 Task: Create fields in venue object.
Action: Mouse moved to (1173, 95)
Screenshot: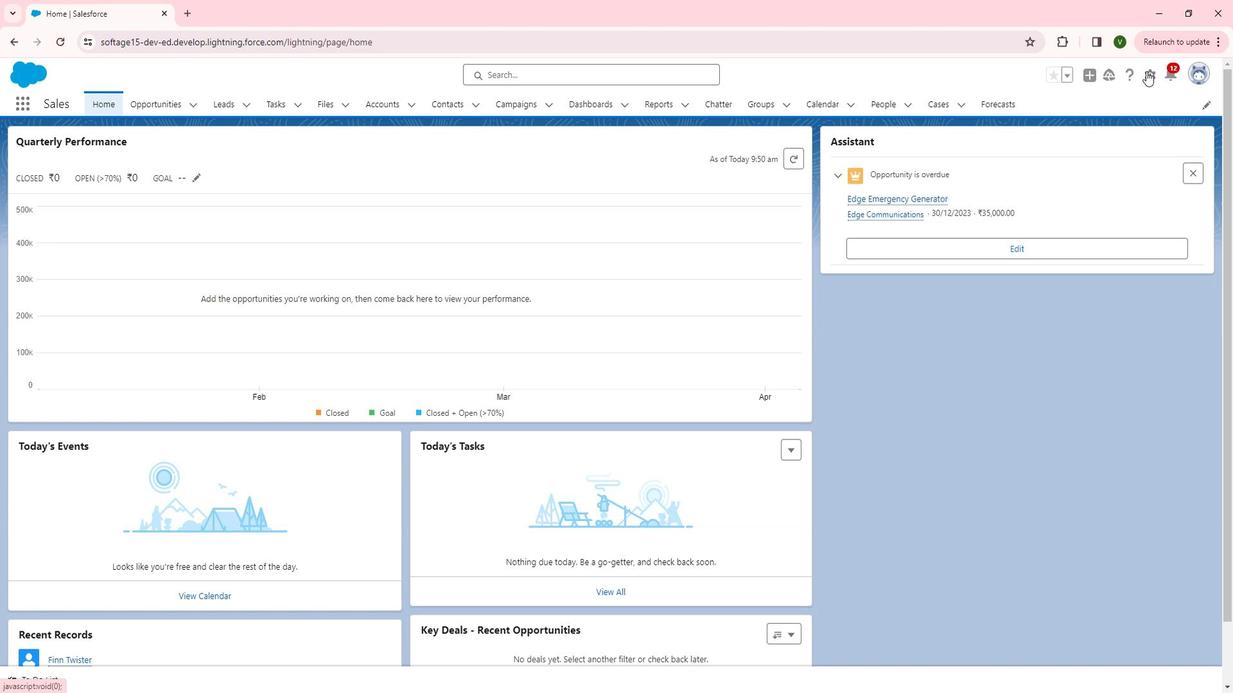 
Action: Mouse pressed left at (1173, 95)
Screenshot: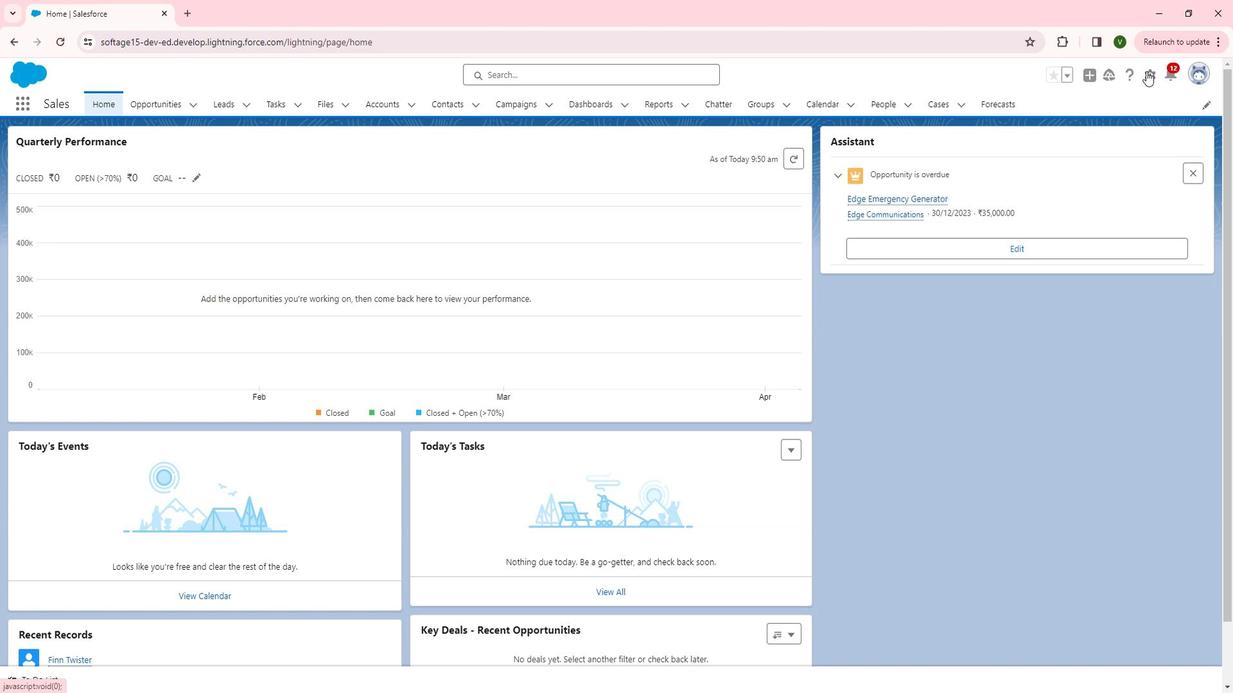 
Action: Mouse moved to (1136, 147)
Screenshot: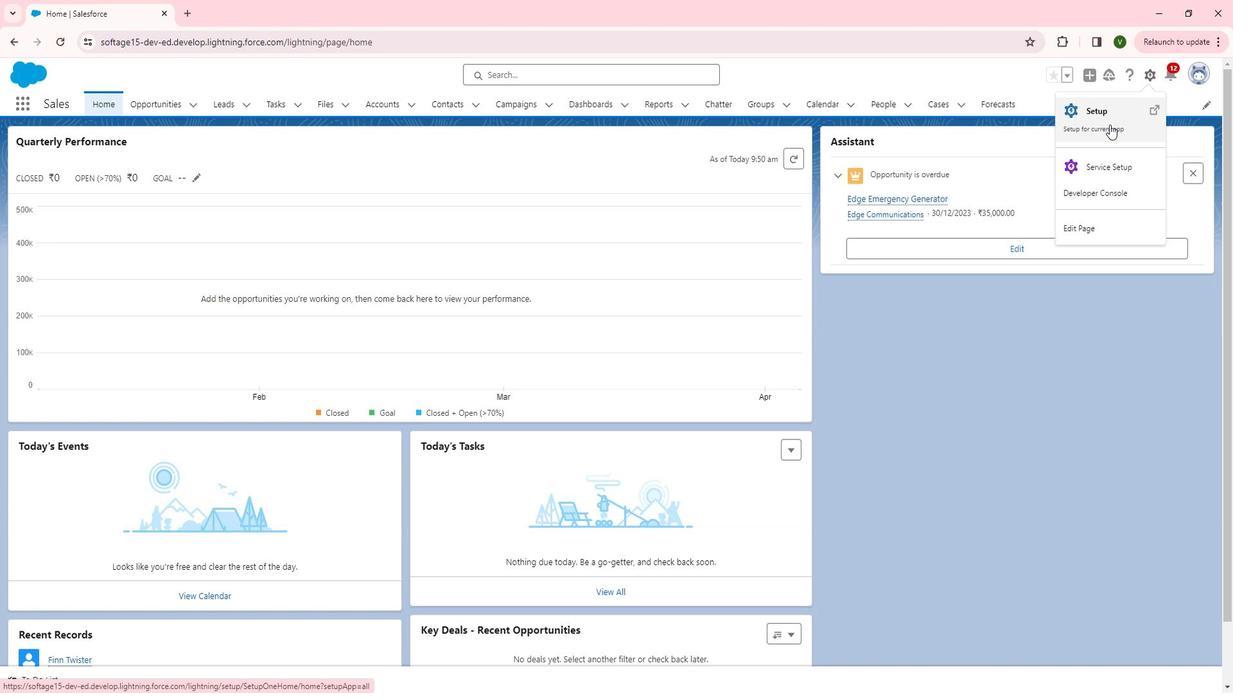 
Action: Mouse pressed left at (1136, 147)
Screenshot: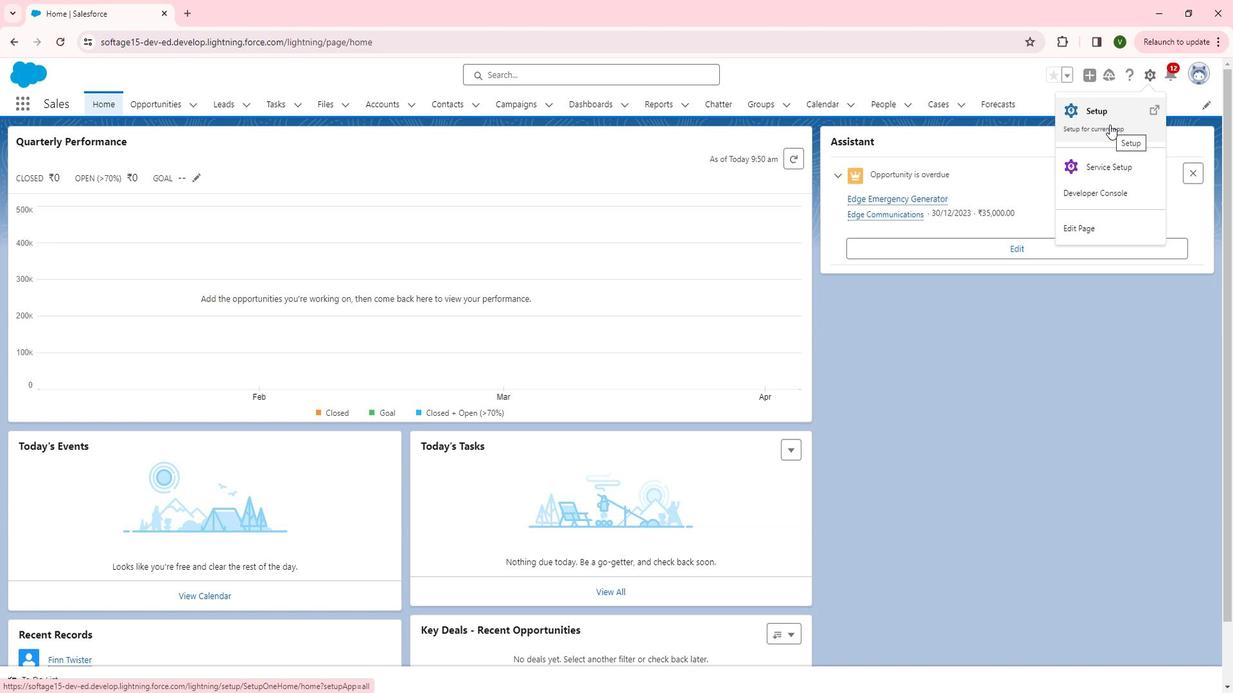 
Action: Mouse moved to (132, 362)
Screenshot: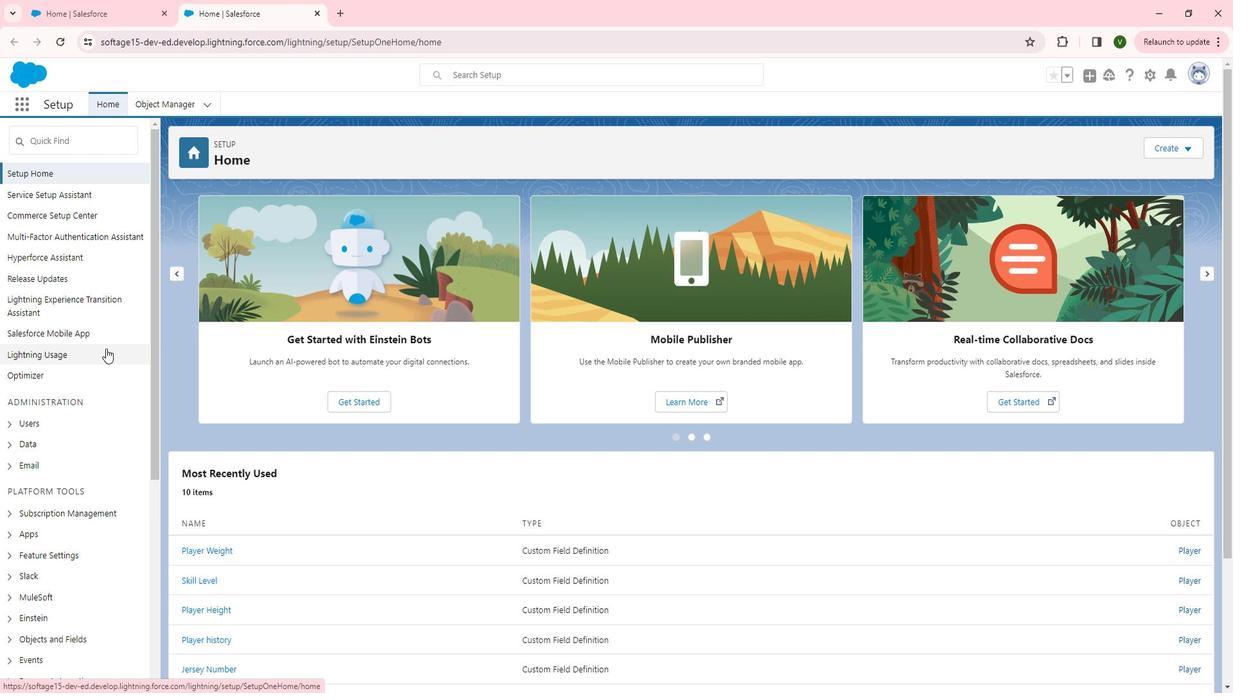 
Action: Mouse scrolled (132, 362) with delta (0, 0)
Screenshot: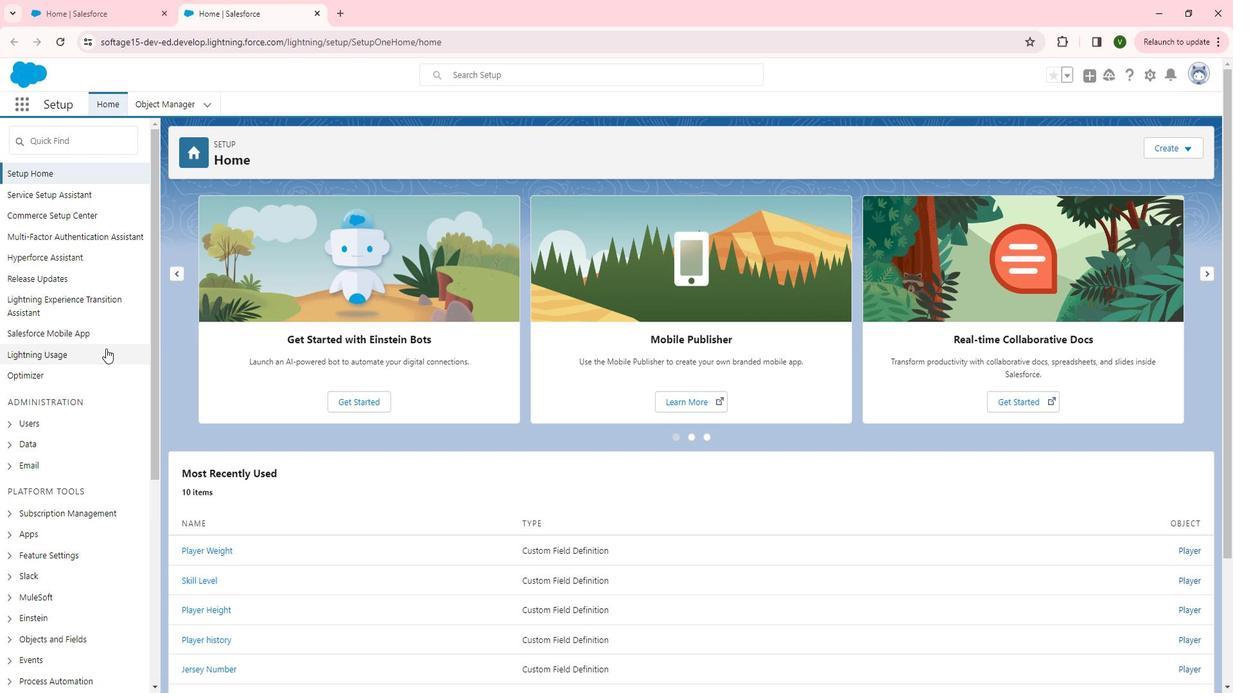 
Action: Mouse scrolled (132, 362) with delta (0, 0)
Screenshot: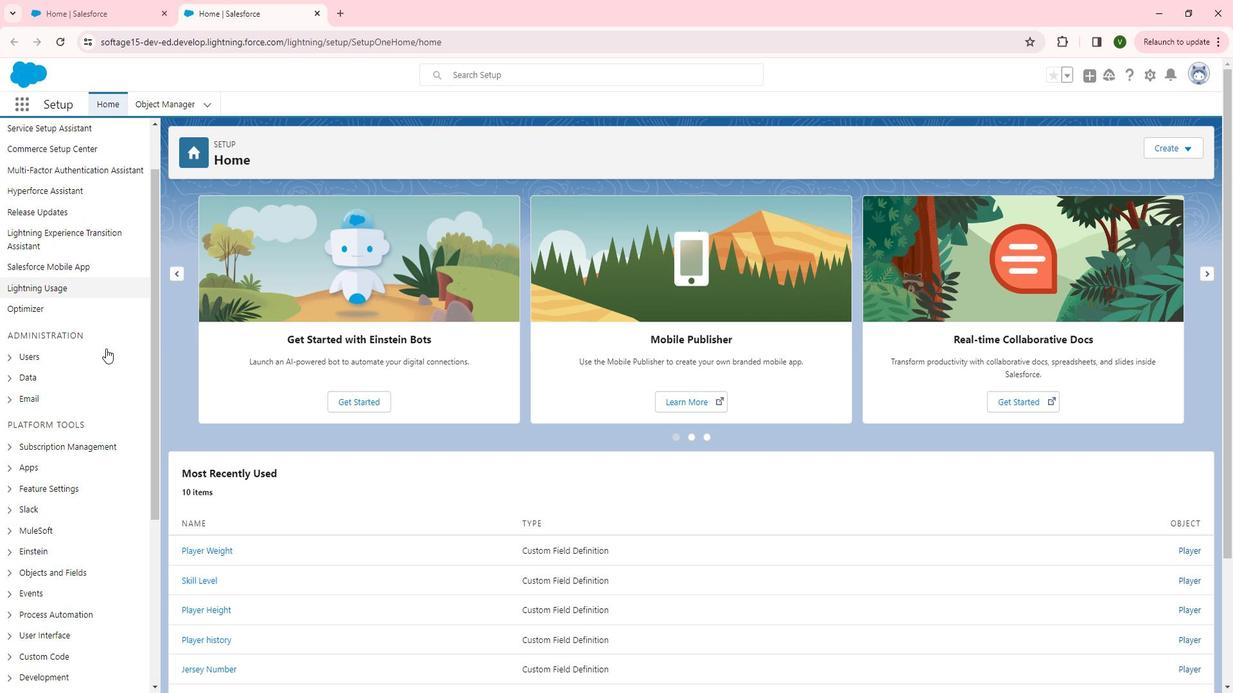 
Action: Mouse moved to (32, 516)
Screenshot: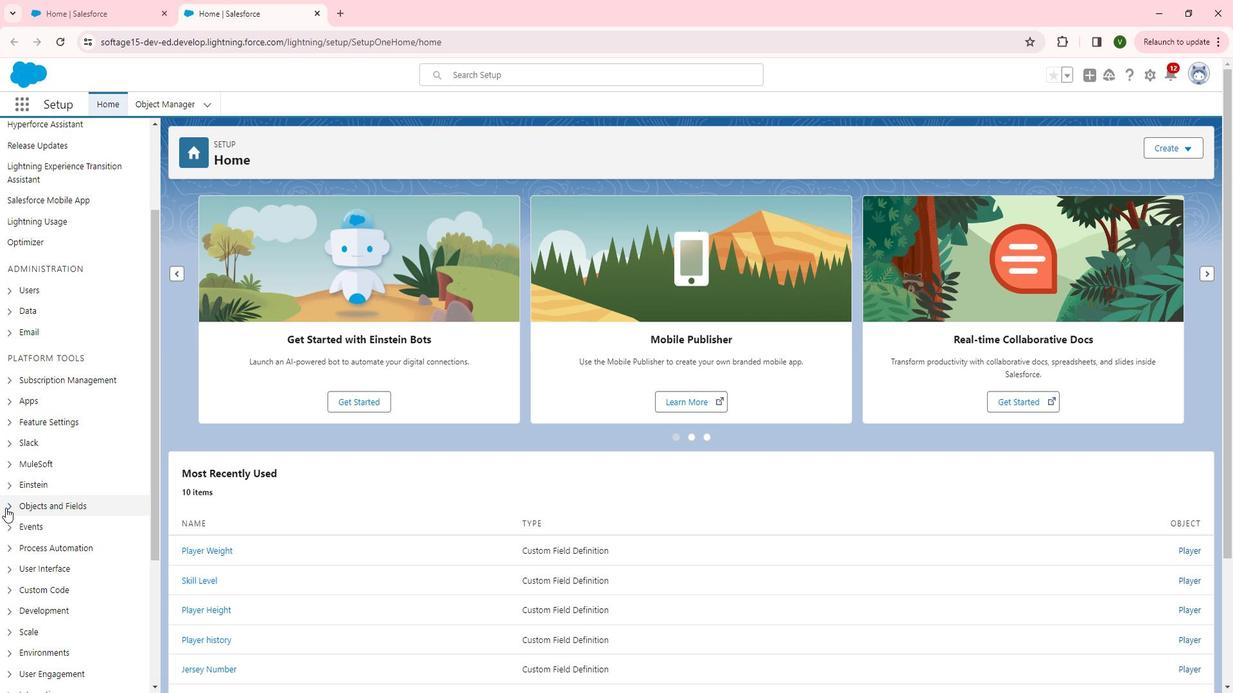 
Action: Mouse pressed left at (32, 516)
Screenshot: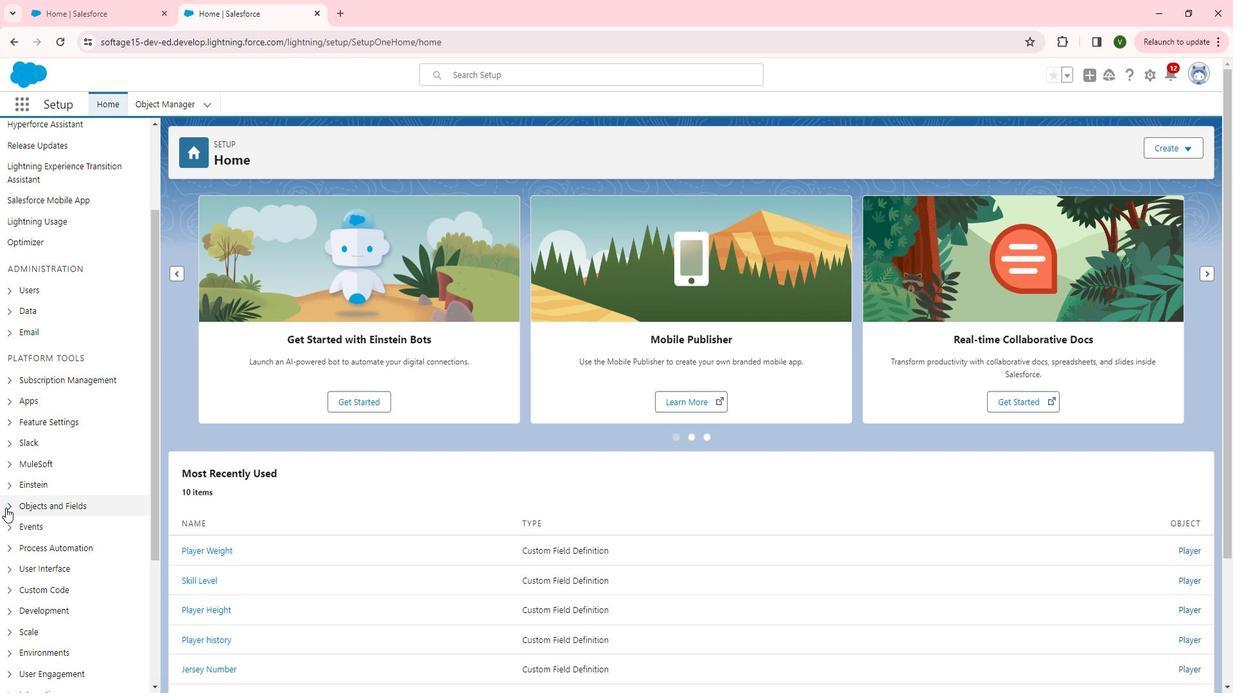 
Action: Mouse moved to (85, 532)
Screenshot: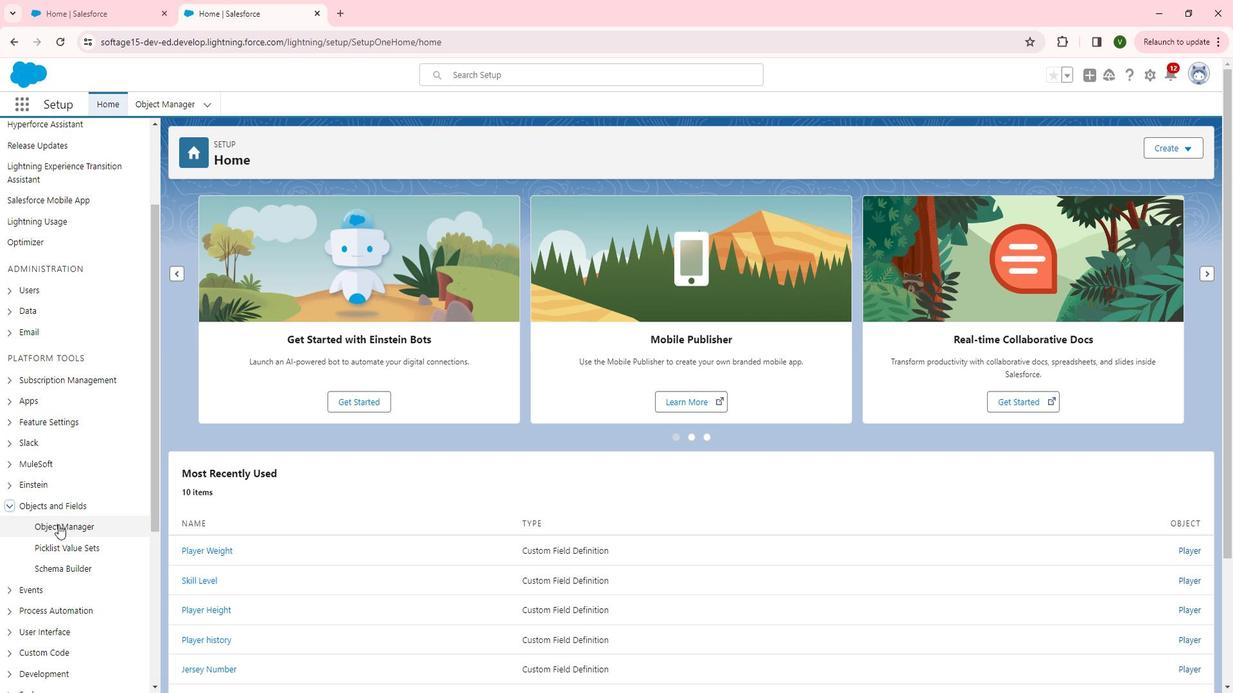
Action: Mouse pressed left at (85, 532)
Screenshot: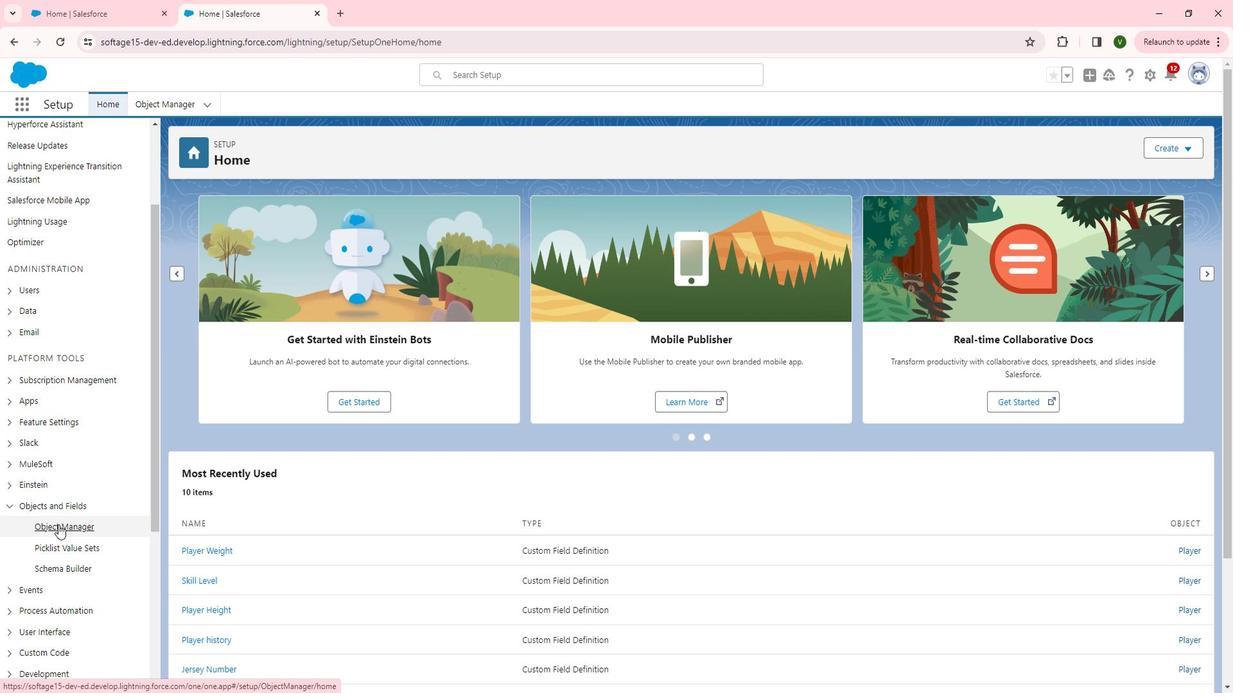
Action: Mouse moved to (222, 430)
Screenshot: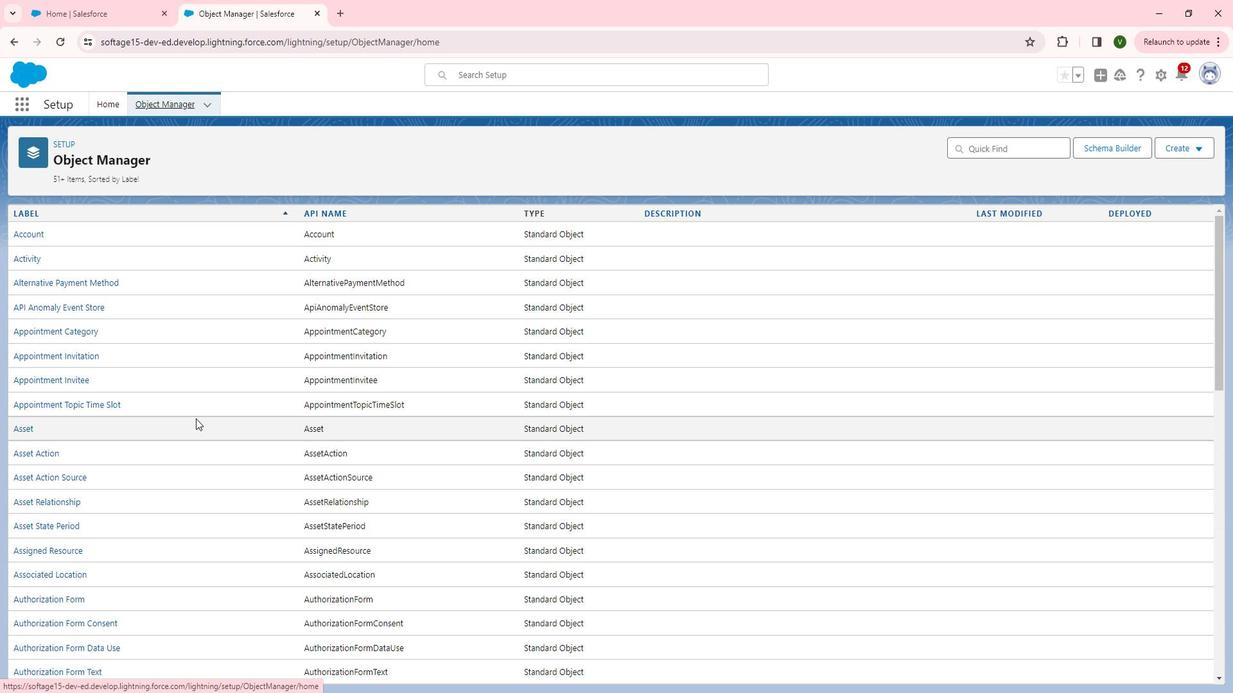
Action: Mouse scrolled (222, 429) with delta (0, 0)
Screenshot: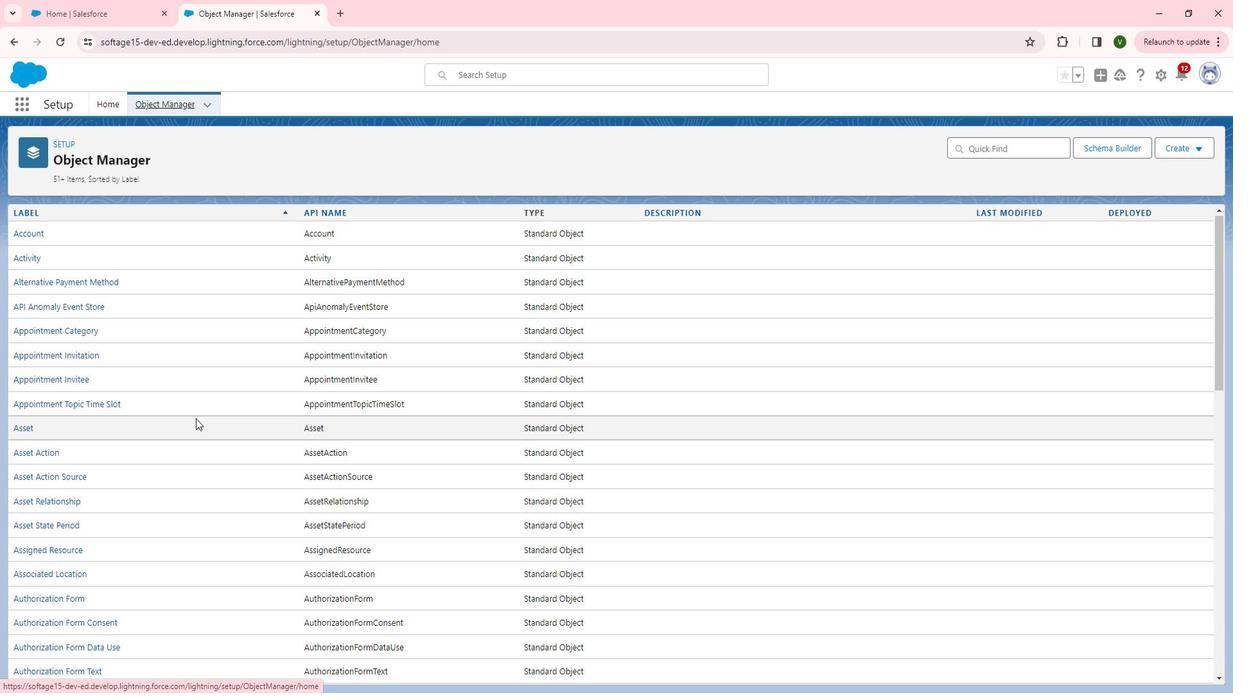 
Action: Mouse scrolled (222, 429) with delta (0, 0)
Screenshot: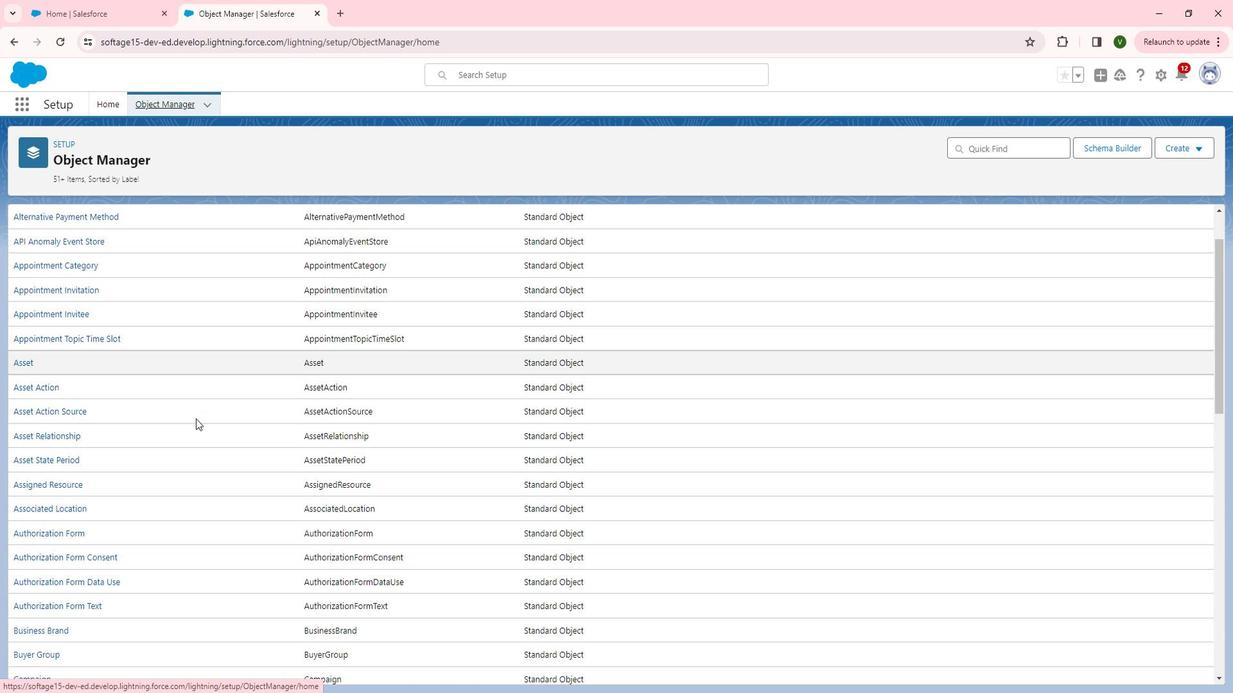 
Action: Mouse scrolled (222, 429) with delta (0, 0)
Screenshot: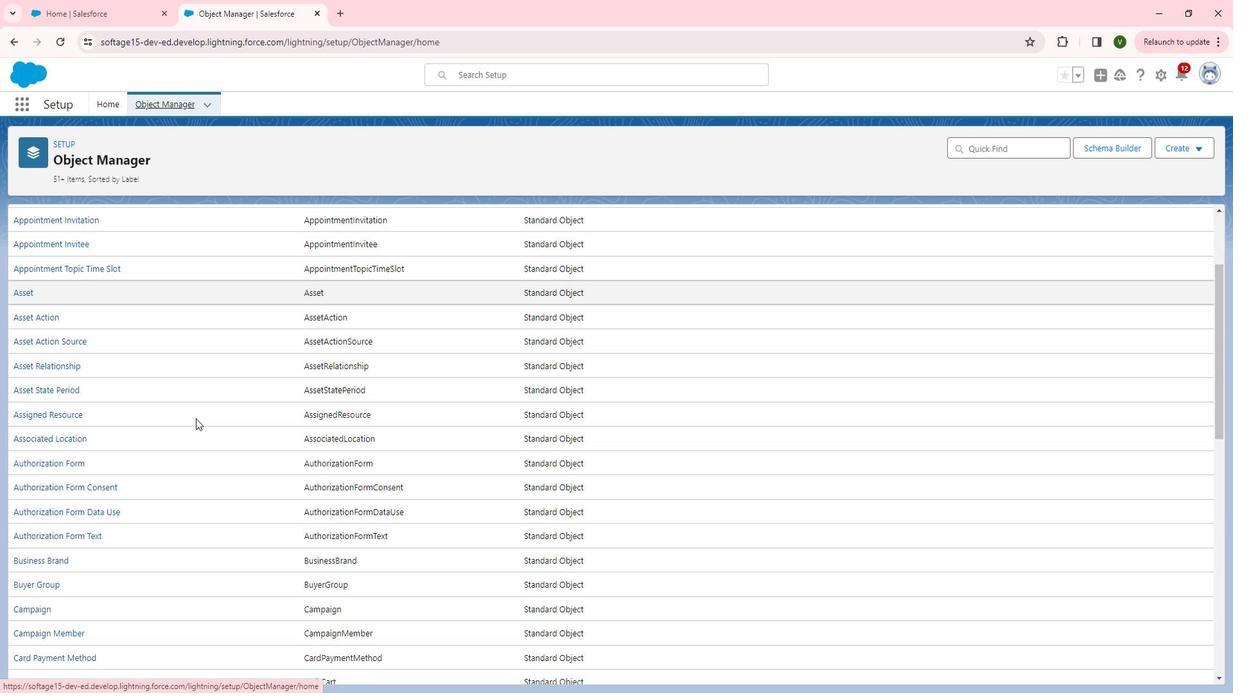 
Action: Mouse scrolled (222, 429) with delta (0, 0)
Screenshot: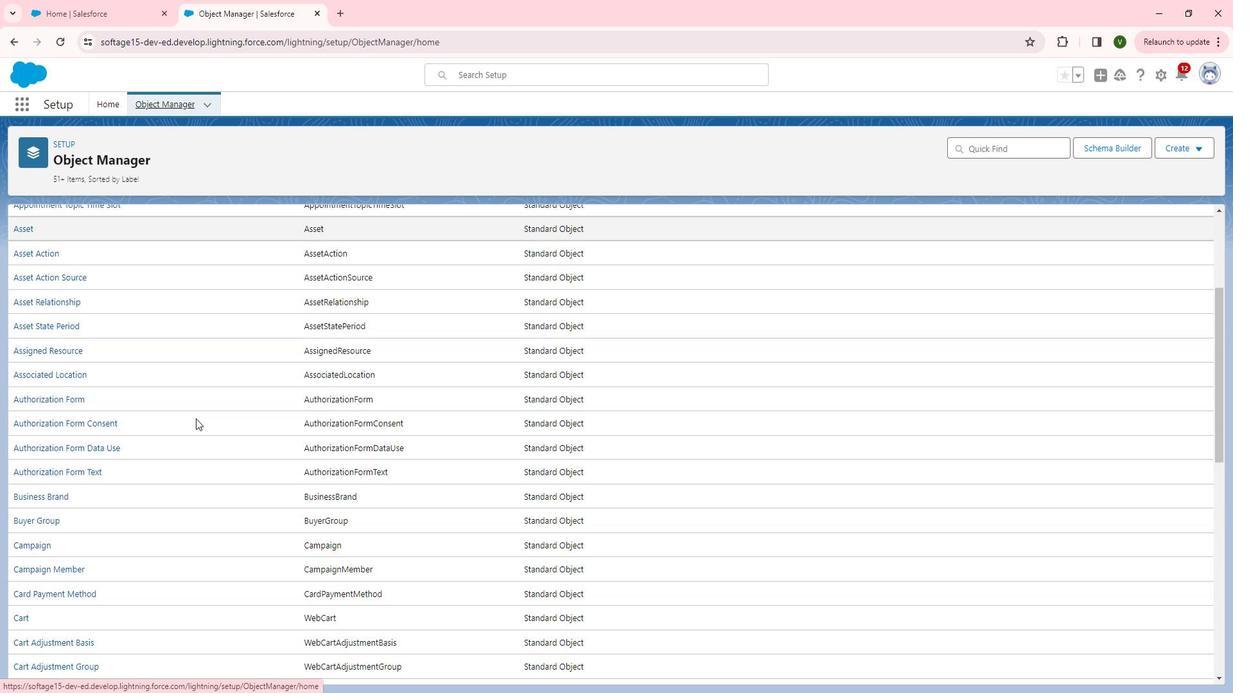 
Action: Mouse scrolled (222, 429) with delta (0, 0)
Screenshot: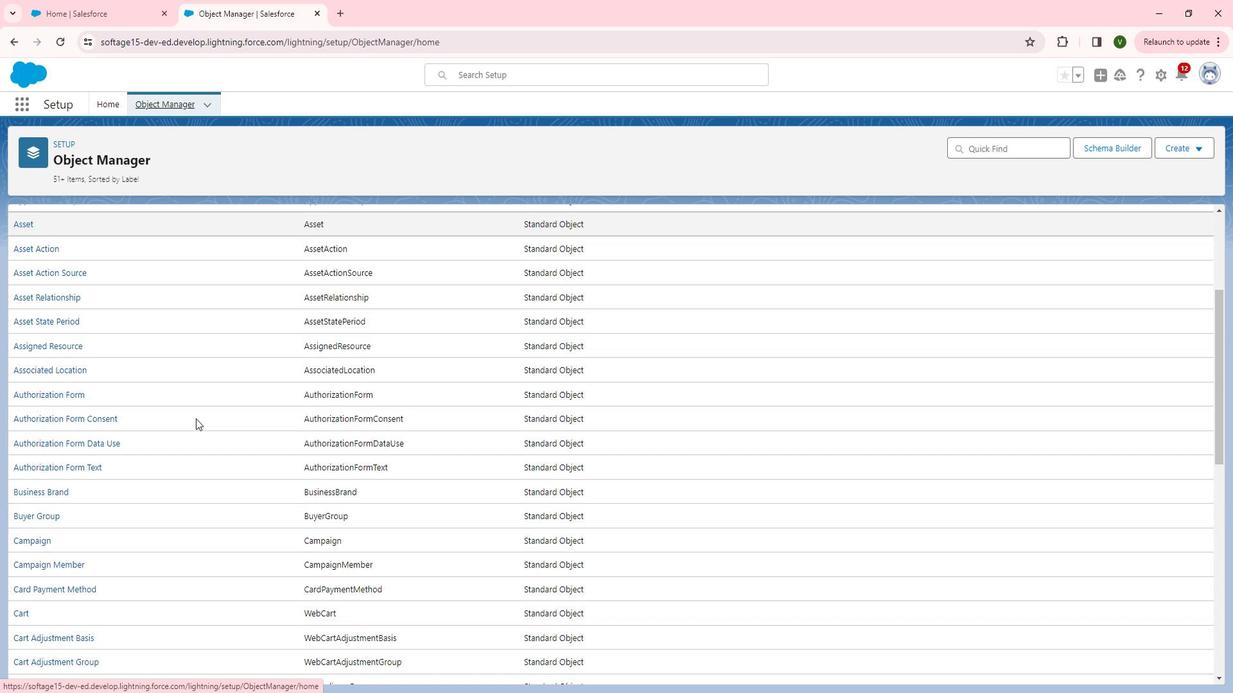 
Action: Mouse scrolled (222, 429) with delta (0, 0)
Screenshot: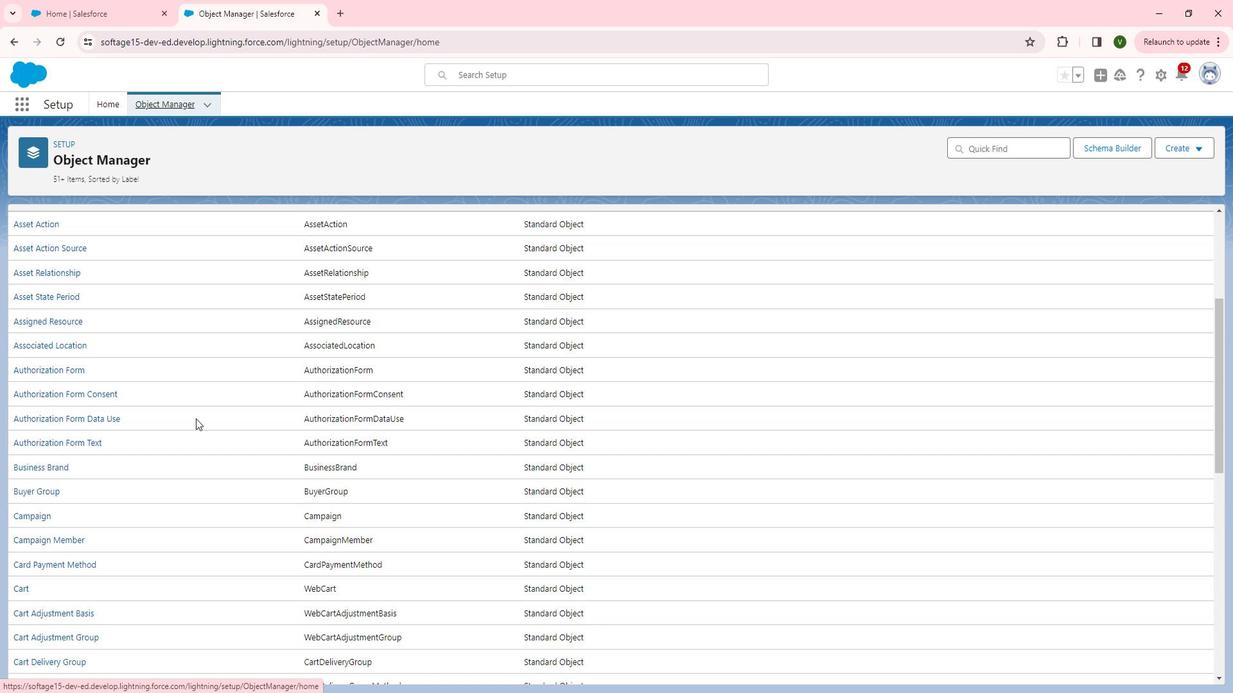 
Action: Mouse scrolled (222, 429) with delta (0, 0)
Screenshot: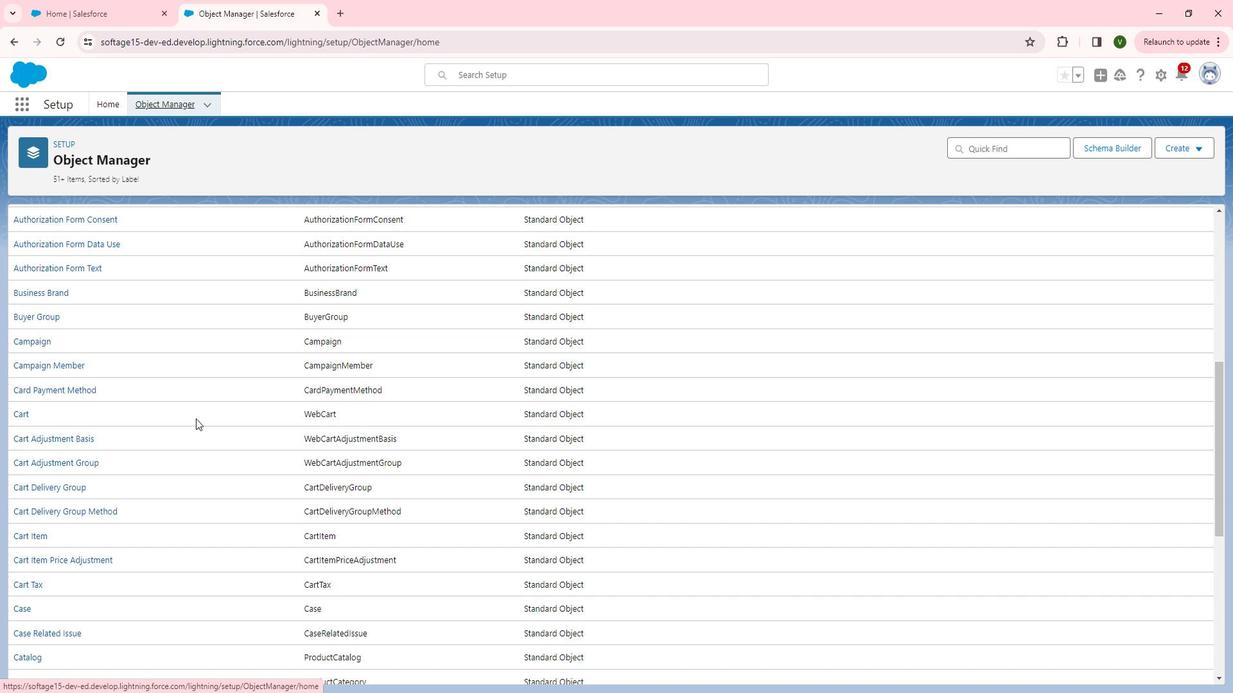 
Action: Mouse scrolled (222, 429) with delta (0, 0)
Screenshot: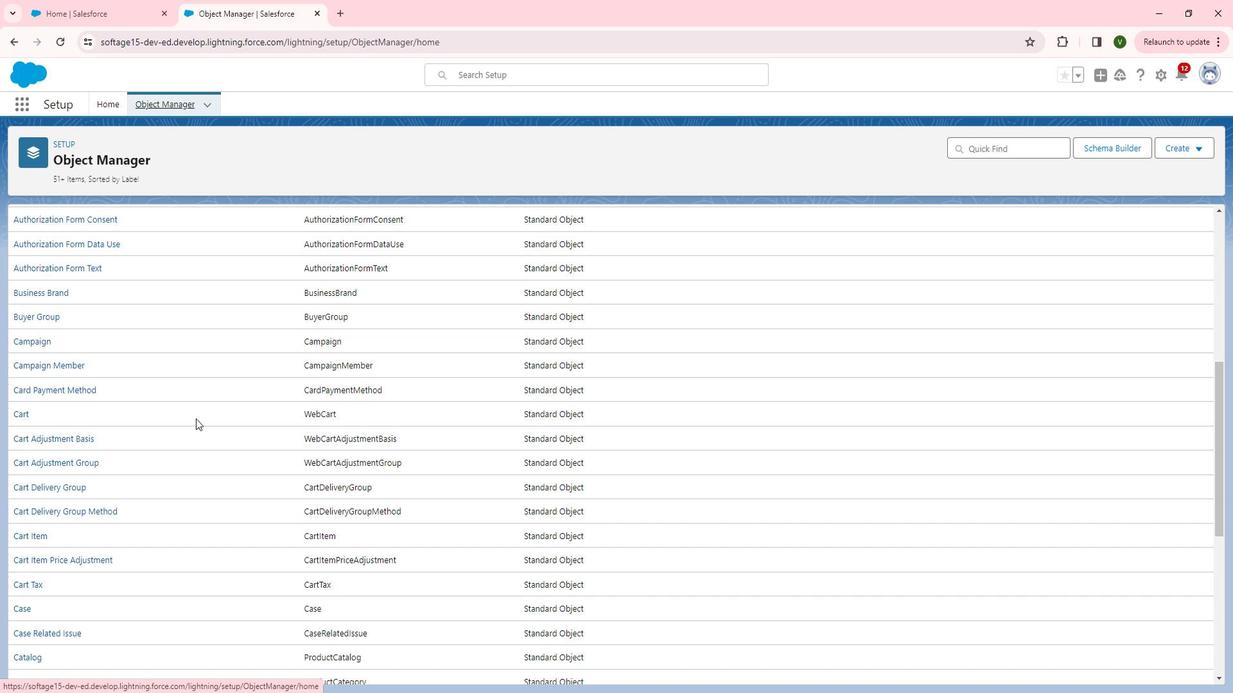 
Action: Mouse scrolled (222, 429) with delta (0, 0)
Screenshot: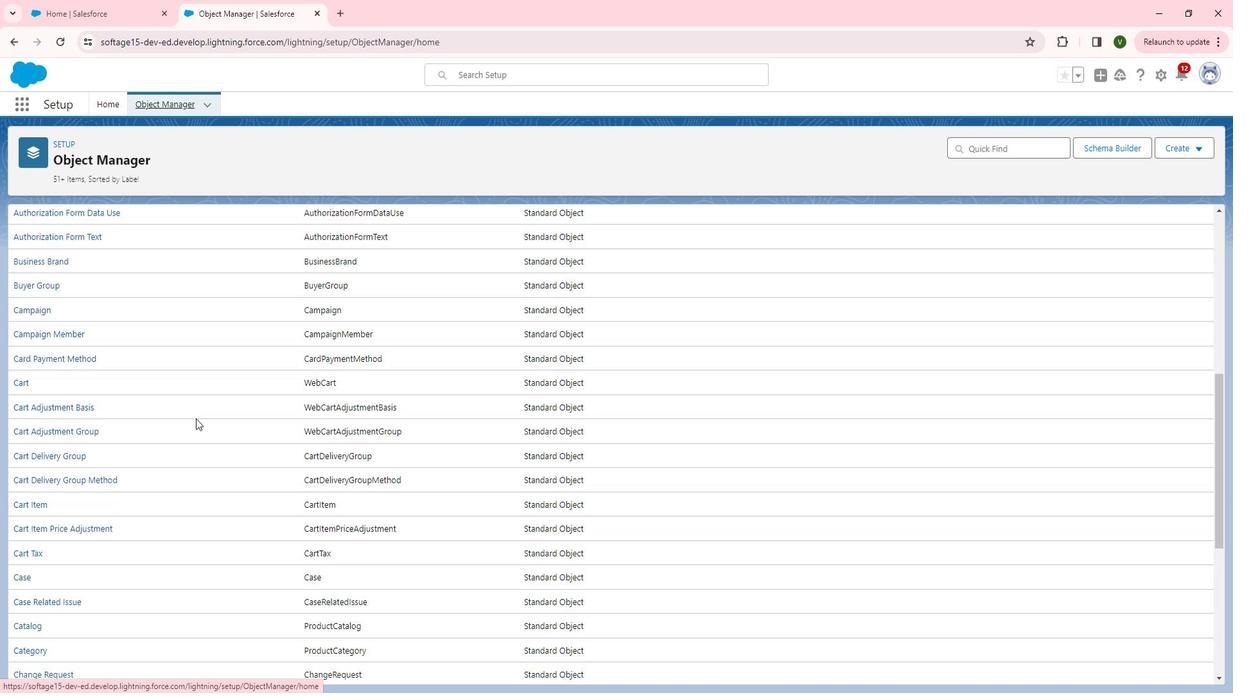
Action: Mouse scrolled (222, 429) with delta (0, 0)
Screenshot: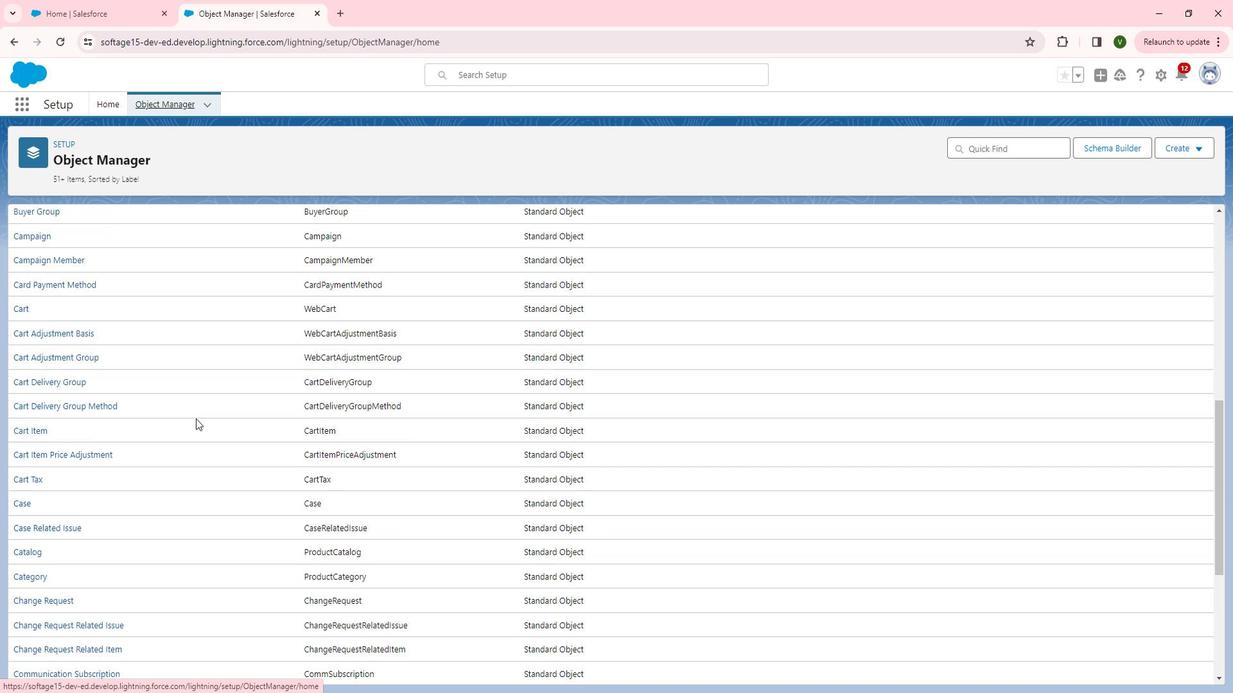 
Action: Mouse scrolled (222, 429) with delta (0, 0)
Screenshot: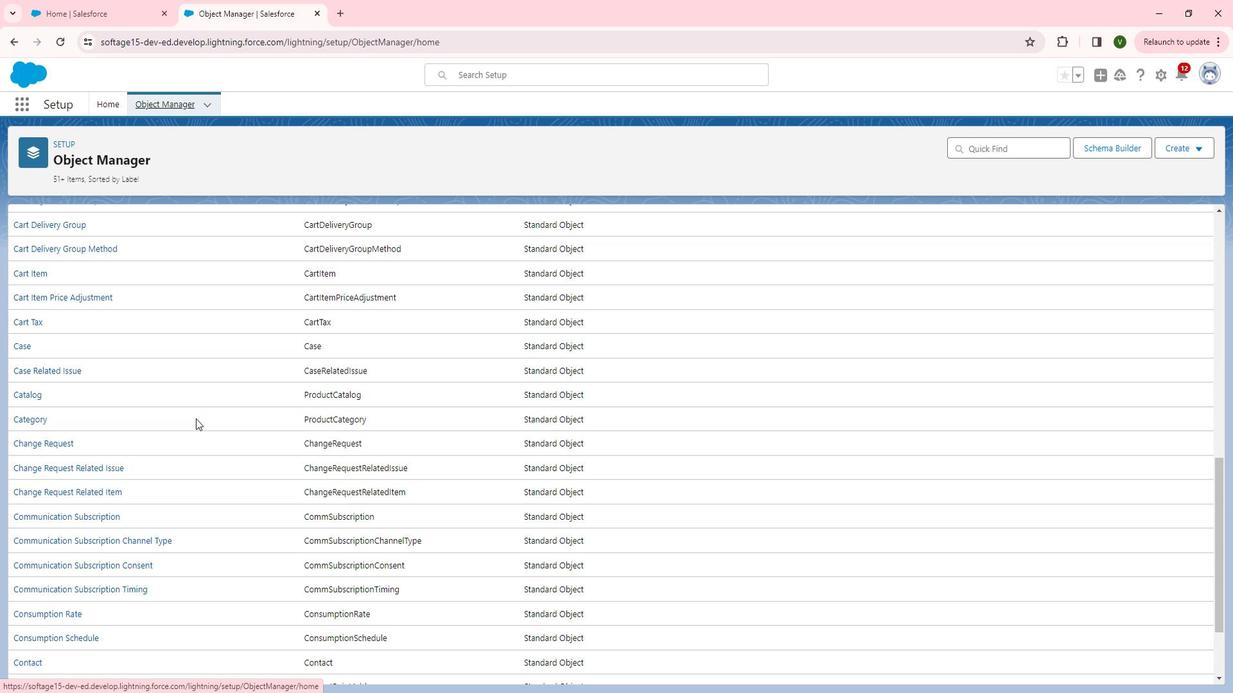 
Action: Mouse scrolled (222, 429) with delta (0, 0)
Screenshot: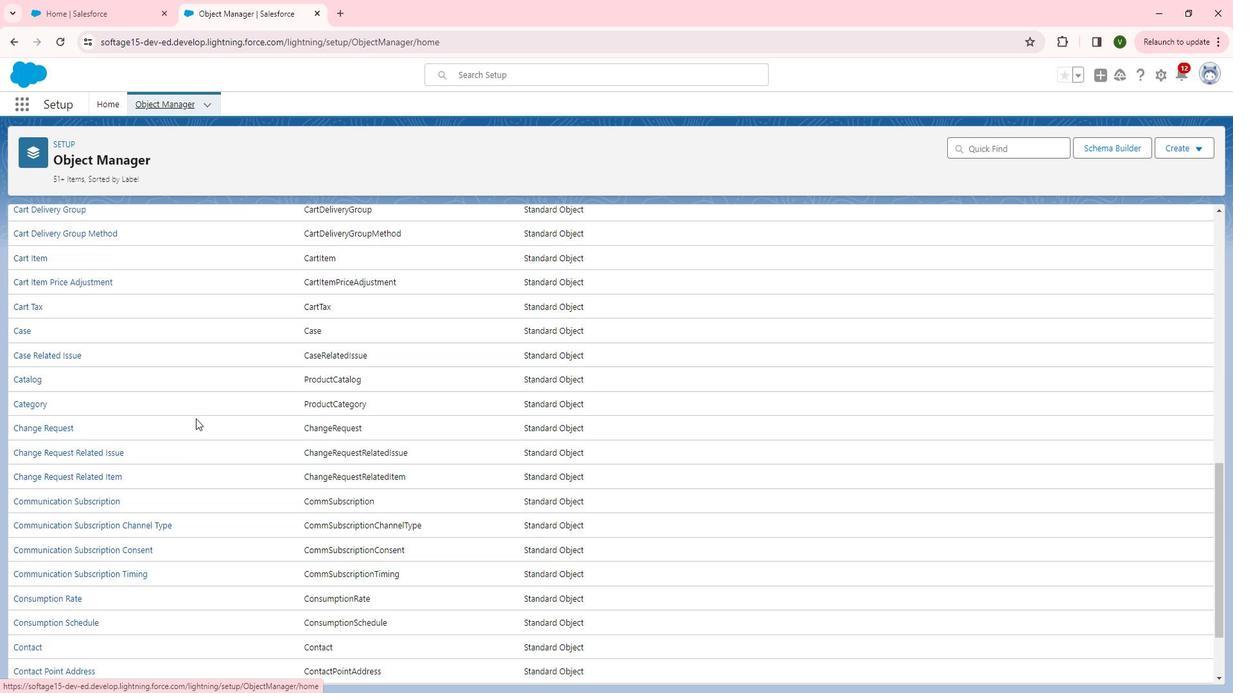 
Action: Mouse scrolled (222, 429) with delta (0, 0)
Screenshot: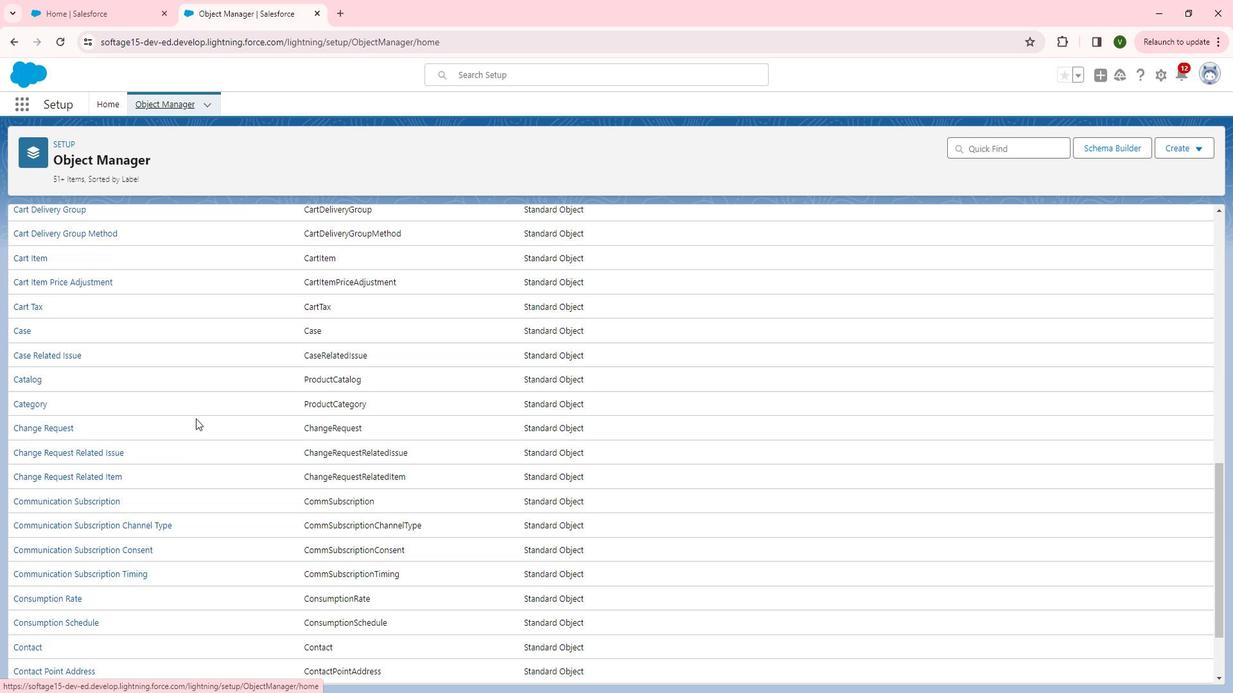 
Action: Mouse scrolled (222, 429) with delta (0, 0)
Screenshot: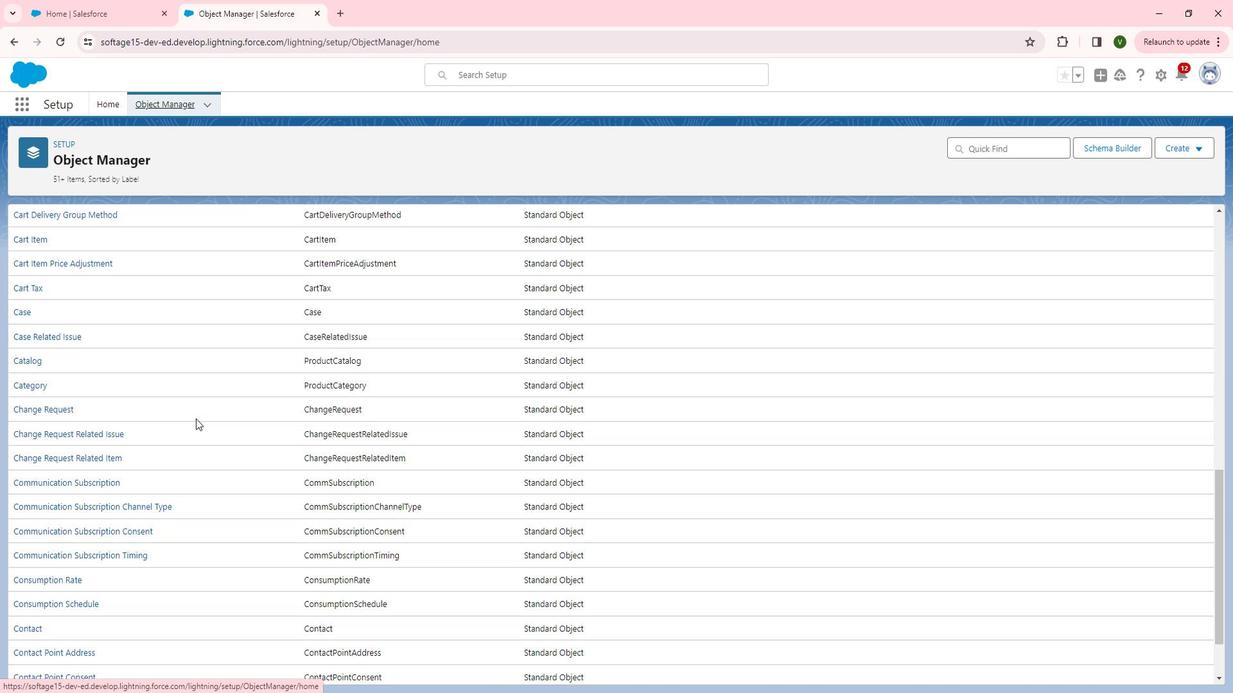 
Action: Mouse scrolled (222, 429) with delta (0, 0)
Screenshot: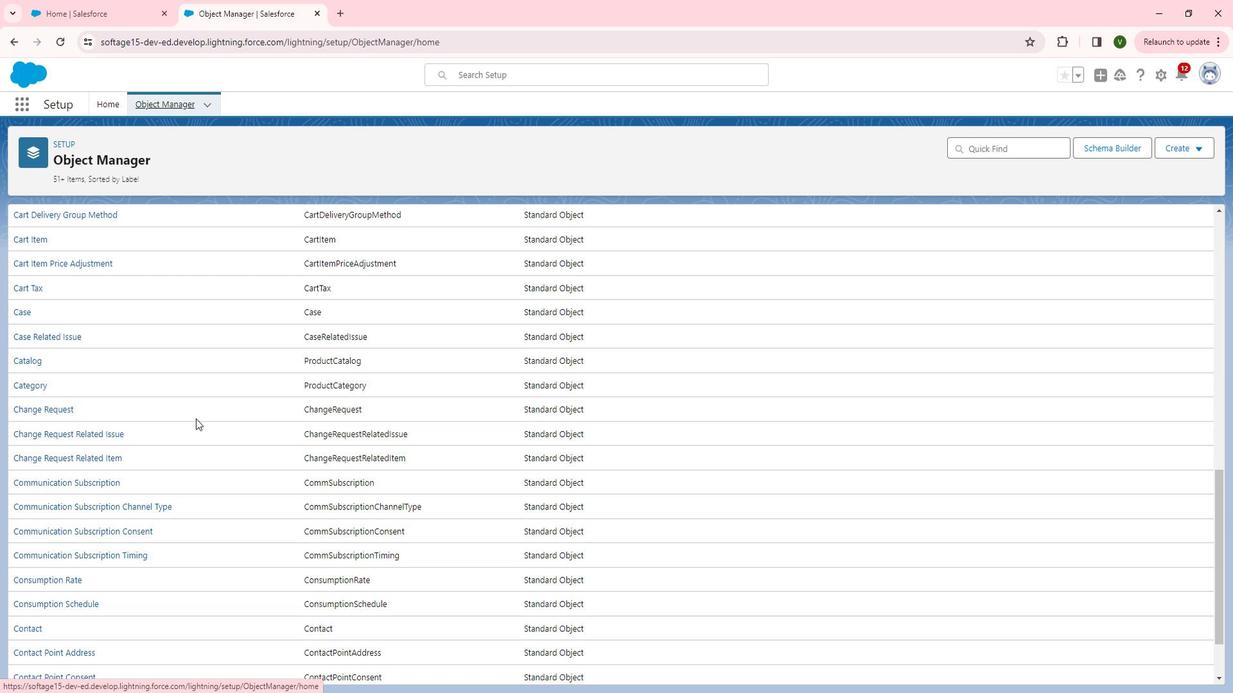 
Action: Mouse scrolled (222, 429) with delta (0, 0)
Screenshot: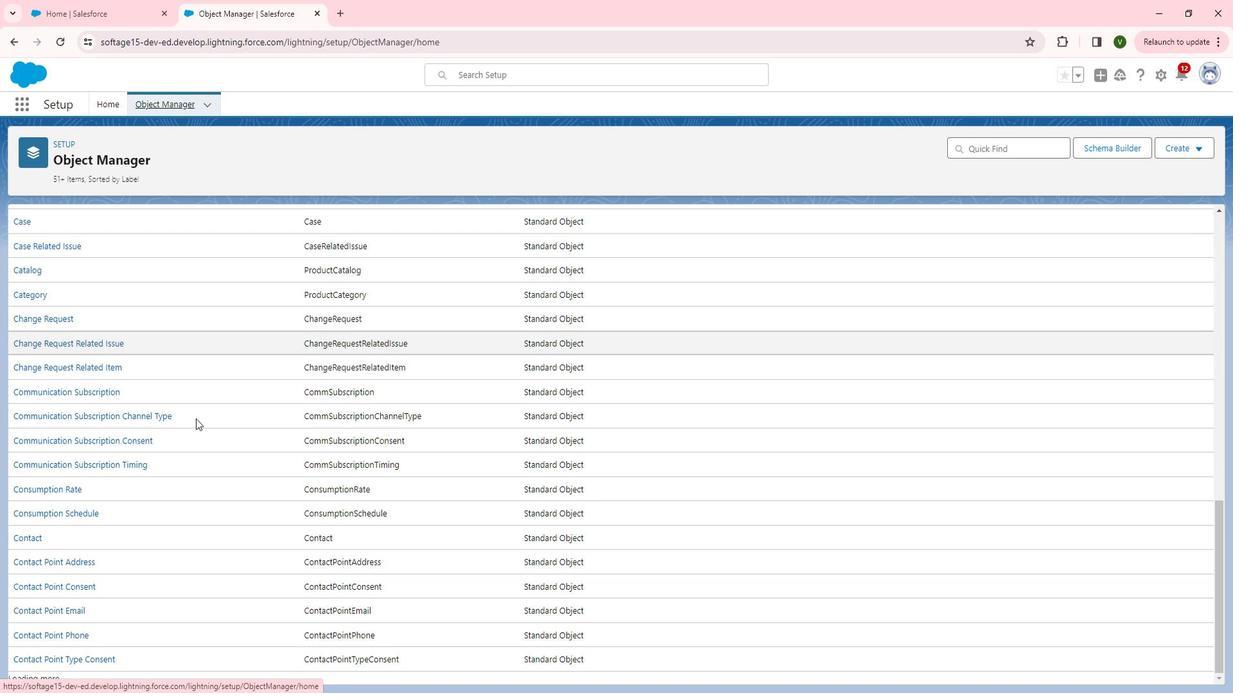 
Action: Mouse scrolled (222, 429) with delta (0, 0)
Screenshot: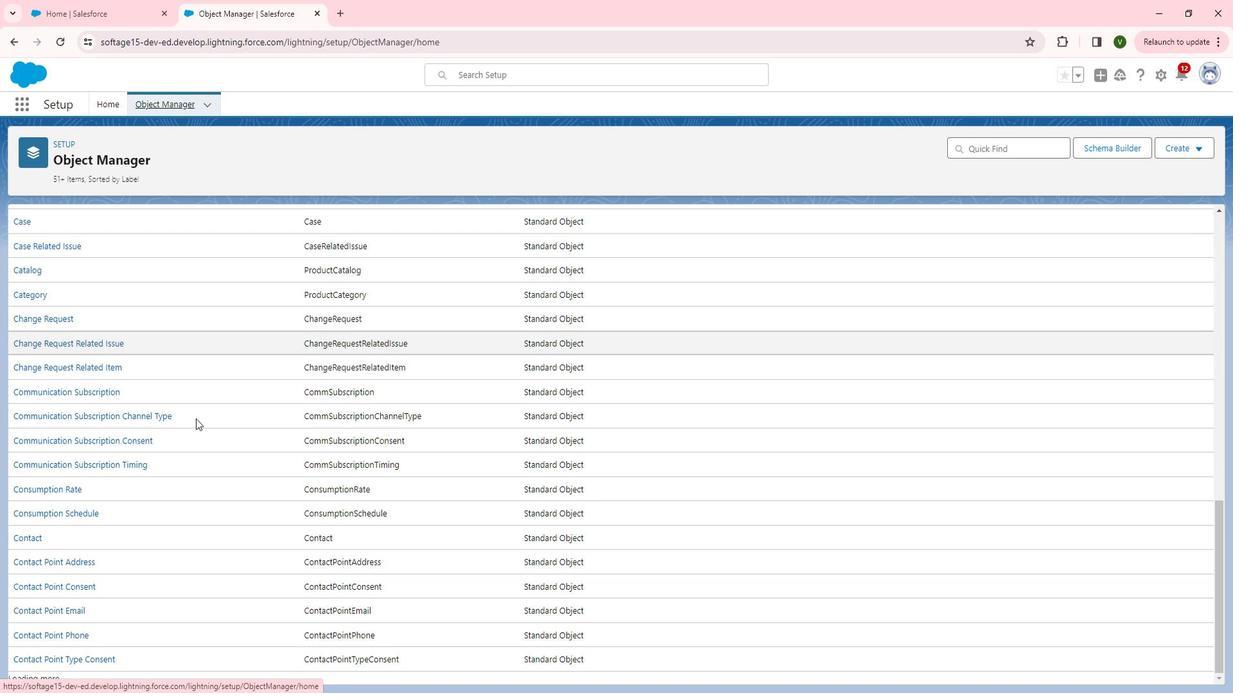 
Action: Mouse scrolled (222, 429) with delta (0, 0)
Screenshot: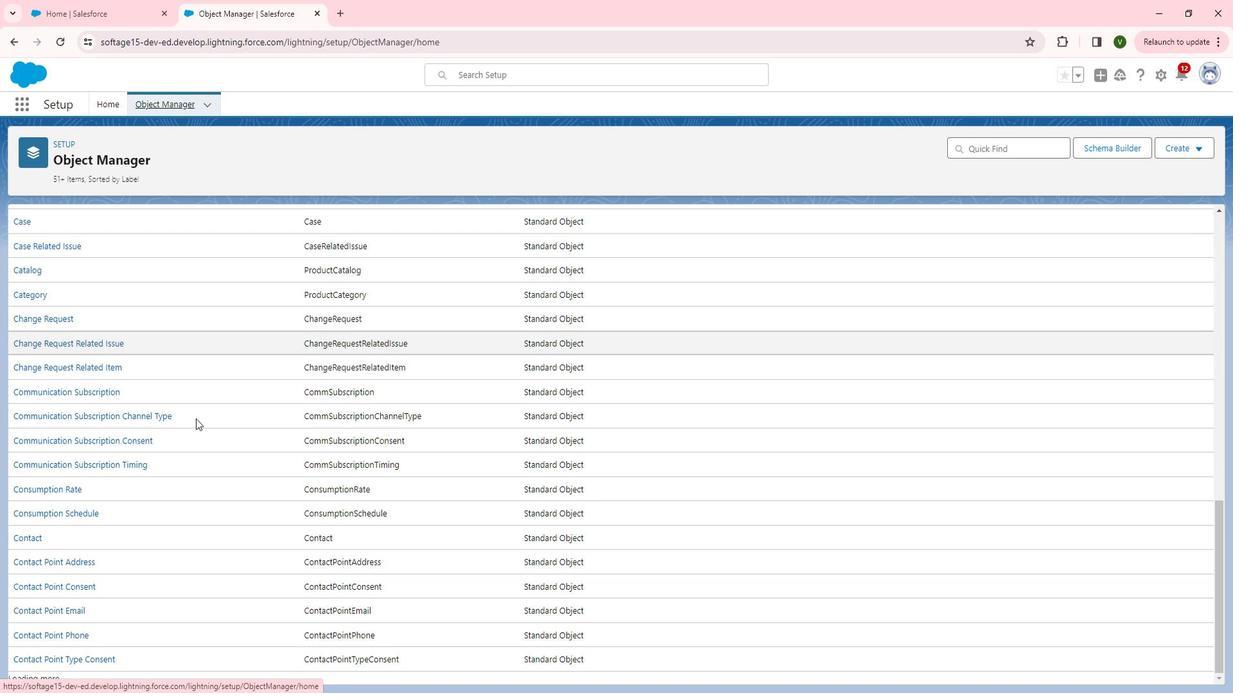 
Action: Mouse scrolled (222, 429) with delta (0, 0)
Screenshot: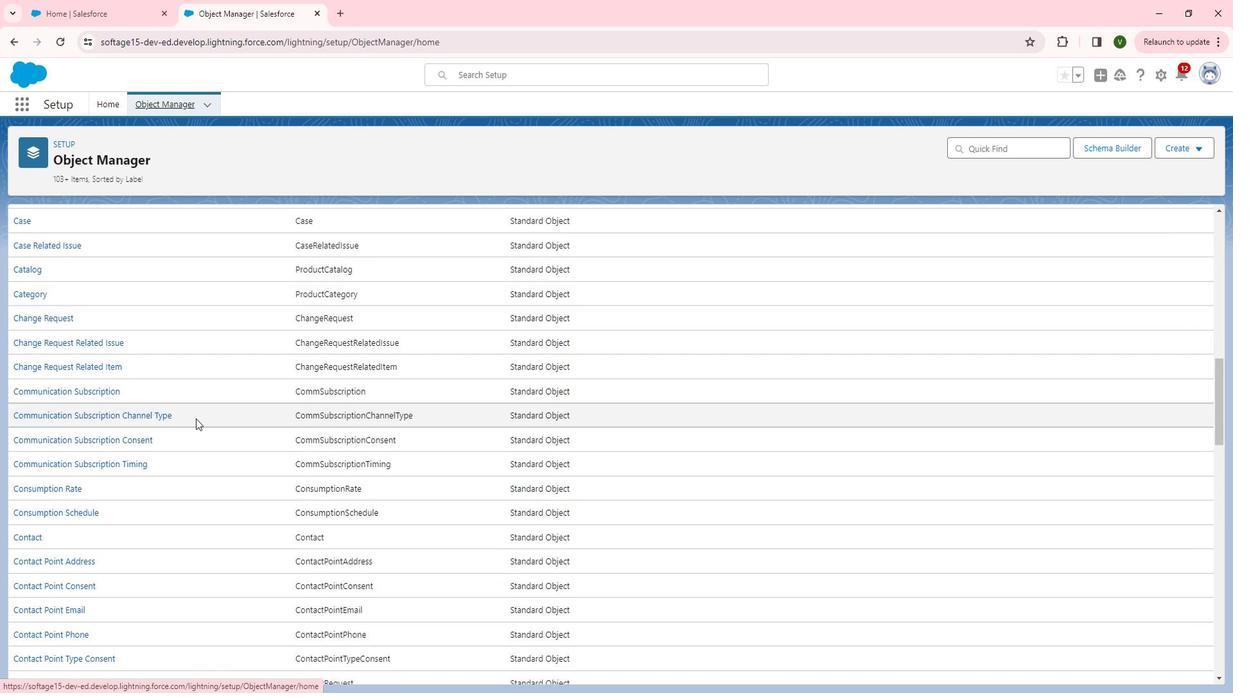 
Action: Mouse scrolled (222, 429) with delta (0, 0)
Screenshot: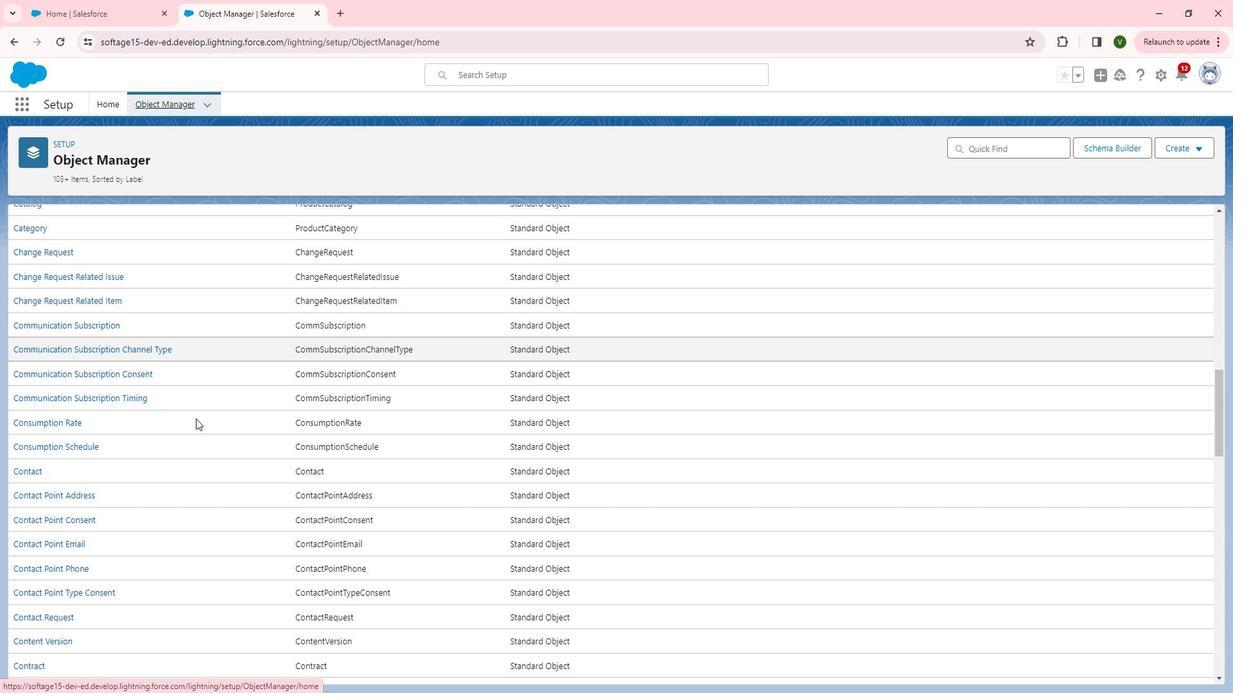 
Action: Mouse scrolled (222, 429) with delta (0, 0)
Screenshot: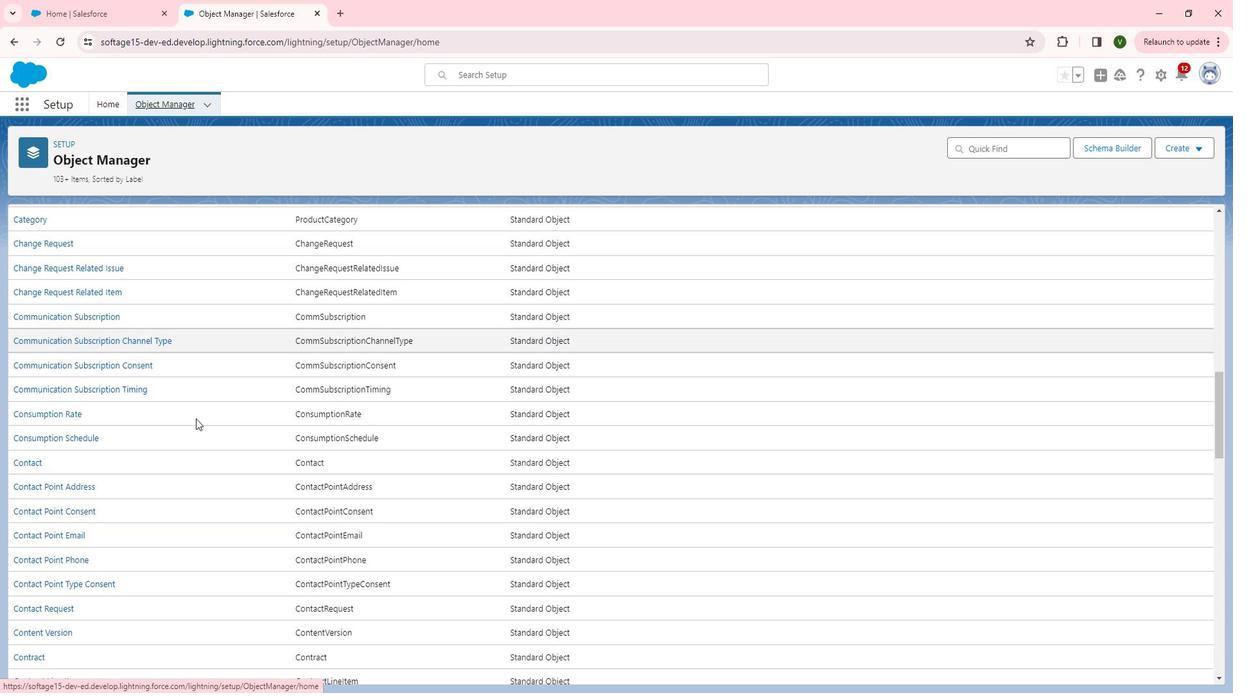 
Action: Mouse scrolled (222, 429) with delta (0, 0)
Screenshot: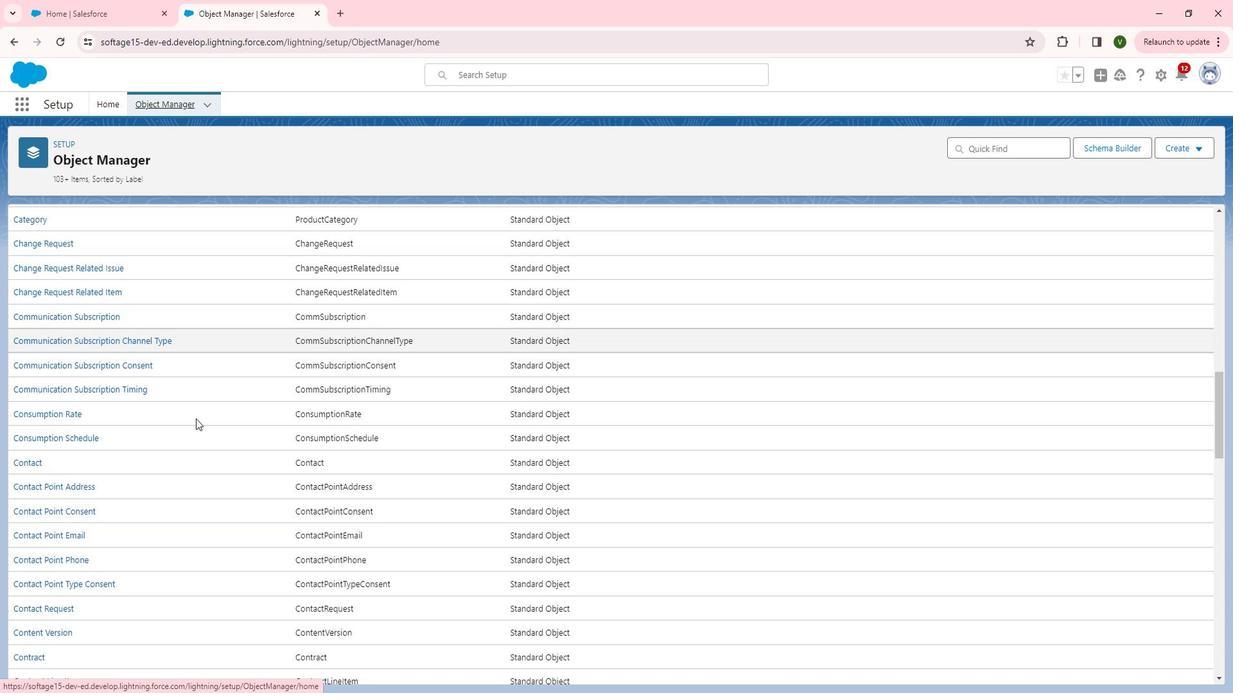 
Action: Mouse scrolled (222, 429) with delta (0, 0)
Screenshot: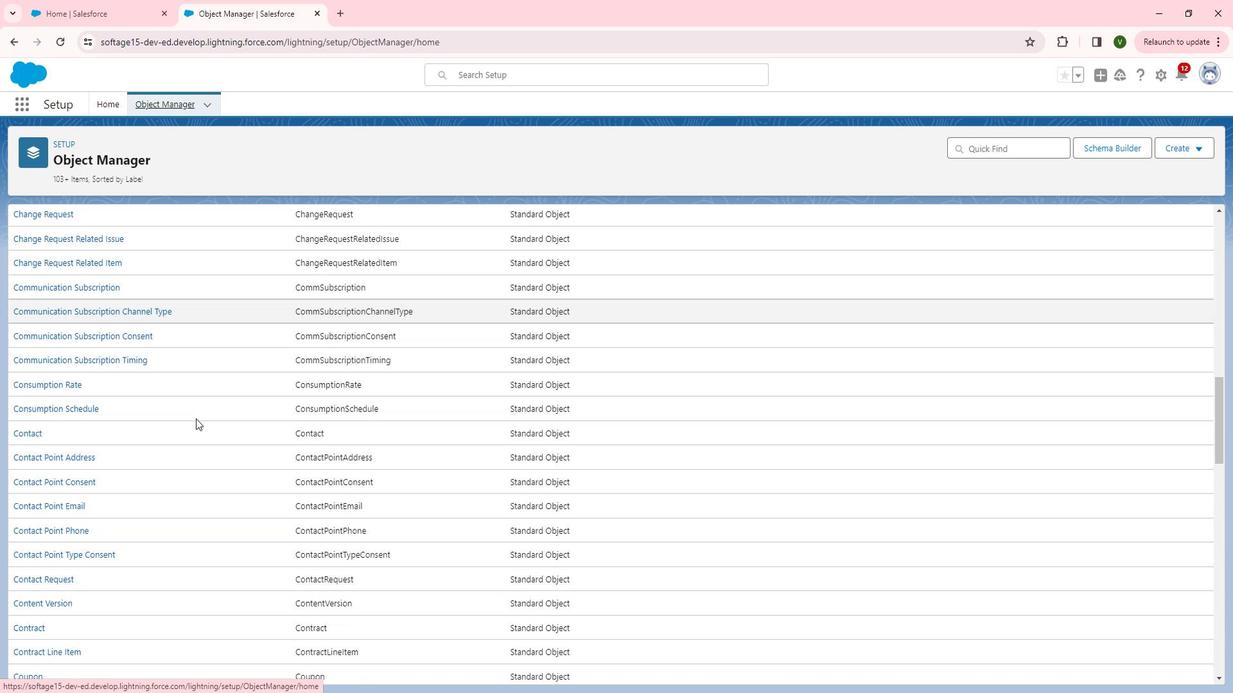 
Action: Mouse scrolled (222, 429) with delta (0, 0)
Screenshot: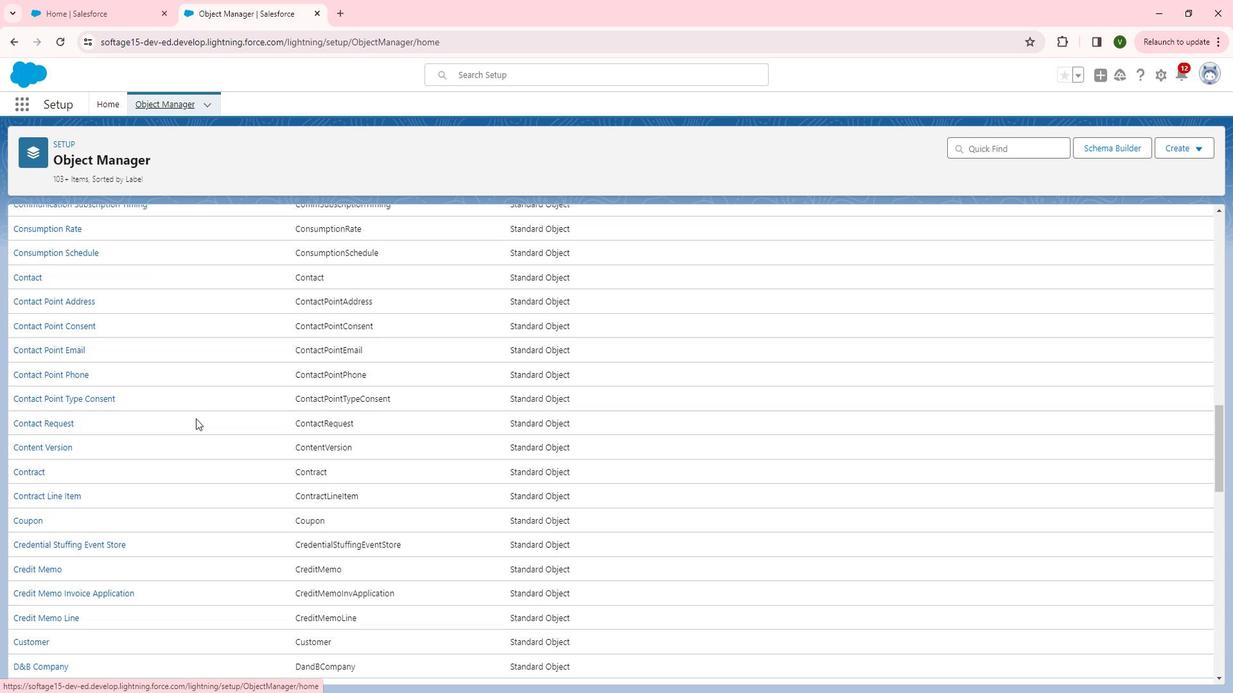 
Action: Mouse scrolled (222, 429) with delta (0, 0)
Screenshot: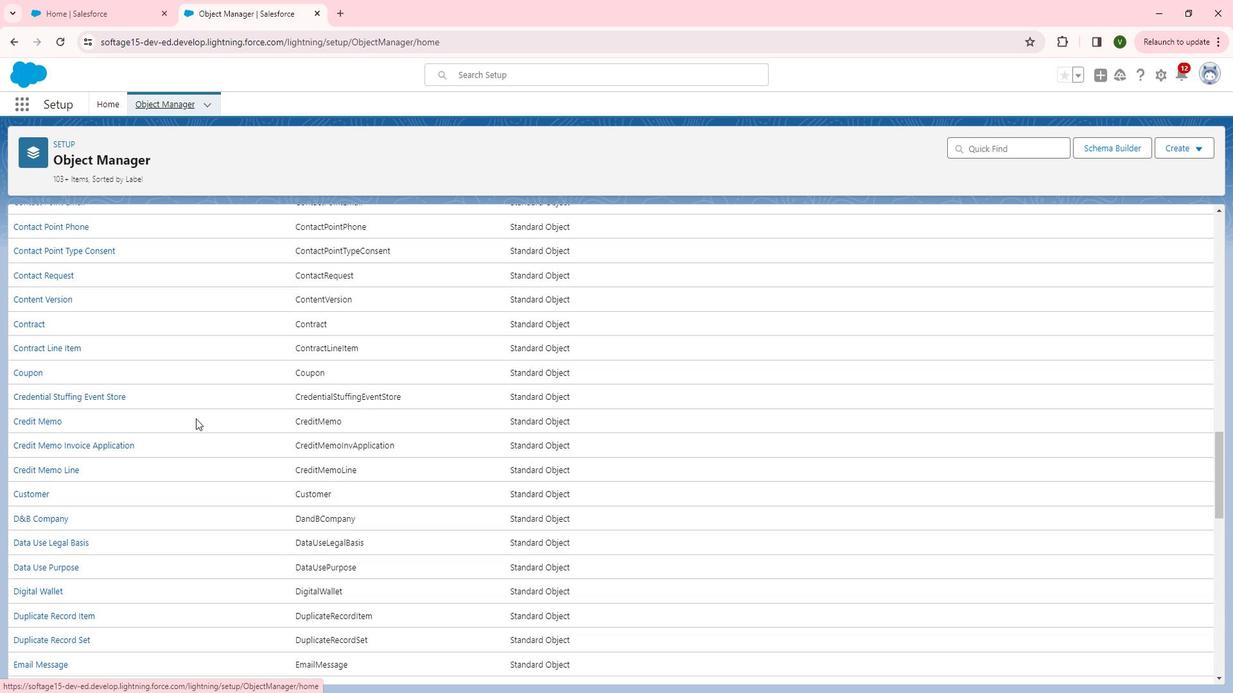 
Action: Mouse scrolled (222, 429) with delta (0, 0)
Screenshot: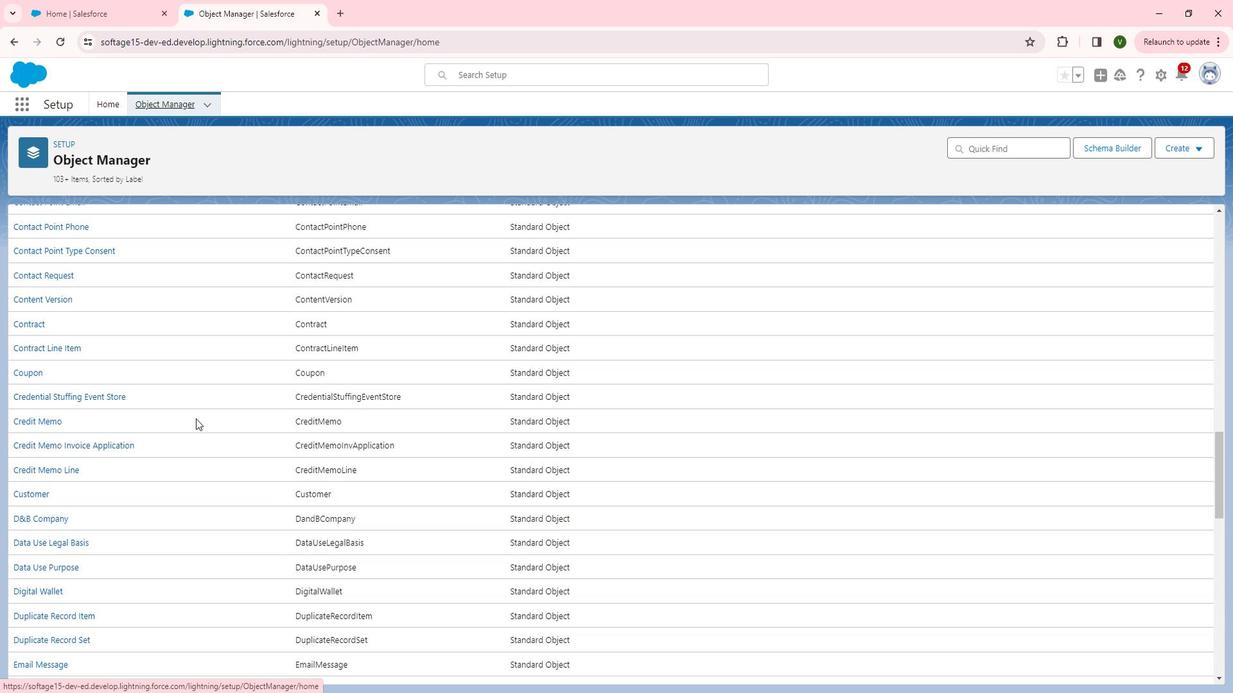 
Action: Mouse scrolled (222, 429) with delta (0, 0)
Screenshot: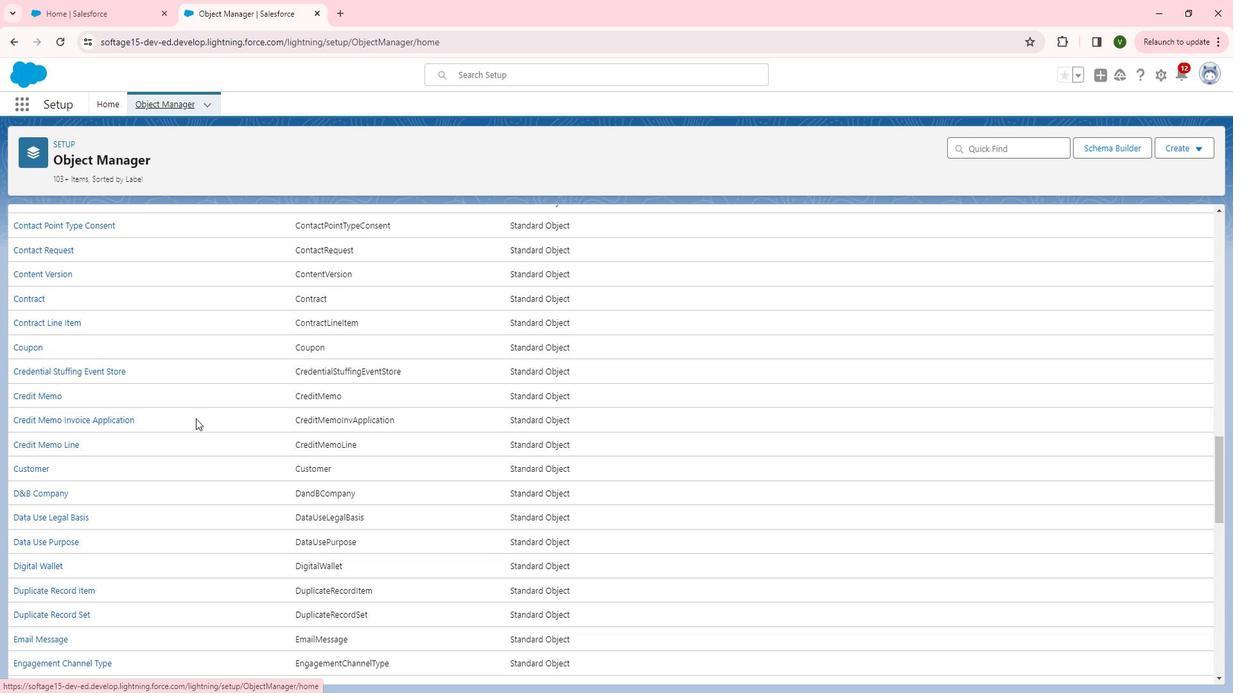 
Action: Mouse scrolled (222, 429) with delta (0, 0)
Screenshot: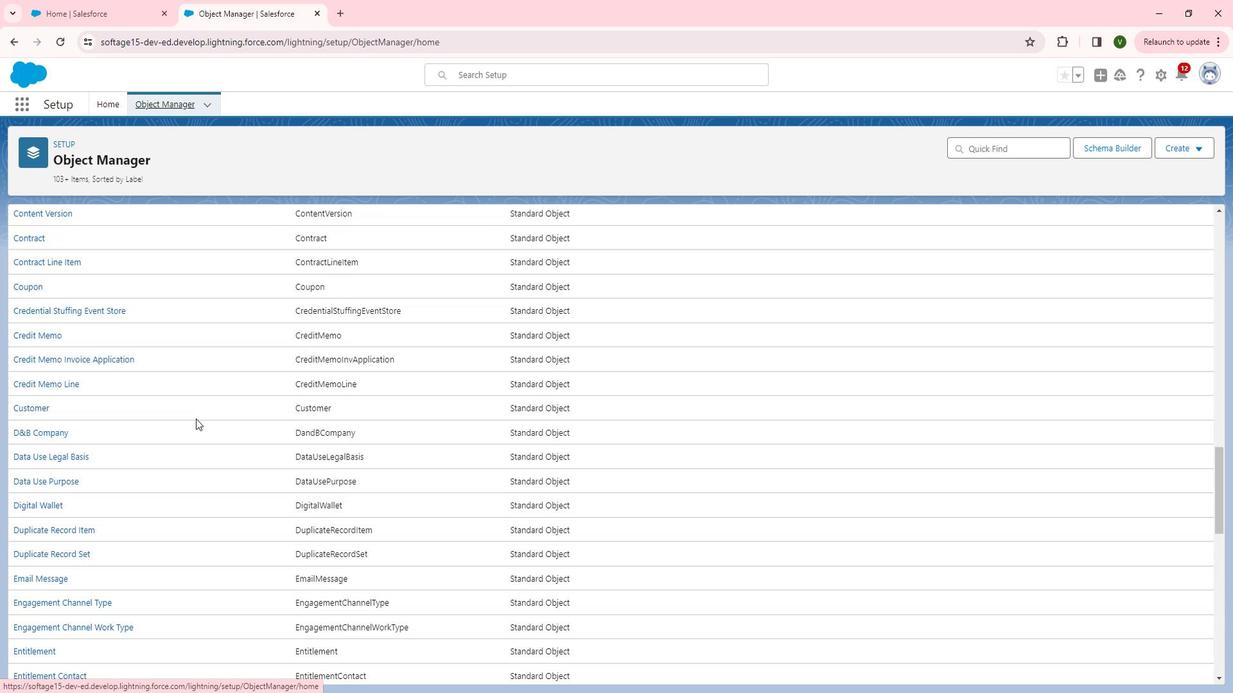 
Action: Mouse scrolled (222, 429) with delta (0, 0)
Screenshot: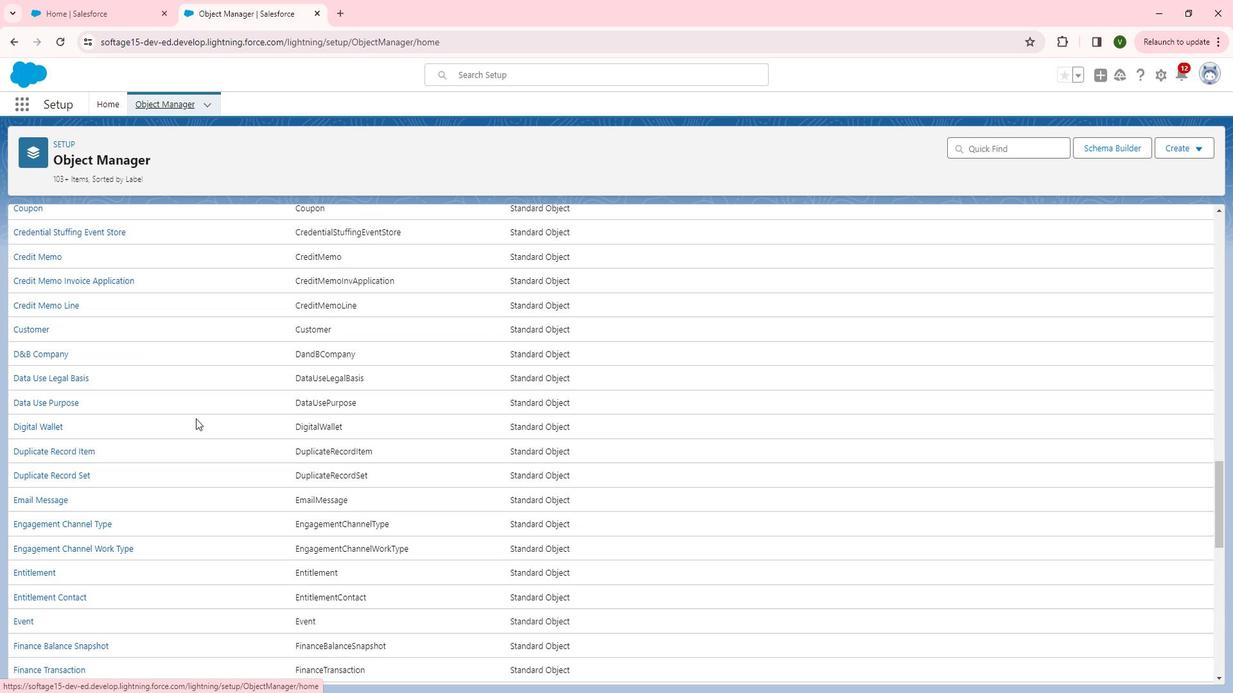 
Action: Mouse scrolled (222, 429) with delta (0, 0)
Screenshot: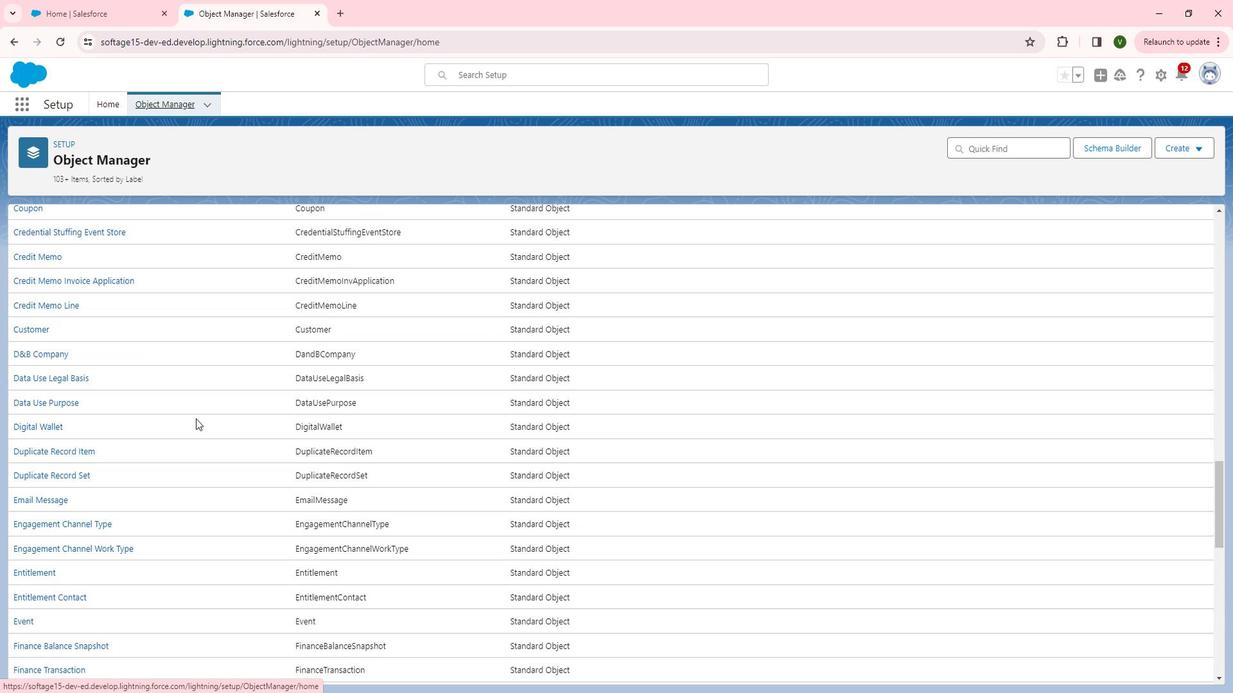 
Action: Mouse scrolled (222, 429) with delta (0, 0)
Screenshot: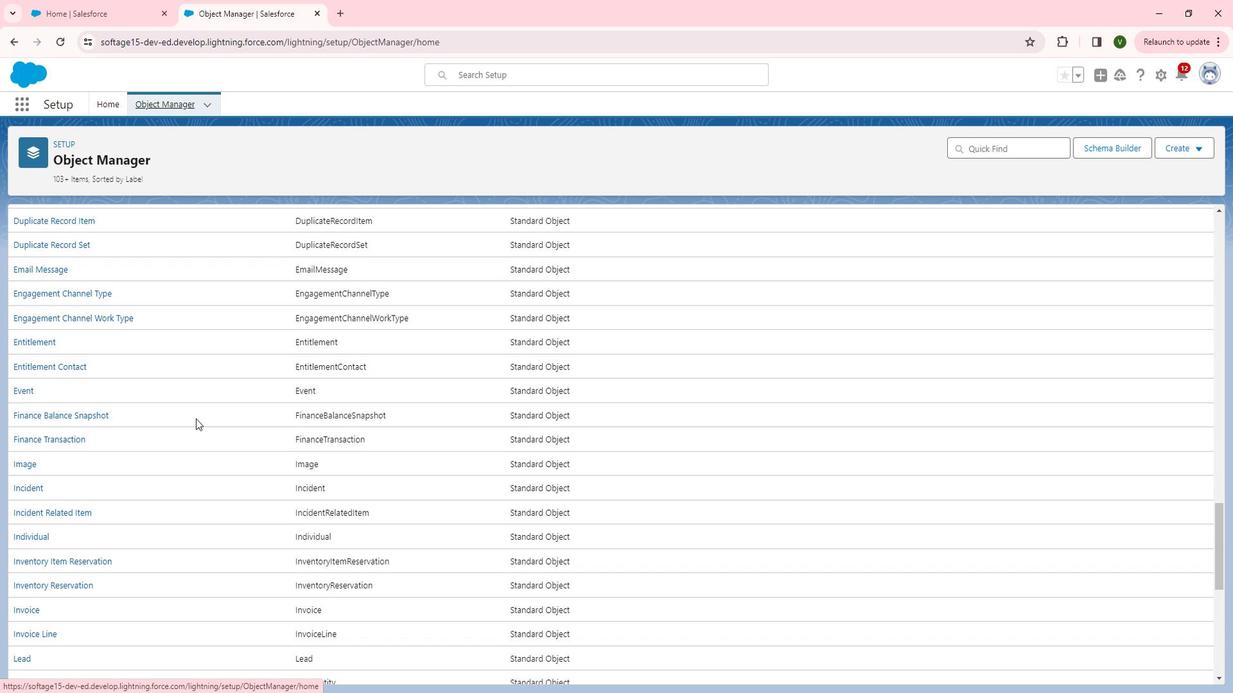 
Action: Mouse scrolled (222, 429) with delta (0, 0)
Screenshot: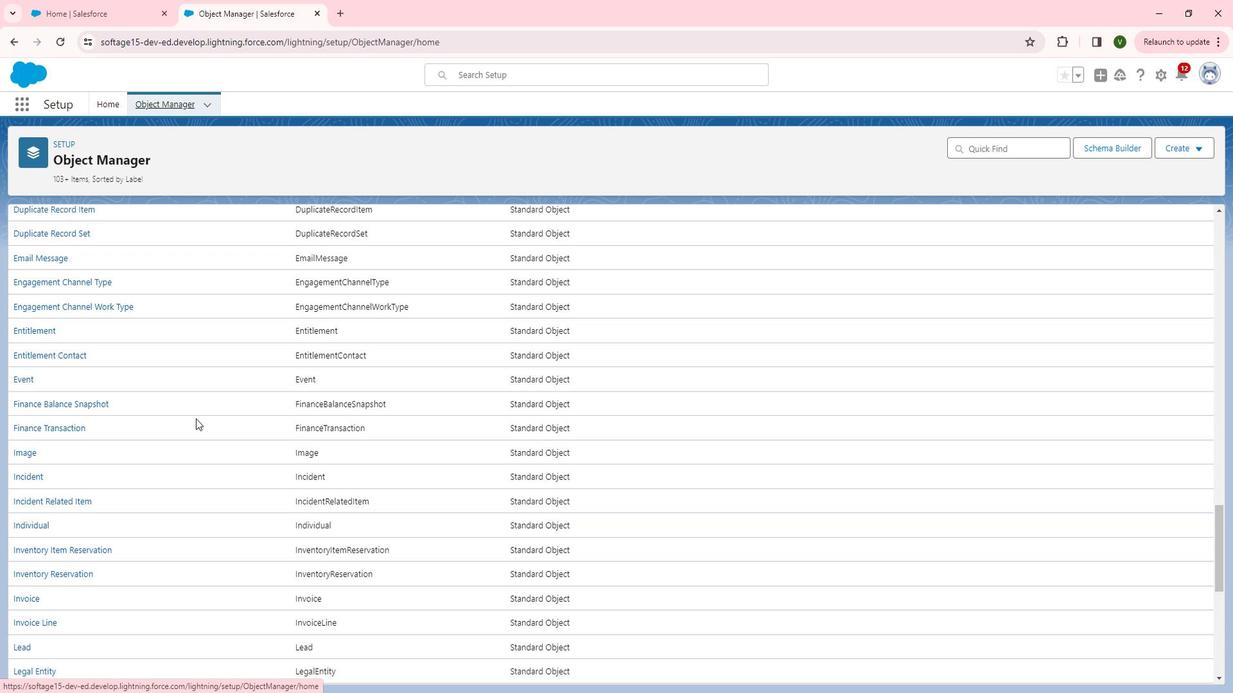 
Action: Mouse scrolled (222, 429) with delta (0, 0)
Screenshot: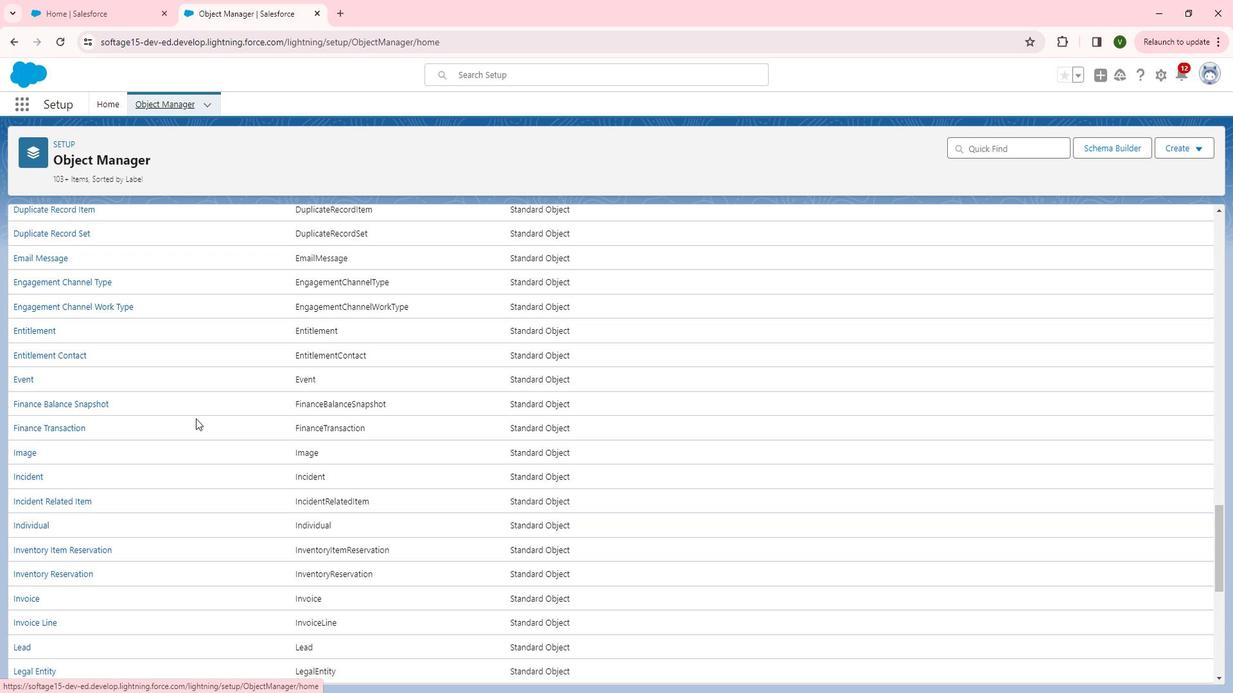 
Action: Mouse scrolled (222, 429) with delta (0, 0)
Screenshot: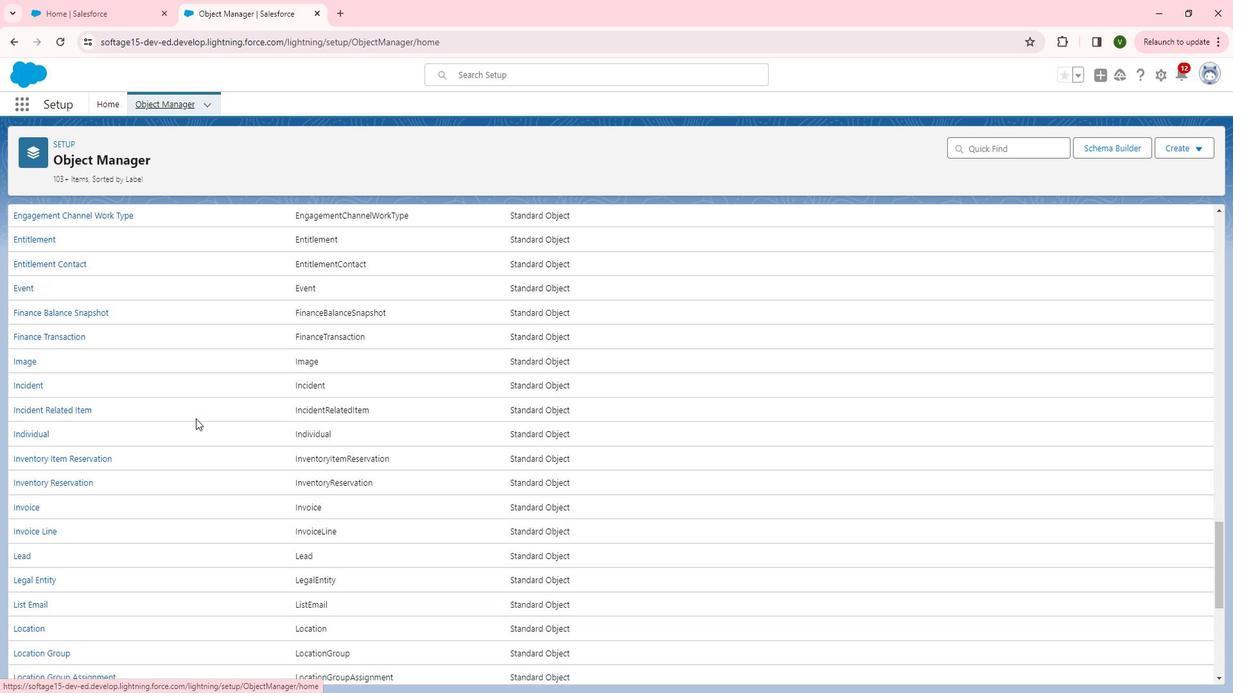 
Action: Mouse scrolled (222, 429) with delta (0, 0)
Screenshot: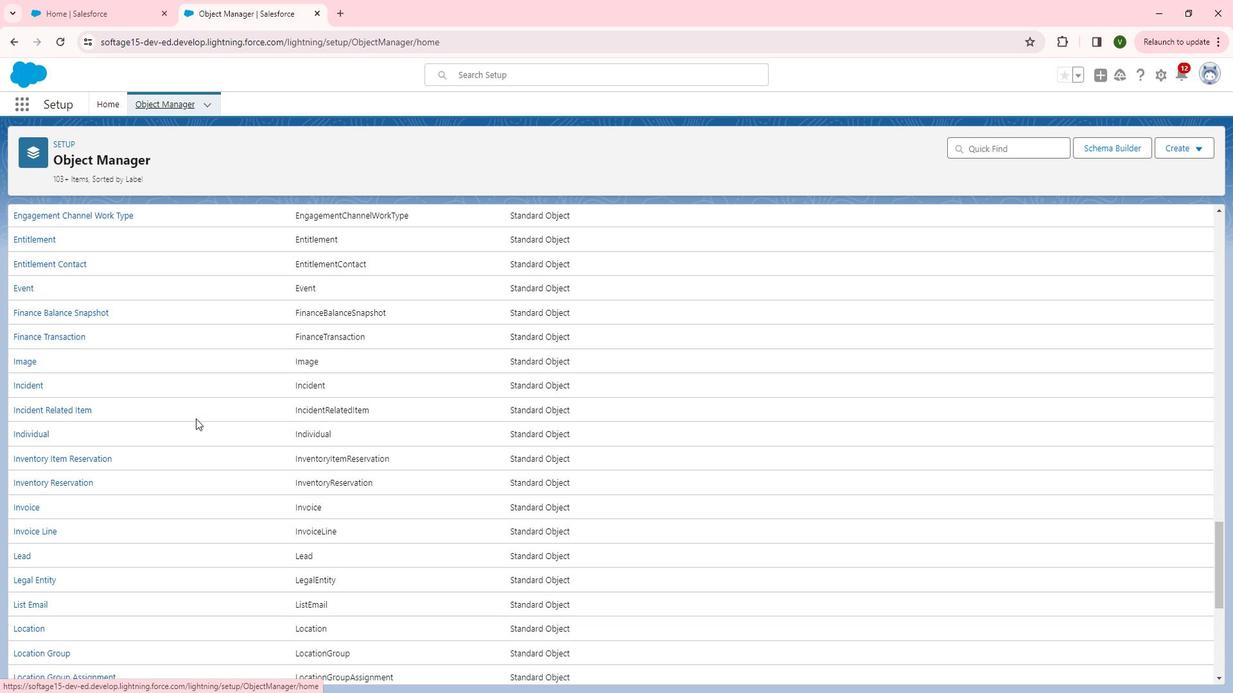 
Action: Mouse scrolled (222, 429) with delta (0, 0)
Screenshot: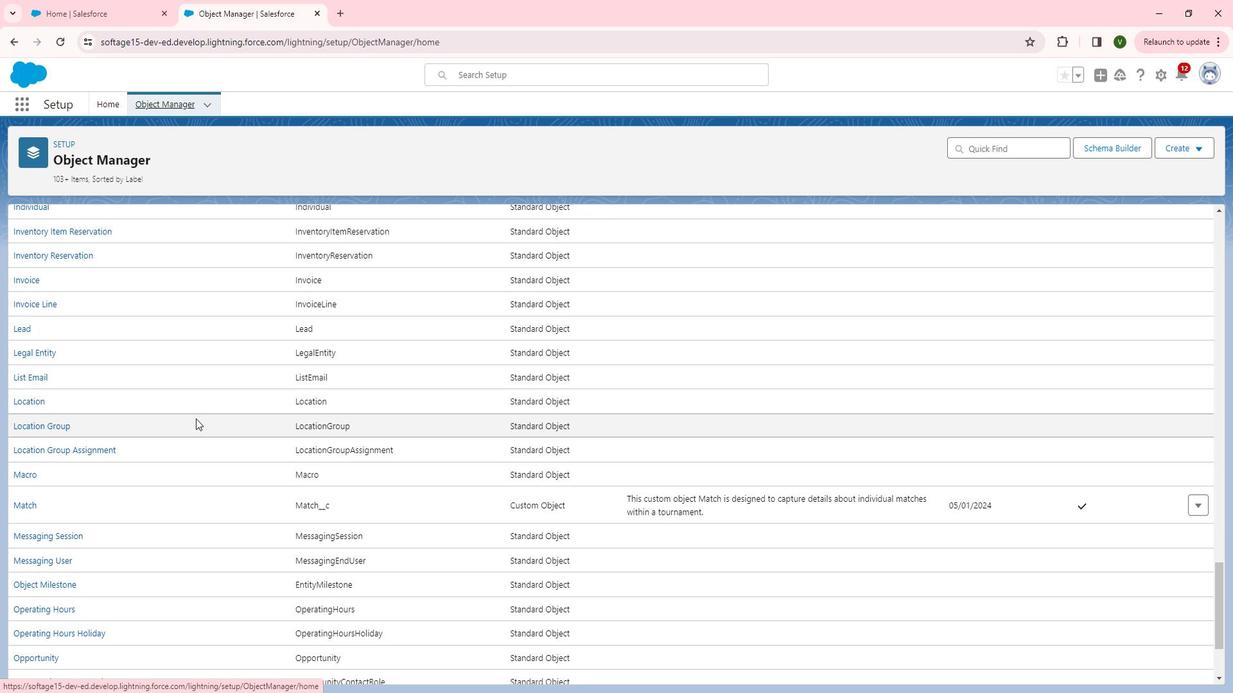 
Action: Mouse scrolled (222, 429) with delta (0, 0)
Screenshot: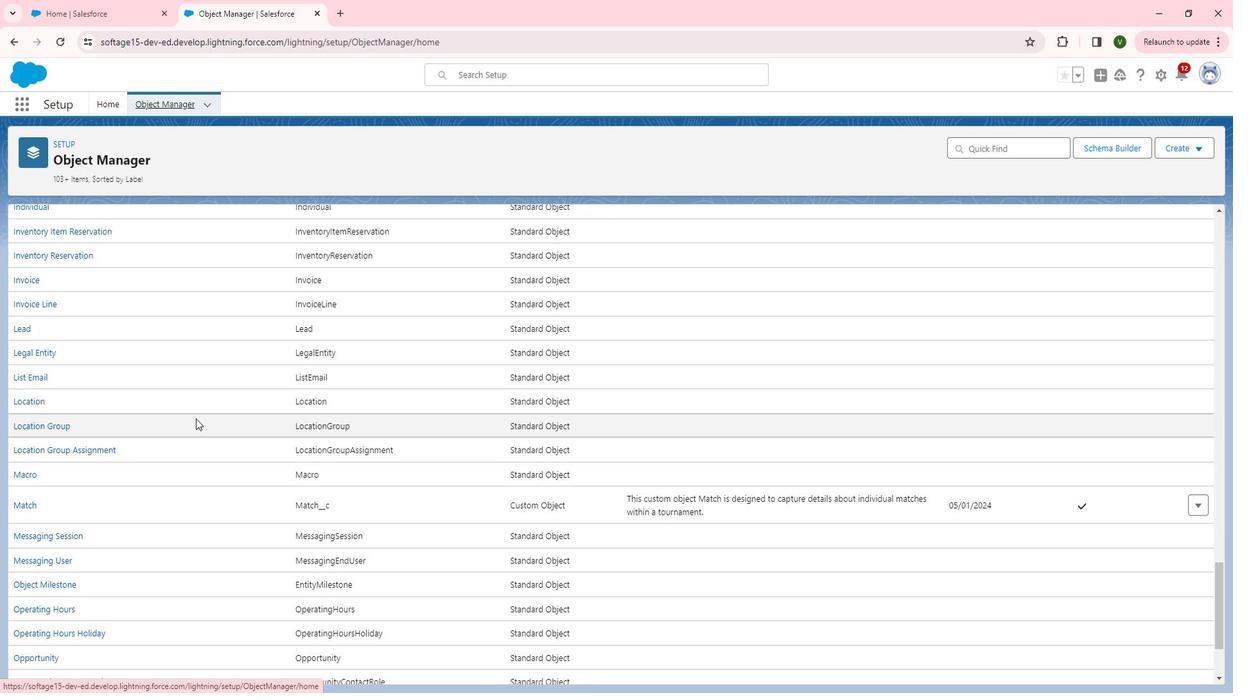 
Action: Mouse scrolled (222, 429) with delta (0, 0)
Screenshot: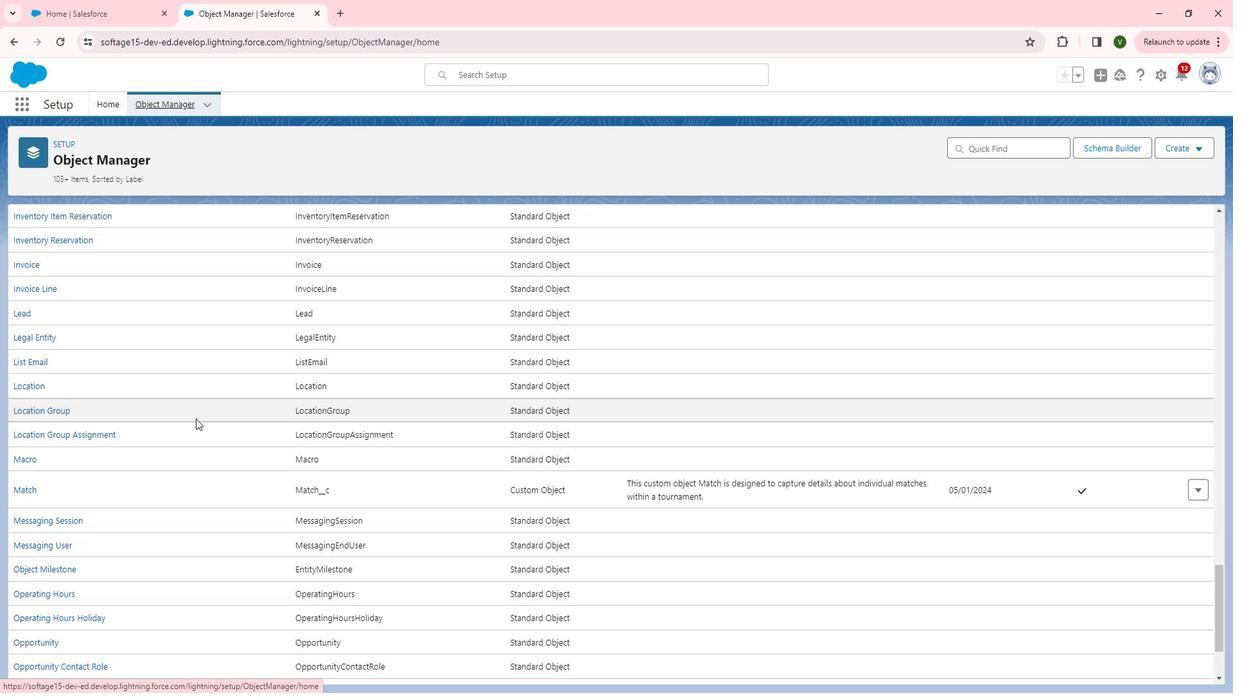 
Action: Mouse scrolled (222, 429) with delta (0, 0)
Screenshot: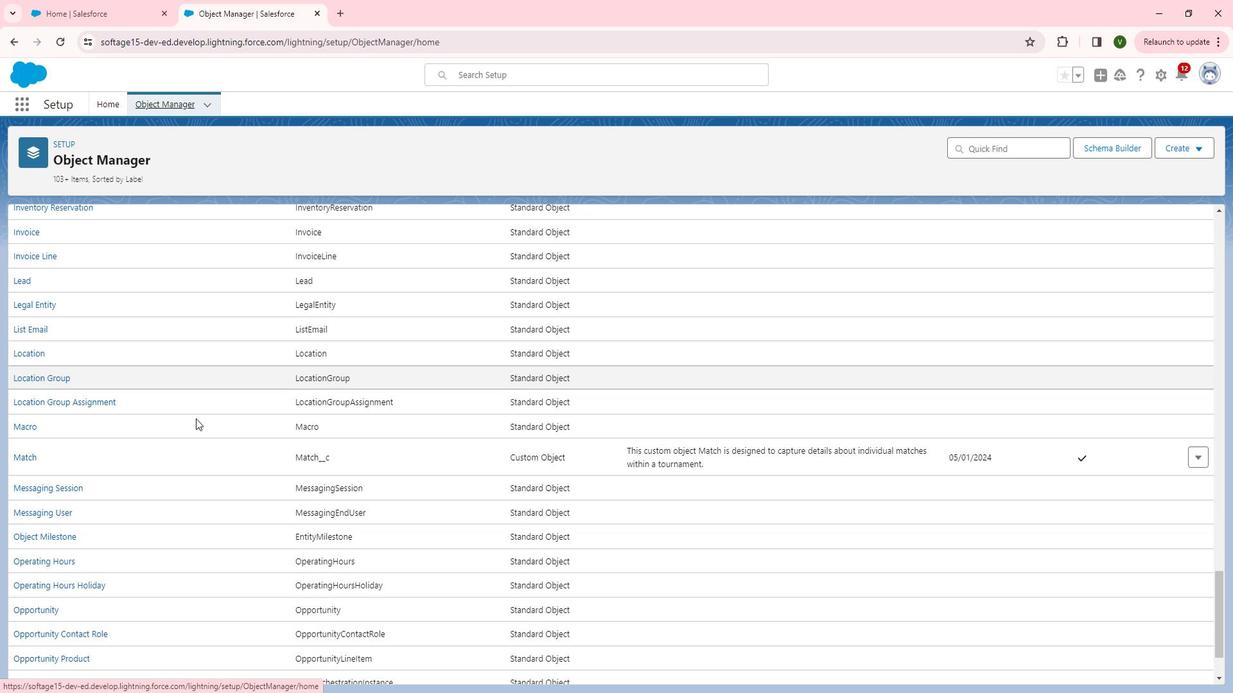 
Action: Mouse scrolled (222, 429) with delta (0, 0)
Screenshot: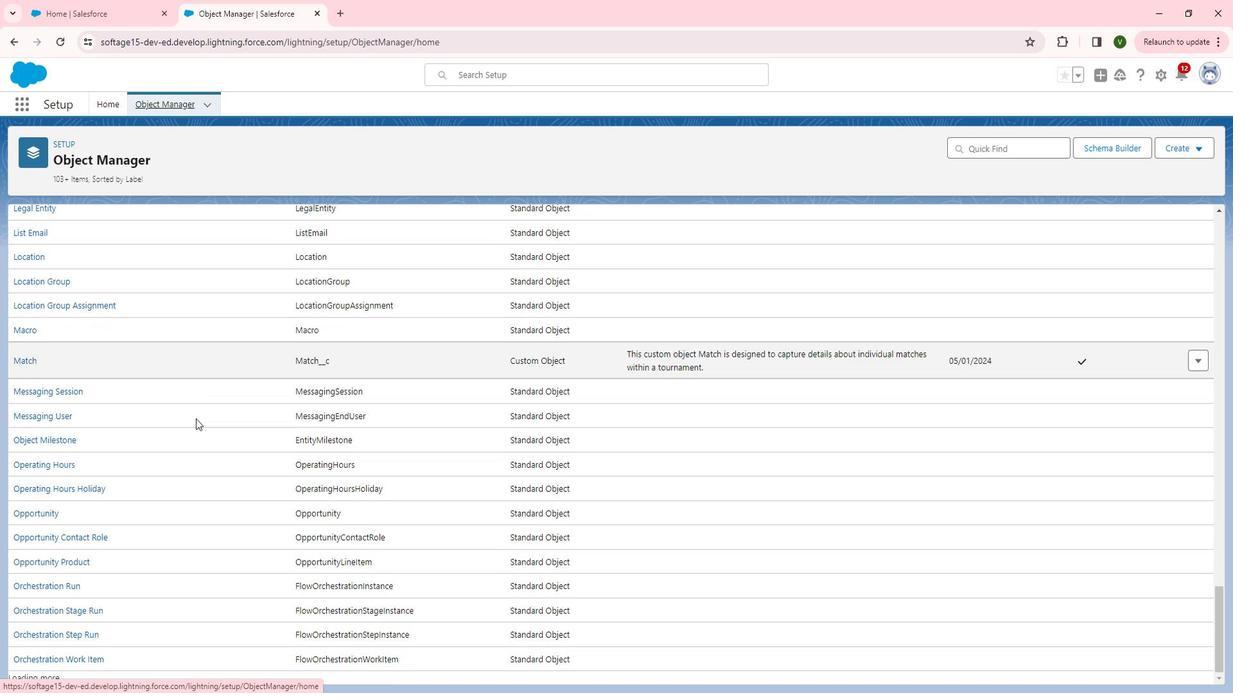 
Action: Mouse scrolled (222, 429) with delta (0, 0)
Screenshot: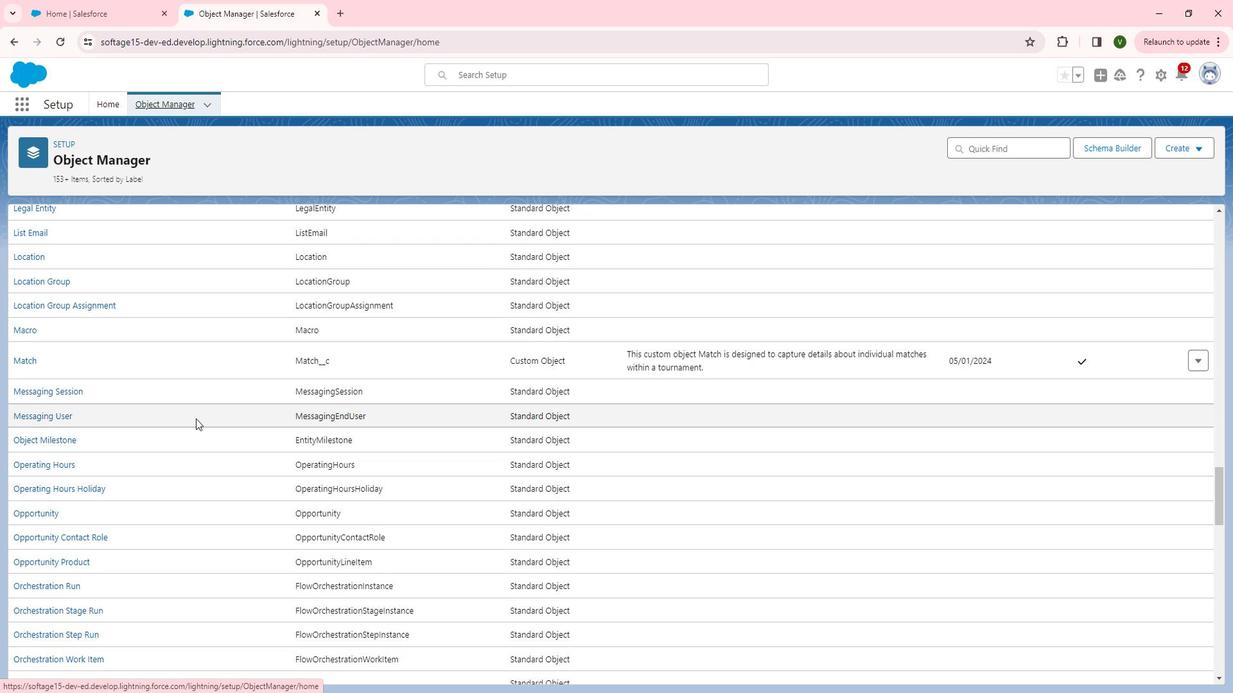 
Action: Mouse scrolled (222, 429) with delta (0, 0)
Screenshot: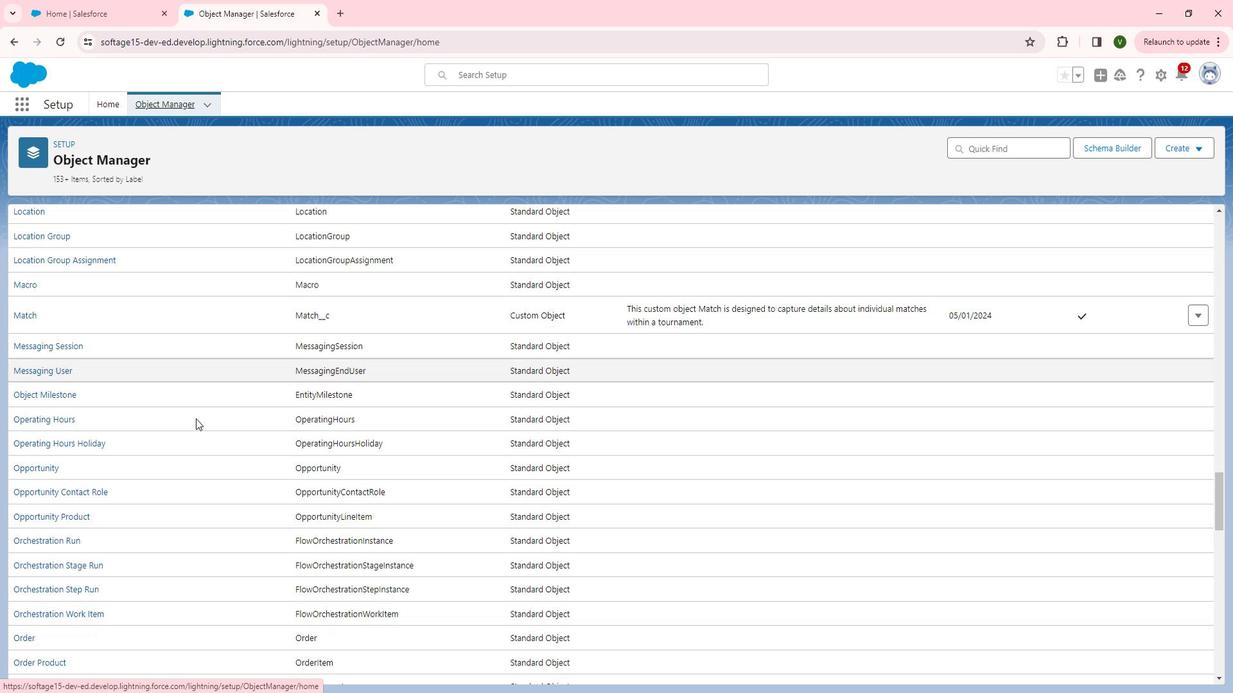 
Action: Mouse scrolled (222, 429) with delta (0, 0)
Screenshot: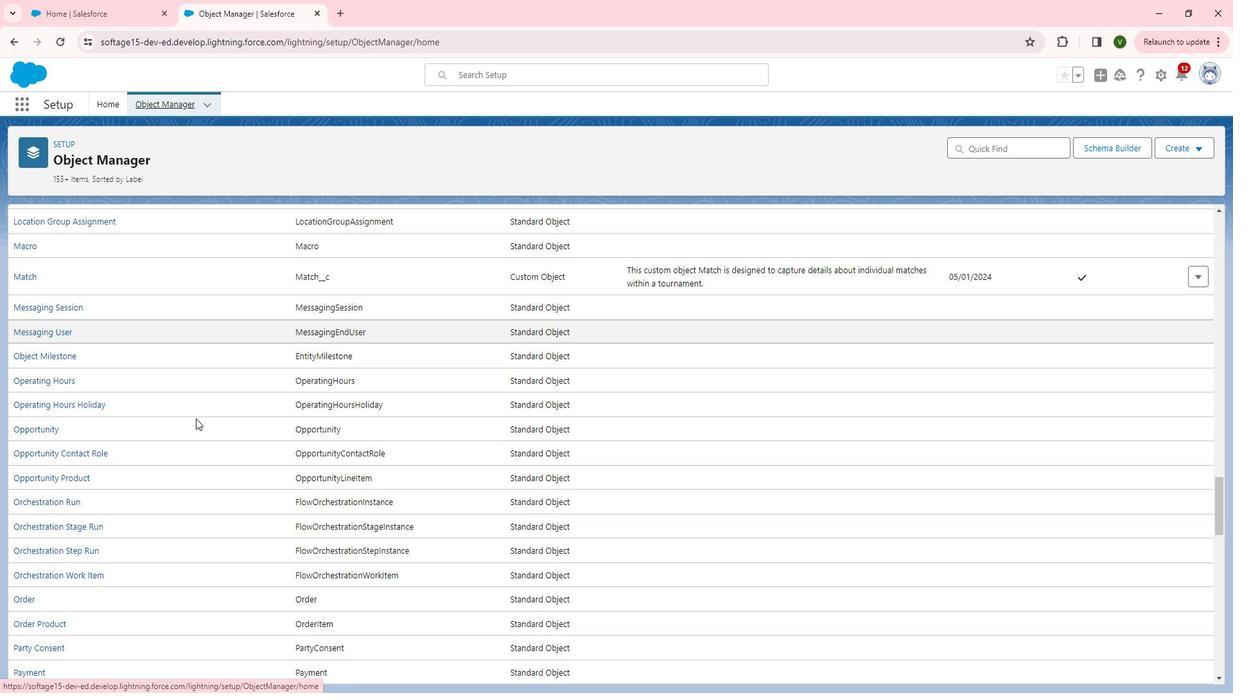 
Action: Mouse scrolled (222, 429) with delta (0, 0)
Screenshot: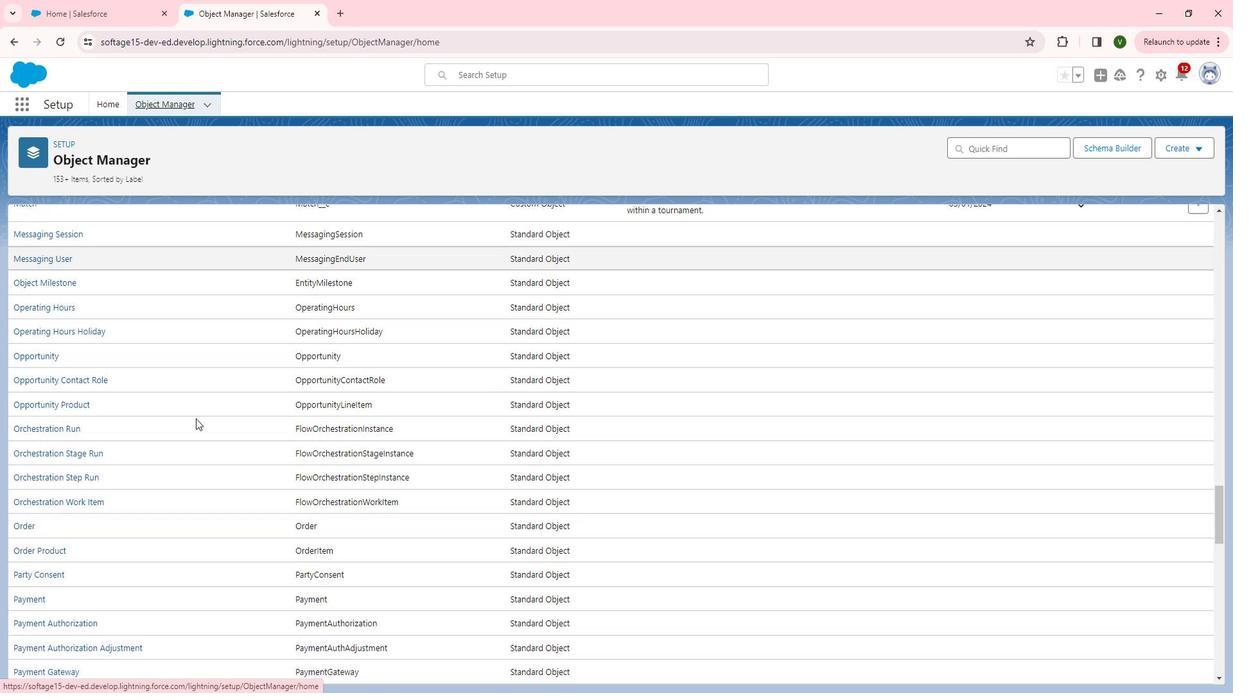 
Action: Mouse scrolled (222, 429) with delta (0, 0)
Screenshot: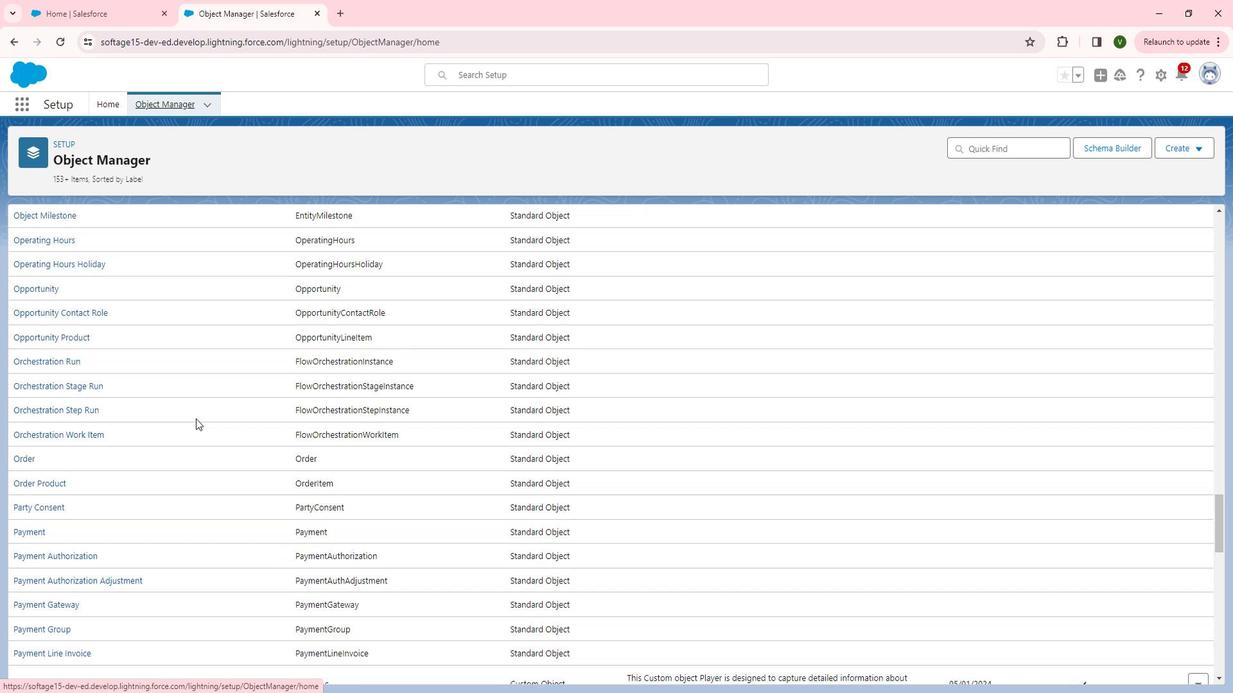 
Action: Mouse scrolled (222, 429) with delta (0, 0)
Screenshot: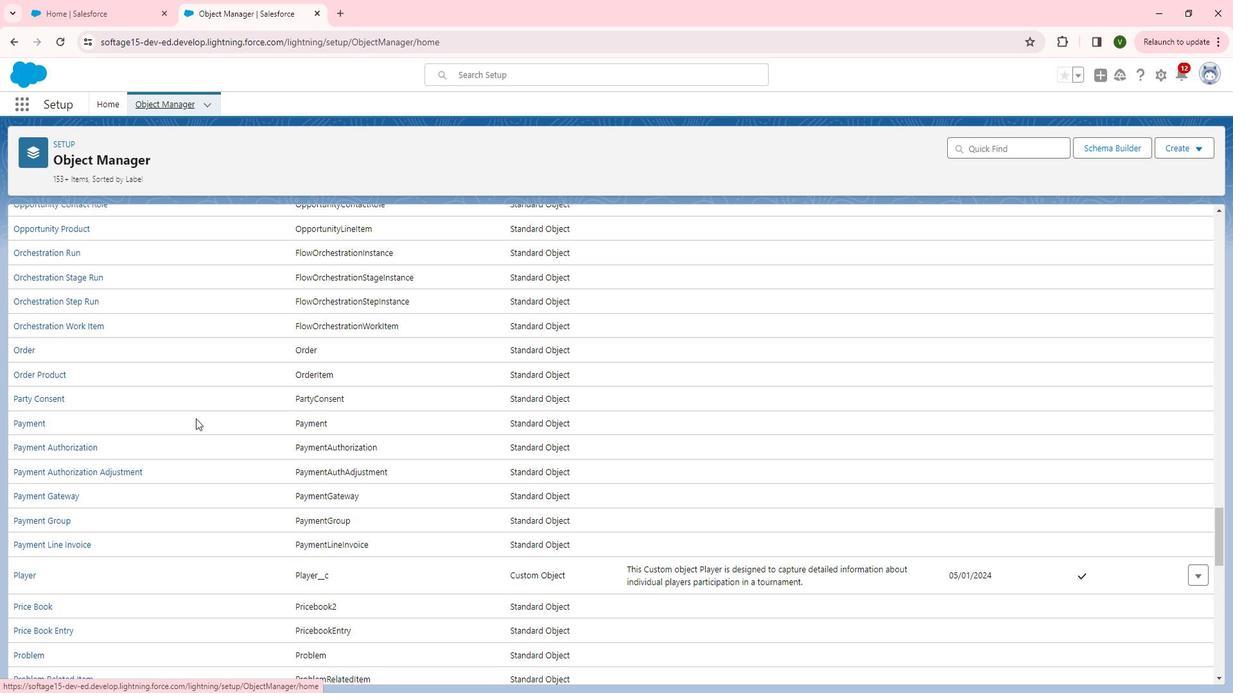
Action: Mouse scrolled (222, 429) with delta (0, 0)
Screenshot: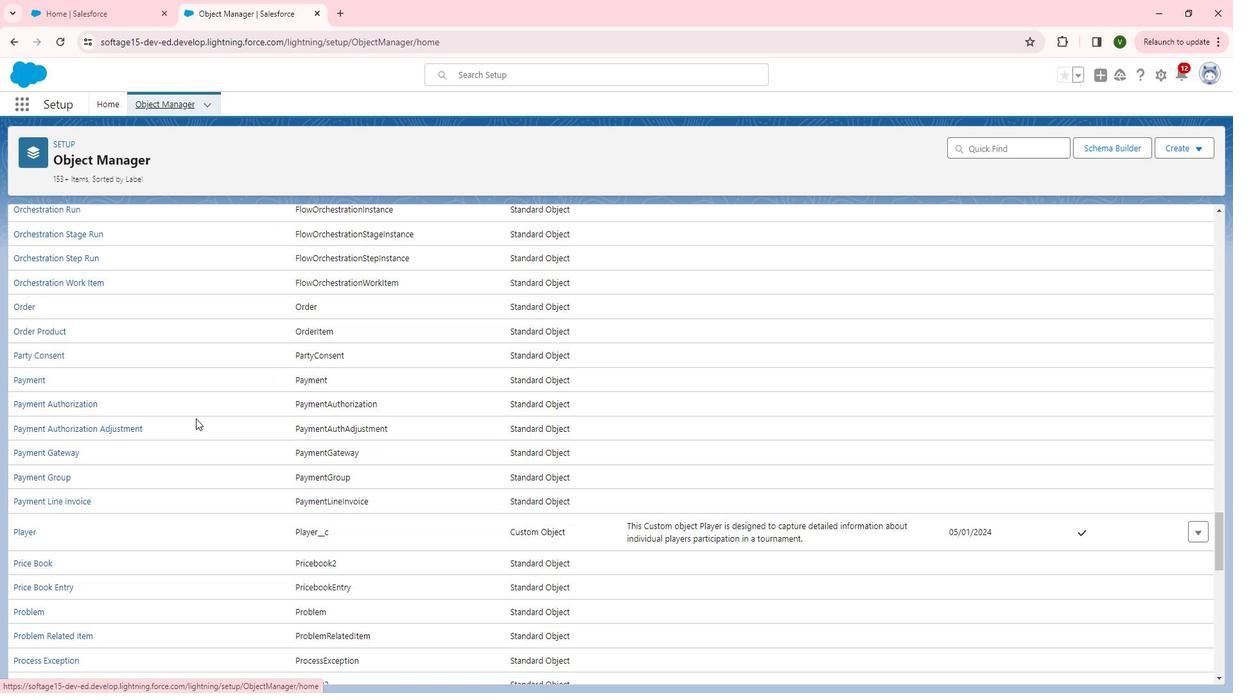 
Action: Mouse scrolled (222, 429) with delta (0, 0)
Screenshot: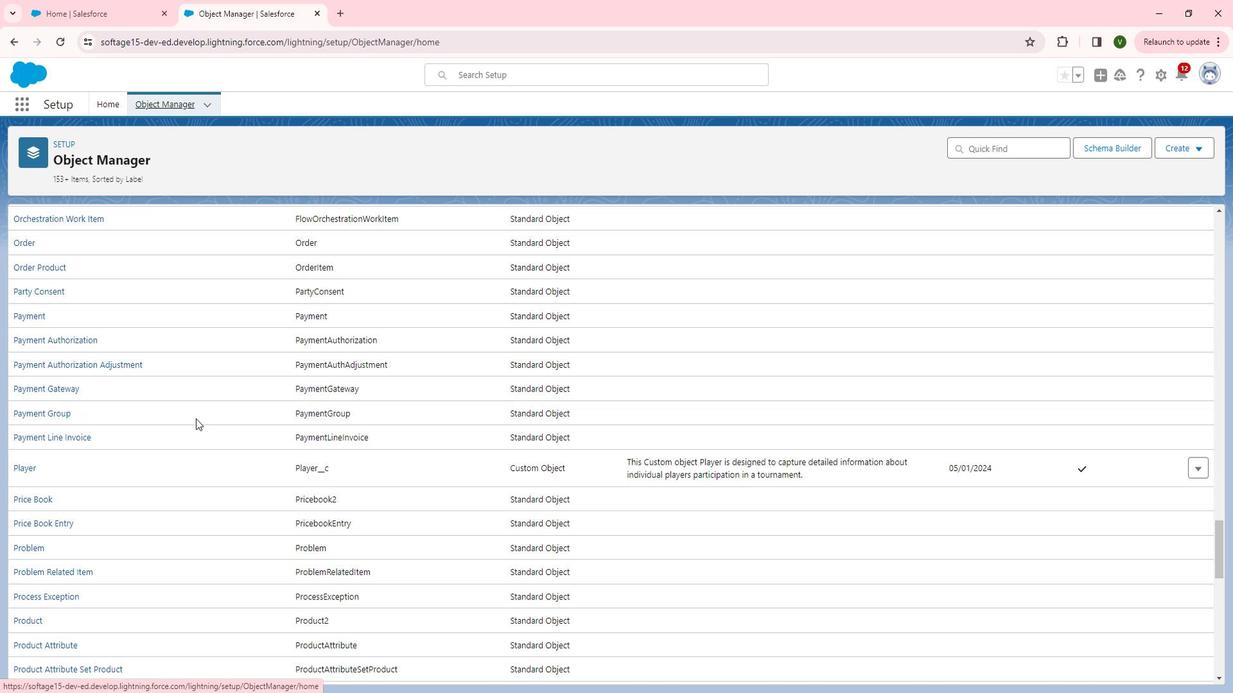 
Action: Mouse scrolled (222, 429) with delta (0, 0)
Screenshot: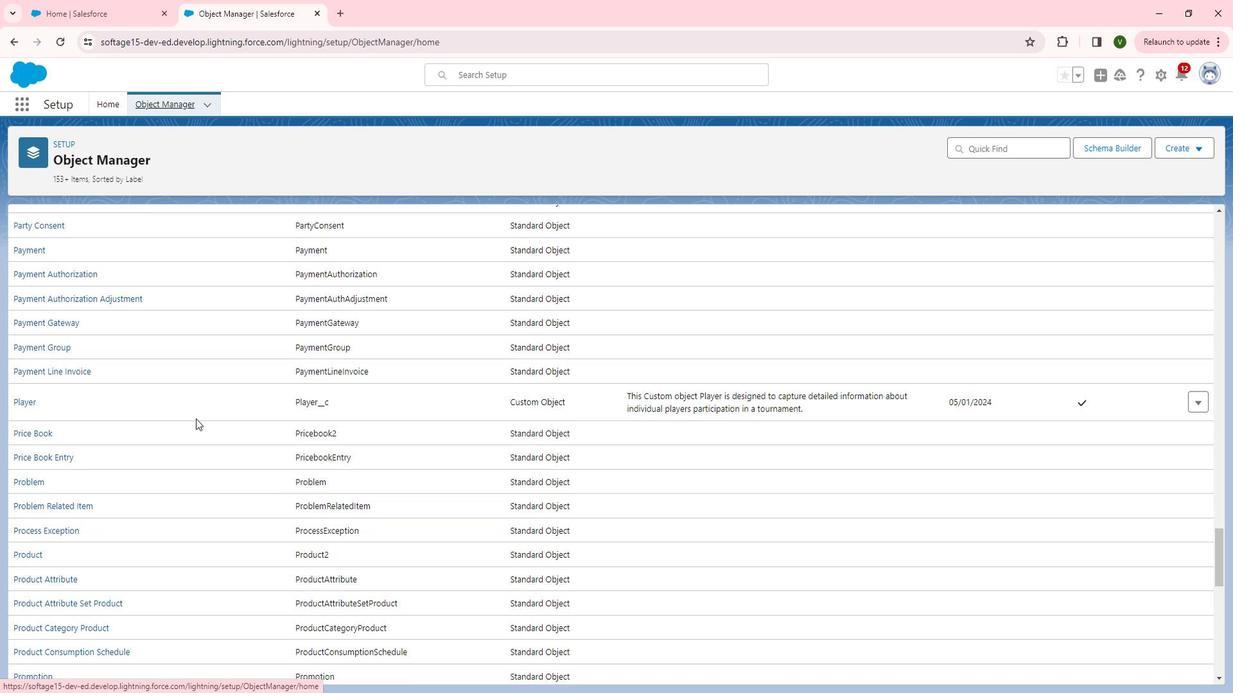 
Action: Mouse scrolled (222, 429) with delta (0, 0)
Screenshot: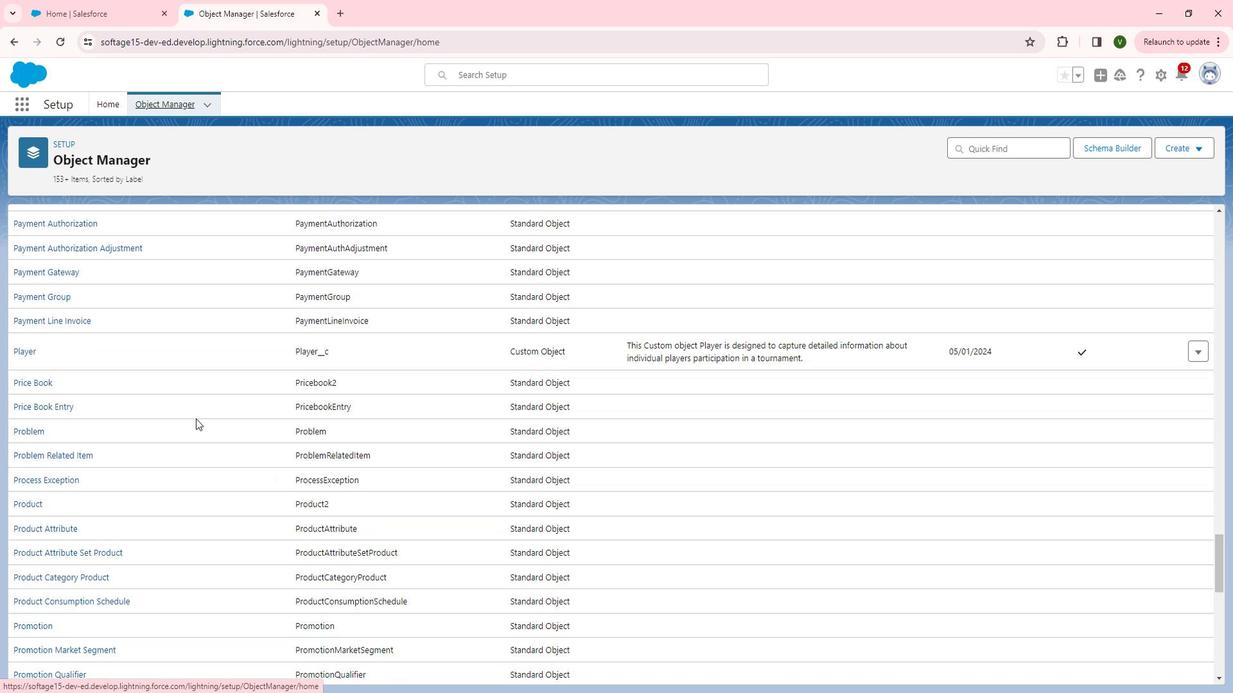 
Action: Mouse scrolled (222, 429) with delta (0, 0)
Screenshot: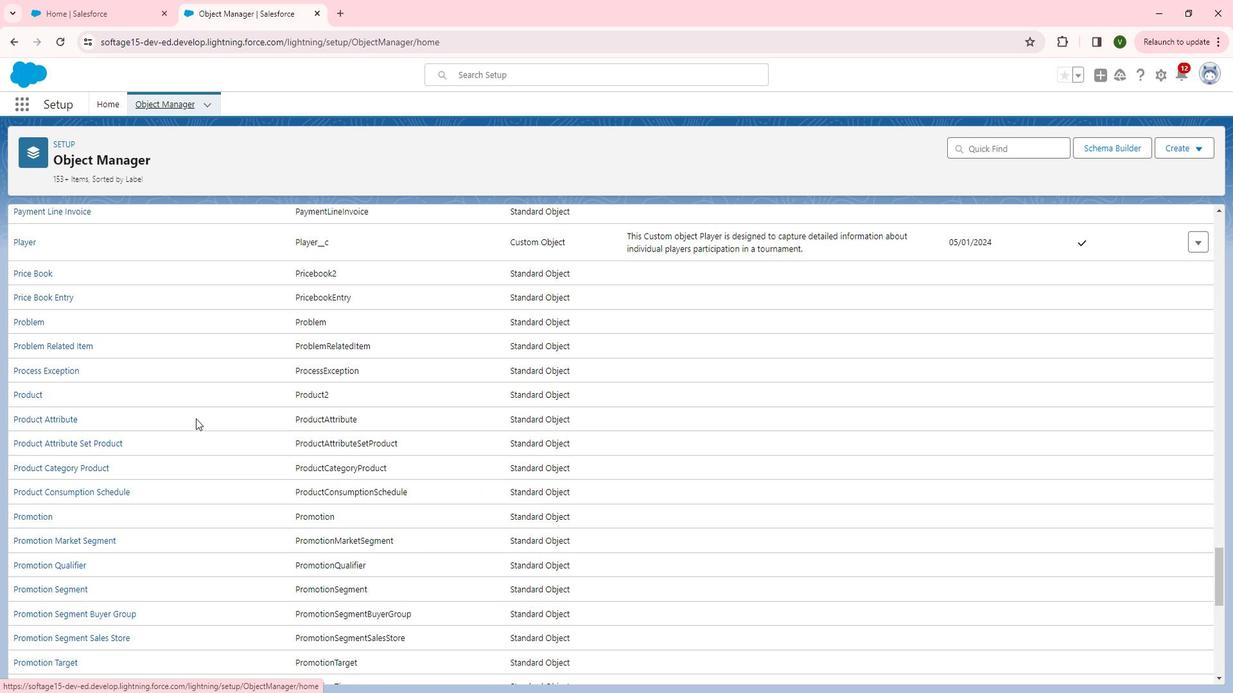 
Action: Mouse scrolled (222, 429) with delta (0, 0)
Screenshot: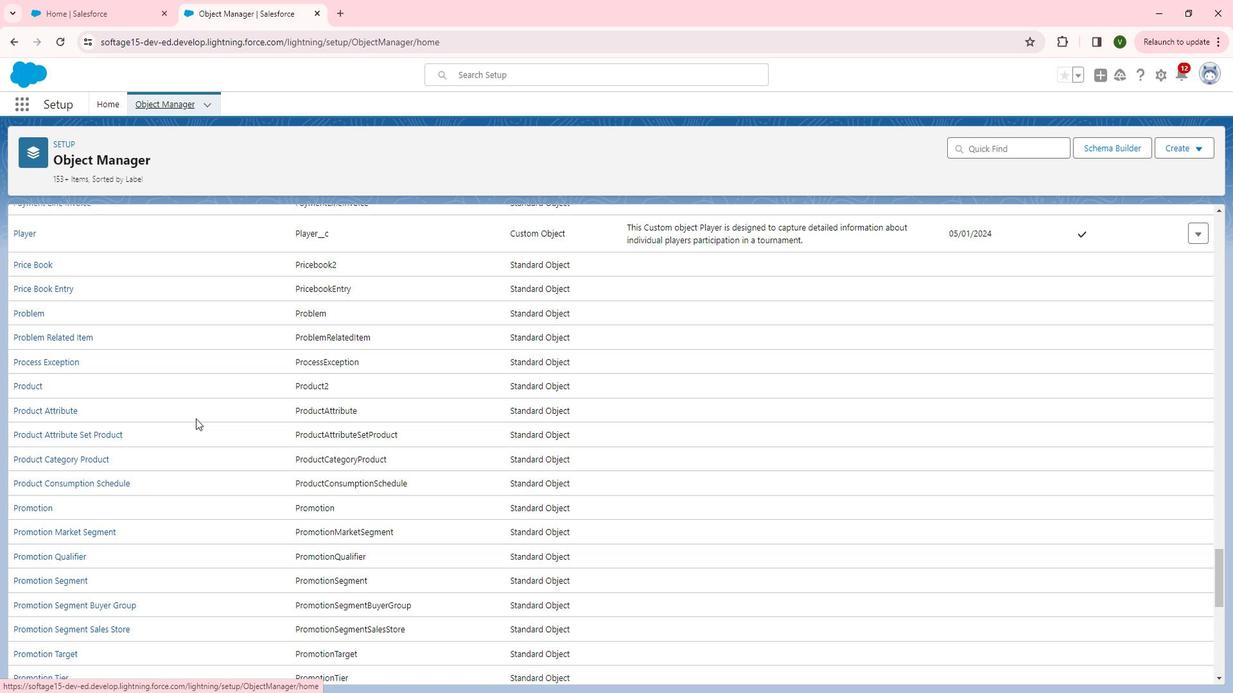 
Action: Mouse scrolled (222, 429) with delta (0, 0)
Screenshot: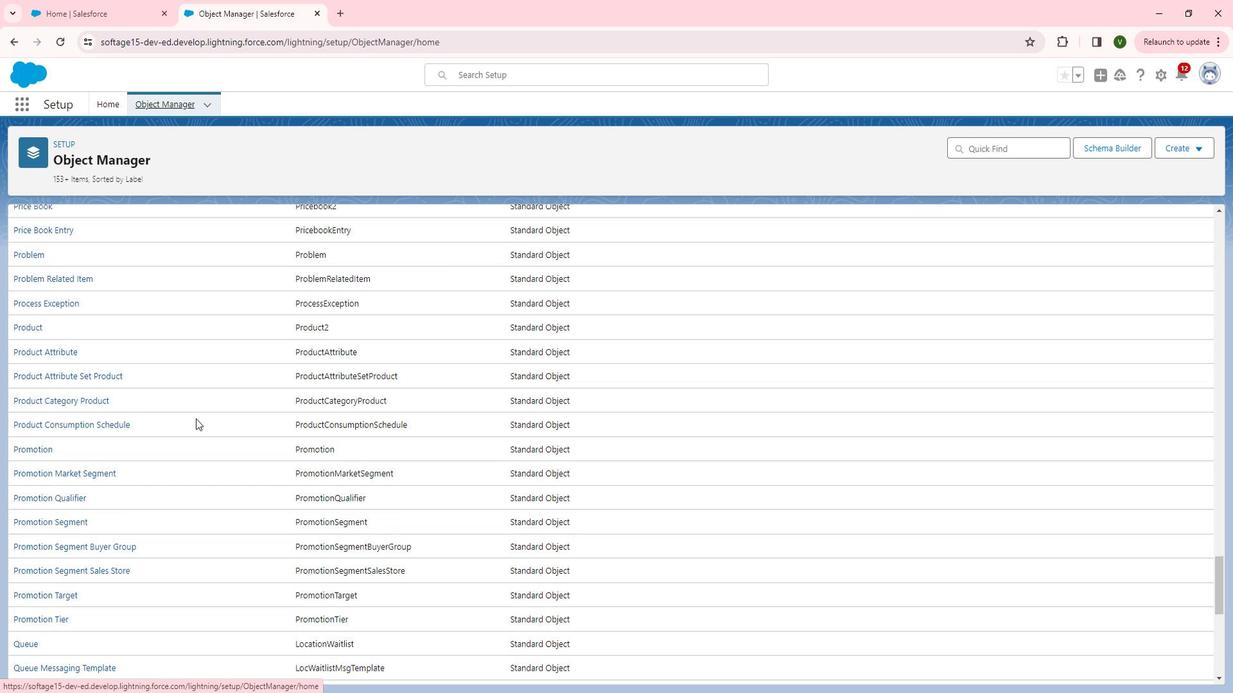 
Action: Mouse scrolled (222, 429) with delta (0, 0)
Screenshot: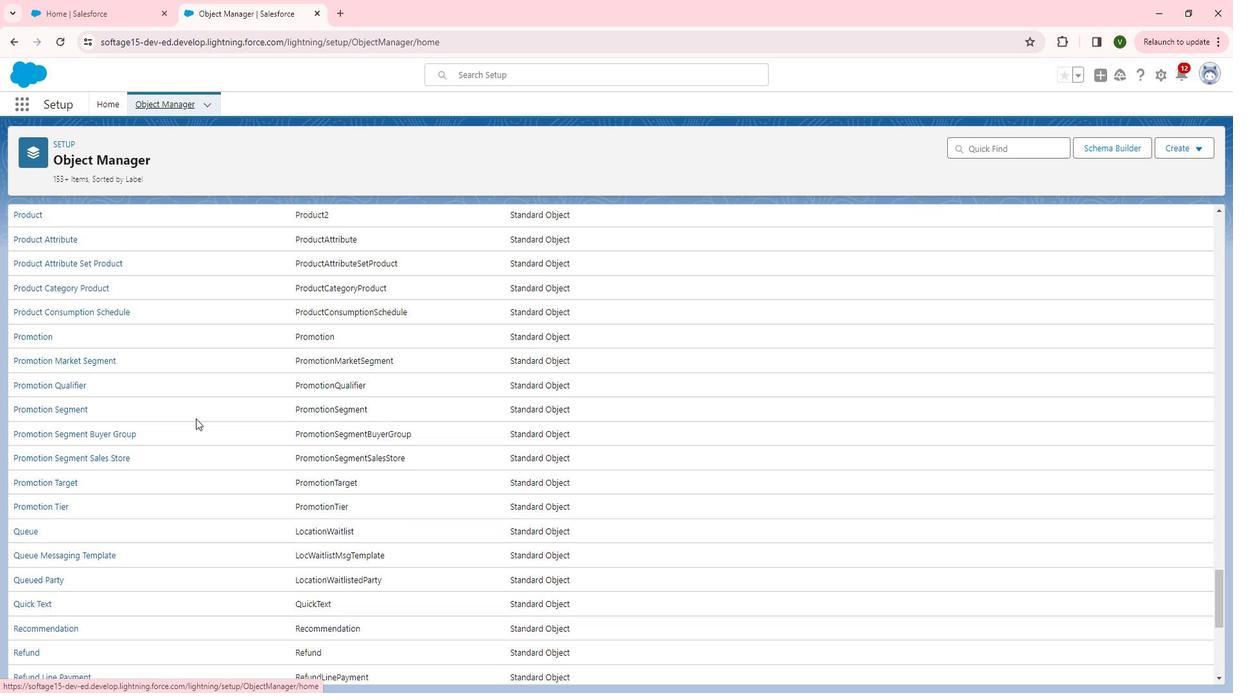 
Action: Mouse scrolled (222, 429) with delta (0, 0)
Screenshot: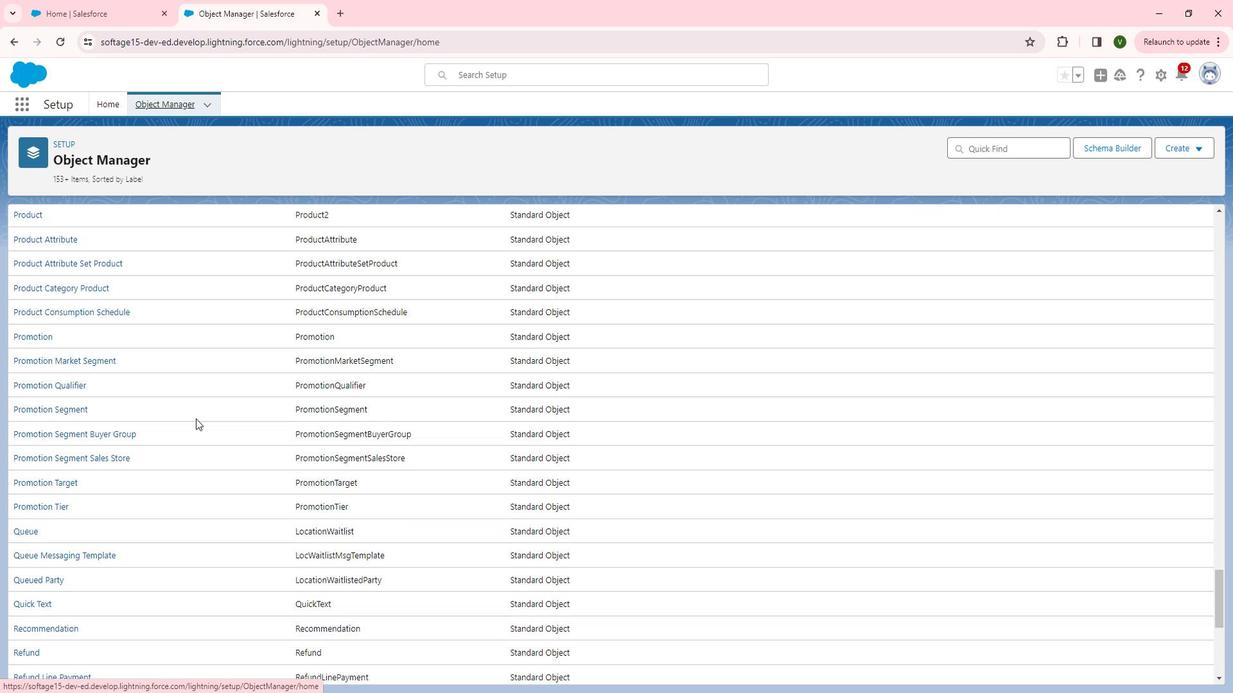 
Action: Mouse scrolled (222, 429) with delta (0, 0)
Screenshot: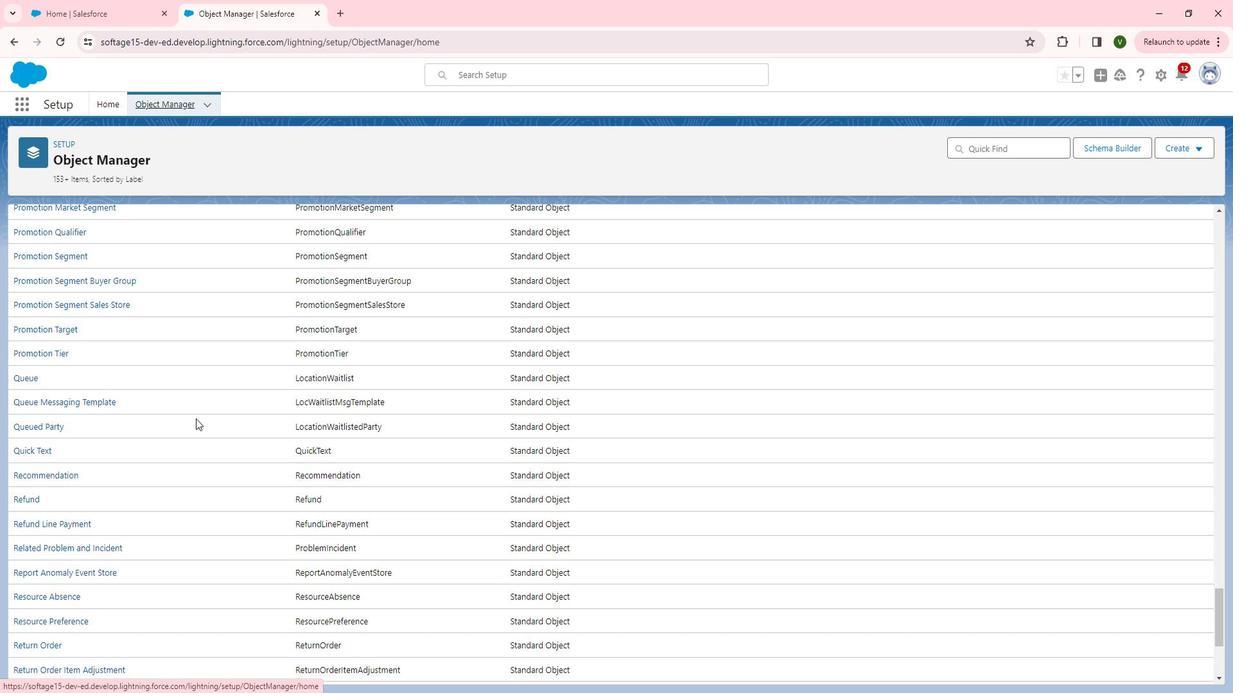 
Action: Mouse scrolled (222, 429) with delta (0, 0)
Screenshot: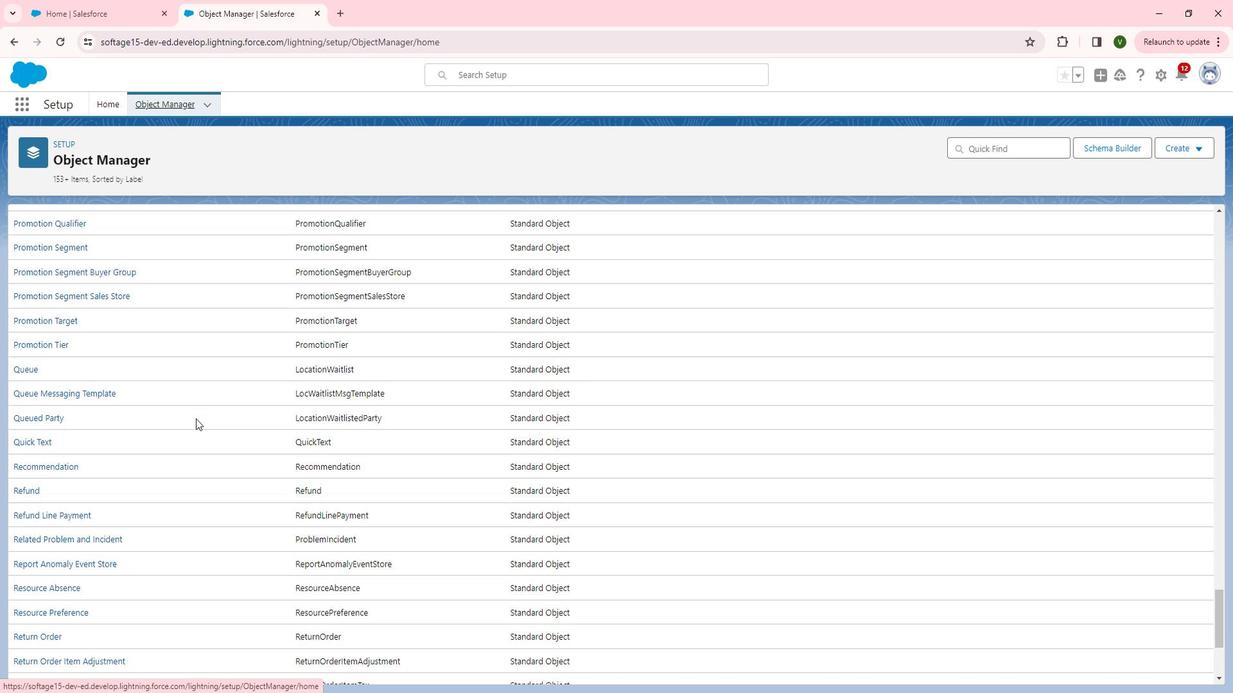 
Action: Mouse scrolled (222, 429) with delta (0, 0)
Screenshot: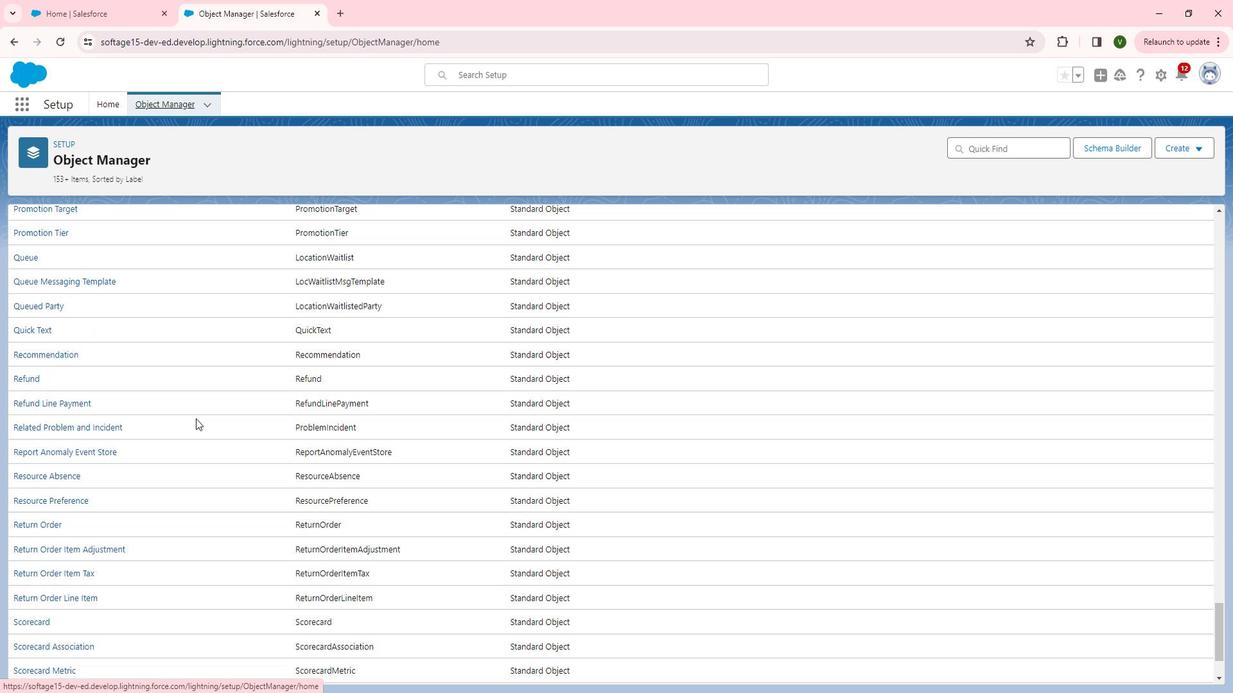
Action: Mouse scrolled (222, 429) with delta (0, 0)
Screenshot: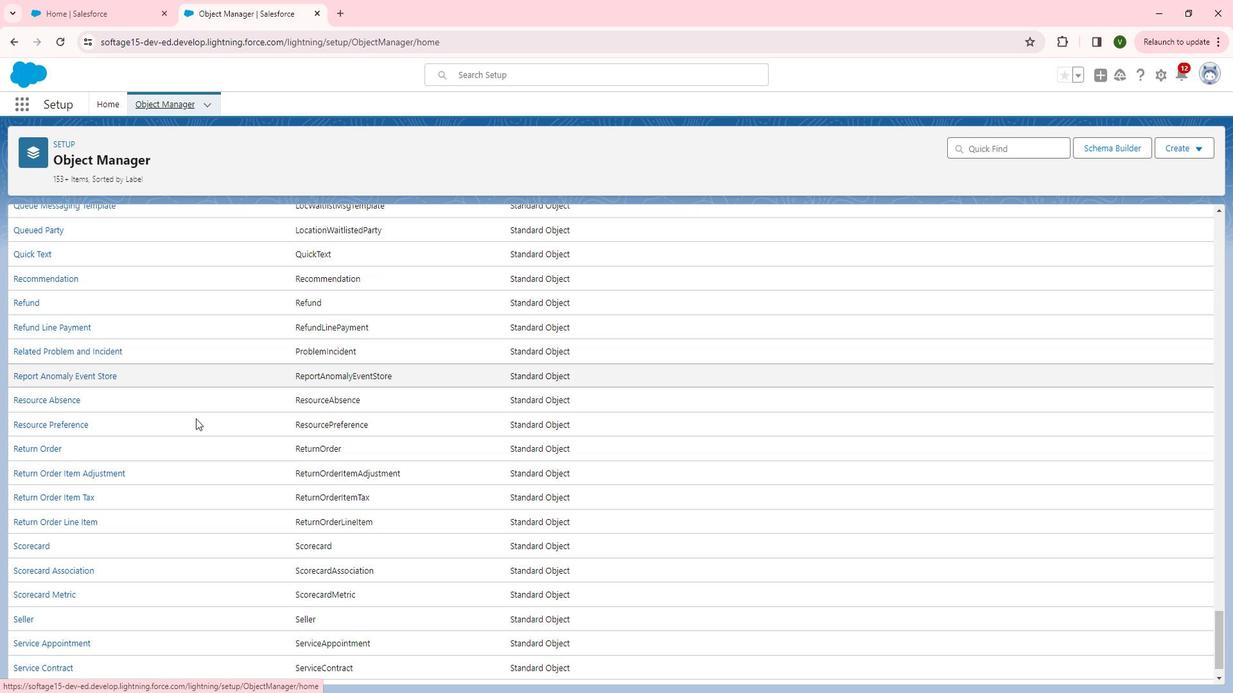 
Action: Mouse scrolled (222, 429) with delta (0, 0)
Screenshot: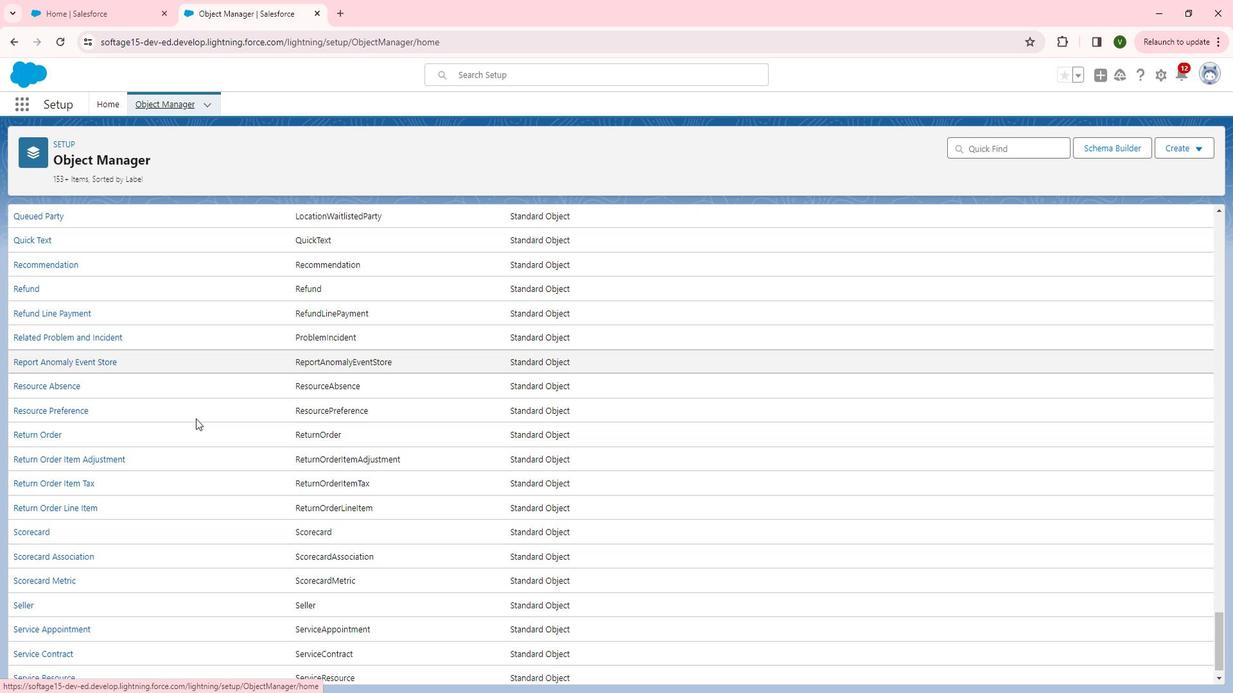 
Action: Mouse scrolled (222, 429) with delta (0, 0)
Screenshot: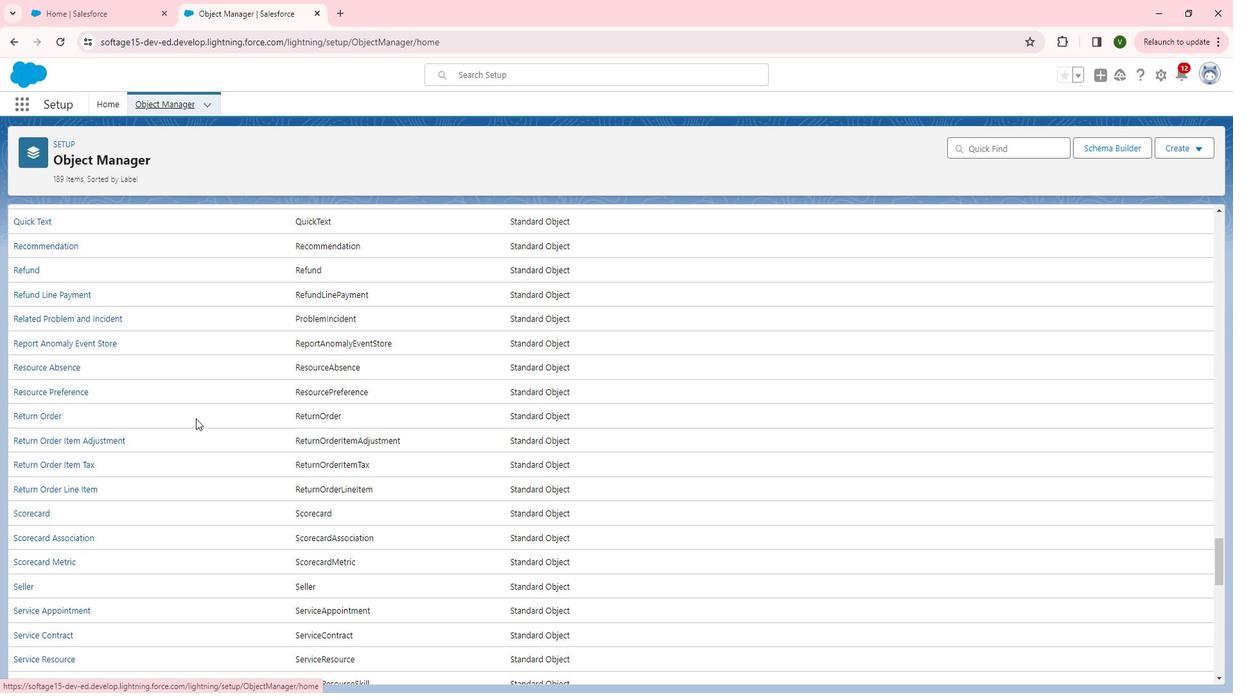 
Action: Mouse scrolled (222, 429) with delta (0, 0)
Screenshot: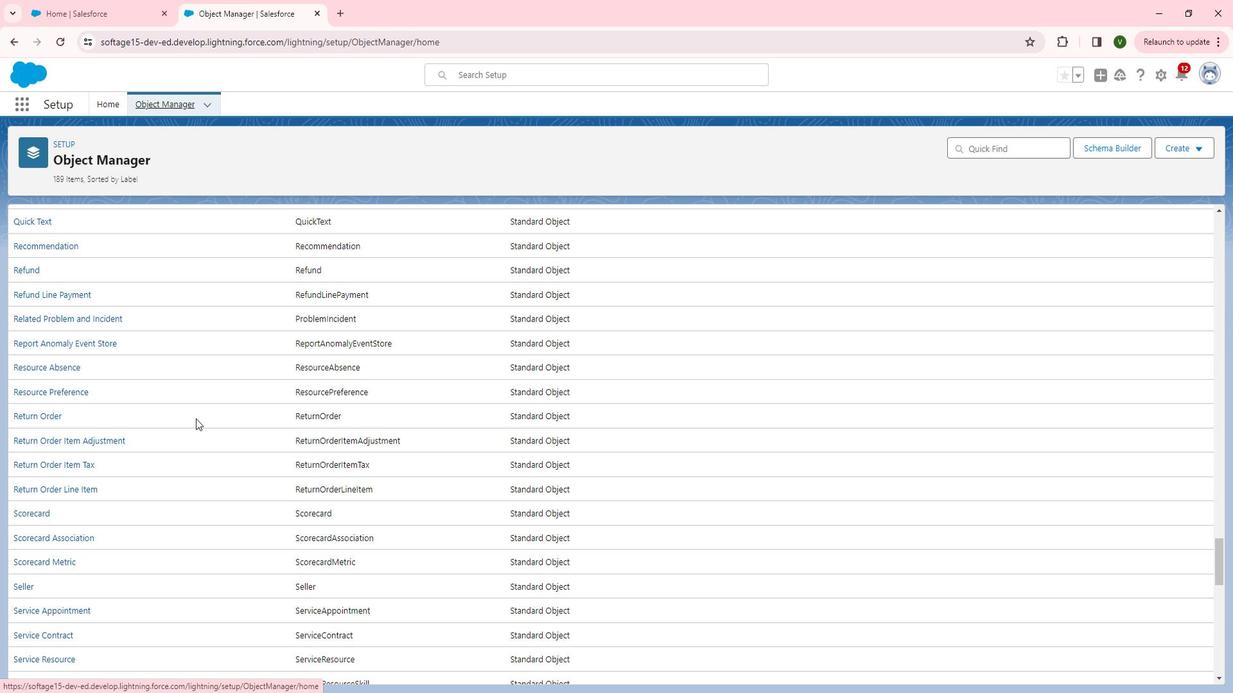 
Action: Mouse scrolled (222, 429) with delta (0, 0)
Screenshot: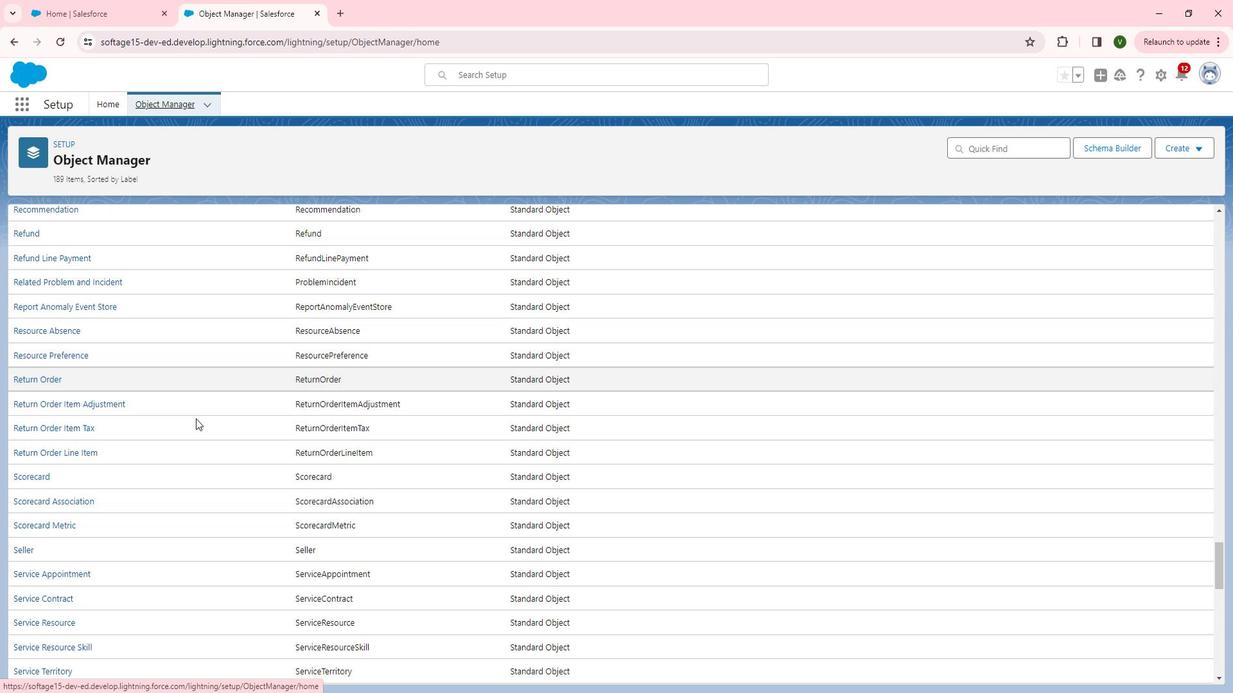
Action: Mouse scrolled (222, 429) with delta (0, 0)
Screenshot: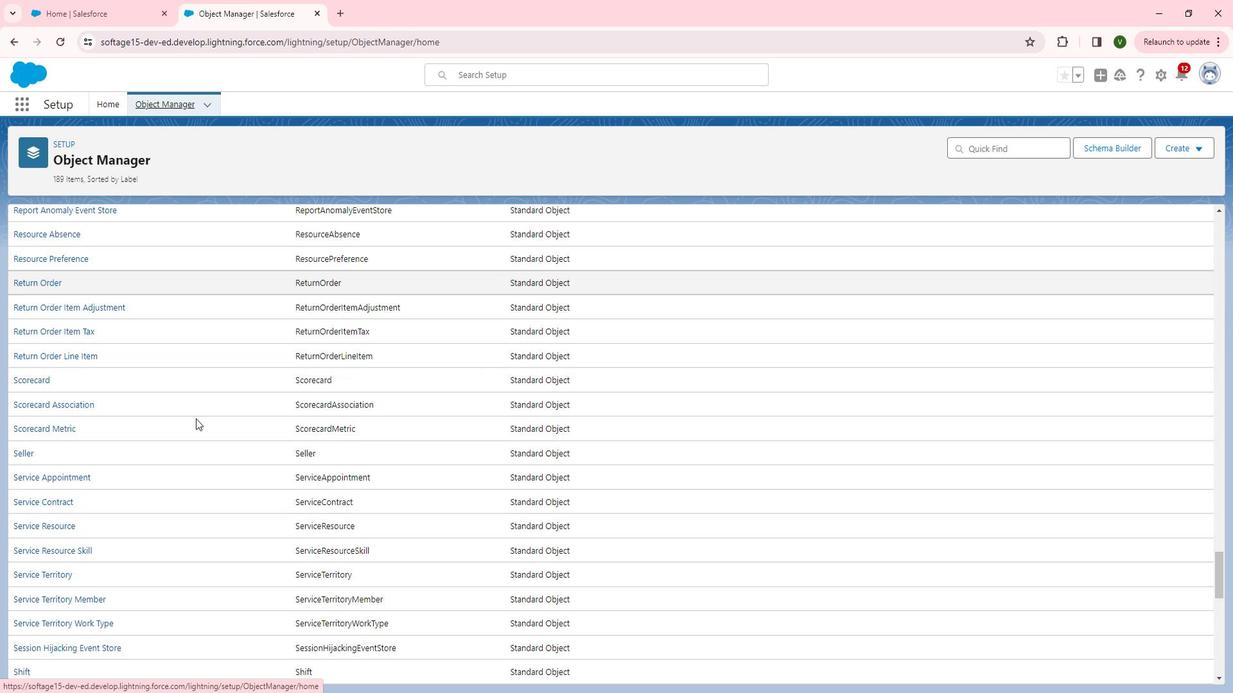 
Action: Mouse scrolled (222, 429) with delta (0, 0)
Screenshot: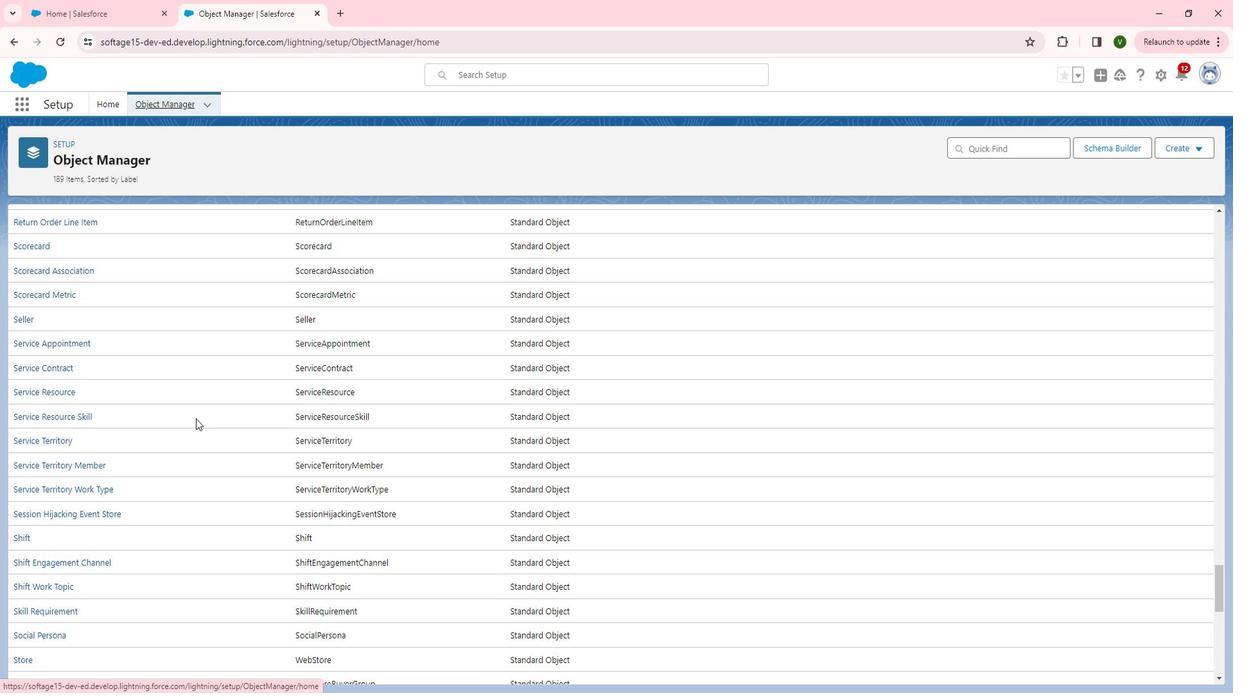 
Action: Mouse scrolled (222, 429) with delta (0, 0)
Screenshot: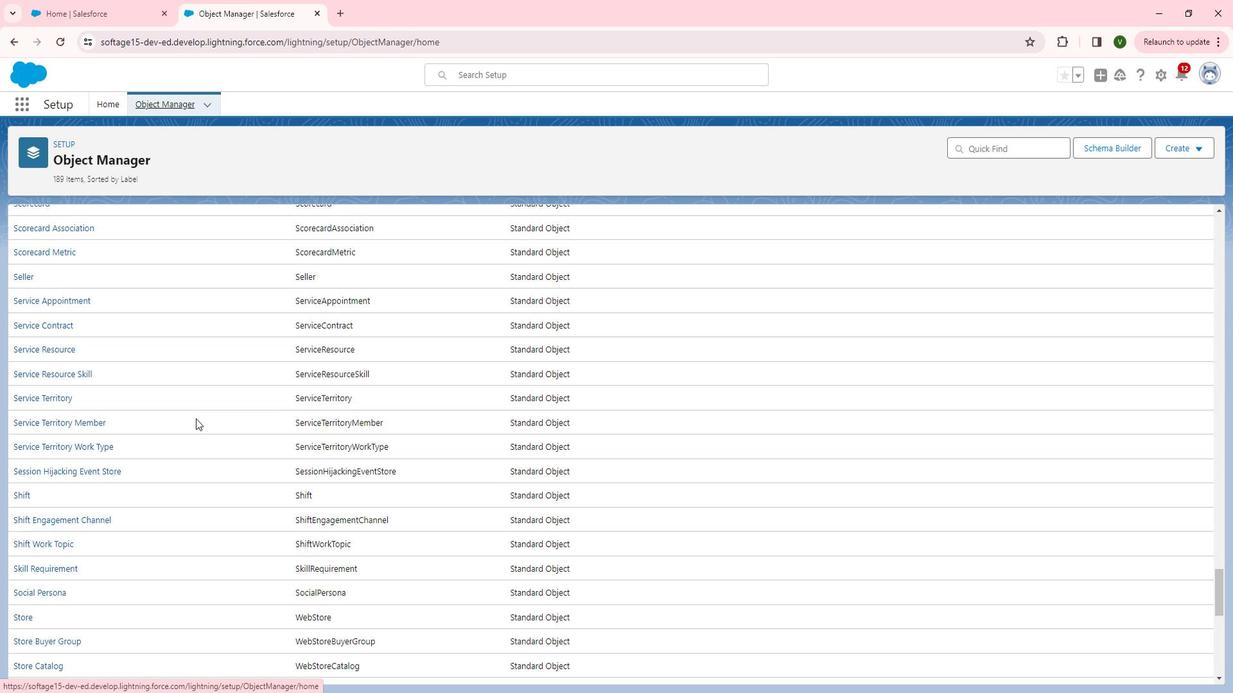 
Action: Mouse scrolled (222, 429) with delta (0, 0)
Screenshot: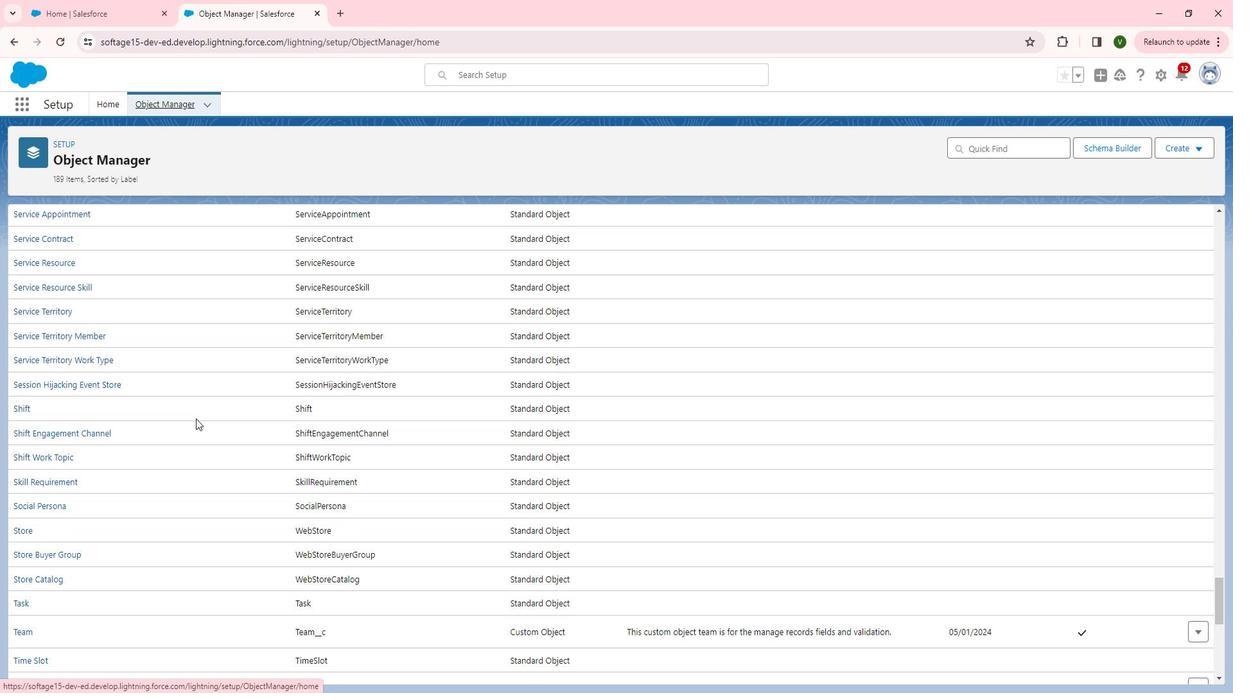
Action: Mouse scrolled (222, 429) with delta (0, 0)
Screenshot: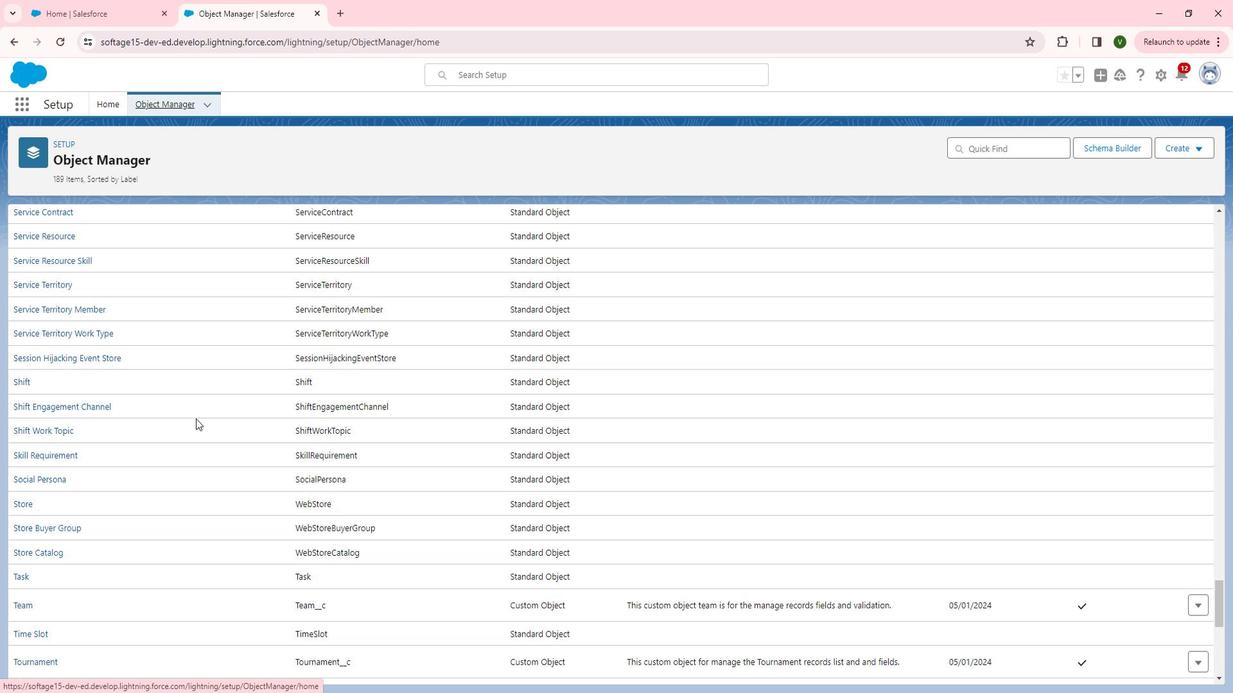 
Action: Mouse scrolled (222, 429) with delta (0, 0)
Screenshot: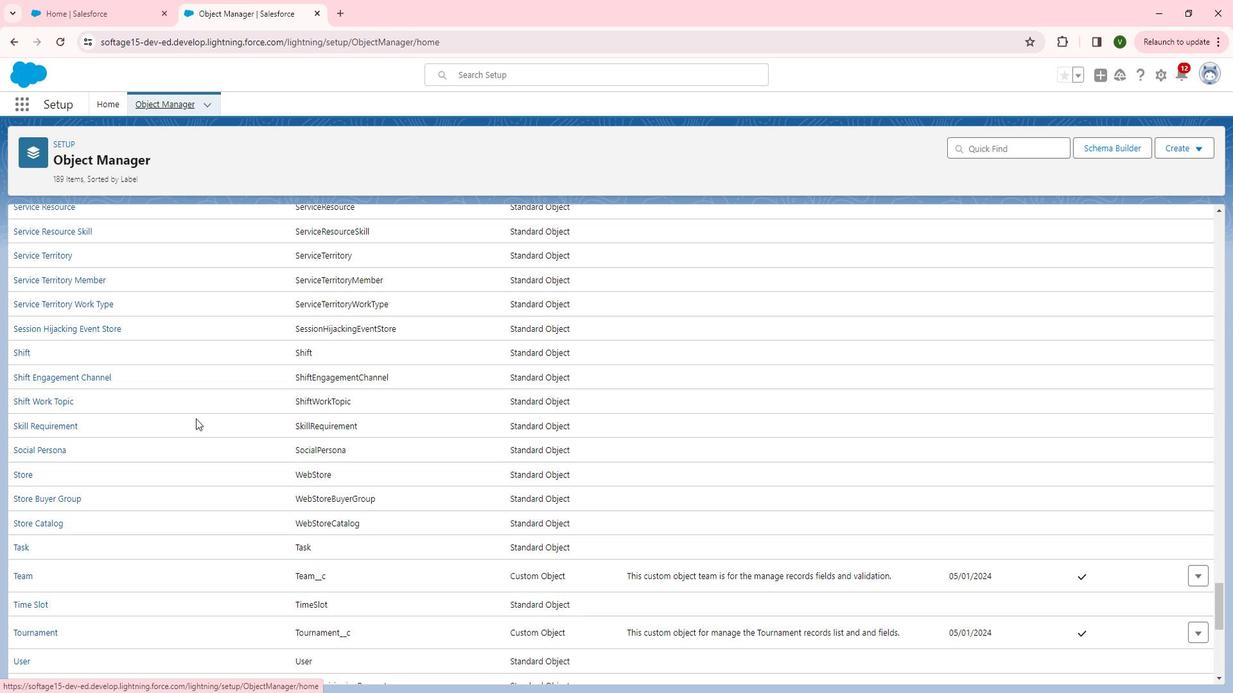 
Action: Mouse moved to (50, 573)
Screenshot: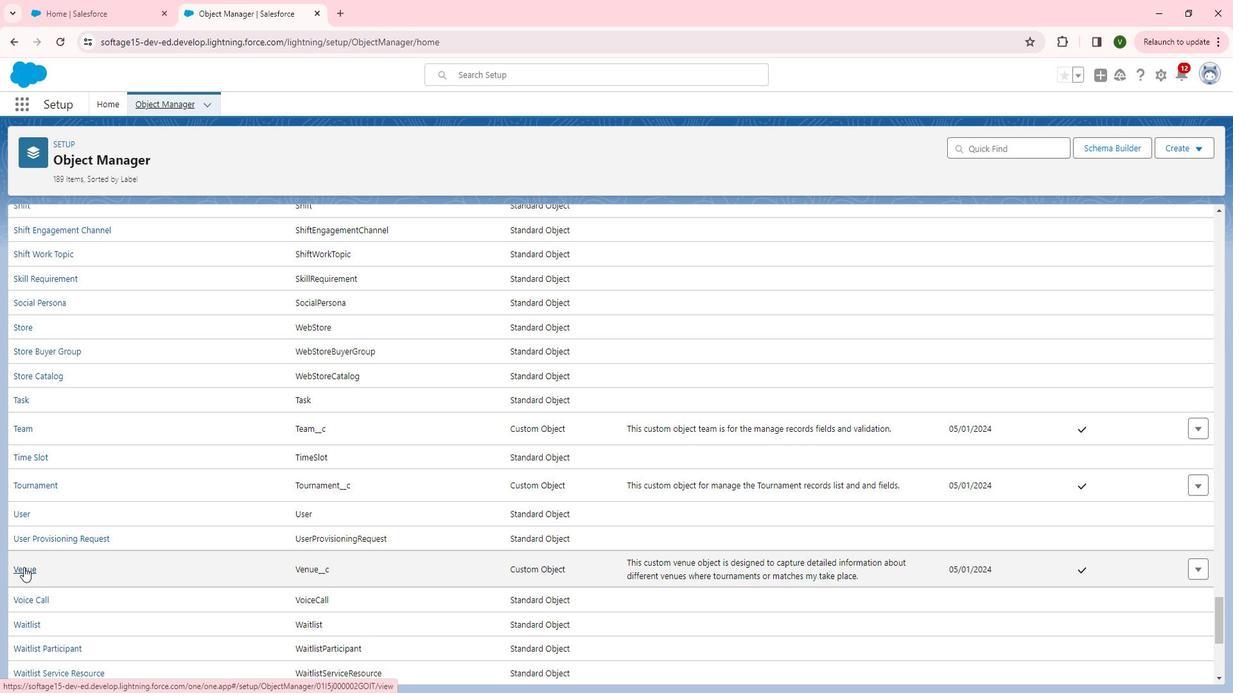 
Action: Mouse pressed left at (50, 573)
Screenshot: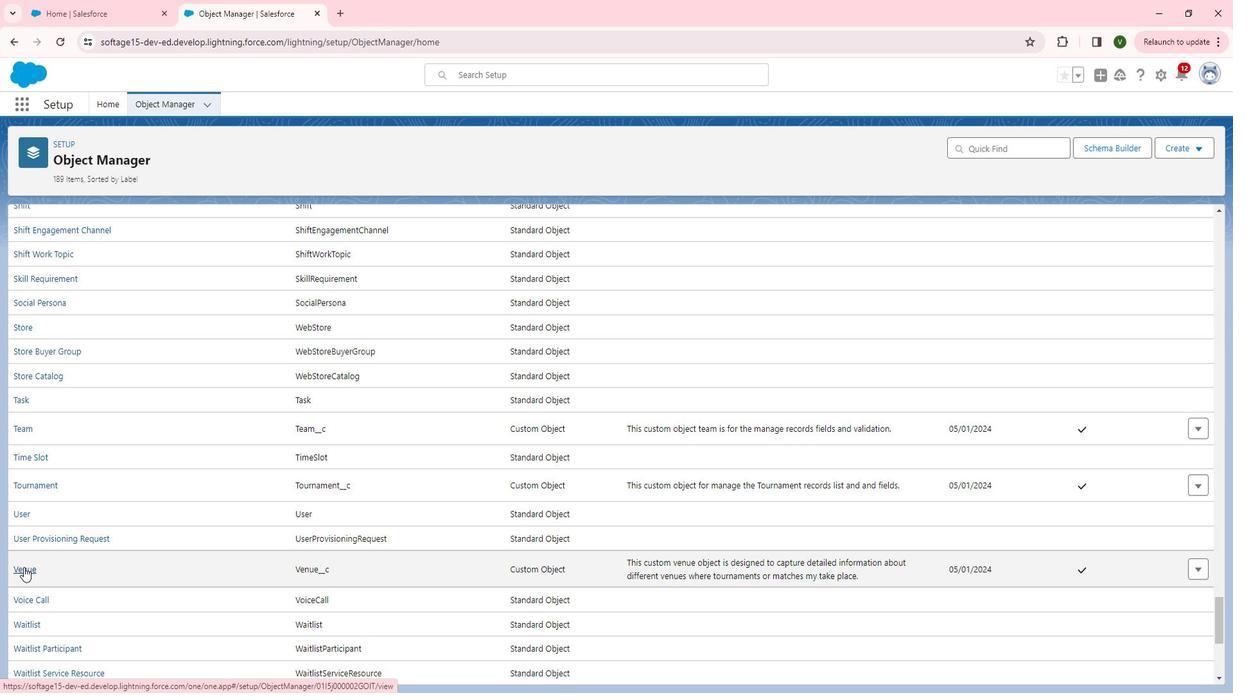 
Action: Mouse moved to (126, 253)
Screenshot: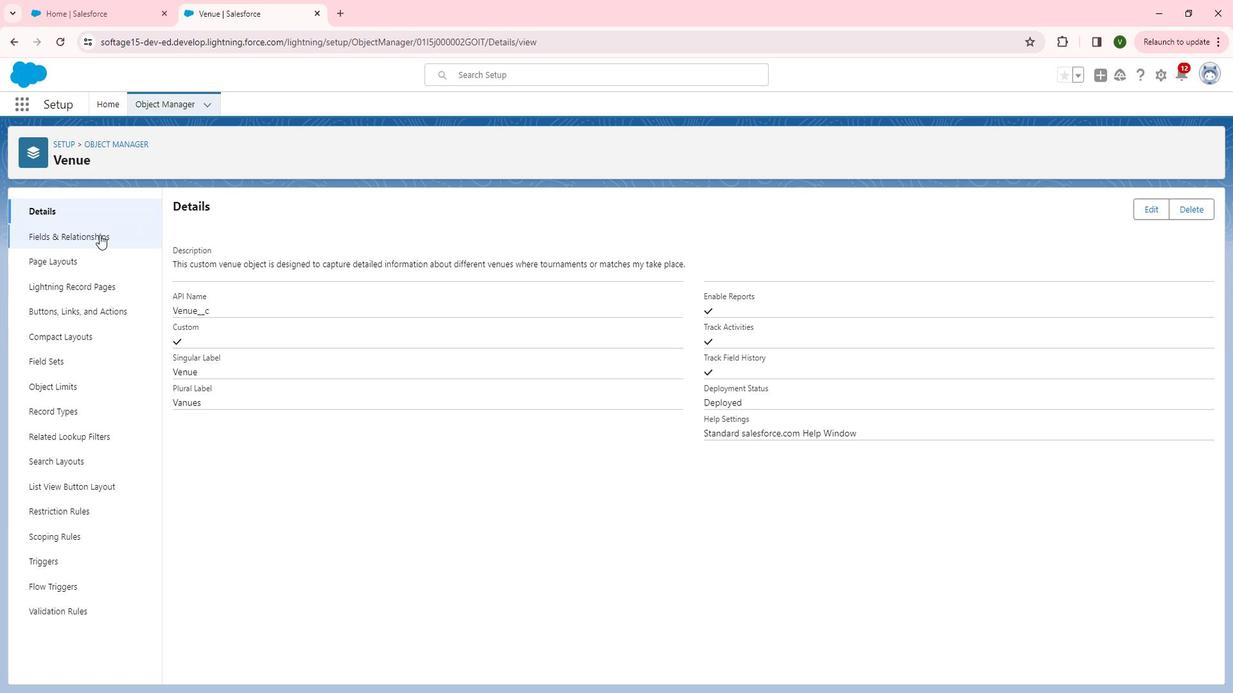 
Action: Mouse pressed left at (126, 253)
Screenshot: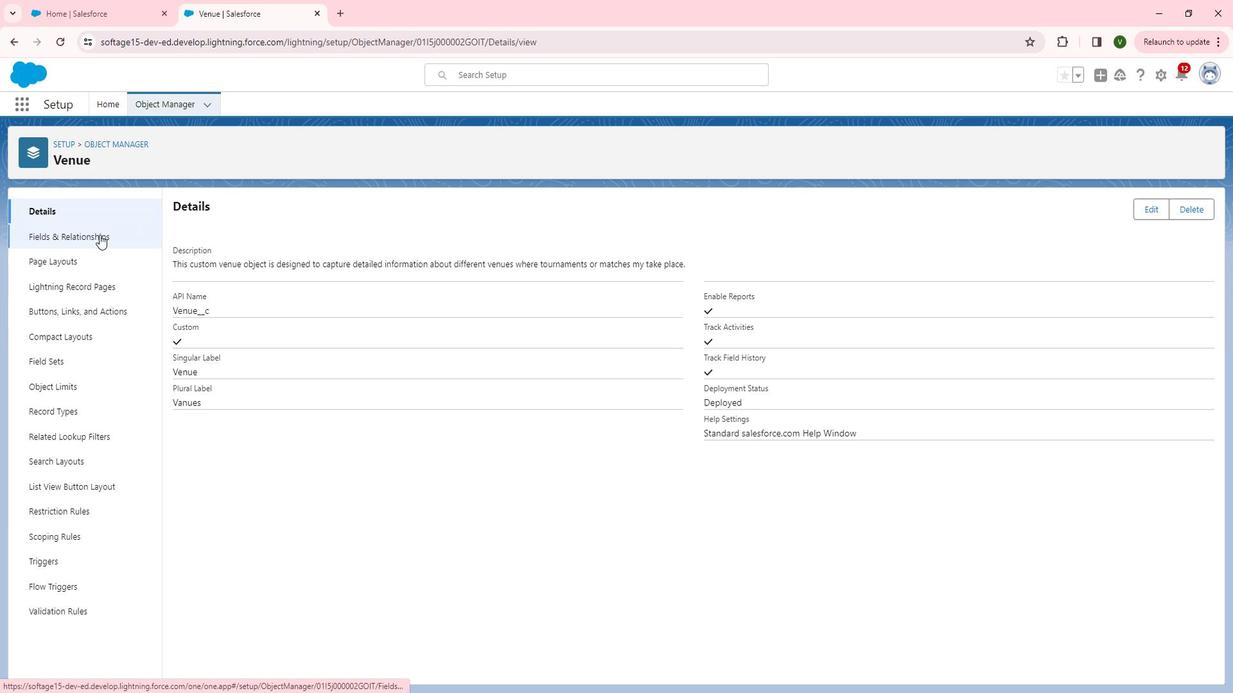 
Action: Mouse moved to (922, 439)
Screenshot: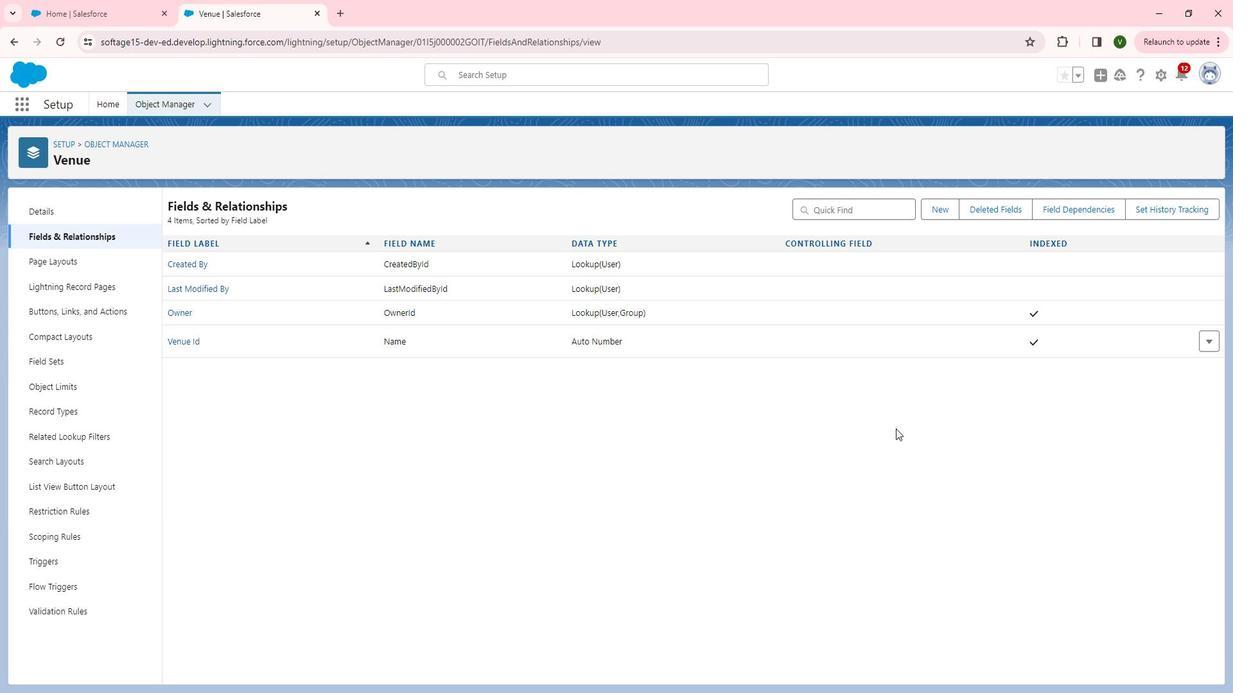 
Action: Mouse pressed left at (922, 439)
Screenshot: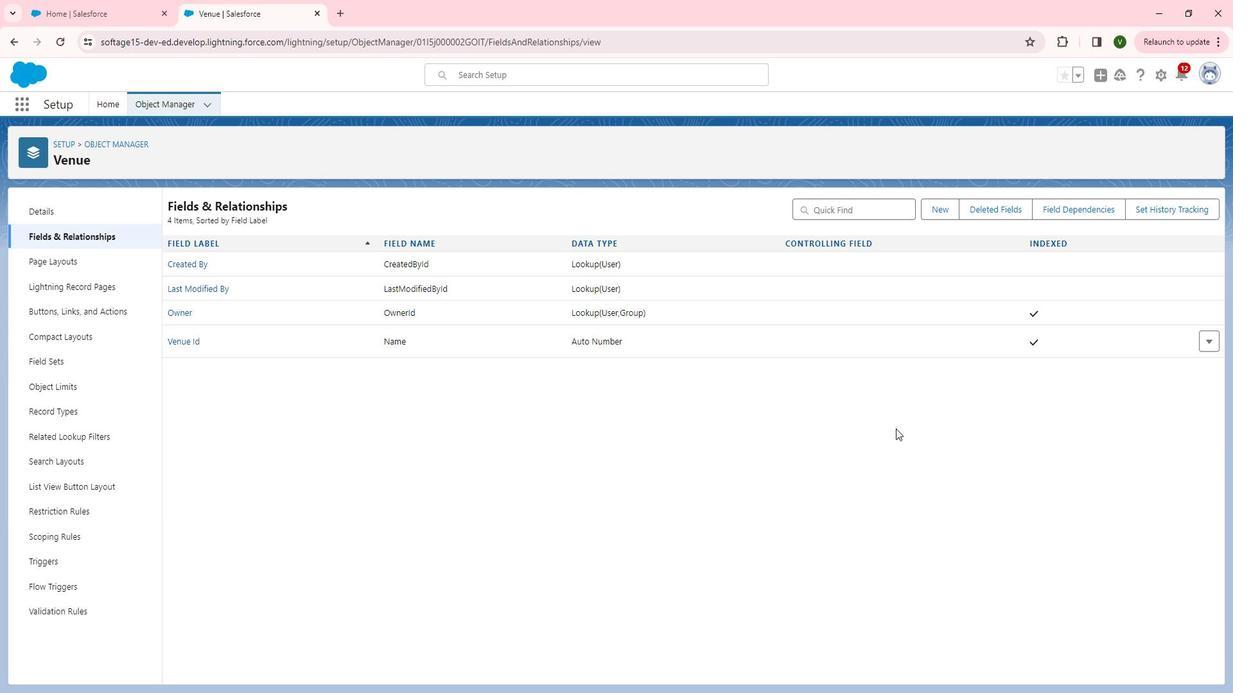 
Action: Mouse moved to (969, 229)
Screenshot: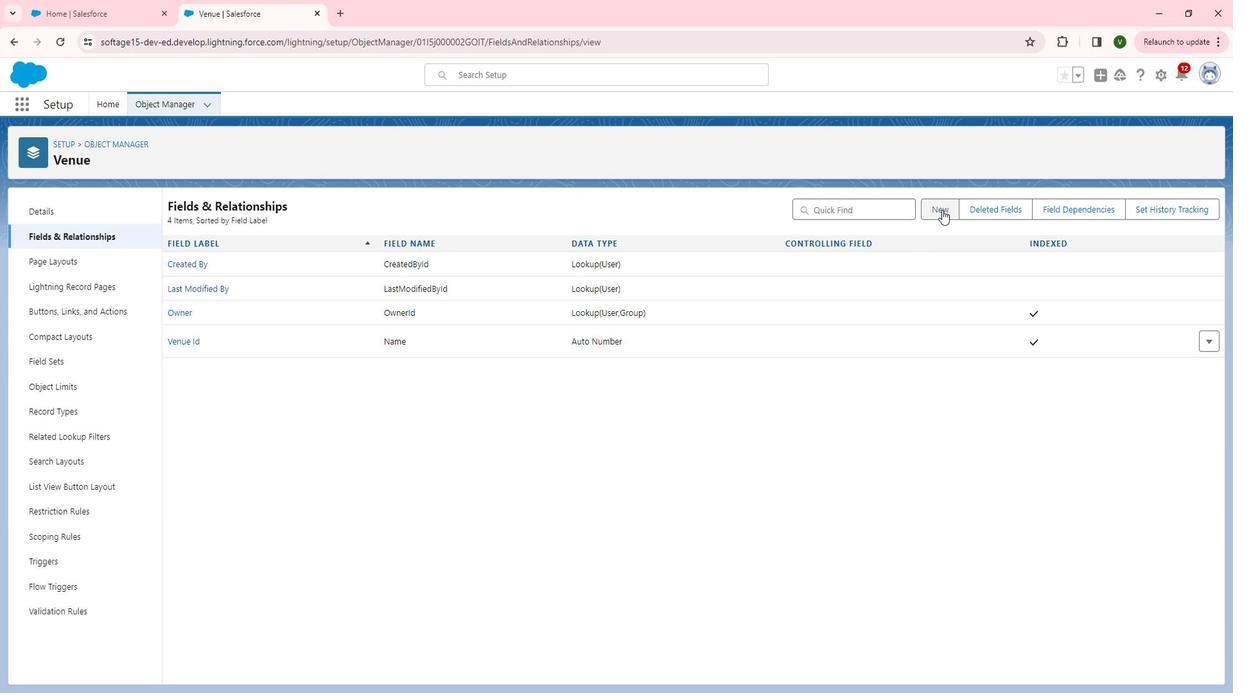
Action: Mouse pressed left at (969, 229)
Screenshot: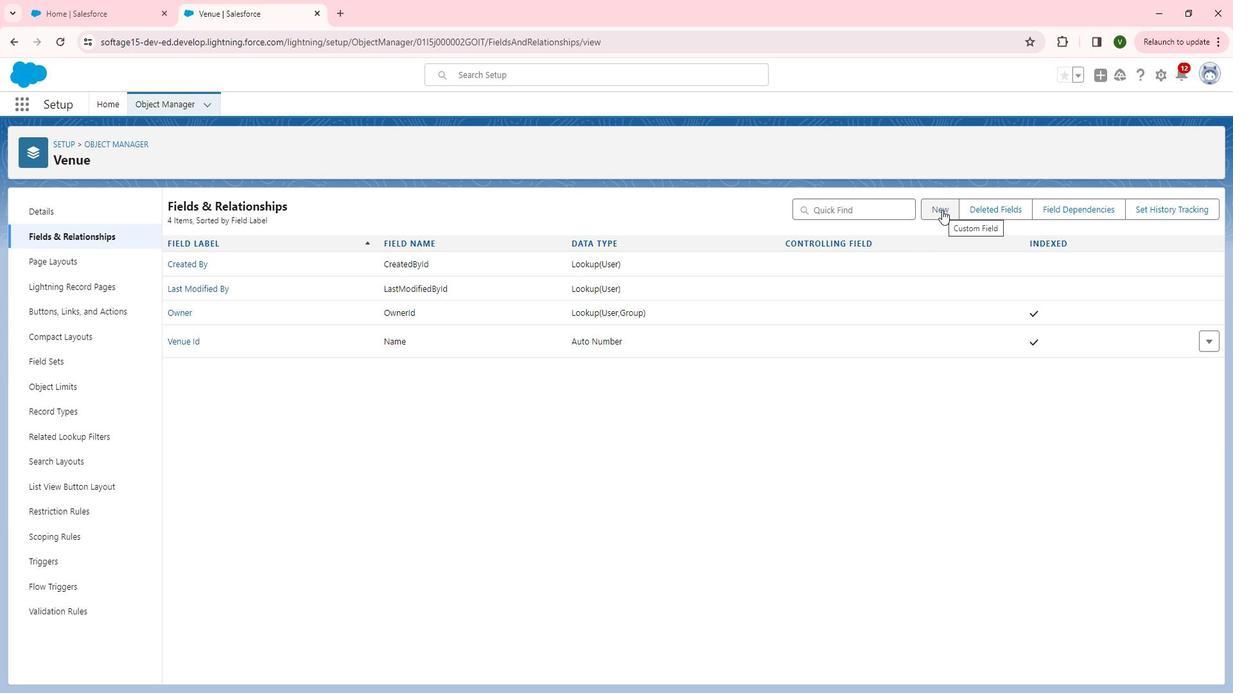 
Action: Mouse moved to (314, 560)
Screenshot: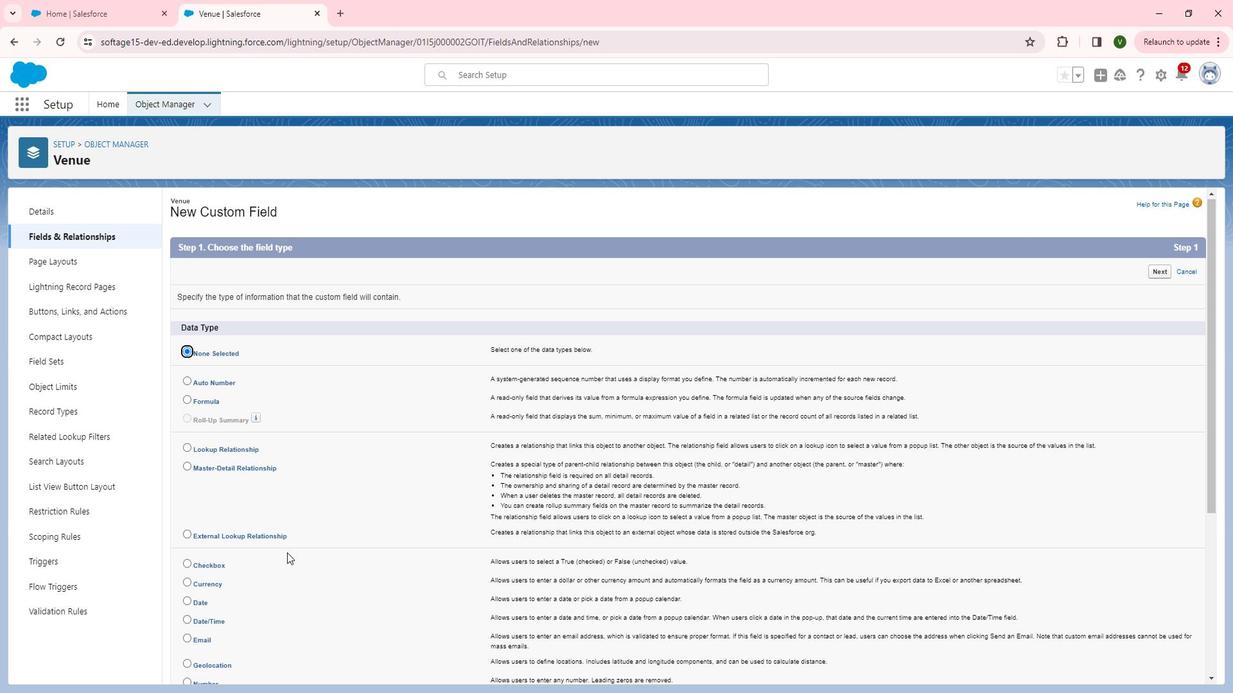 
Action: Mouse scrolled (314, 560) with delta (0, 0)
Screenshot: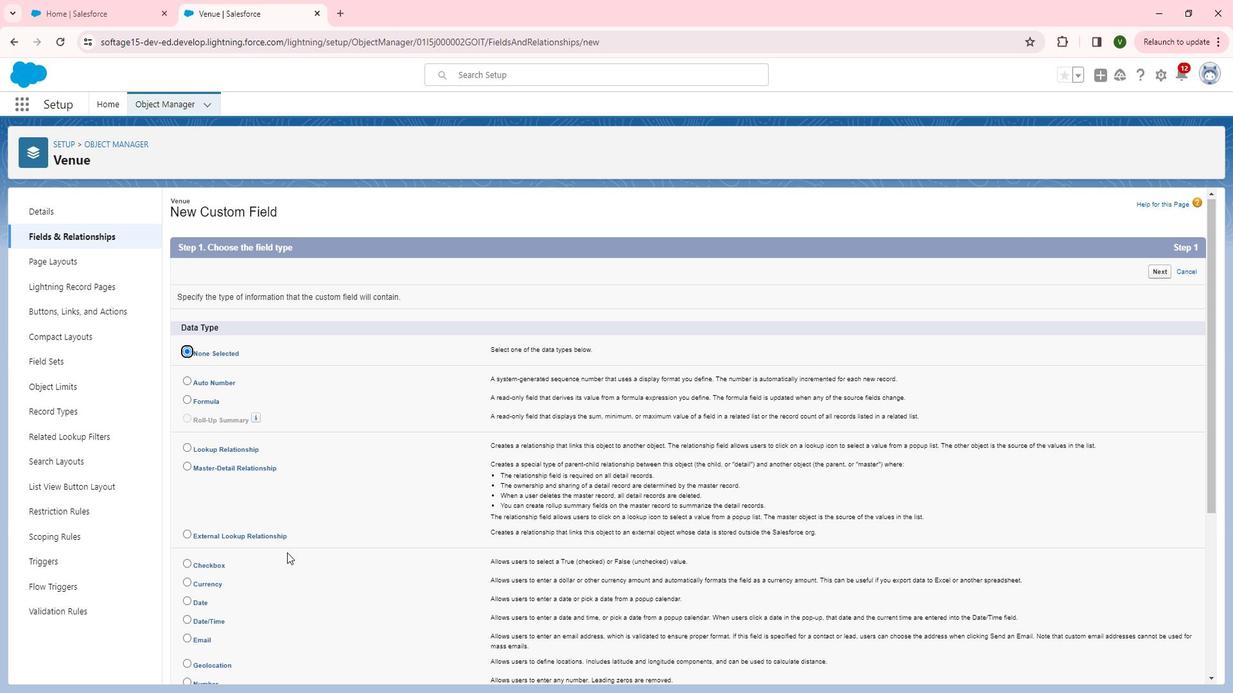 
Action: Mouse moved to (314, 559)
Screenshot: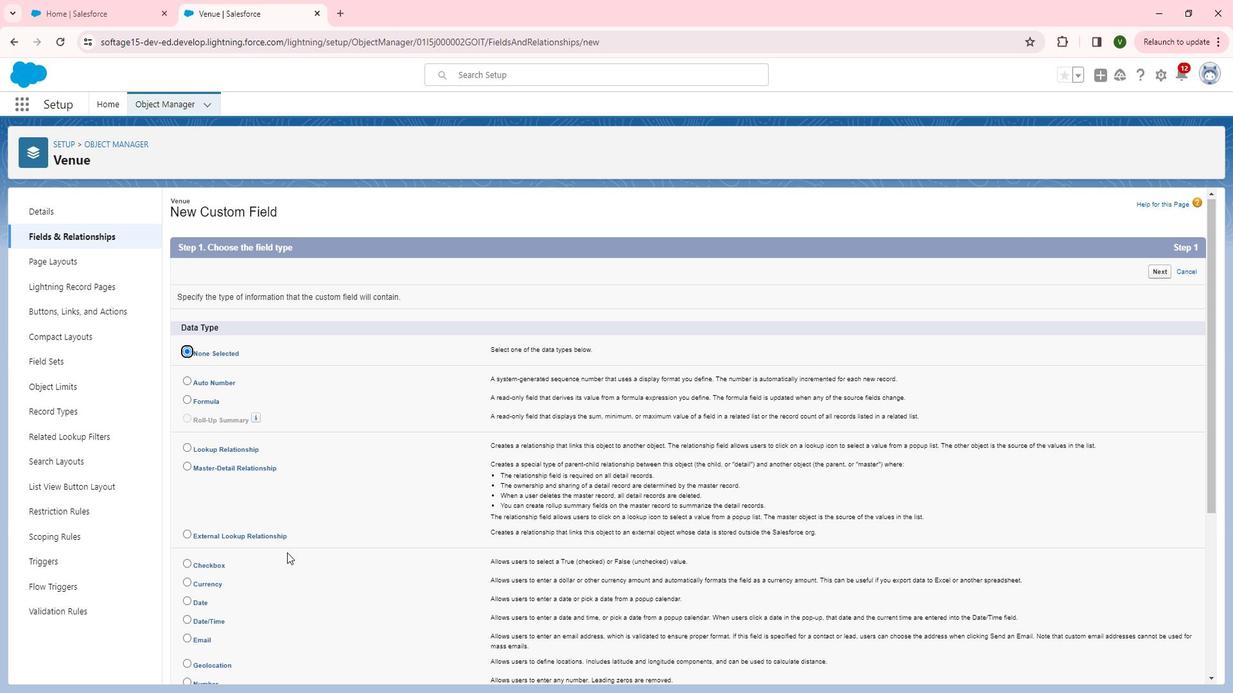 
Action: Mouse scrolled (314, 558) with delta (0, 0)
Screenshot: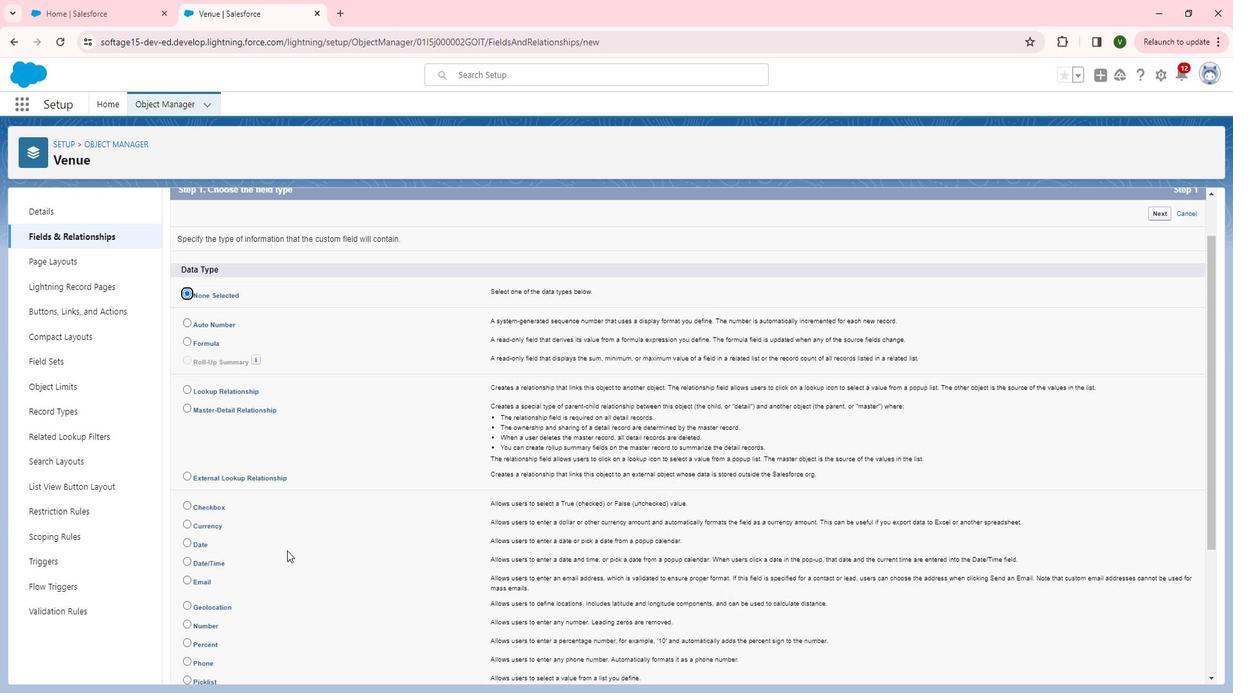 
Action: Mouse moved to (314, 557)
Screenshot: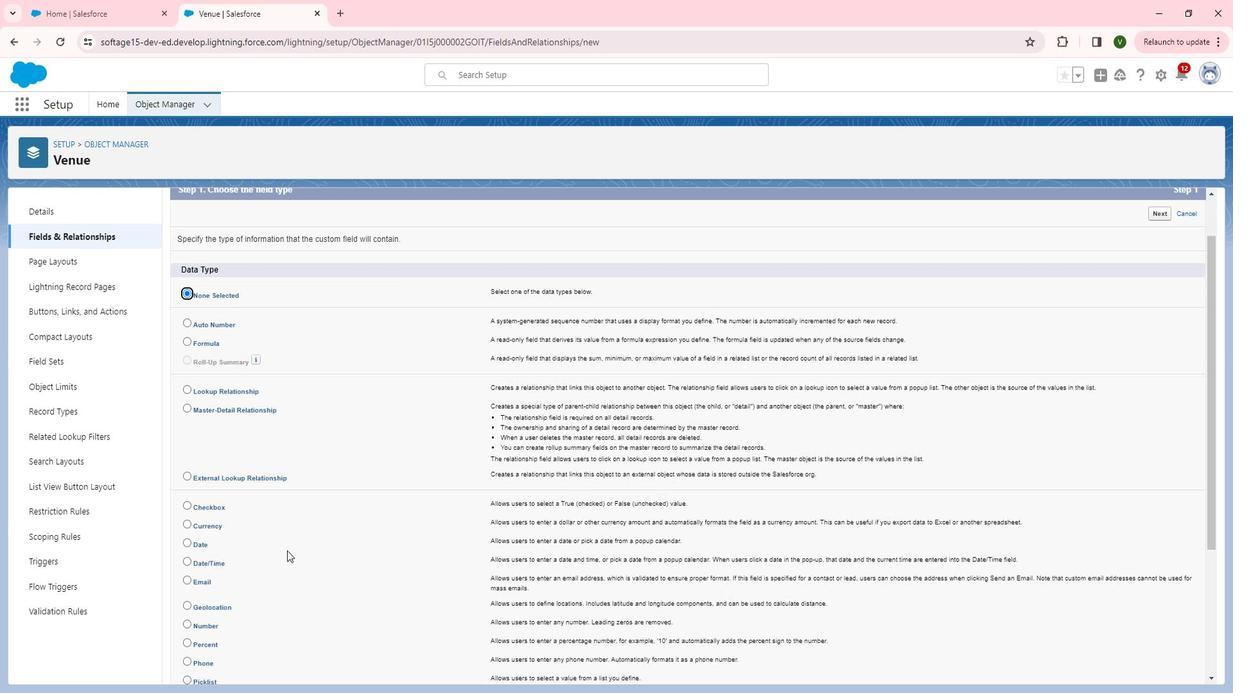 
Action: Mouse scrolled (314, 556) with delta (0, 0)
Screenshot: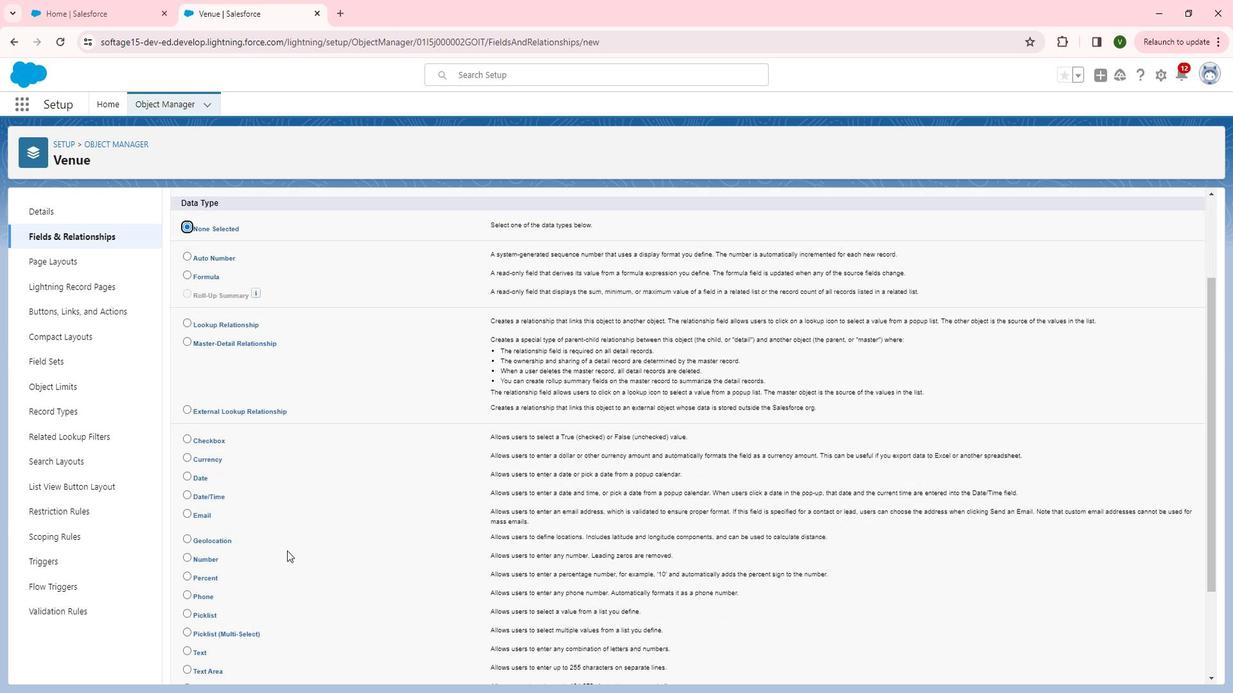 
Action: Mouse moved to (213, 579)
Screenshot: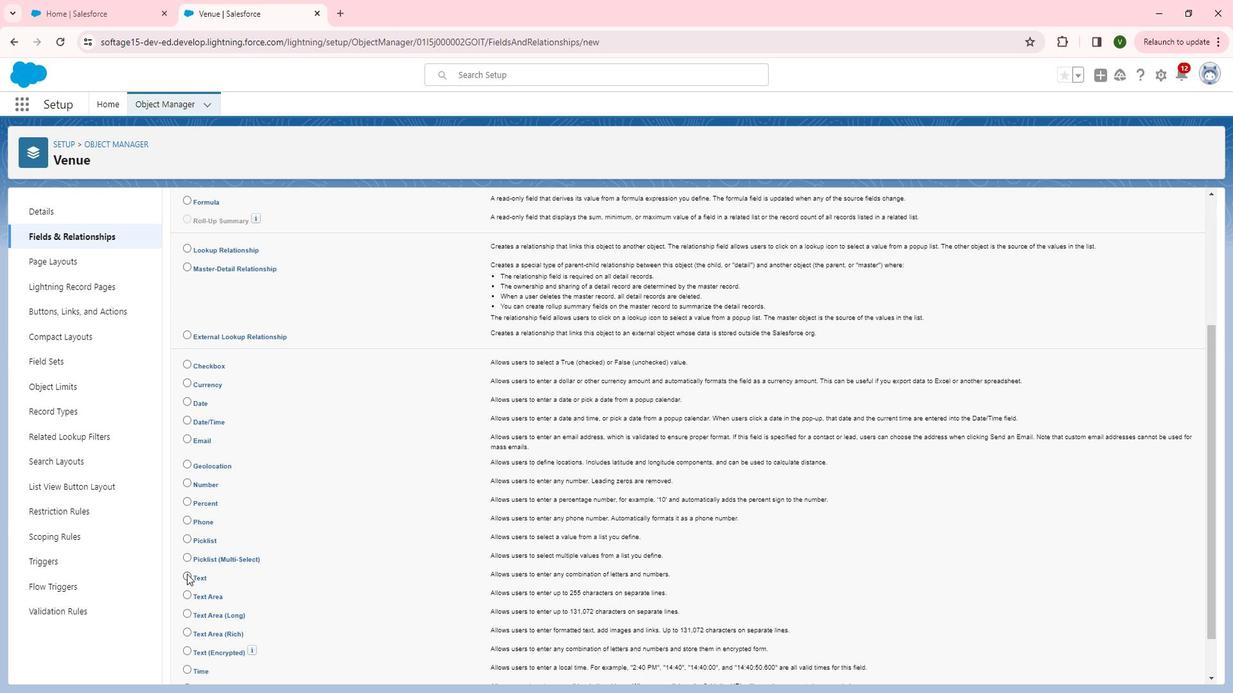 
Action: Mouse pressed left at (213, 579)
Screenshot: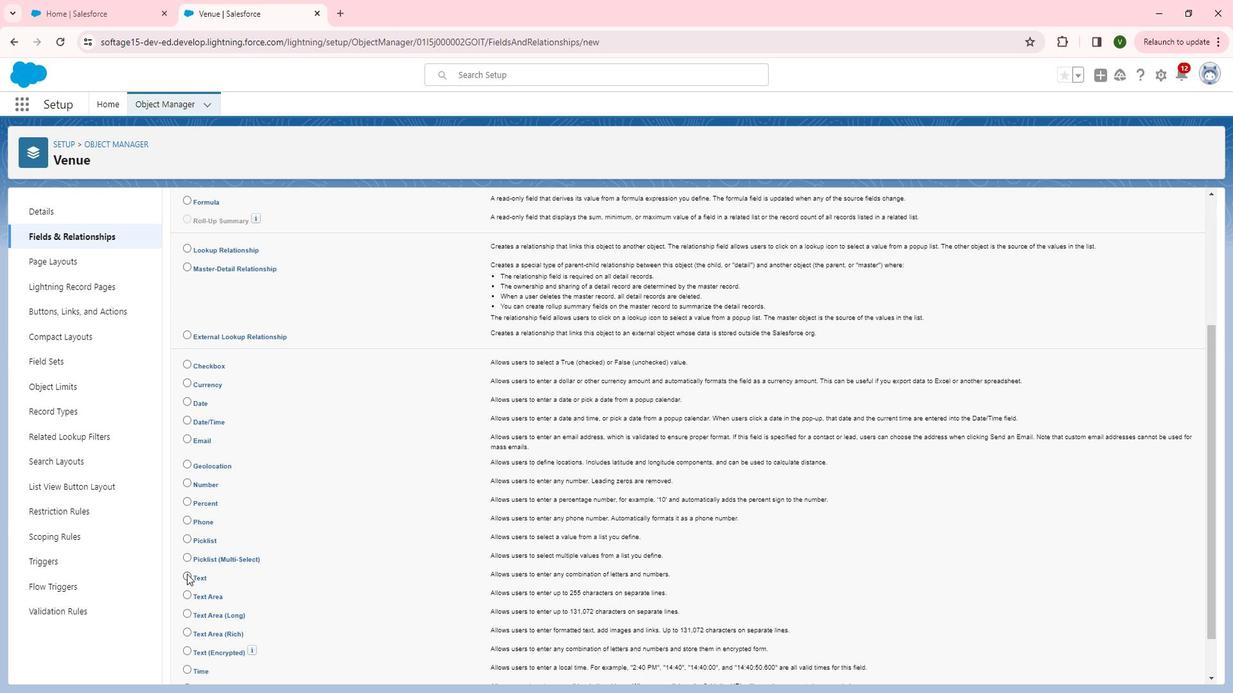 
Action: Mouse moved to (980, 594)
Screenshot: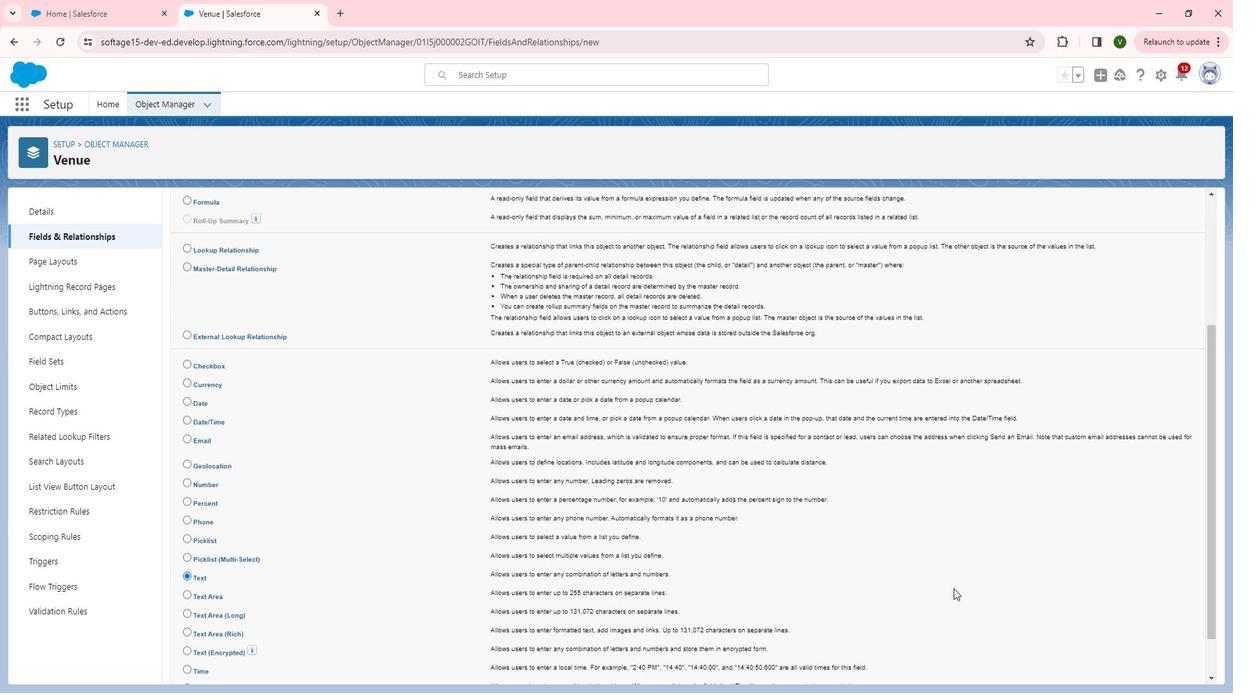 
Action: Mouse scrolled (980, 593) with delta (0, 0)
Screenshot: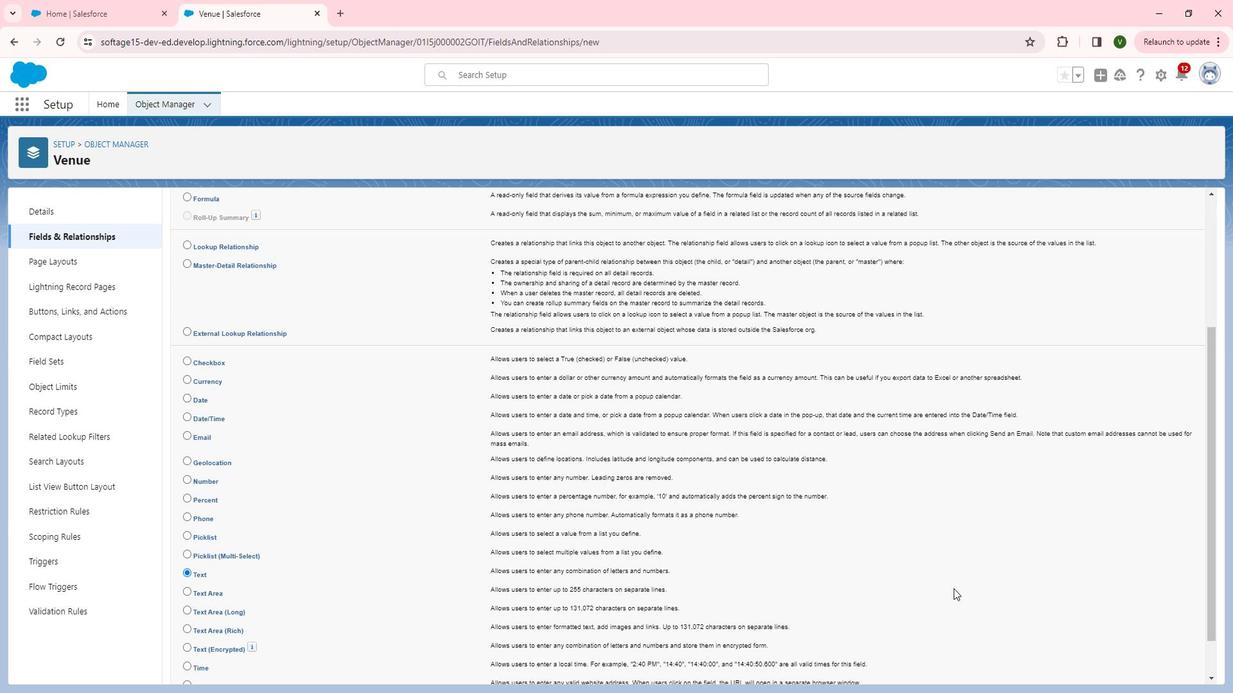 
Action: Mouse scrolled (980, 593) with delta (0, 0)
Screenshot: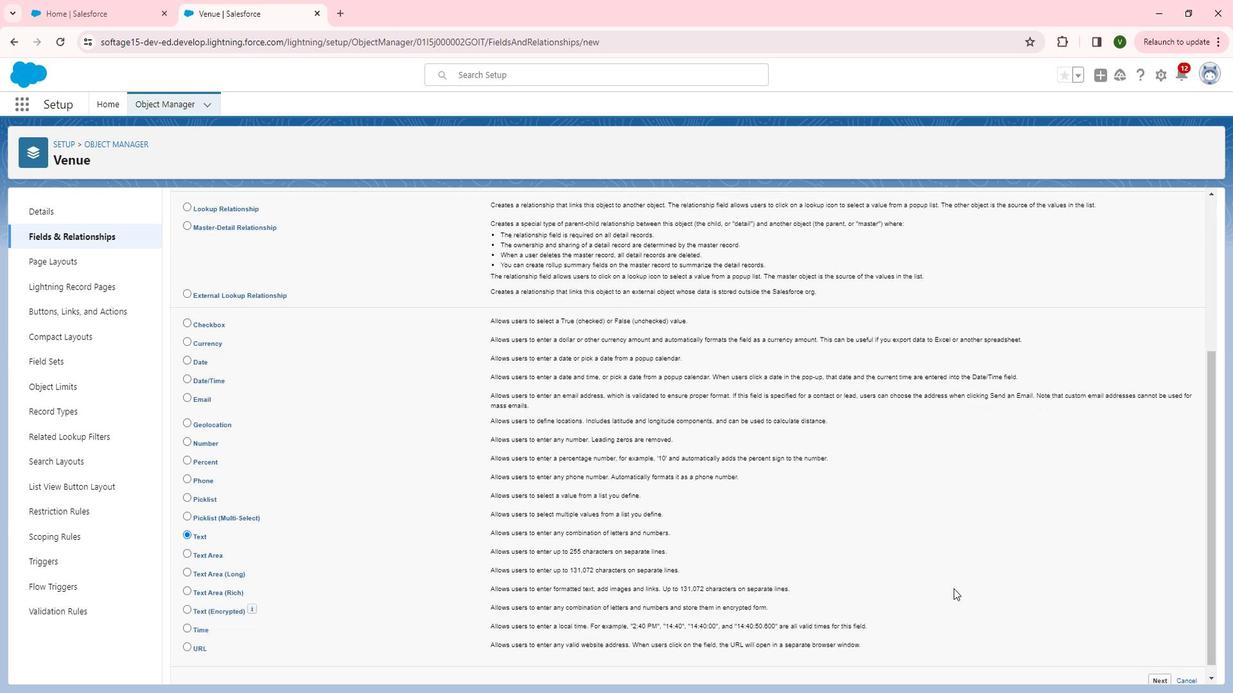 
Action: Mouse moved to (1188, 667)
Screenshot: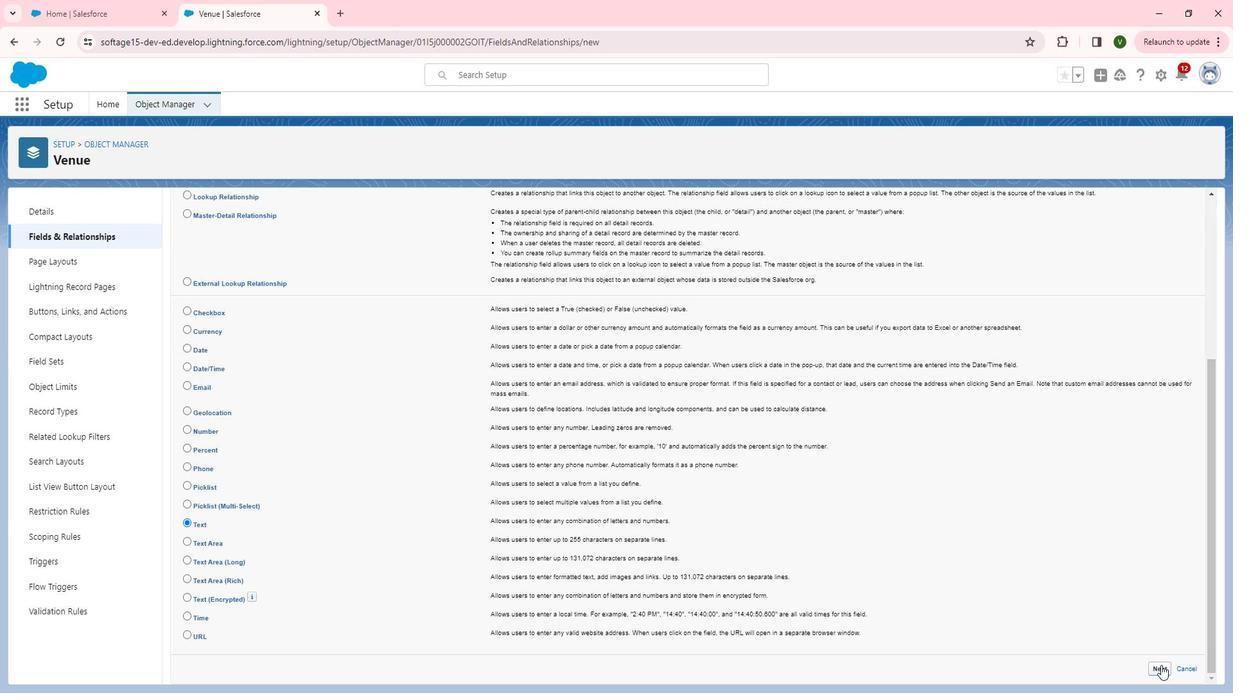 
Action: Mouse pressed left at (1188, 667)
Screenshot: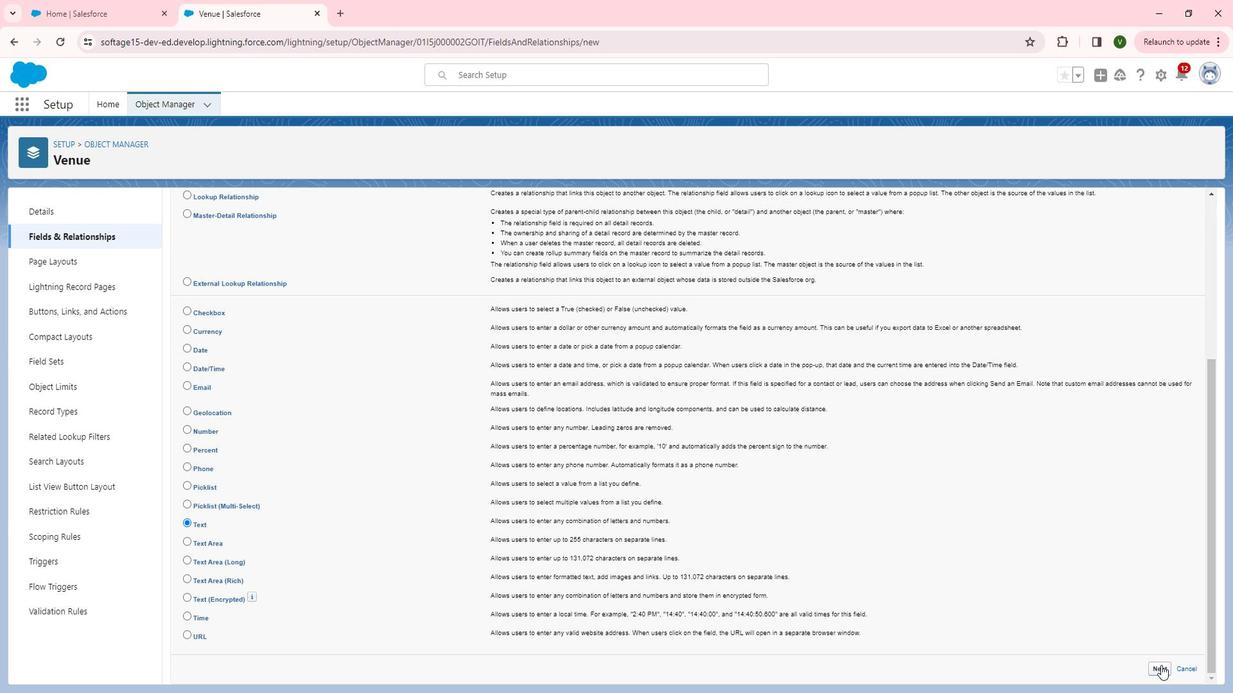 
Action: Mouse moved to (476, 313)
Screenshot: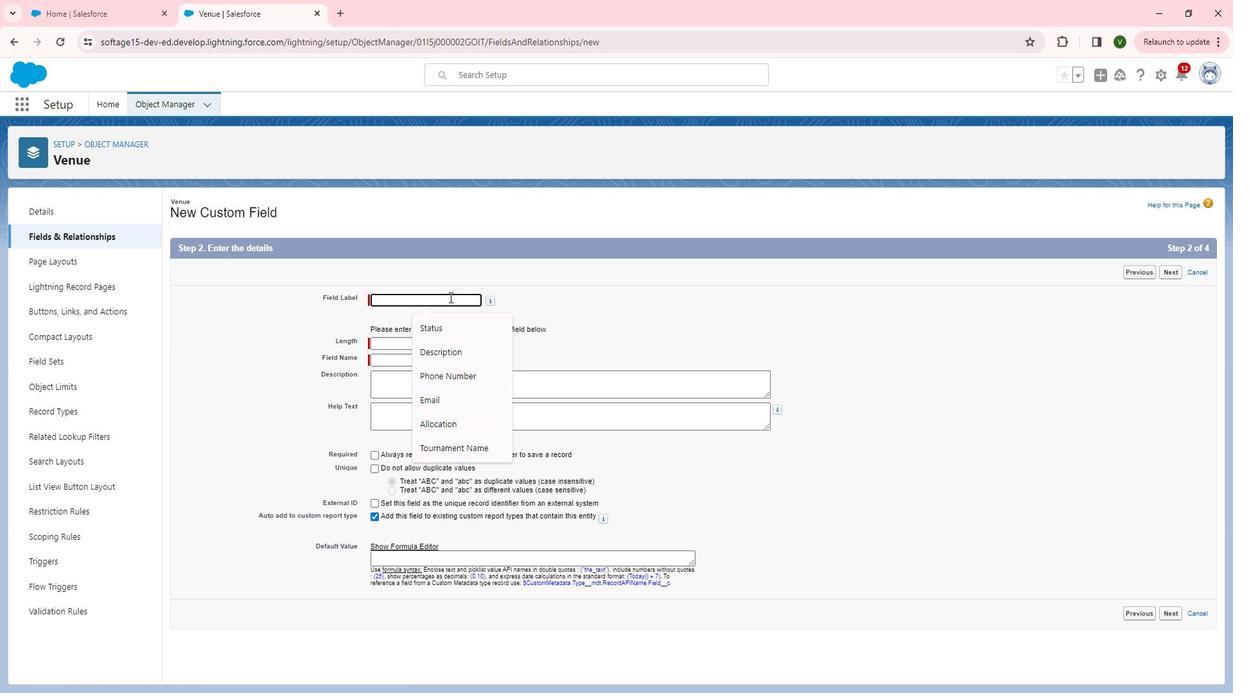 
Action: Mouse pressed left at (476, 313)
Screenshot: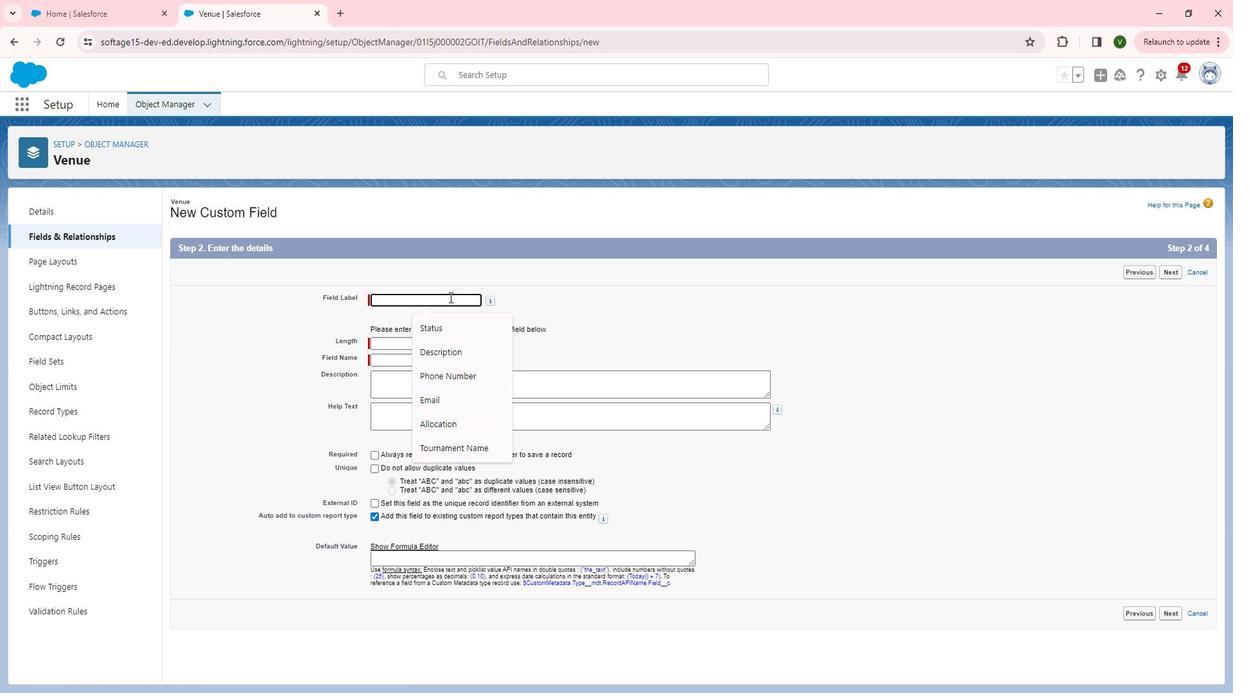 
Action: Mouse moved to (486, 314)
Screenshot: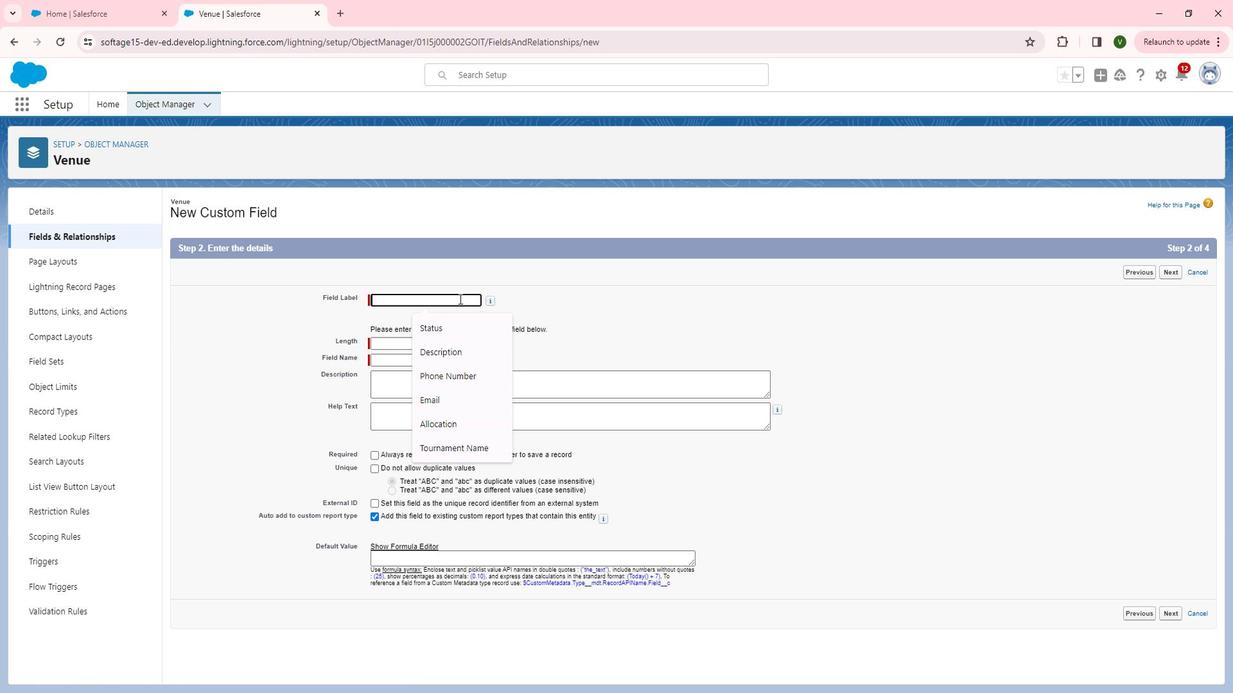 
Action: Key pressed <Key.shift>Venue<Key.space><Key.shift>Name<Key.tab><Key.tab>255<Key.tab><Key.tab><Key.tab><Key.shift>This<Key.space>field<Key.space>is<Key.space>for<Key.space>the<Key.space>capture<Key.space>the<Key.space>official<Key.space>name<Key.space>or<Key.space>title<Key.space>of<Key.space>the<Key.space>venue<Key.space>for<Key.space>identification<Key.space>purposes<Key.space>withn<Key.space>=<Key.backspace><Key.backspace><Key.backspace>in<Key.space>the<Key.space>st<Key.backspace>ystrm<Key.backspace><Key.backspace>en<Key.backspace>m.<Key.tab><Key.shift>Tnter<Key.space>t<Key.backspace><Key.backspace><Key.backspace><Key.backspace><Key.backspace><Key.backspace><Key.backspace><Key.backspace><Key.backspace><Key.backspace><Key.shift><Key.shift>Enter<Key.space>the<Key.space>va<Key.backspace>enue<Key.space>name<Key.space>for<Key.space>identification<Key.space>purposed.<Key.tab><Key.tab><Key.tab><Key.tab><Key.tab><Key.tab><Key.tab><Key.tab><Key.tab><Key.tab><Key.tab><Key.enter>
Screenshot: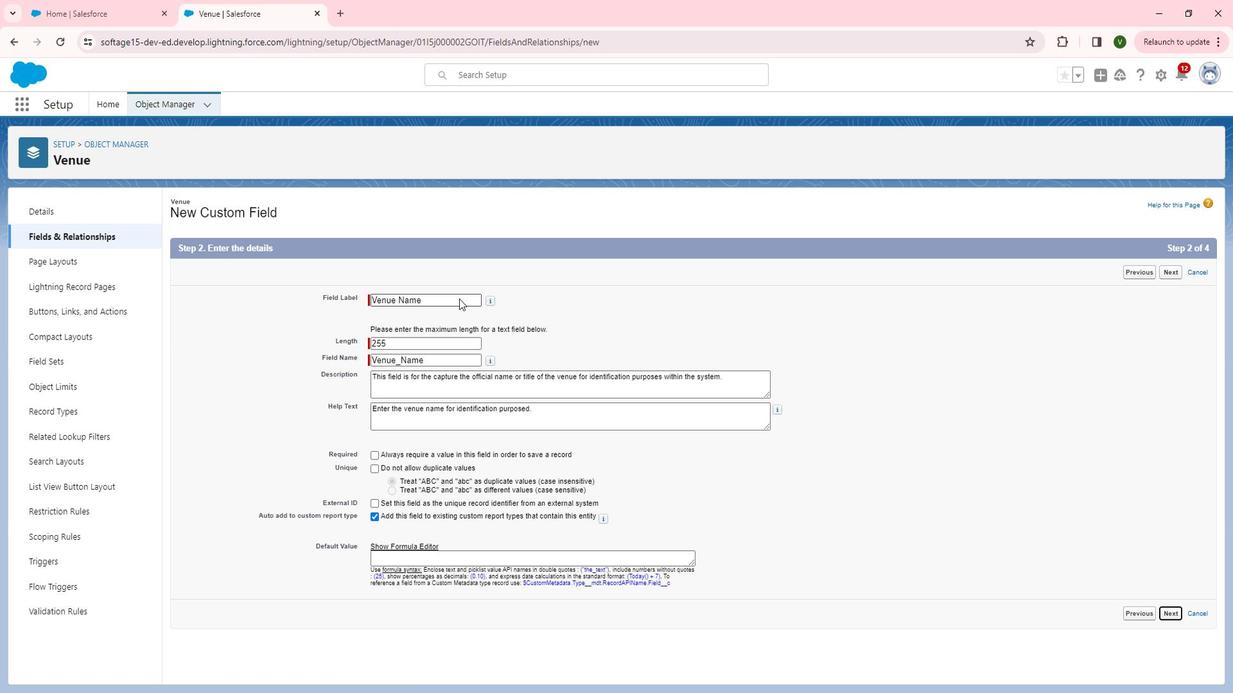 
Action: Mouse moved to (899, 393)
Screenshot: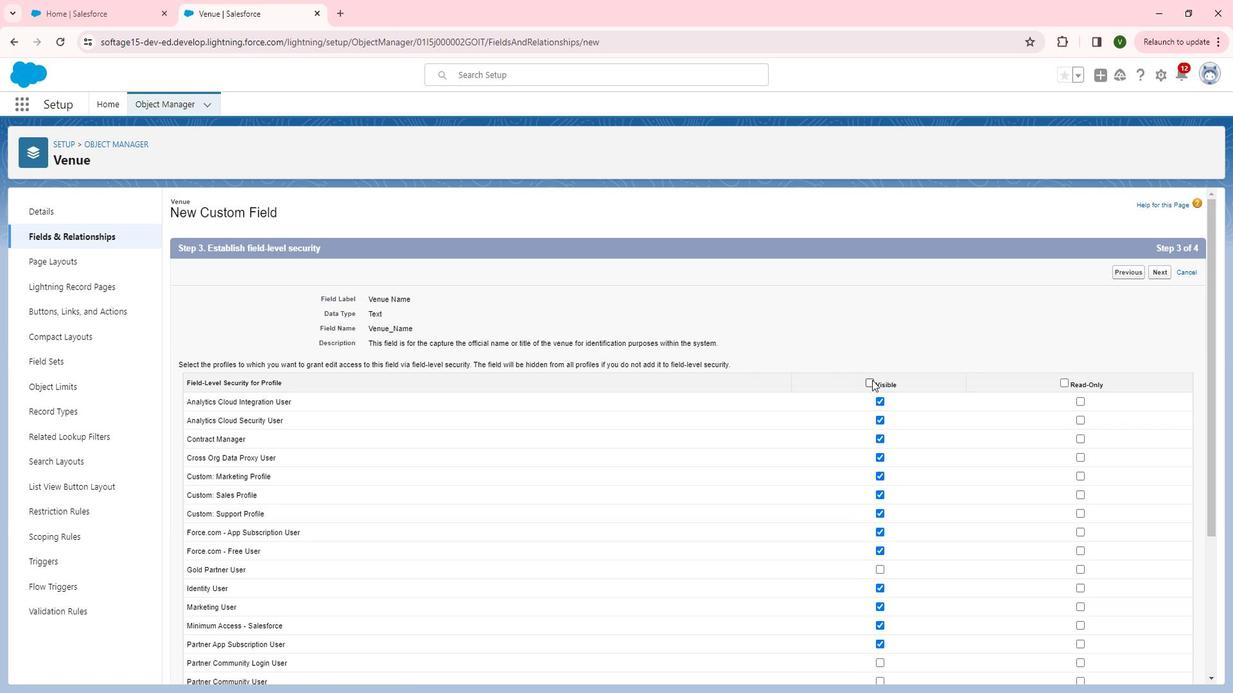 
Action: Mouse pressed left at (899, 393)
Screenshot: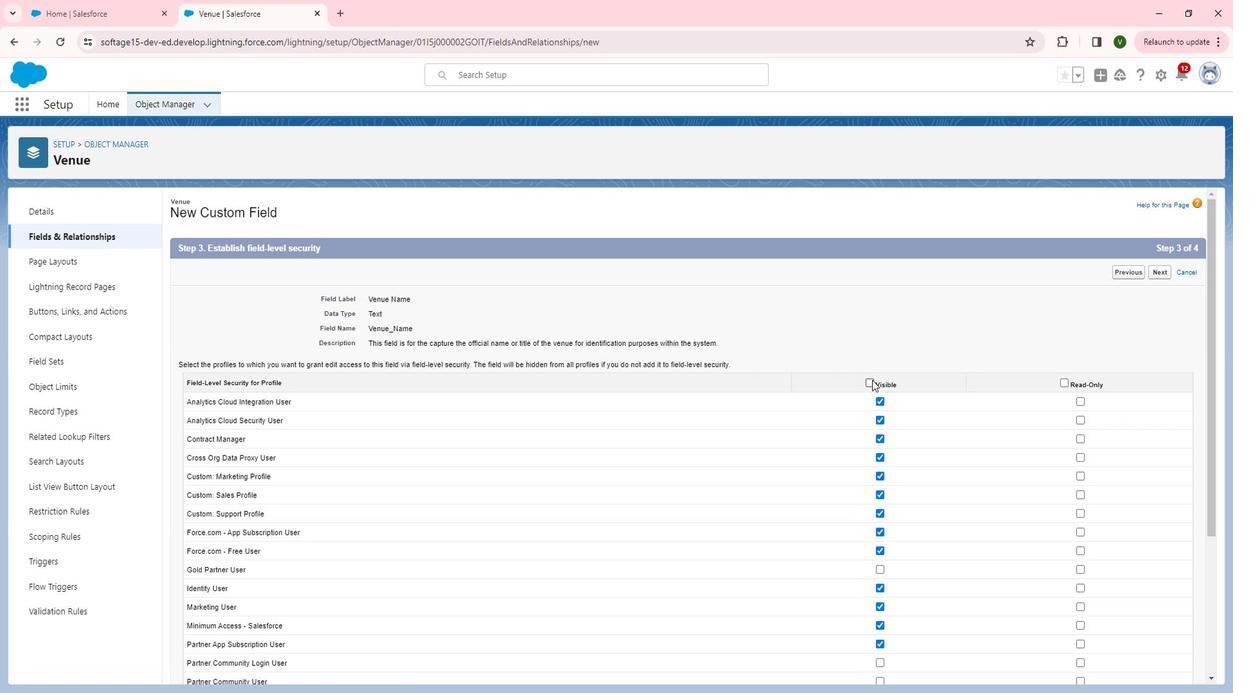 
Action: Mouse moved to (1069, 410)
Screenshot: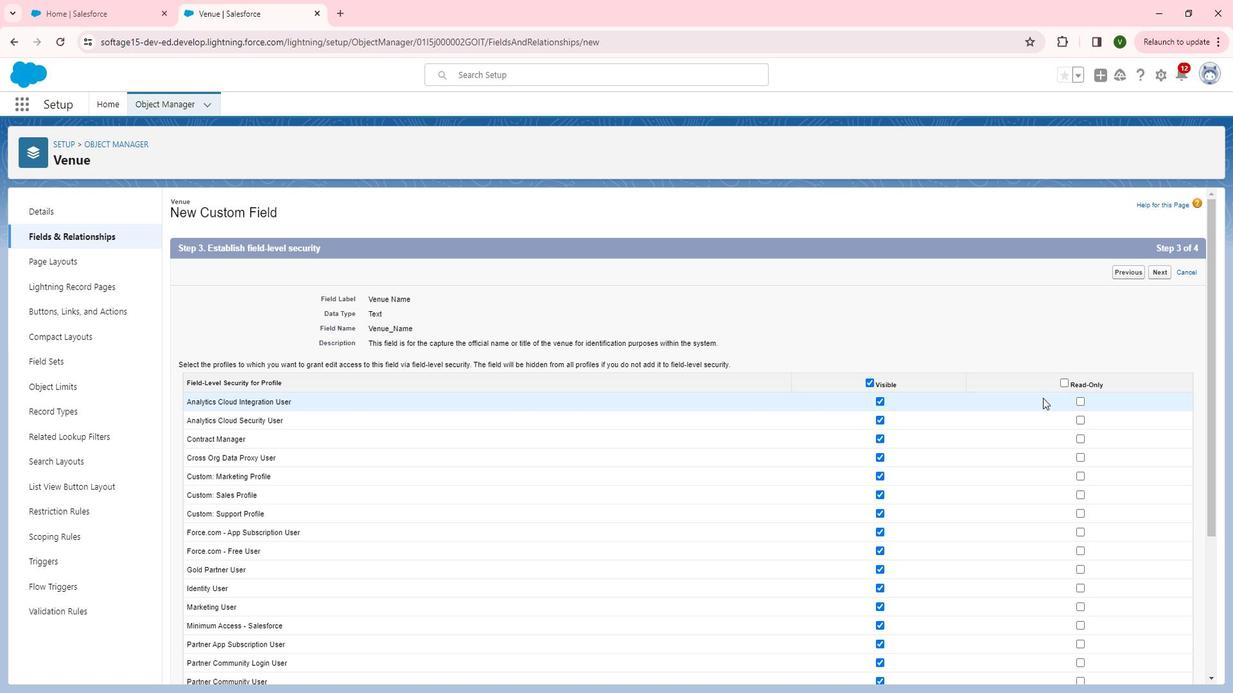 
Action: Mouse scrolled (1069, 409) with delta (0, 0)
Screenshot: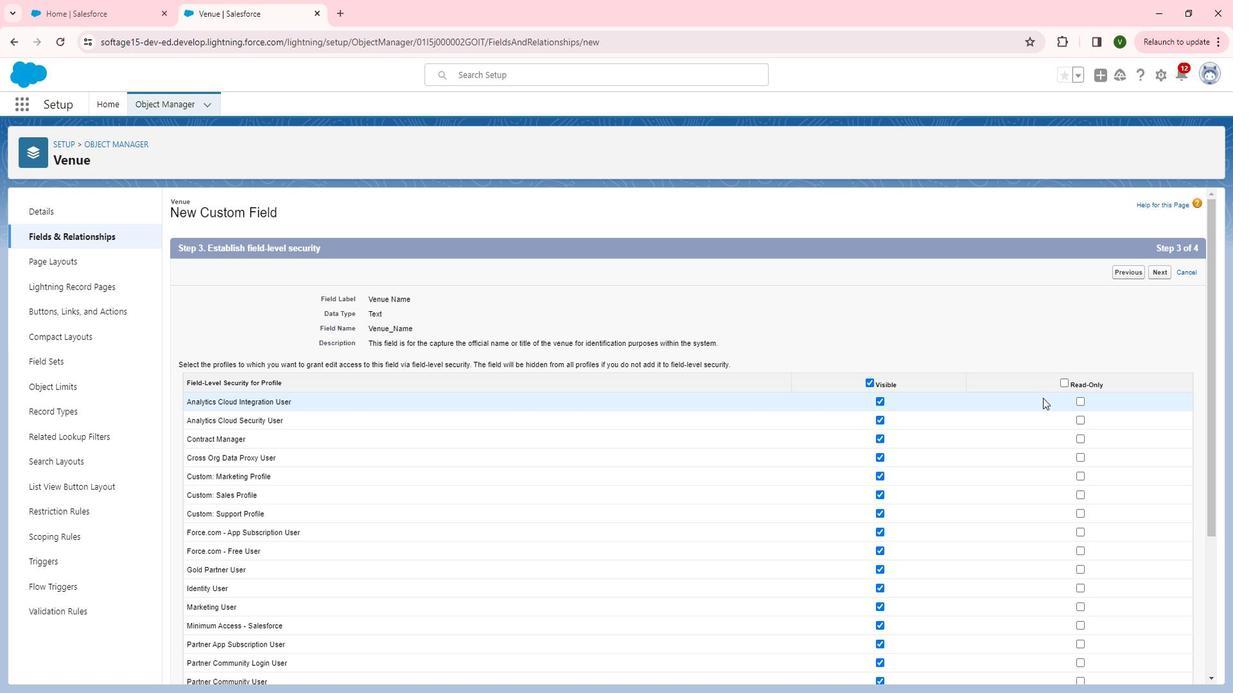 
Action: Mouse moved to (1072, 406)
Screenshot: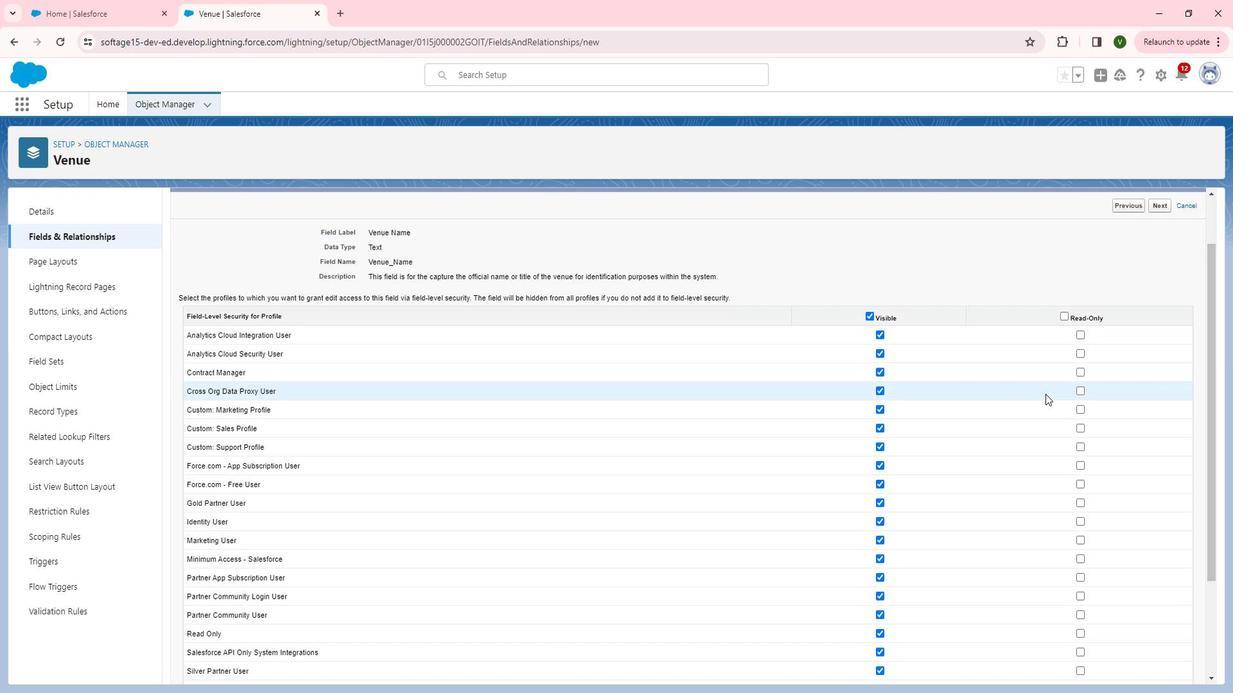 
Action: Mouse scrolled (1072, 405) with delta (0, 0)
Screenshot: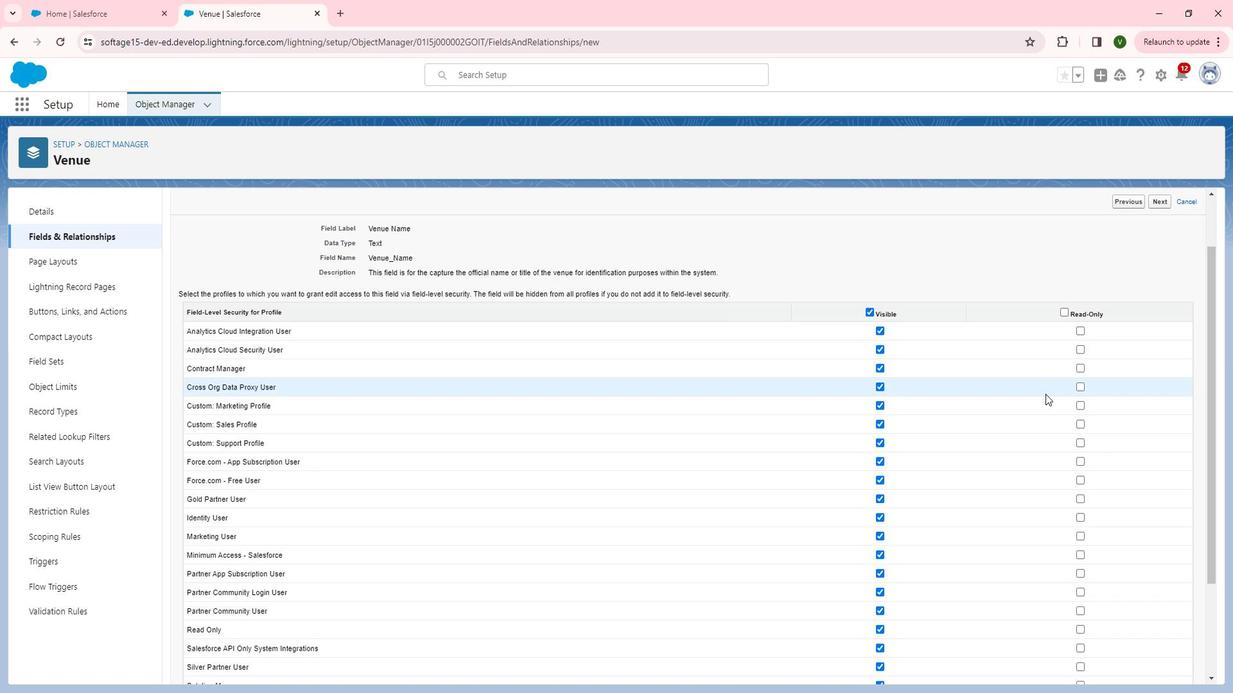 
Action: Mouse moved to (1105, 286)
Screenshot: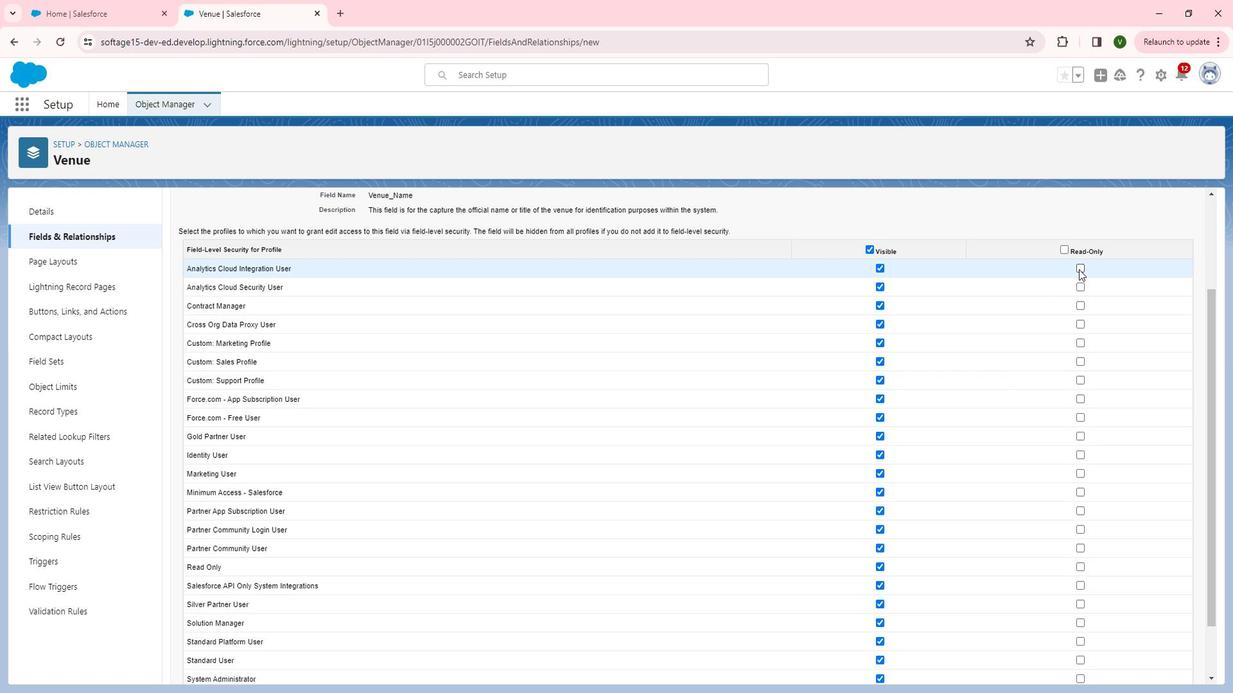 
Action: Mouse pressed left at (1105, 286)
Screenshot: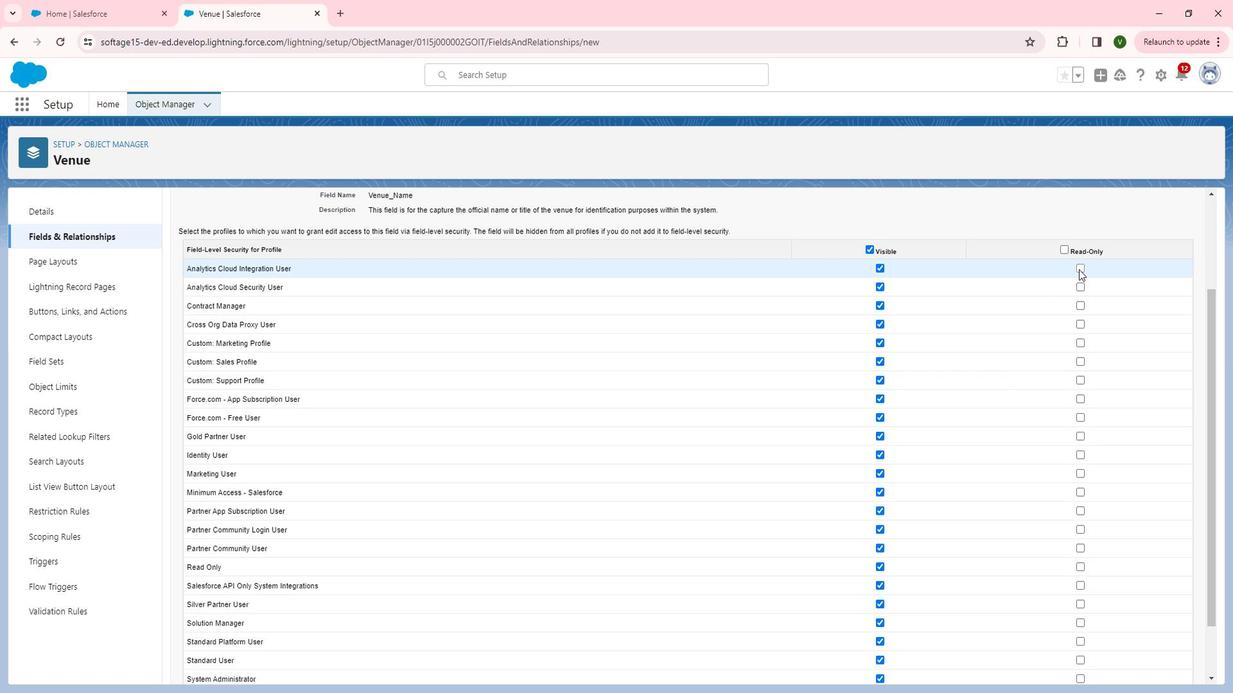 
Action: Mouse moved to (1107, 336)
Screenshot: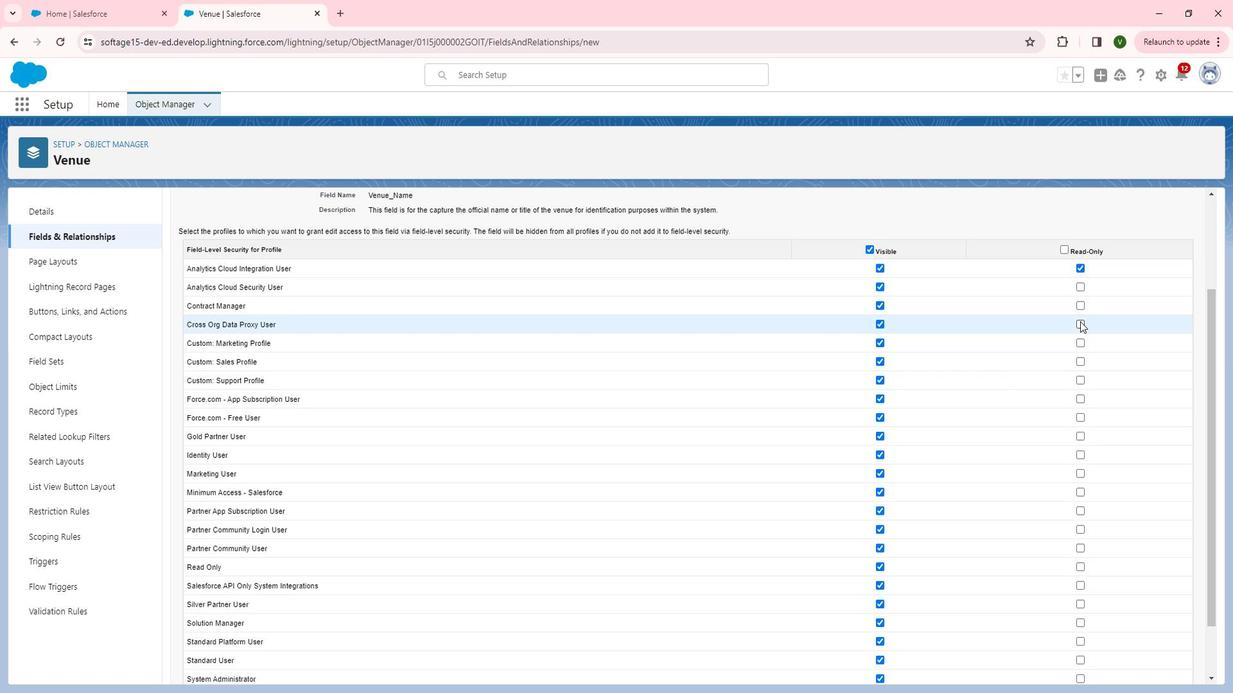 
Action: Mouse pressed left at (1107, 336)
Screenshot: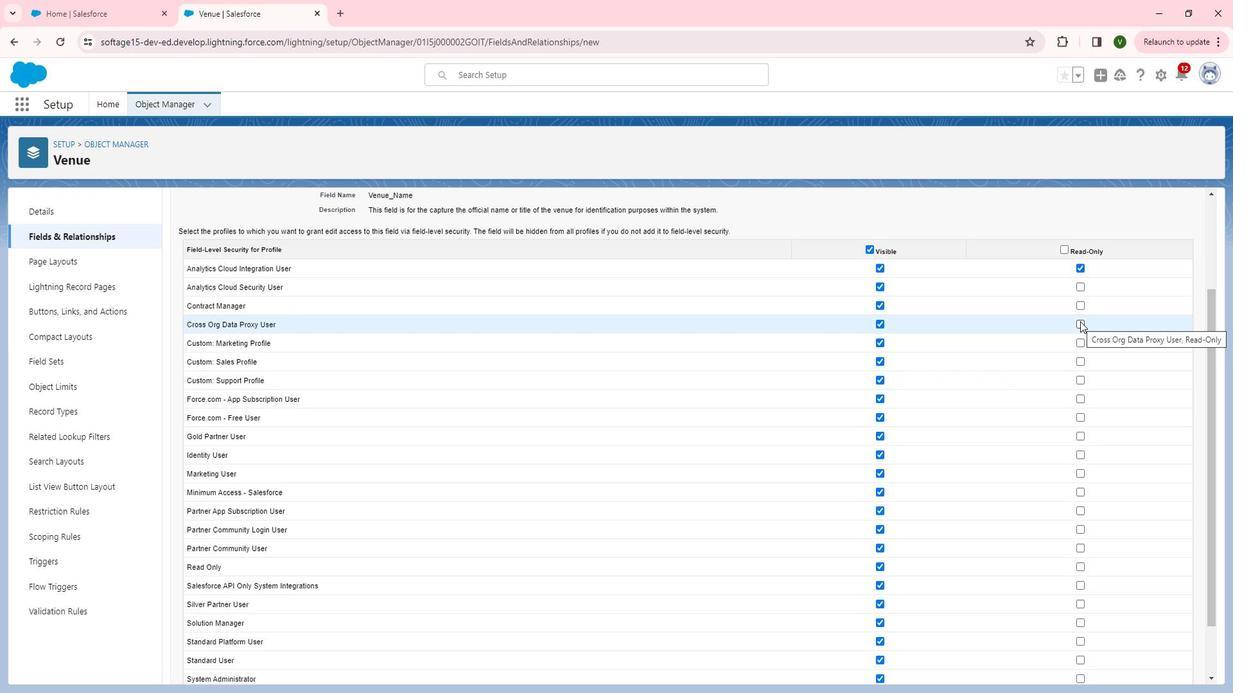 
Action: Mouse moved to (1105, 360)
Screenshot: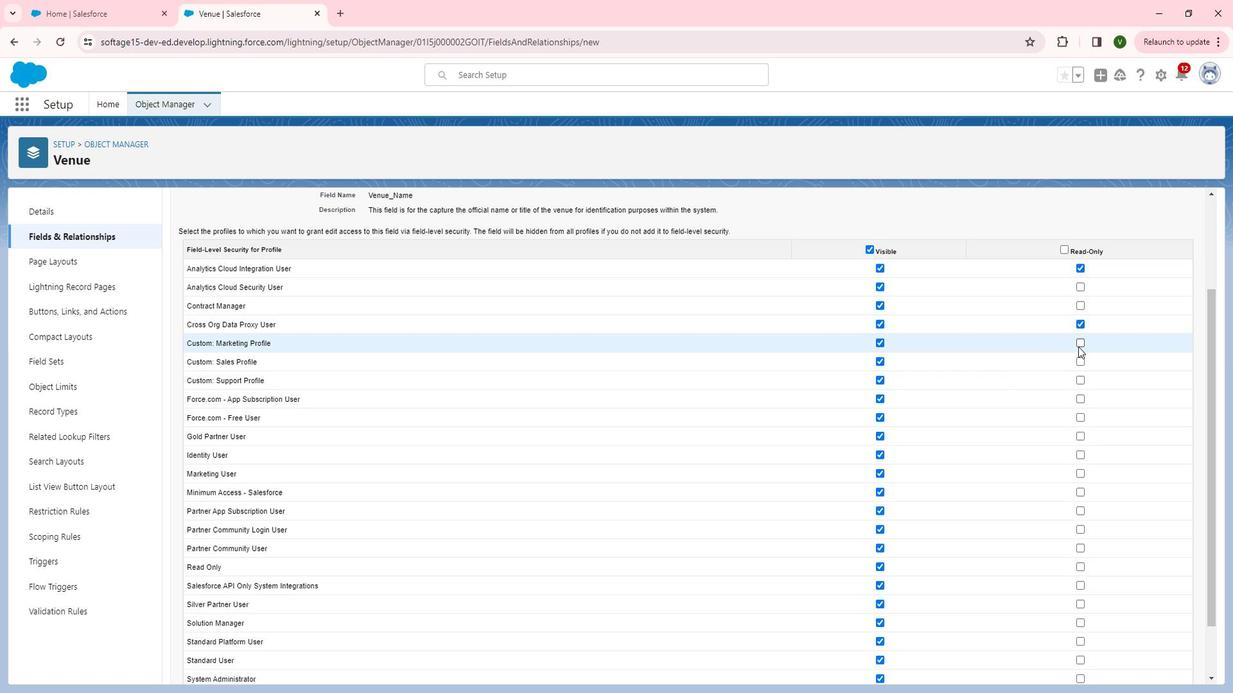 
Action: Mouse pressed left at (1105, 360)
Screenshot: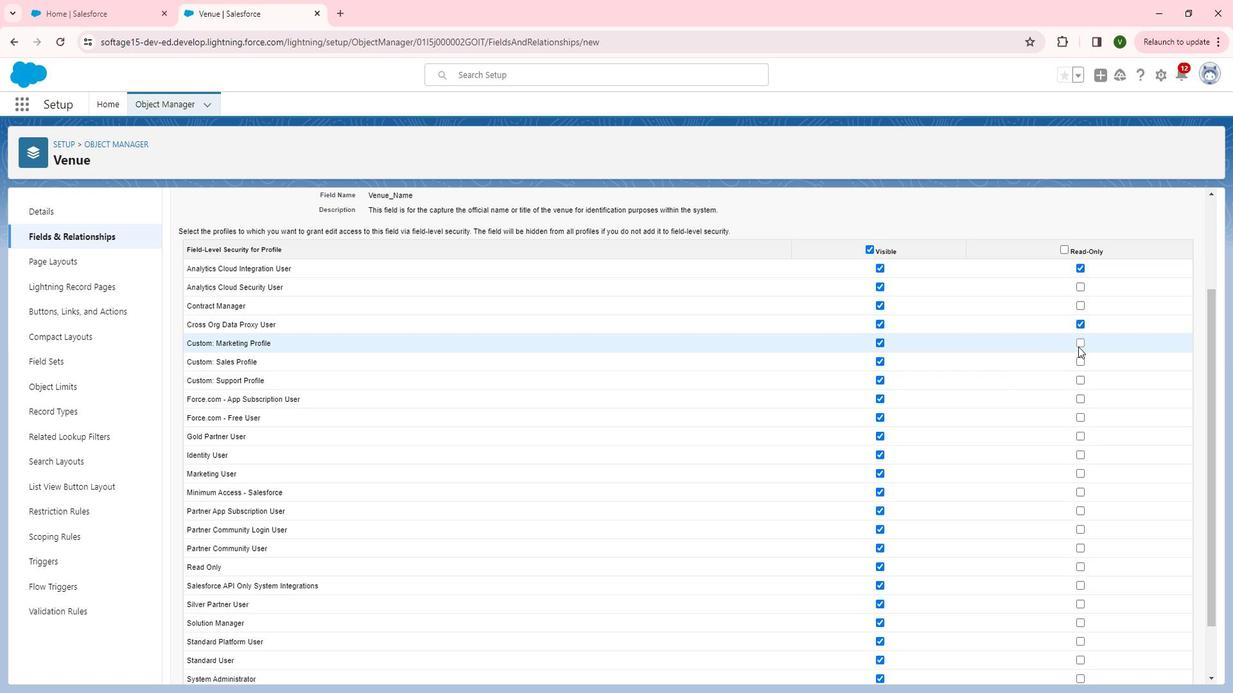 
Action: Mouse moved to (1108, 442)
Screenshot: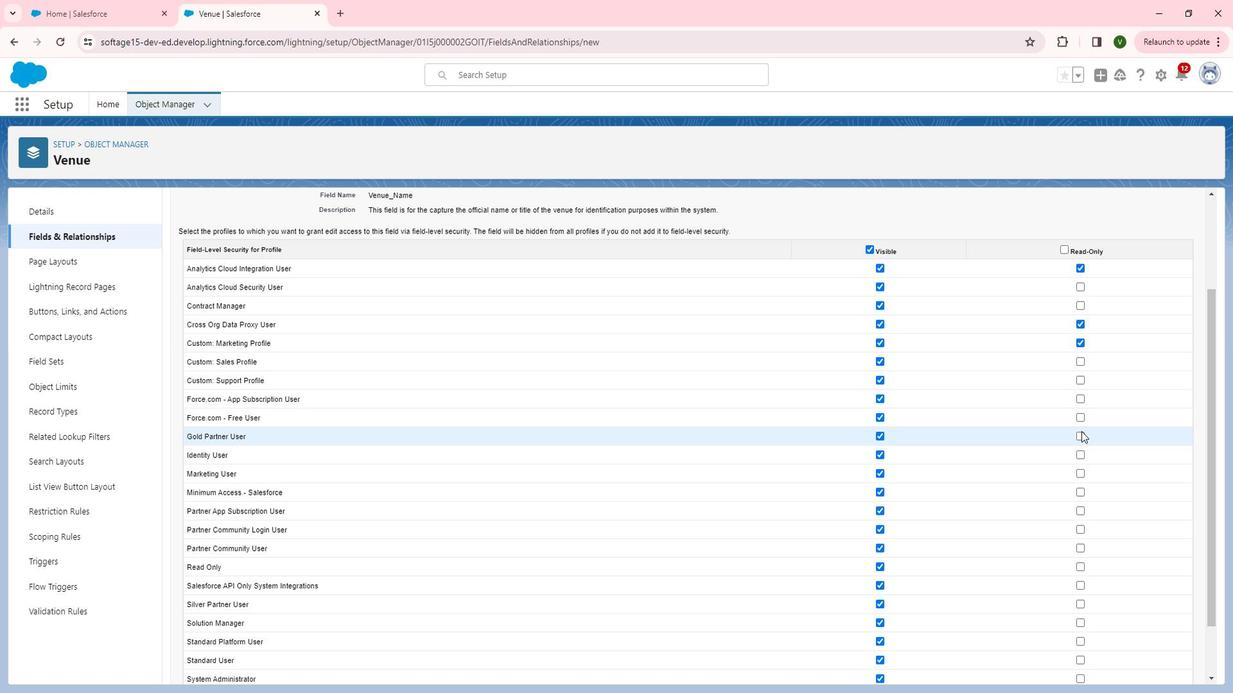 
Action: Mouse pressed left at (1108, 442)
Screenshot: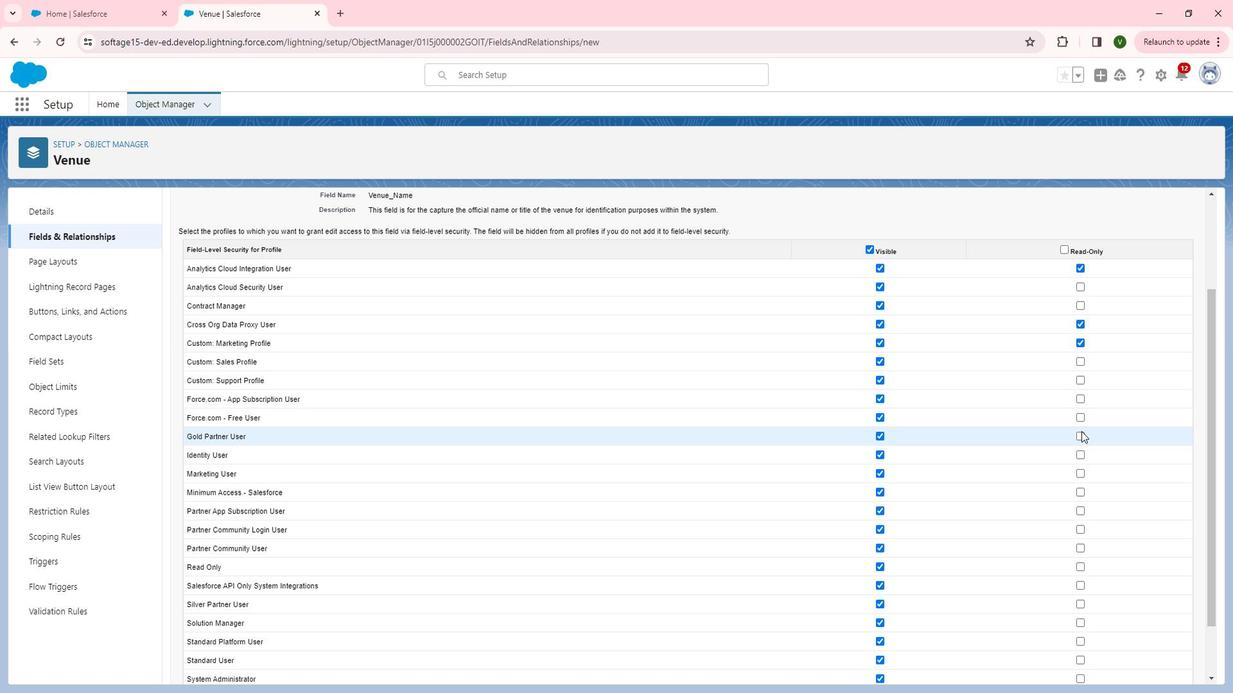 
Action: Mouse moved to (1107, 448)
Screenshot: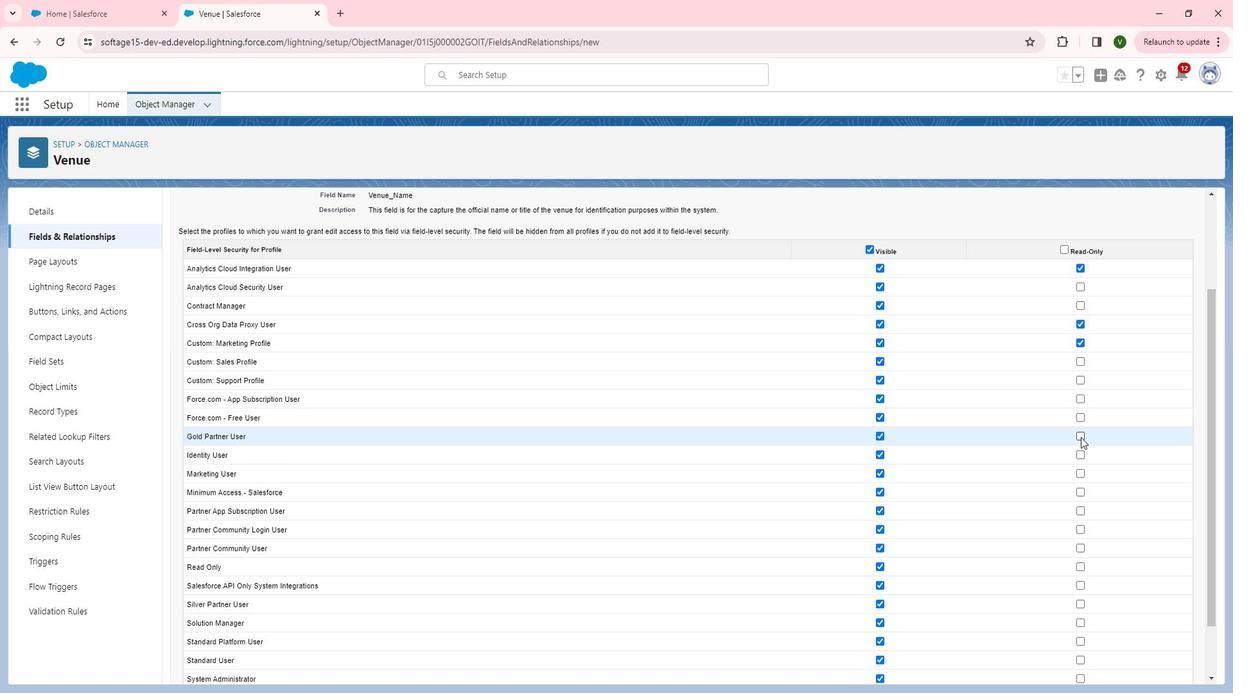 
Action: Mouse pressed left at (1107, 448)
Screenshot: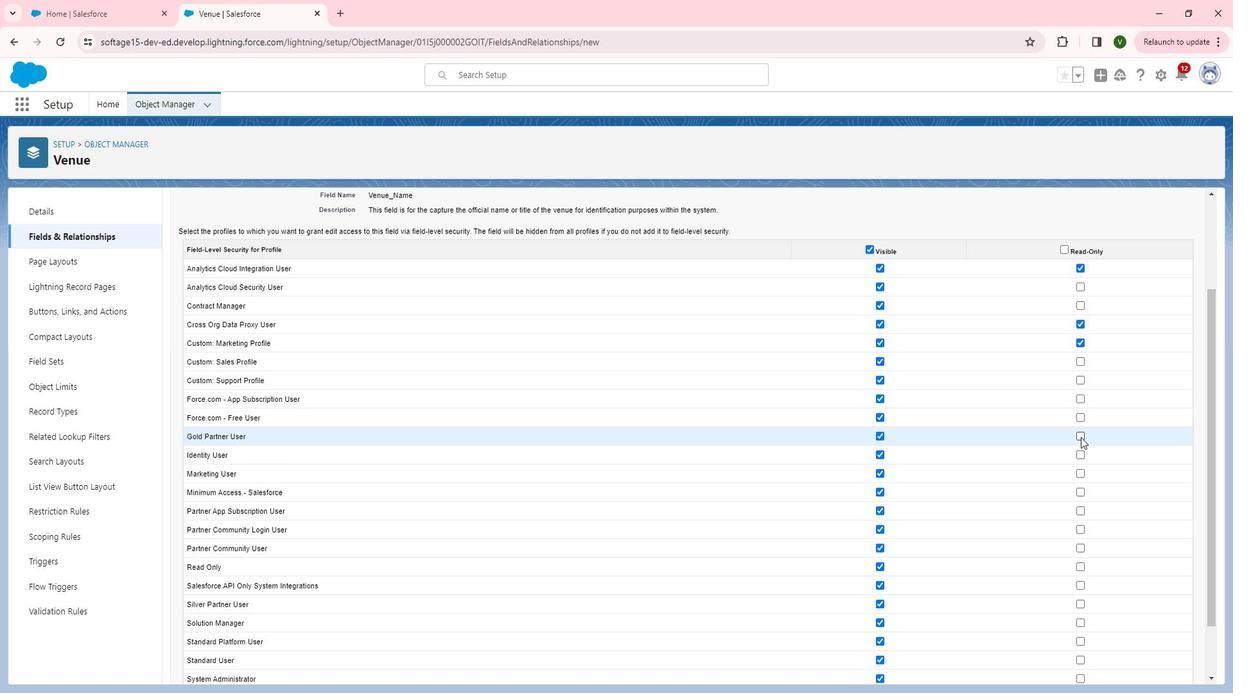
Action: Mouse moved to (1105, 467)
Screenshot: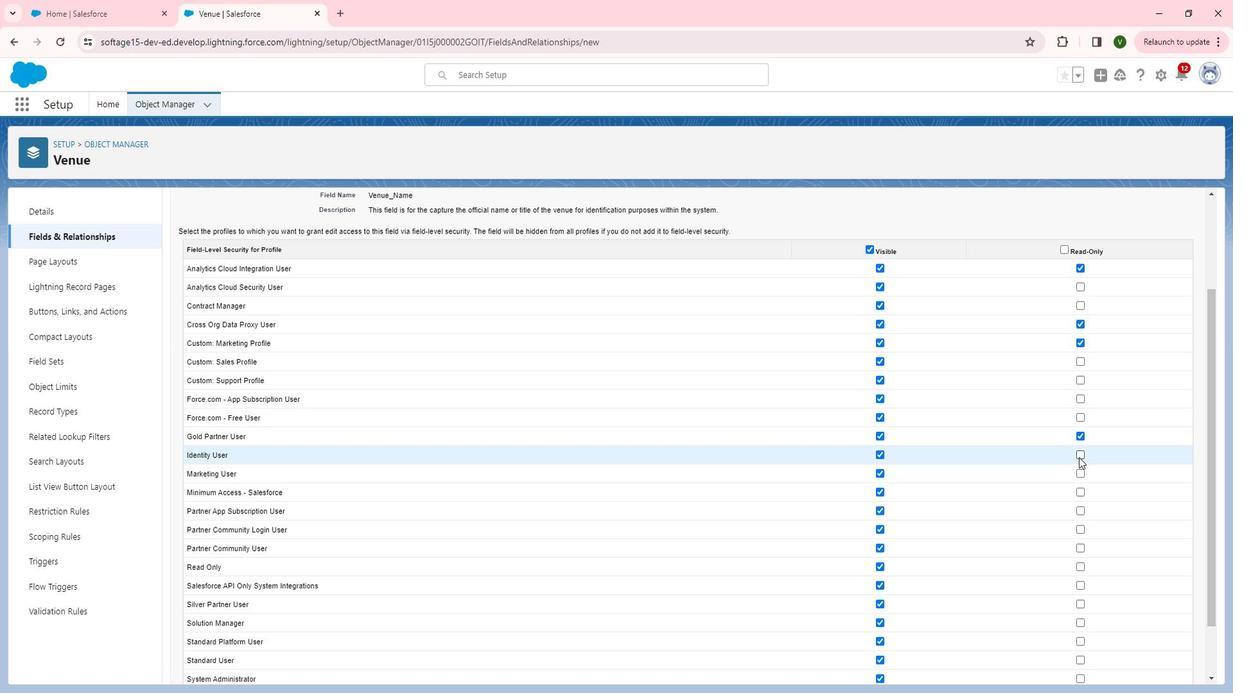 
Action: Mouse pressed left at (1105, 467)
Screenshot: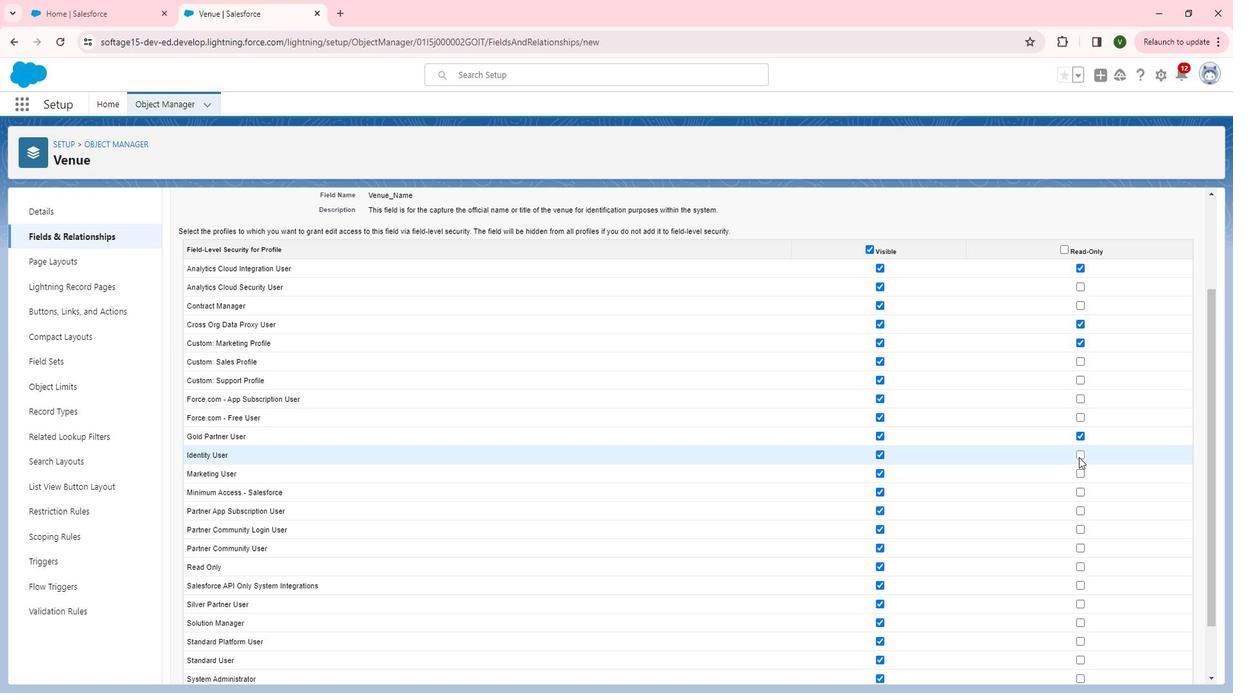 
Action: Mouse moved to (1107, 482)
Screenshot: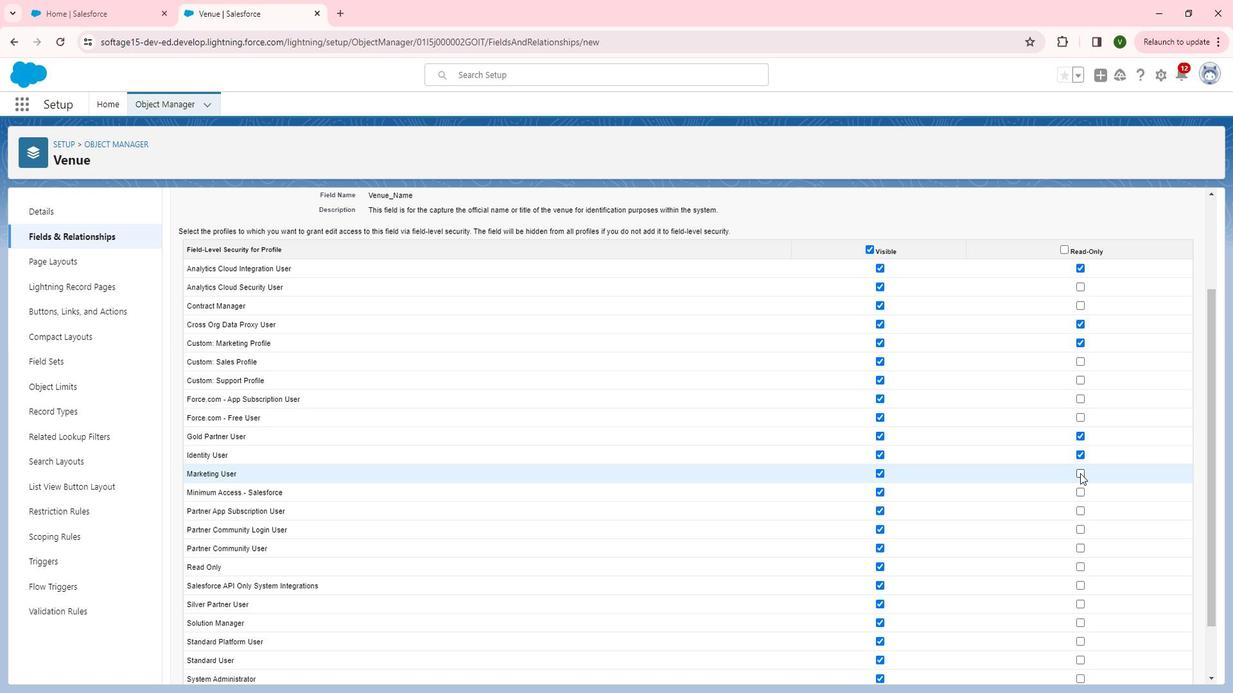
Action: Mouse pressed left at (1107, 482)
Screenshot: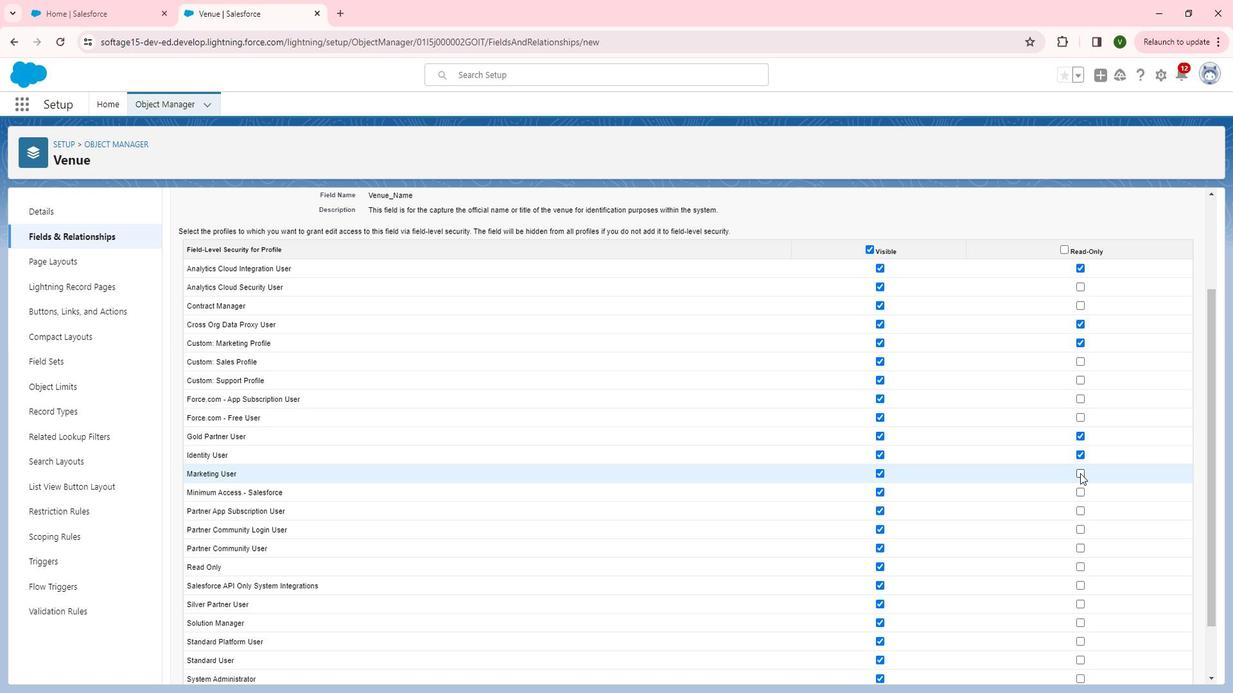 
Action: Mouse moved to (1109, 482)
Screenshot: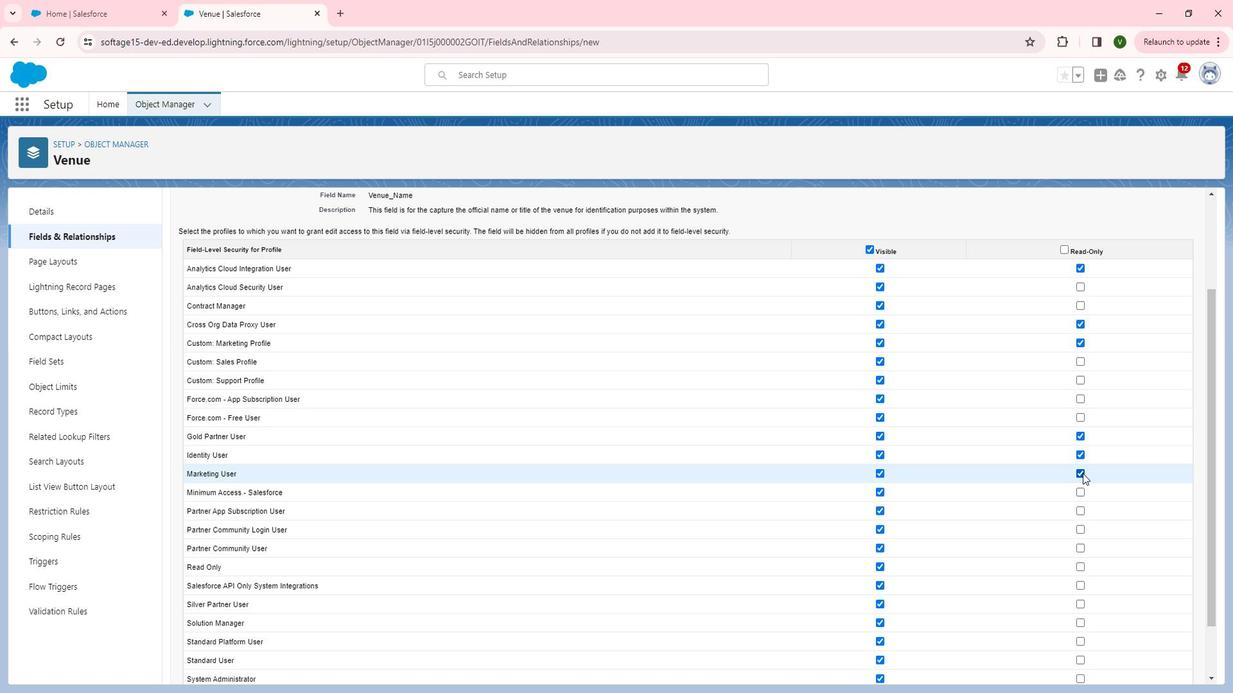 
Action: Mouse scrolled (1109, 482) with delta (0, 0)
Screenshot: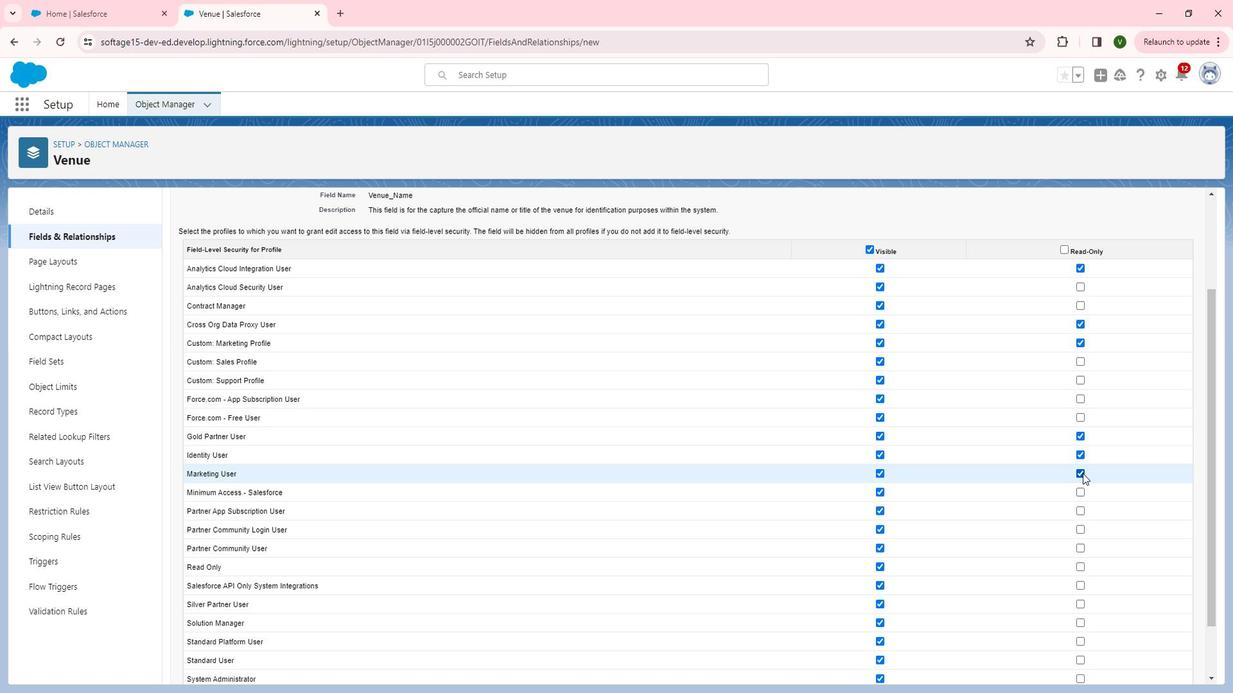 
Action: Mouse scrolled (1109, 482) with delta (0, 0)
Screenshot: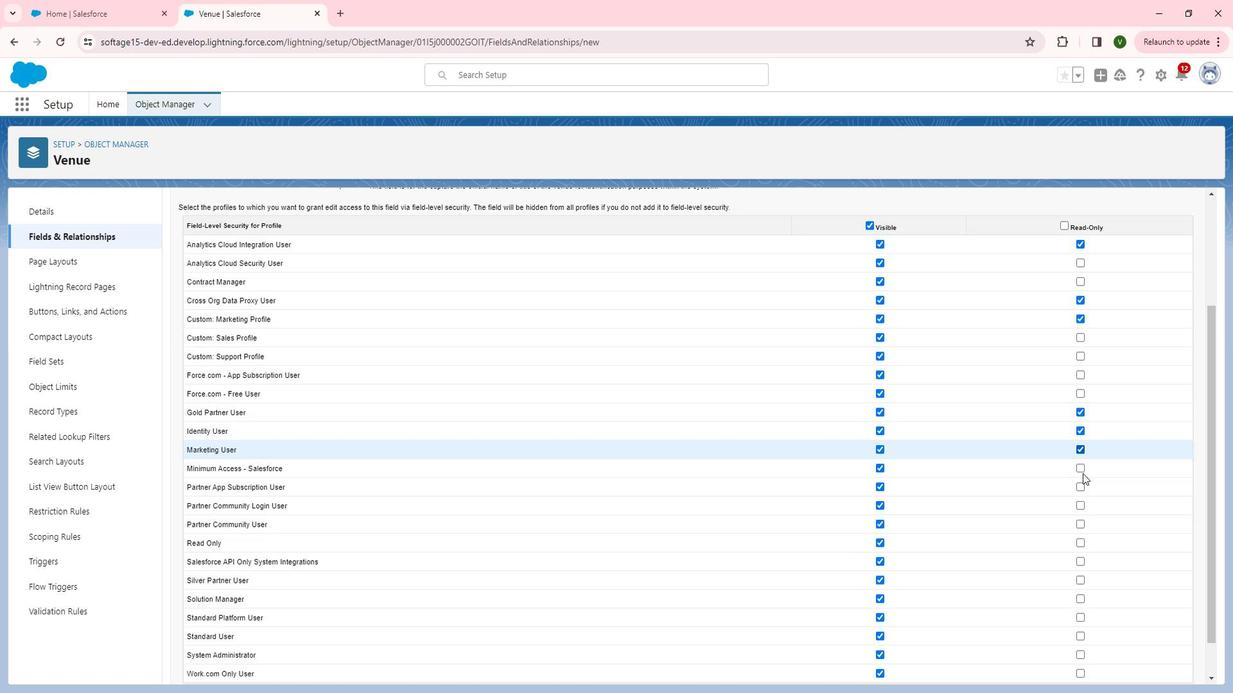 
Action: Mouse moved to (1106, 488)
Screenshot: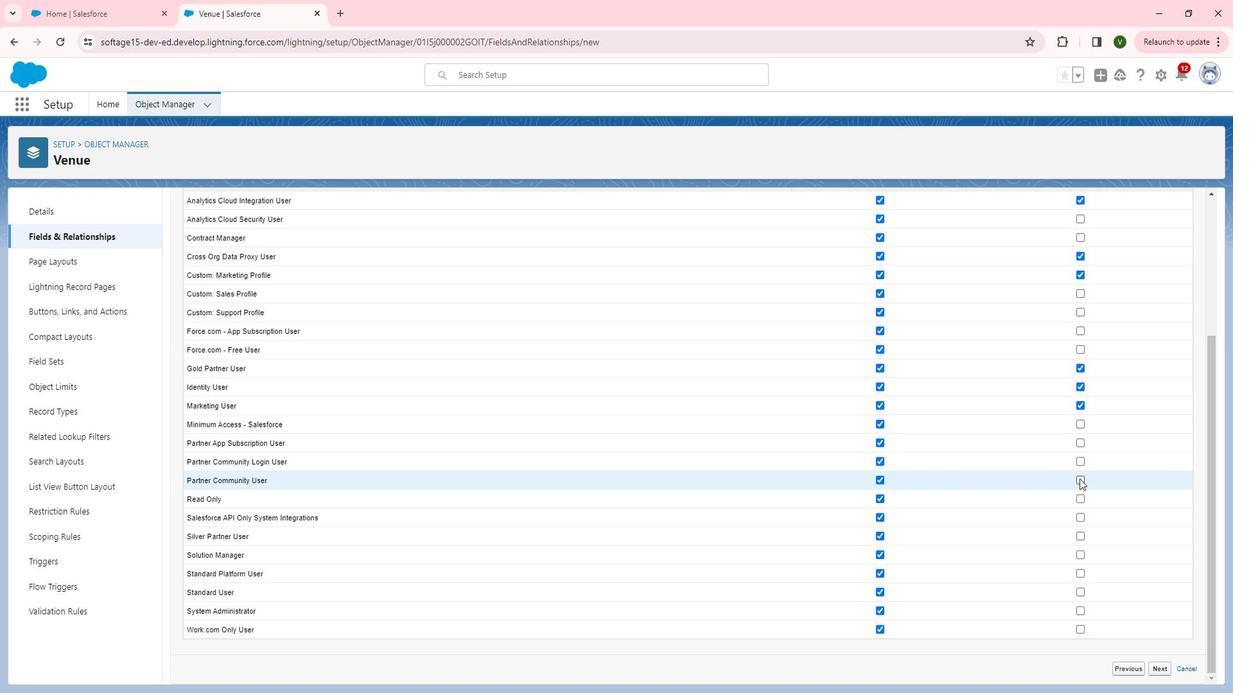 
Action: Mouse pressed left at (1106, 488)
Screenshot: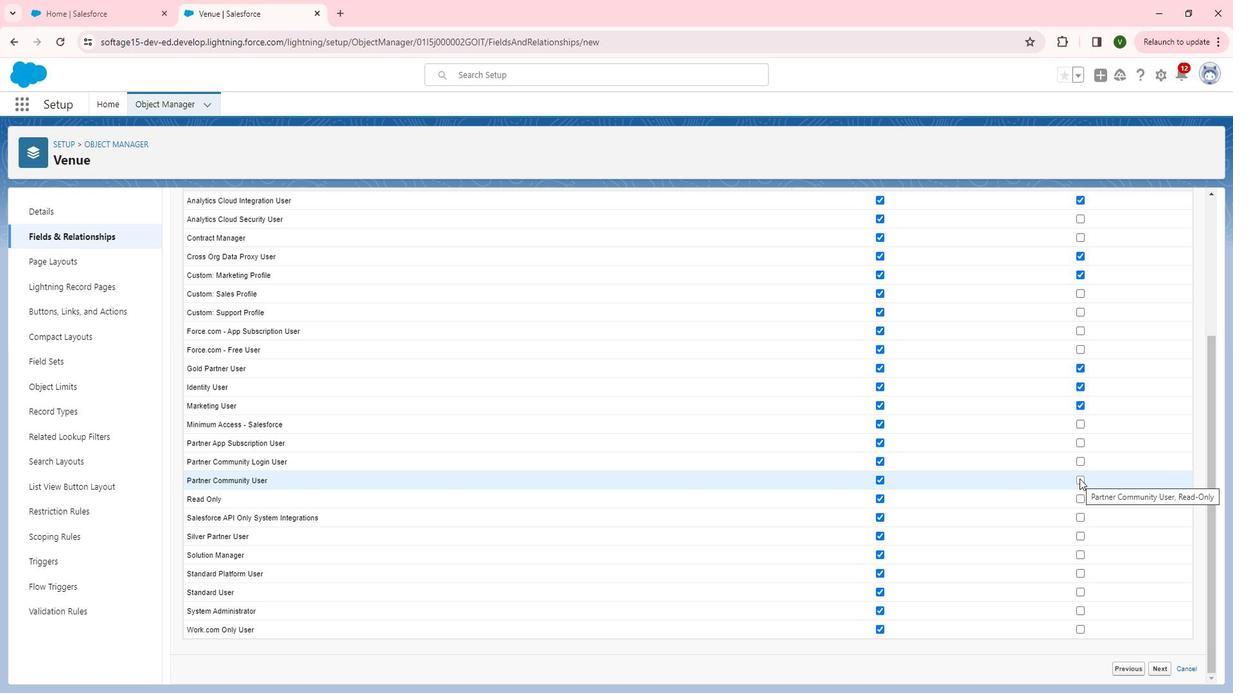 
Action: Mouse moved to (1108, 506)
Screenshot: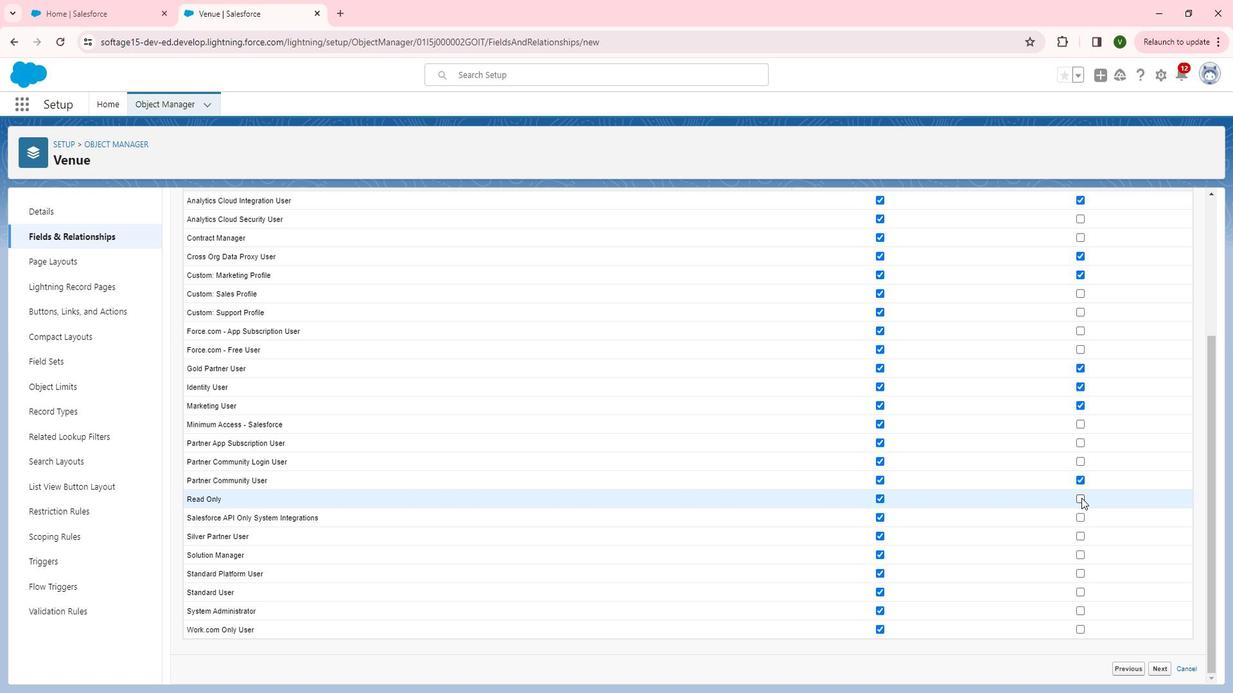 
Action: Mouse pressed left at (1108, 506)
Screenshot: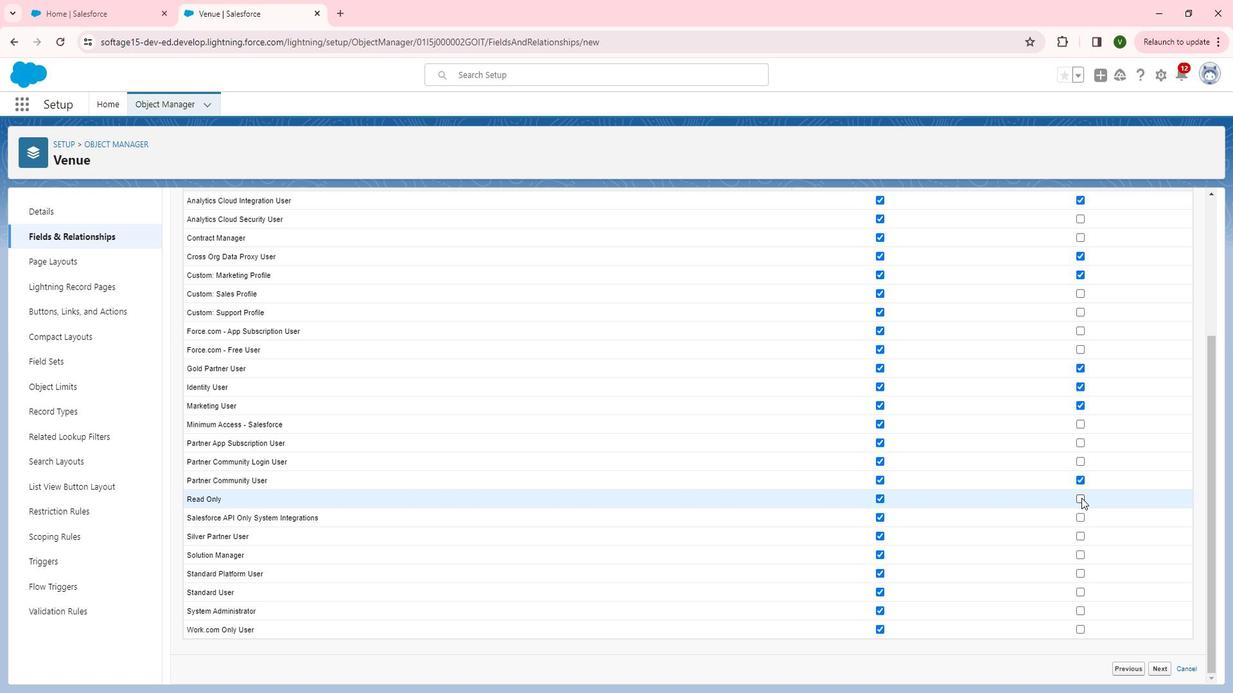 
Action: Mouse moved to (1110, 543)
Screenshot: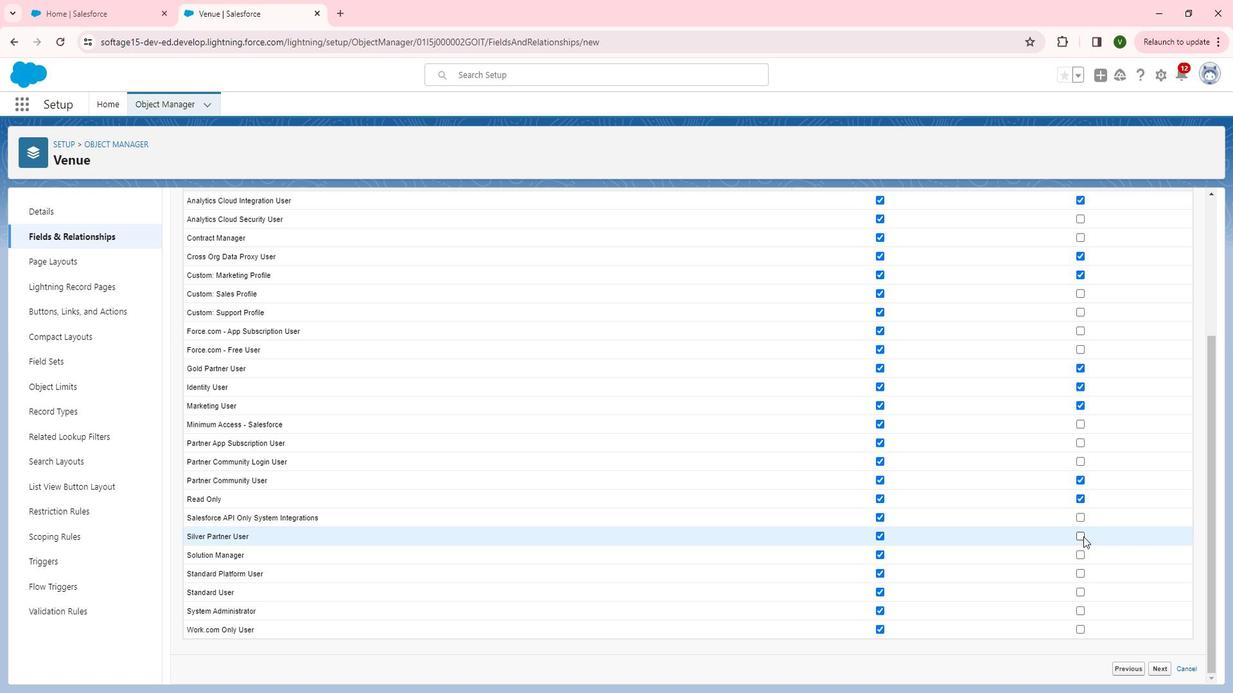 
Action: Mouse pressed left at (1110, 543)
Screenshot: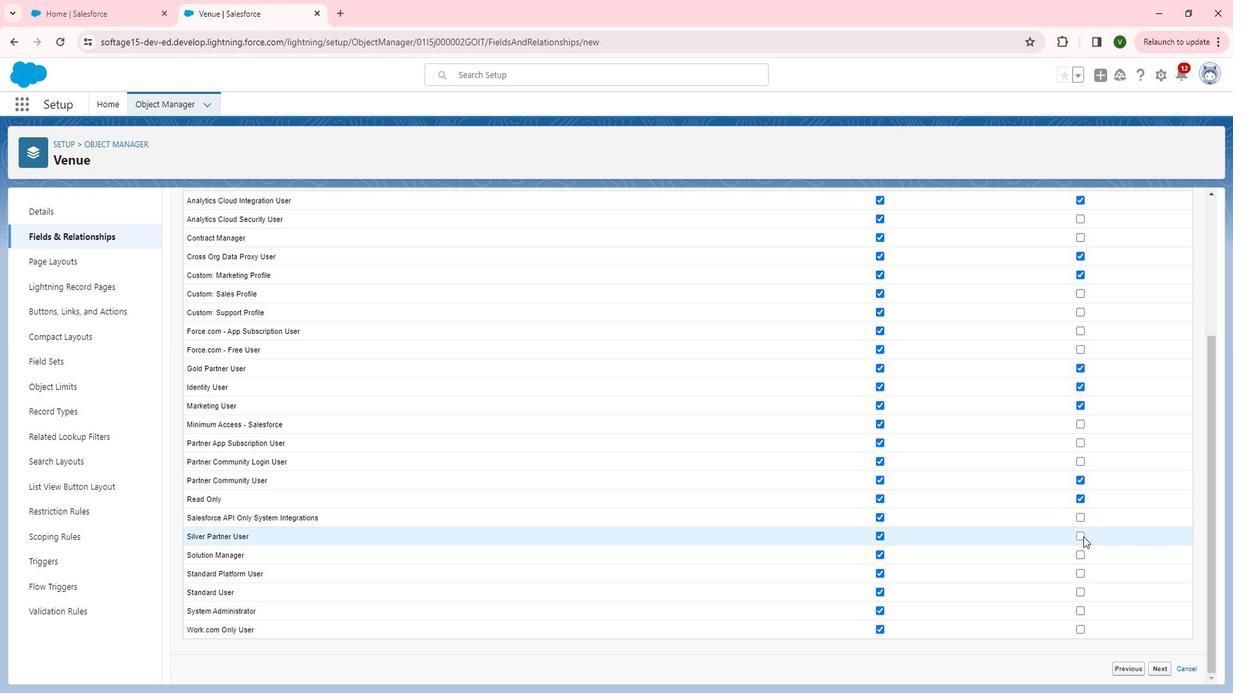 
Action: Mouse moved to (1107, 634)
Screenshot: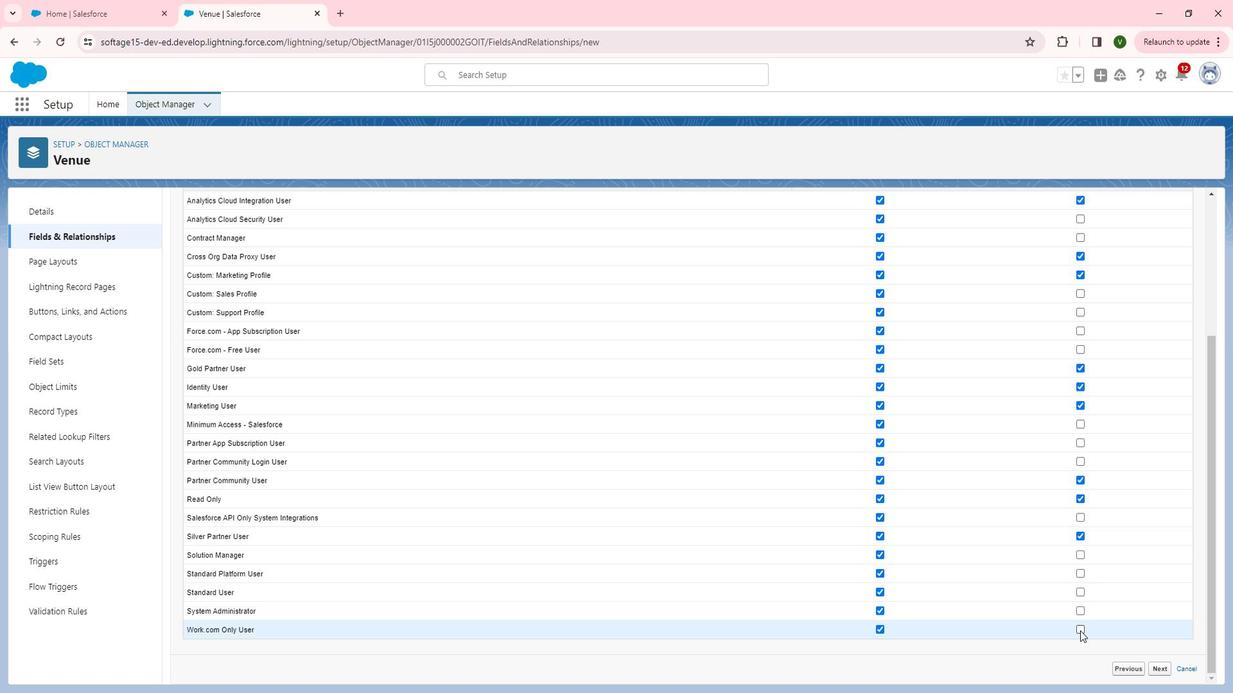 
Action: Mouse pressed left at (1107, 634)
Screenshot: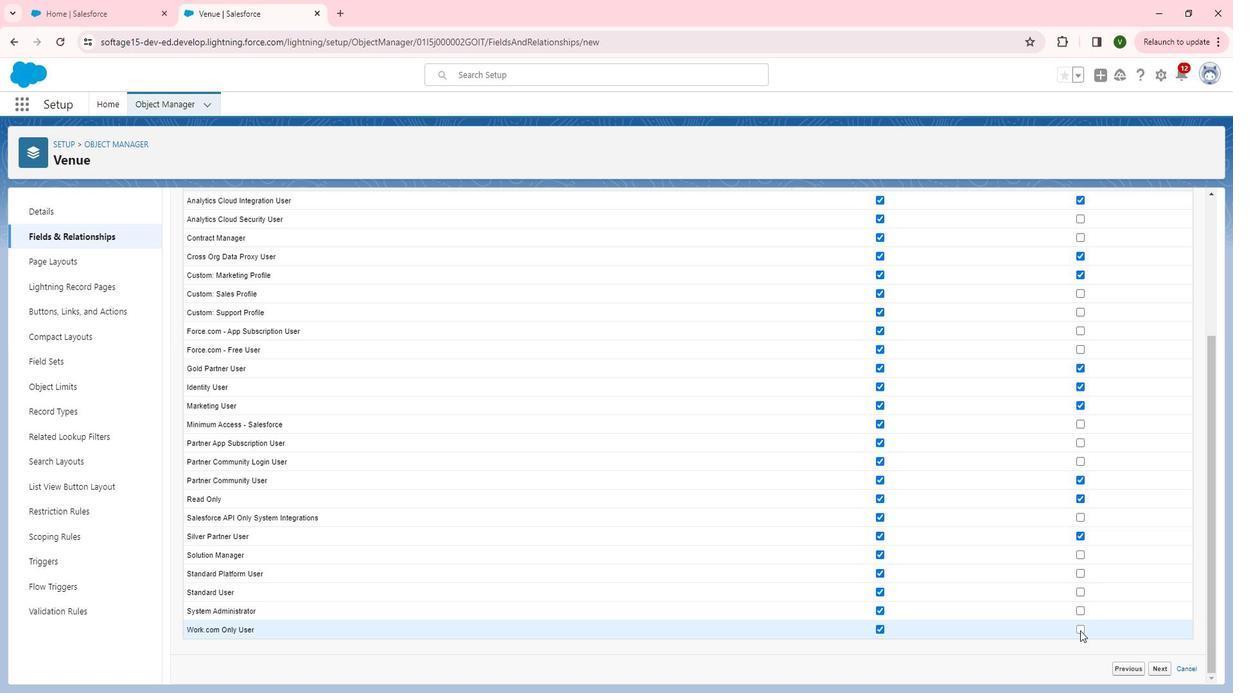 
Action: Mouse moved to (906, 527)
Screenshot: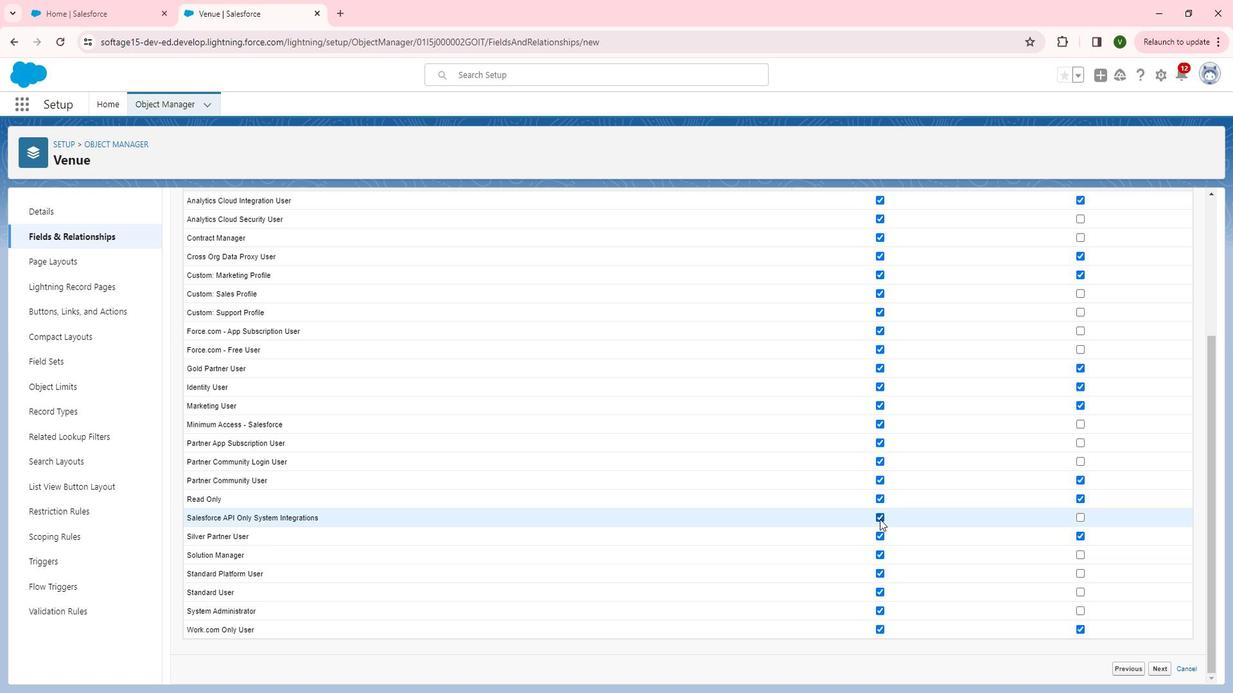 
Action: Mouse pressed left at (906, 527)
Screenshot: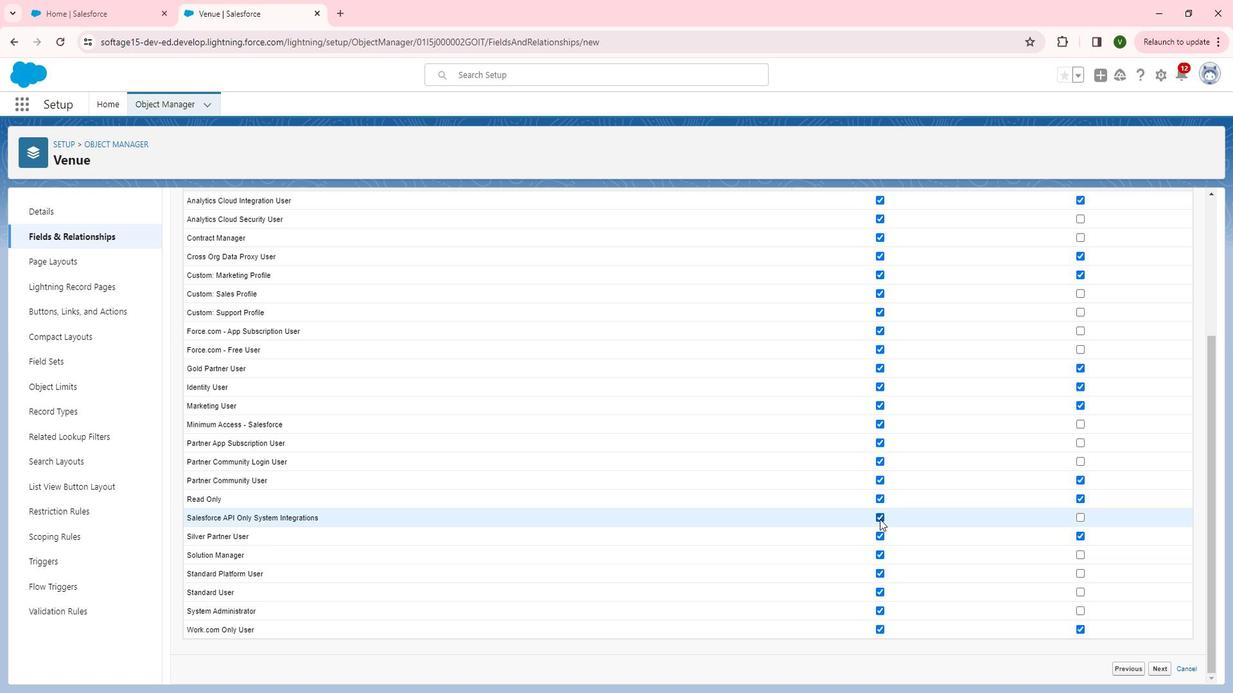 
Action: Mouse moved to (906, 455)
Screenshot: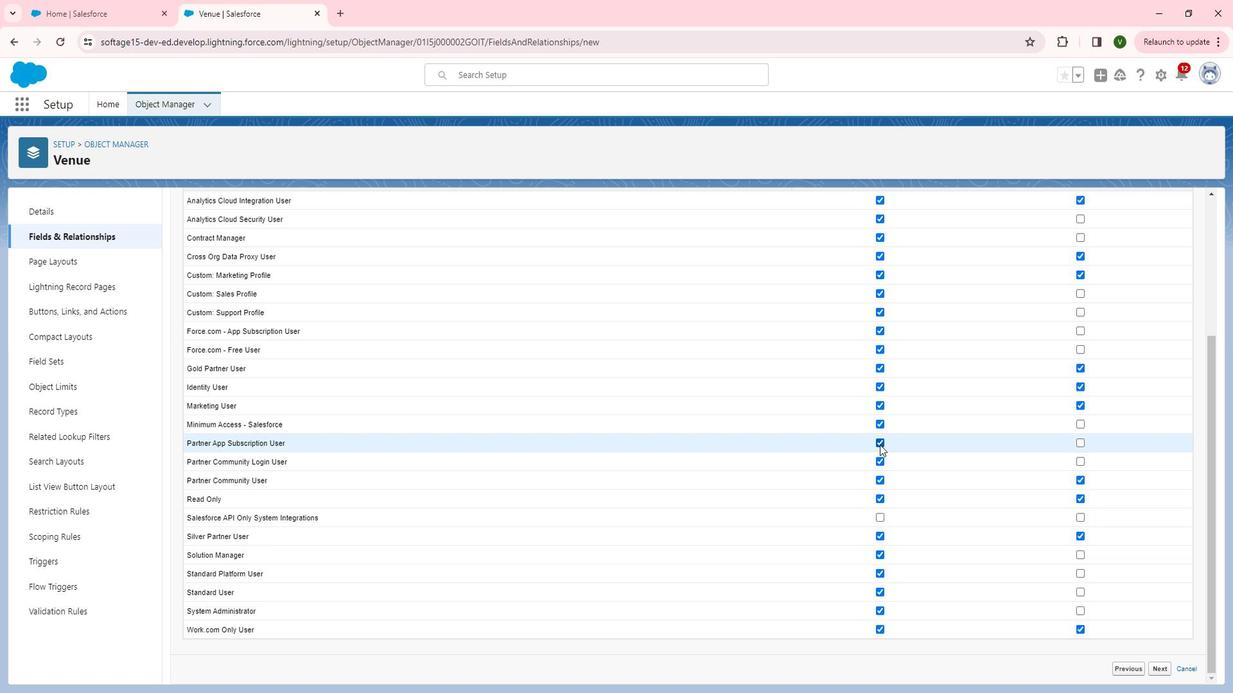 
Action: Mouse pressed left at (906, 455)
Screenshot: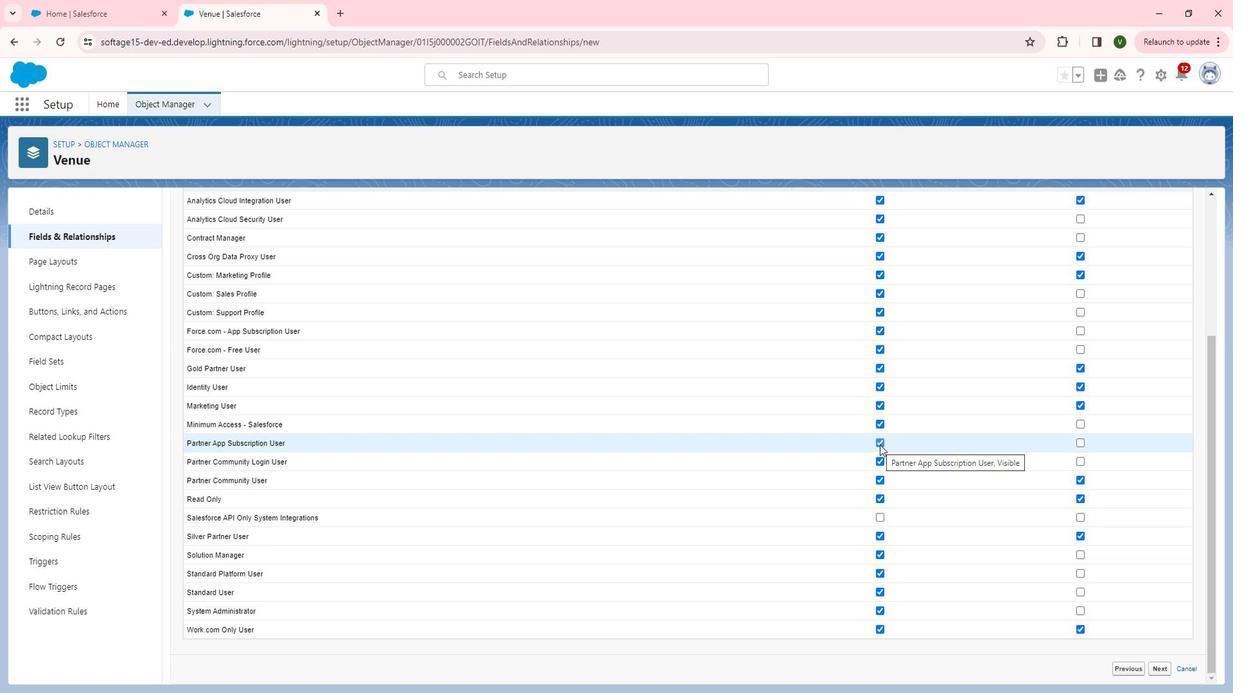 
Action: Mouse moved to (907, 430)
Screenshot: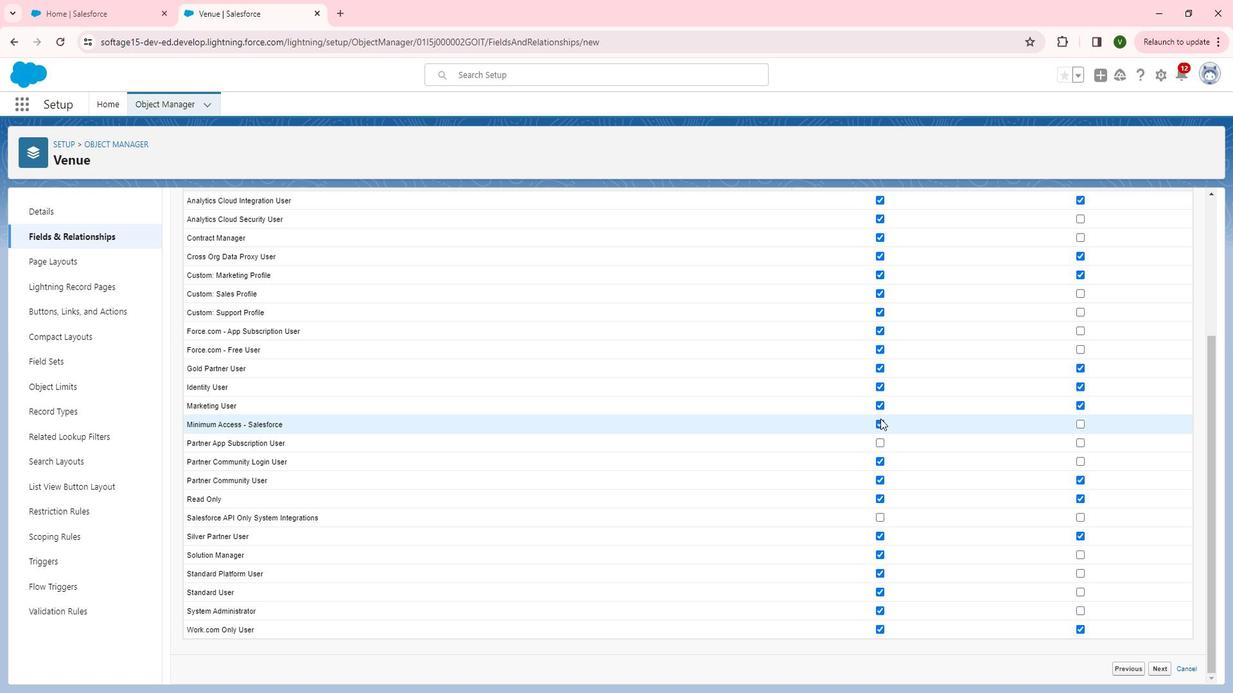 
Action: Mouse pressed left at (907, 430)
Screenshot: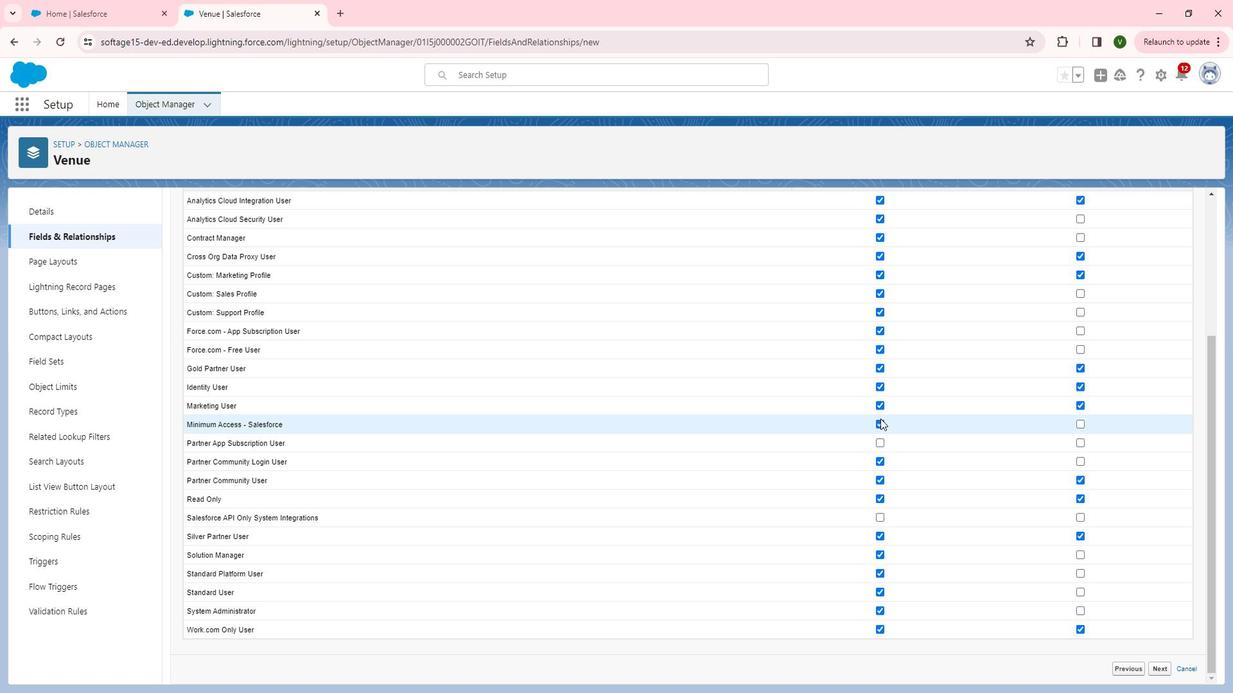 
Action: Mouse moved to (905, 435)
Screenshot: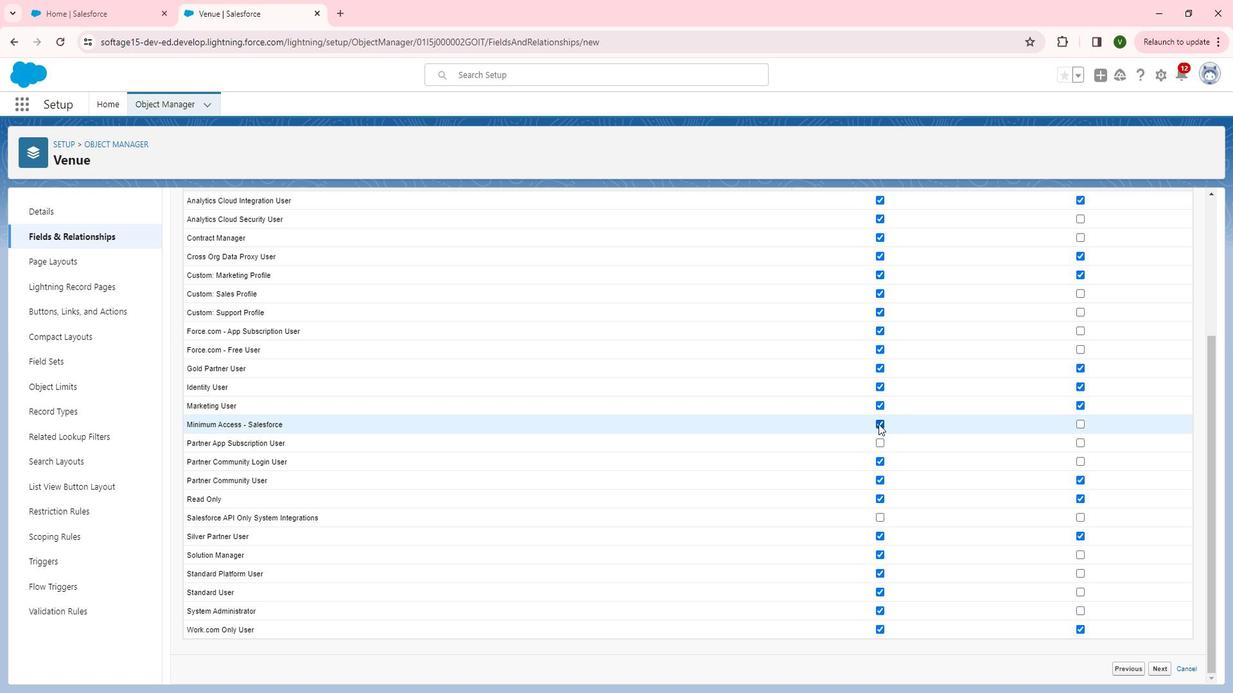 
Action: Mouse pressed left at (905, 435)
Screenshot: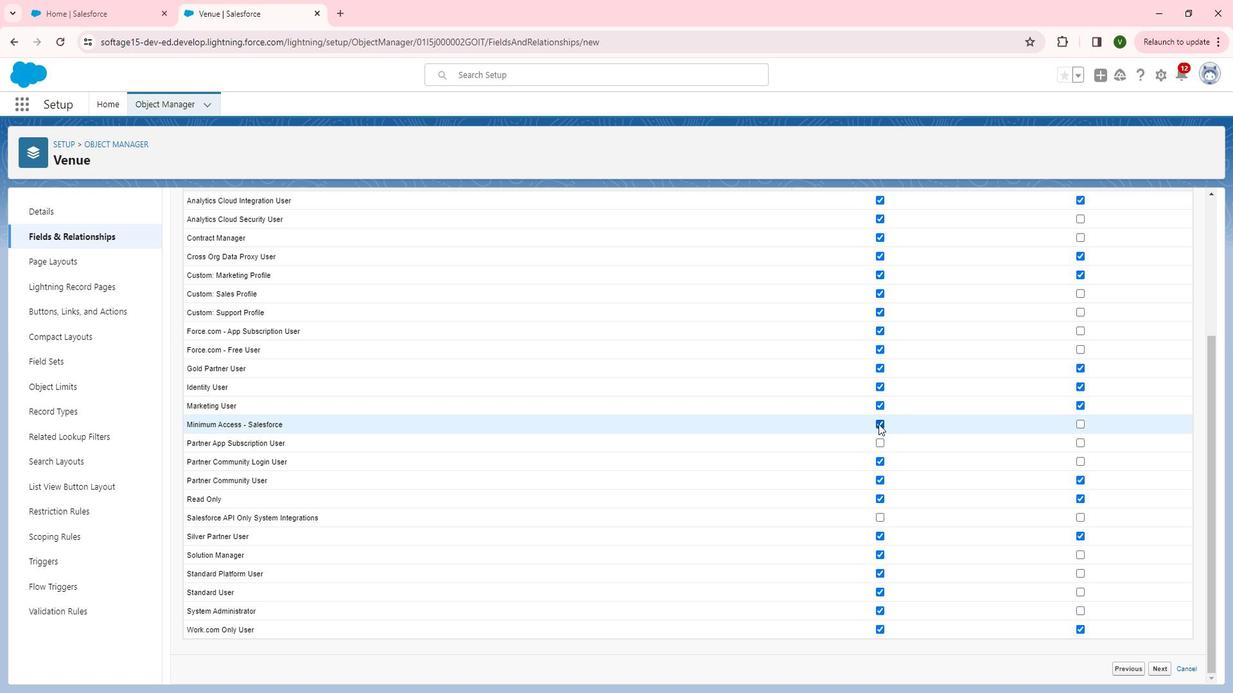 
Action: Mouse moved to (907, 343)
Screenshot: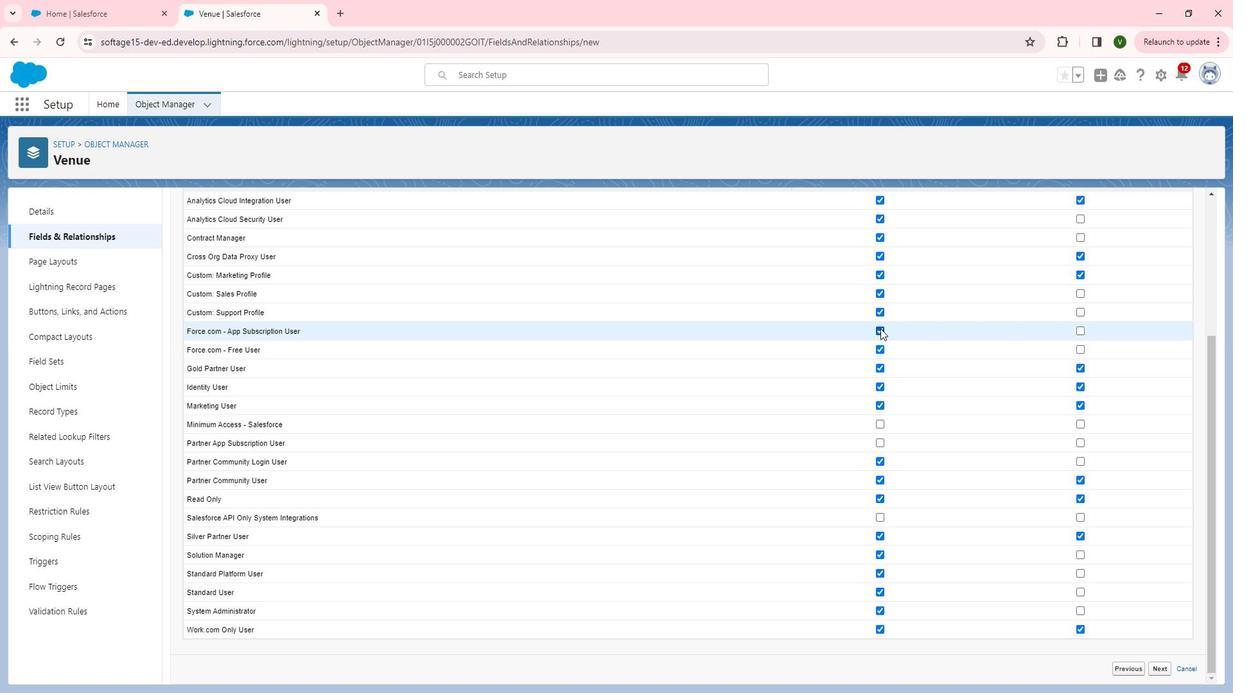 
Action: Mouse pressed left at (907, 343)
Screenshot: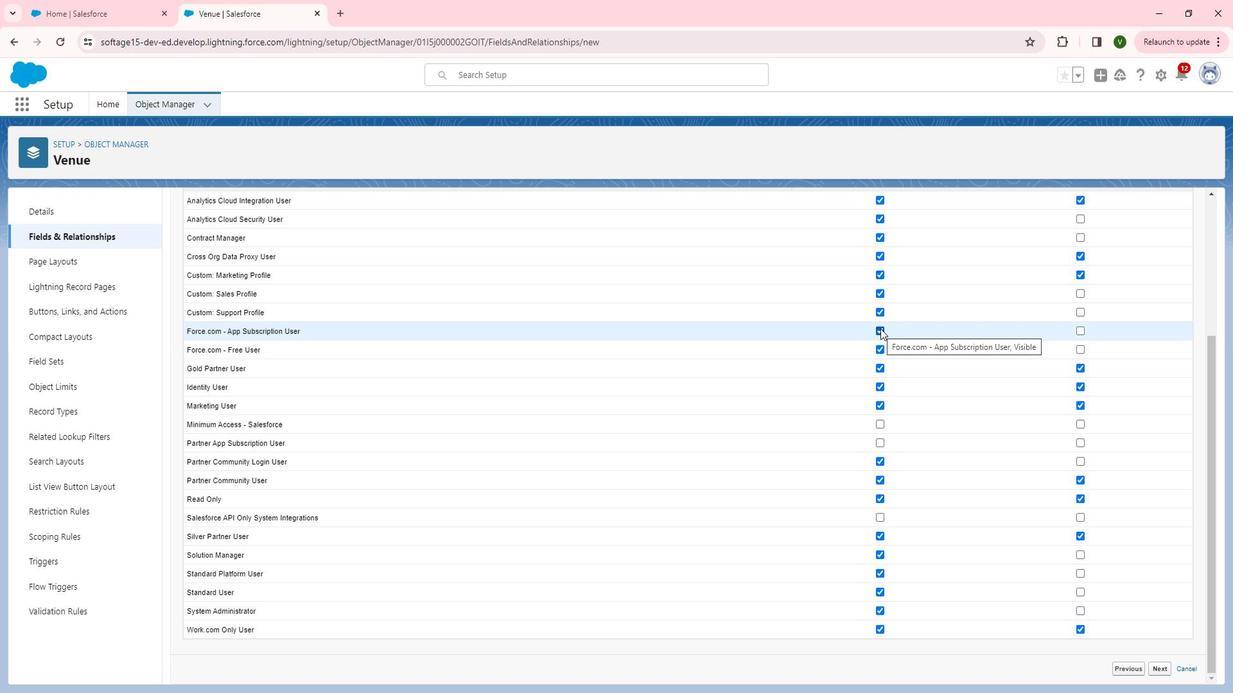 
Action: Mouse moved to (908, 362)
Screenshot: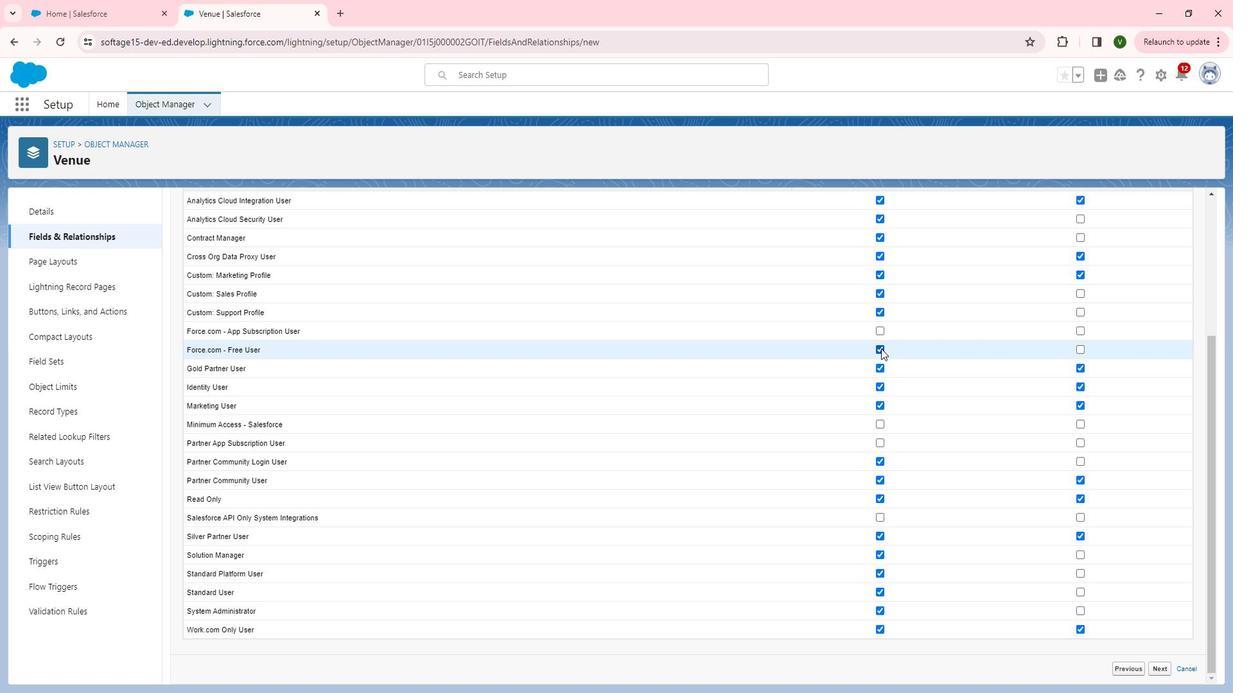
Action: Mouse pressed left at (908, 362)
Screenshot: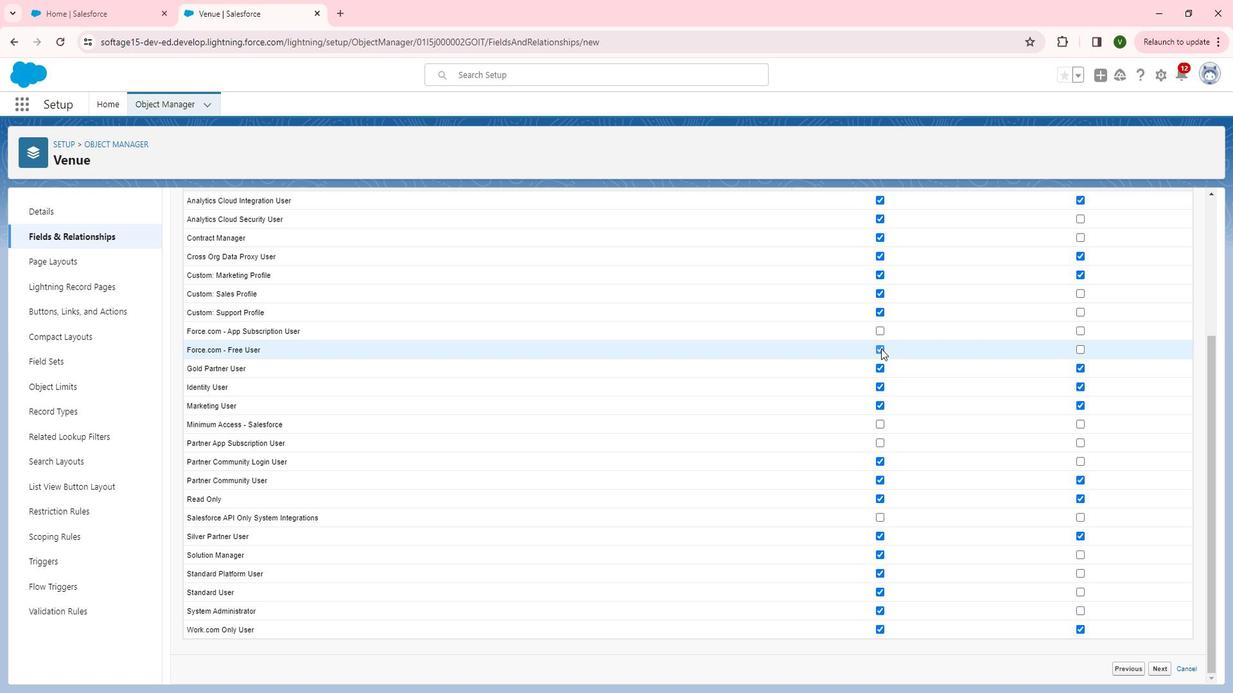 
Action: Mouse moved to (906, 306)
Screenshot: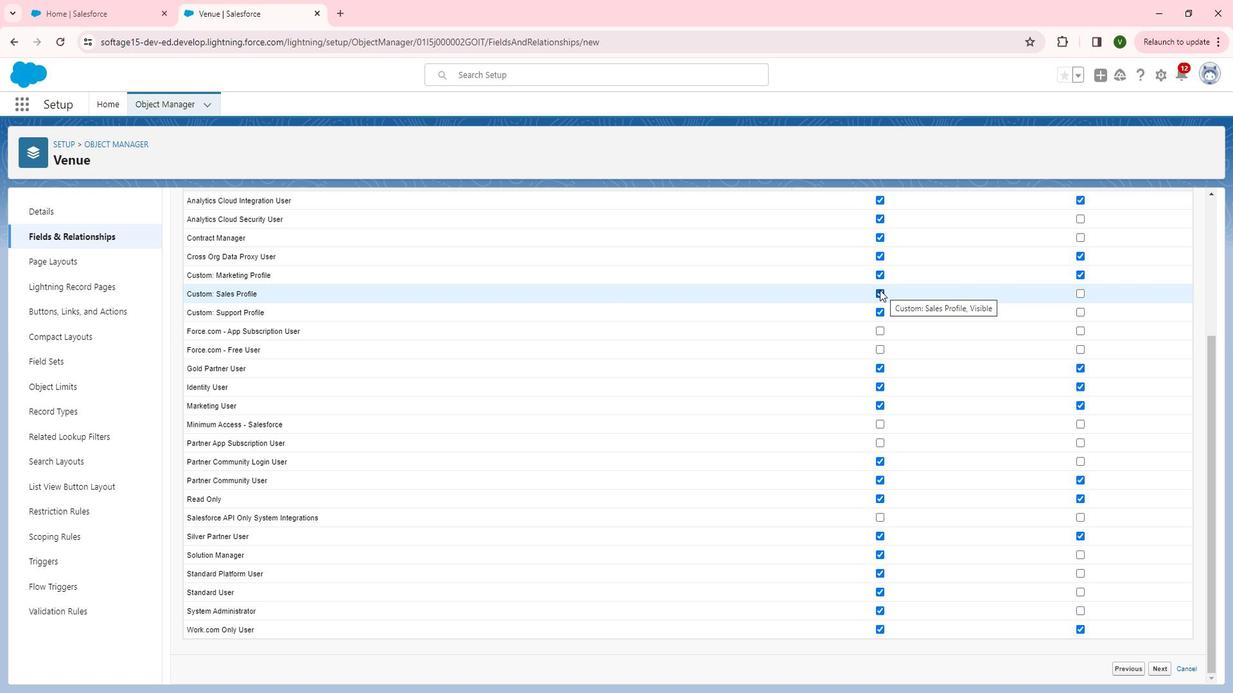 
Action: Mouse pressed left at (906, 306)
Screenshot: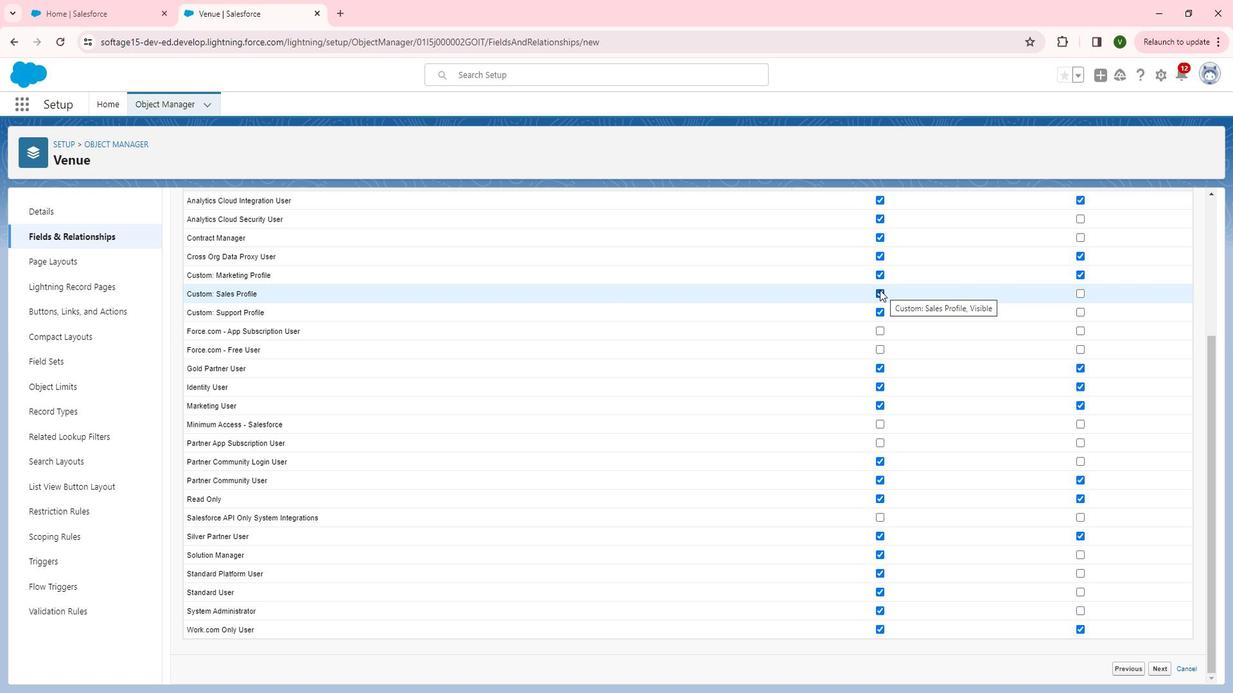 
Action: Mouse moved to (904, 305)
Screenshot: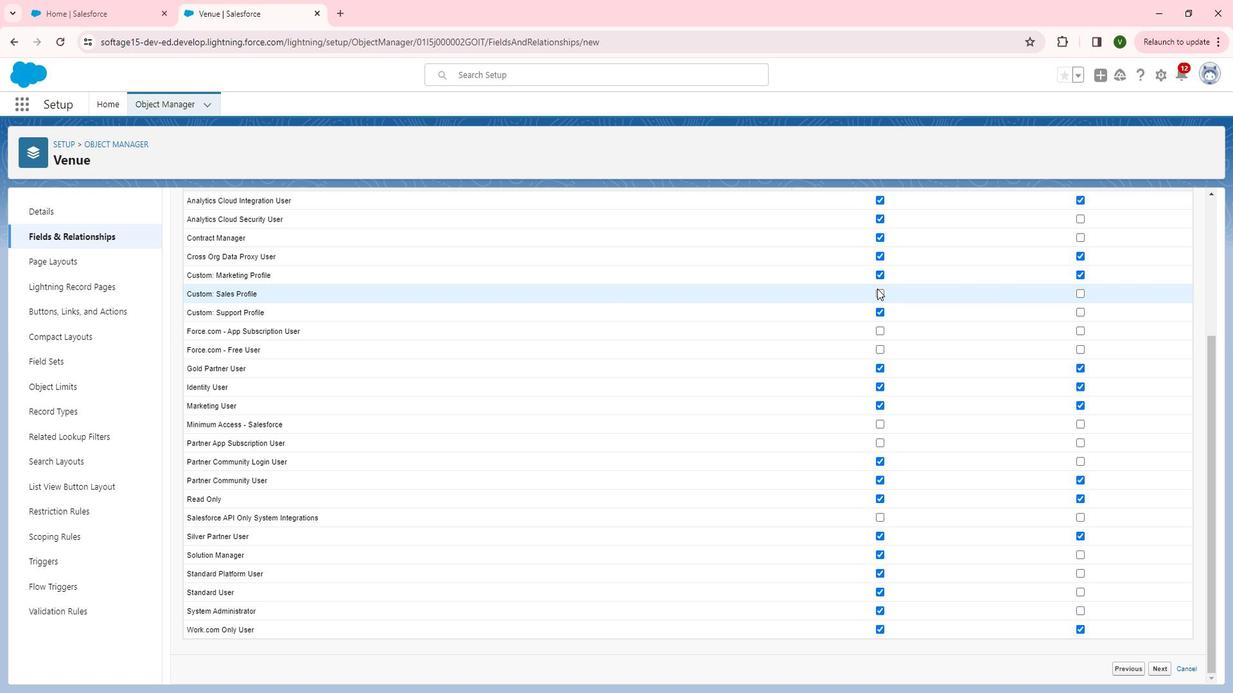 
Action: Mouse scrolled (904, 305) with delta (0, 0)
Screenshot: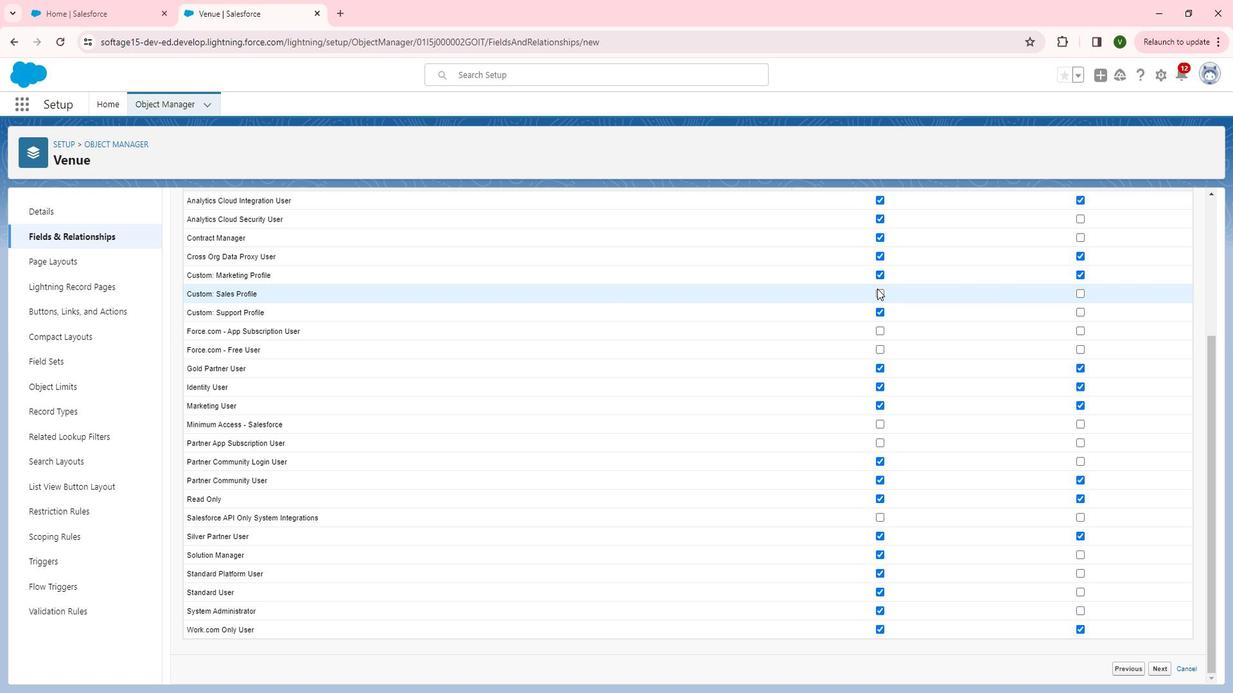 
Action: Mouse moved to (907, 301)
Screenshot: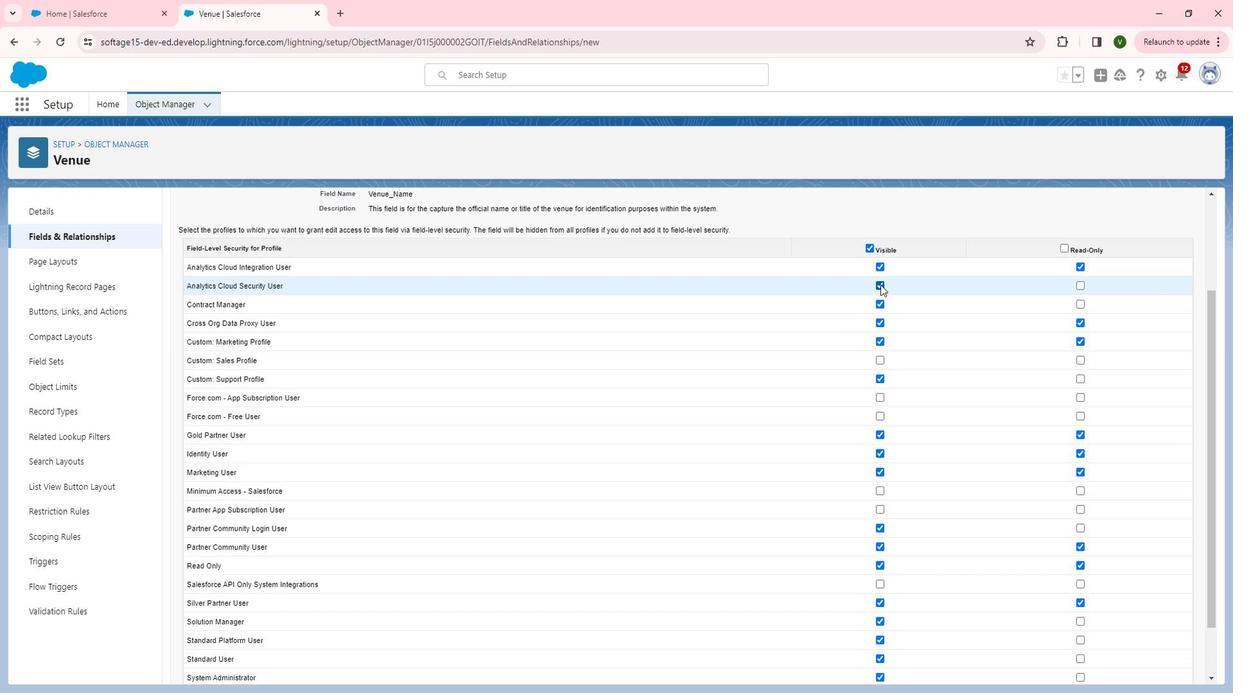 
Action: Mouse pressed left at (907, 301)
Screenshot: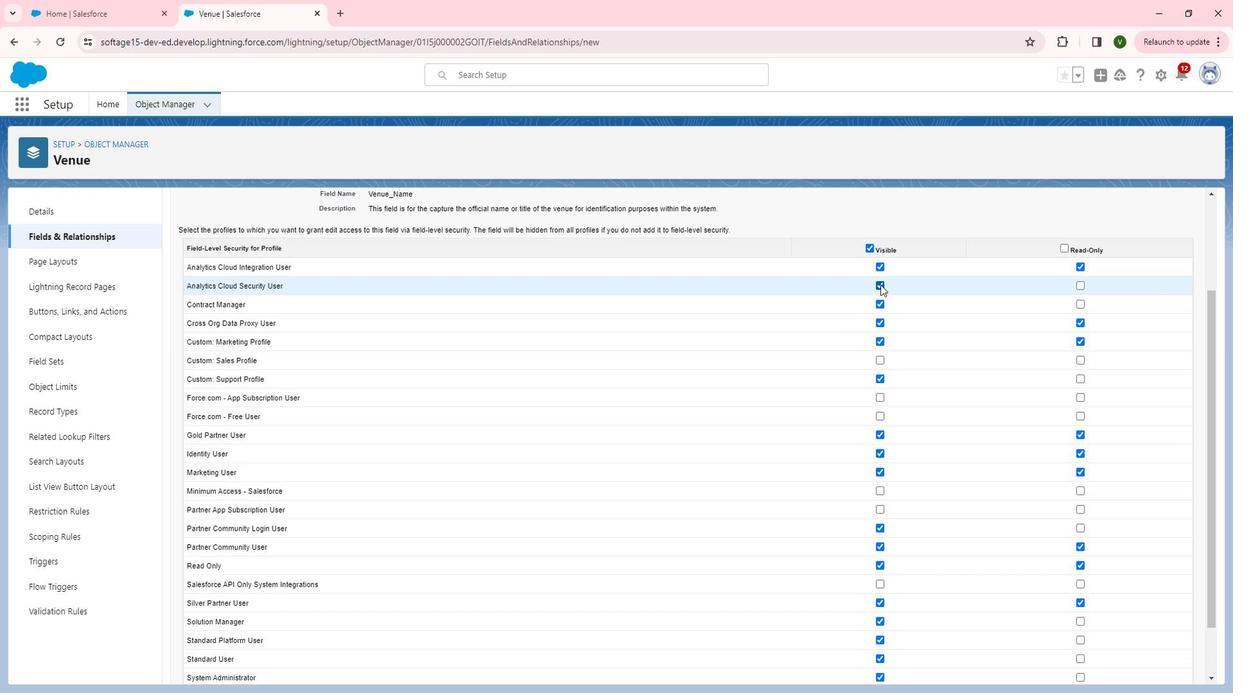
Action: Mouse moved to (1084, 453)
Screenshot: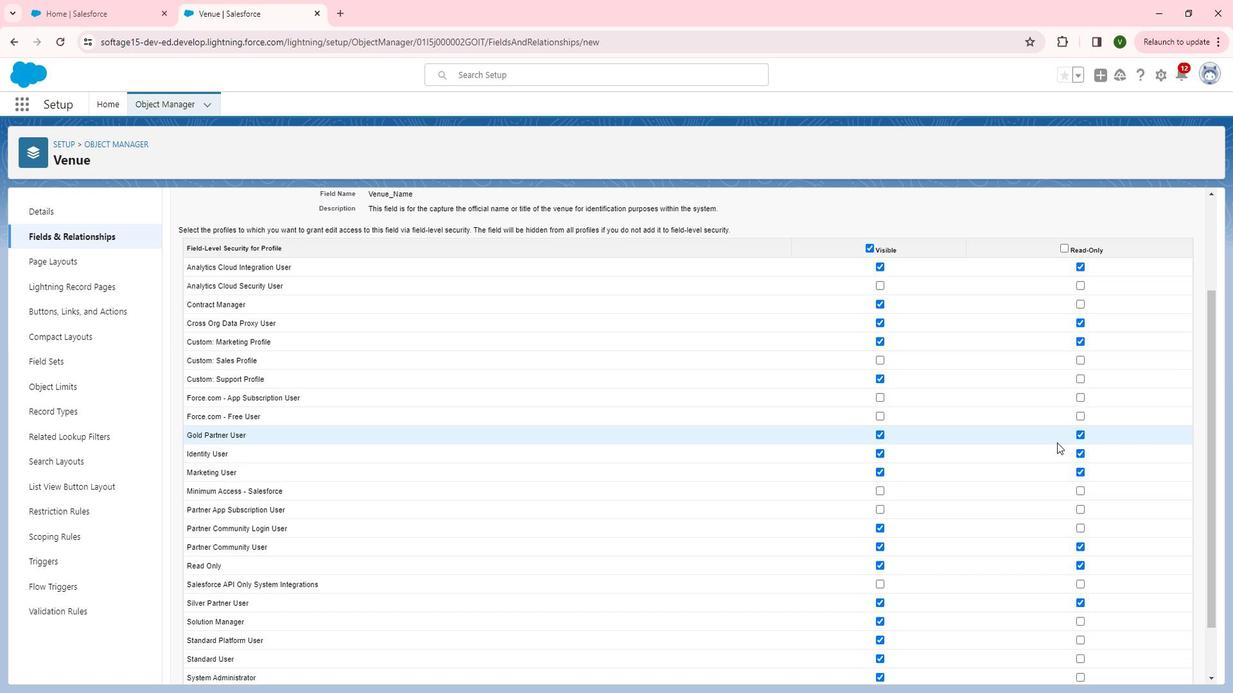 
Action: Mouse scrolled (1084, 452) with delta (0, 0)
Screenshot: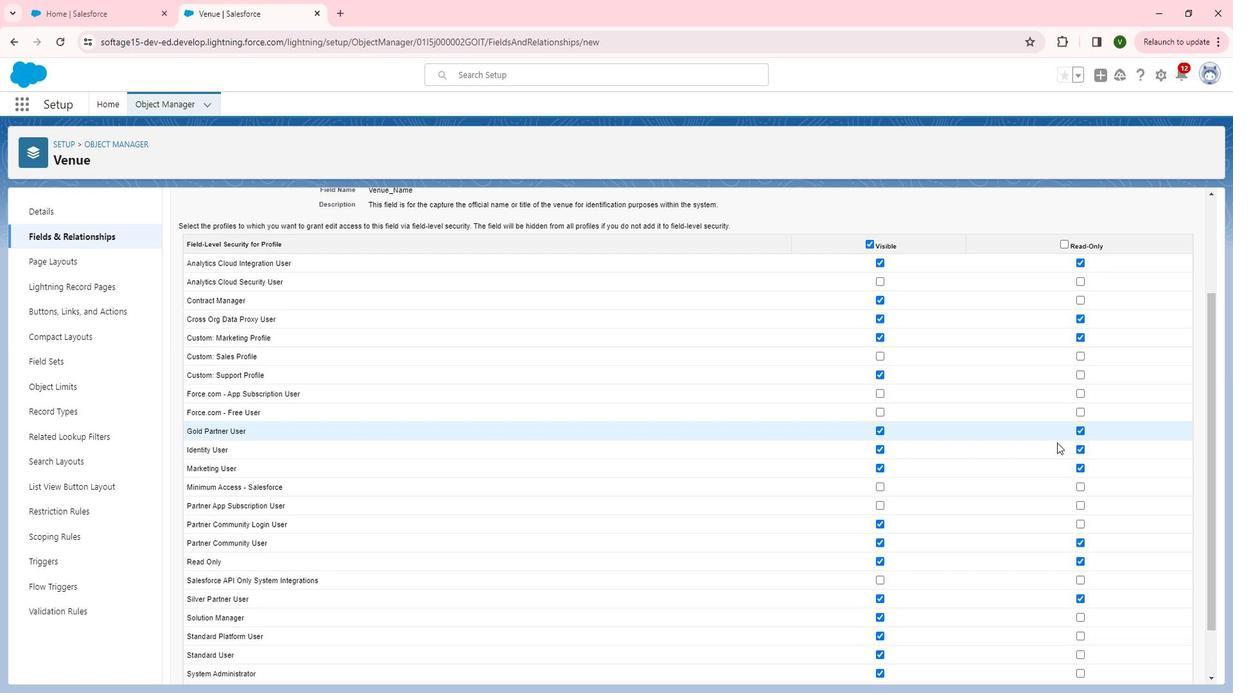 
Action: Mouse scrolled (1084, 452) with delta (0, 0)
Screenshot: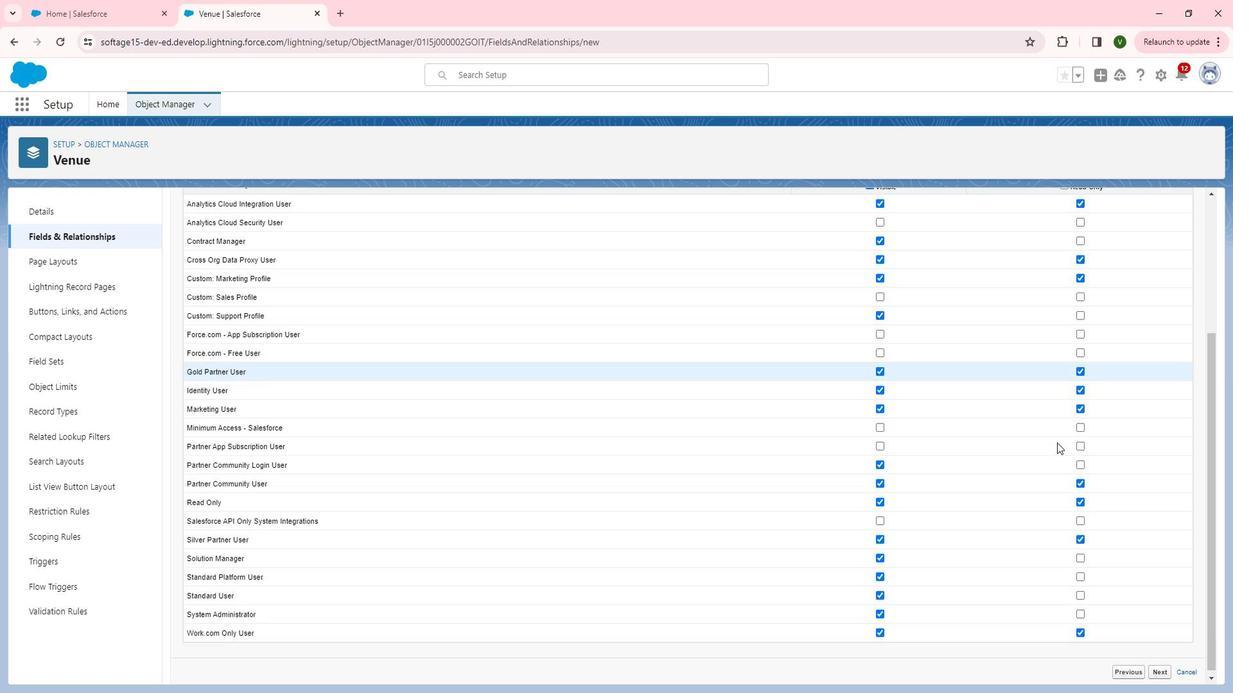 
Action: Mouse moved to (1184, 665)
Screenshot: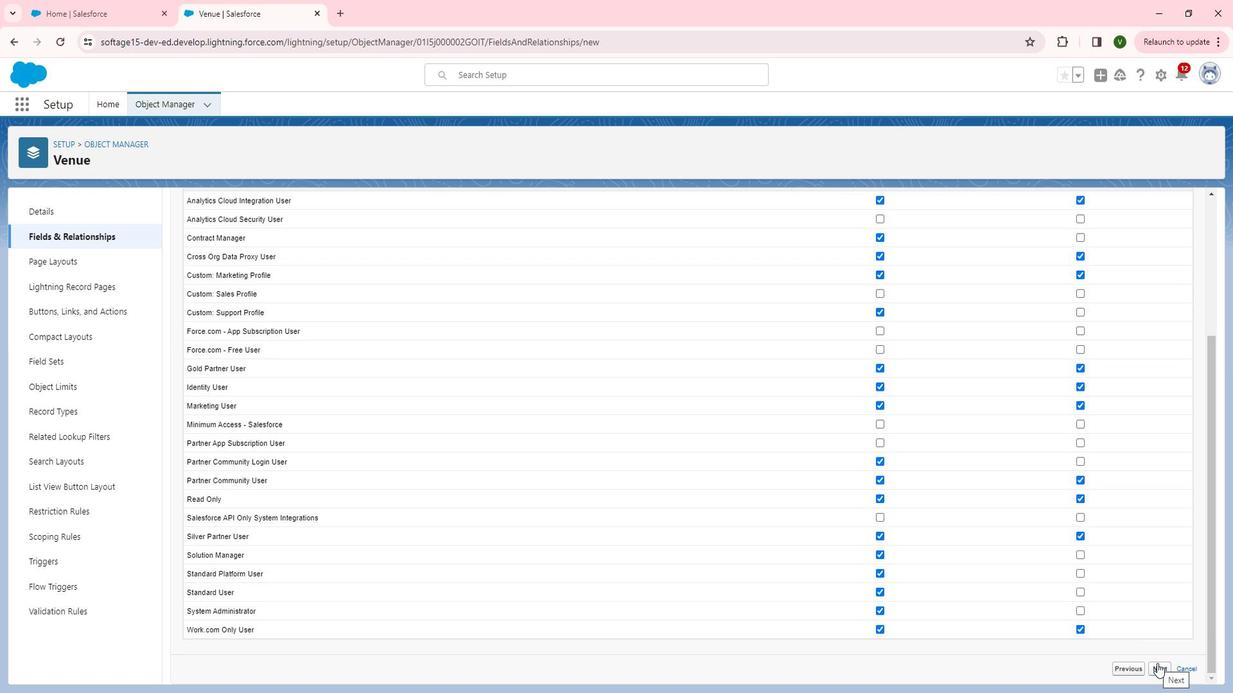 
Action: Mouse pressed left at (1184, 665)
Screenshot: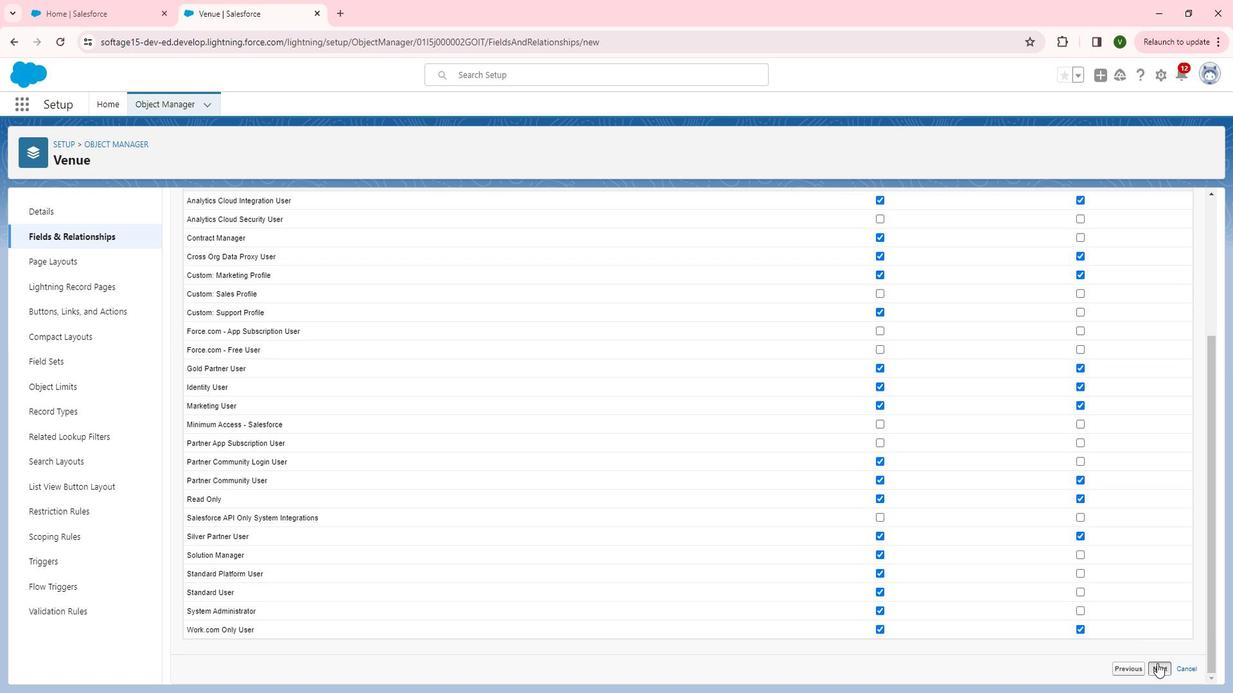 
Action: Mouse moved to (1193, 479)
Screenshot: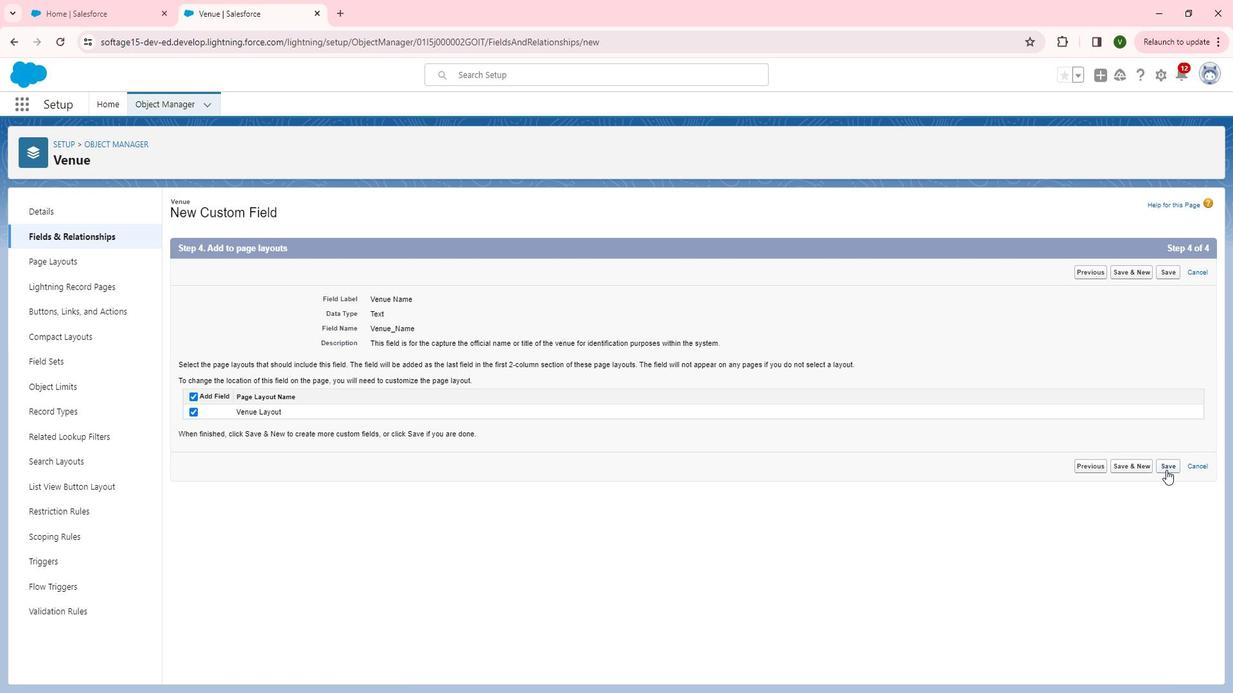 
Action: Mouse pressed left at (1193, 479)
Screenshot: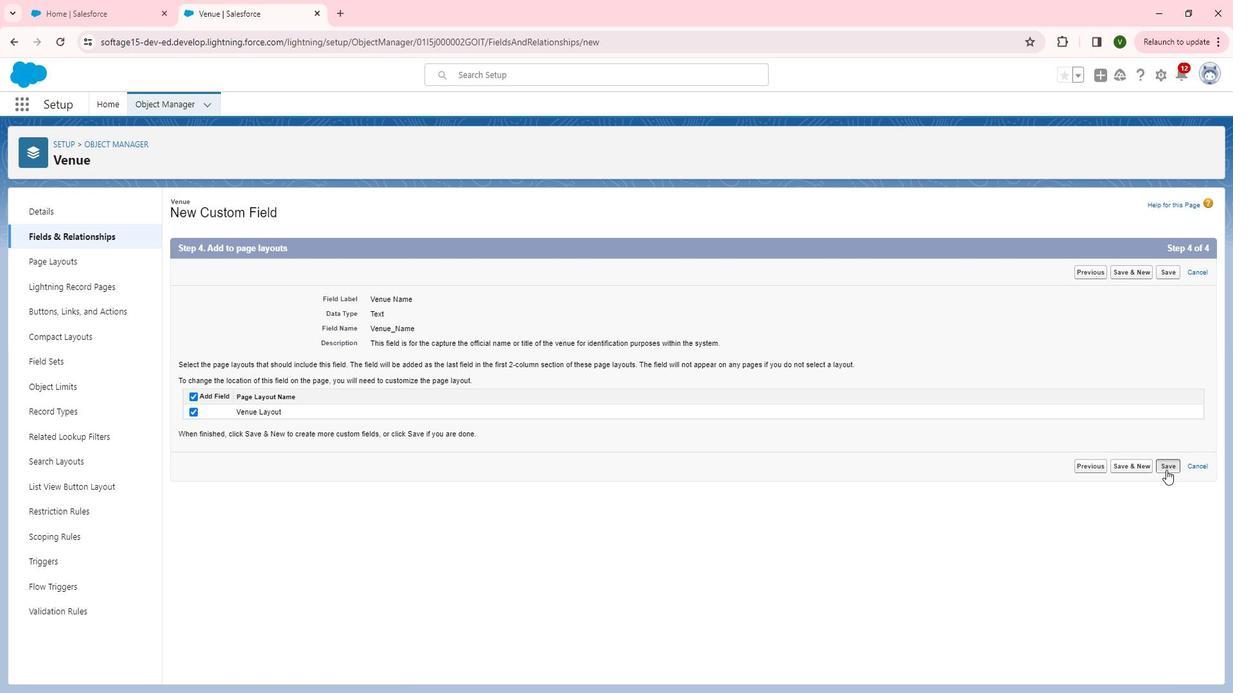 
Action: Mouse moved to (961, 231)
Screenshot: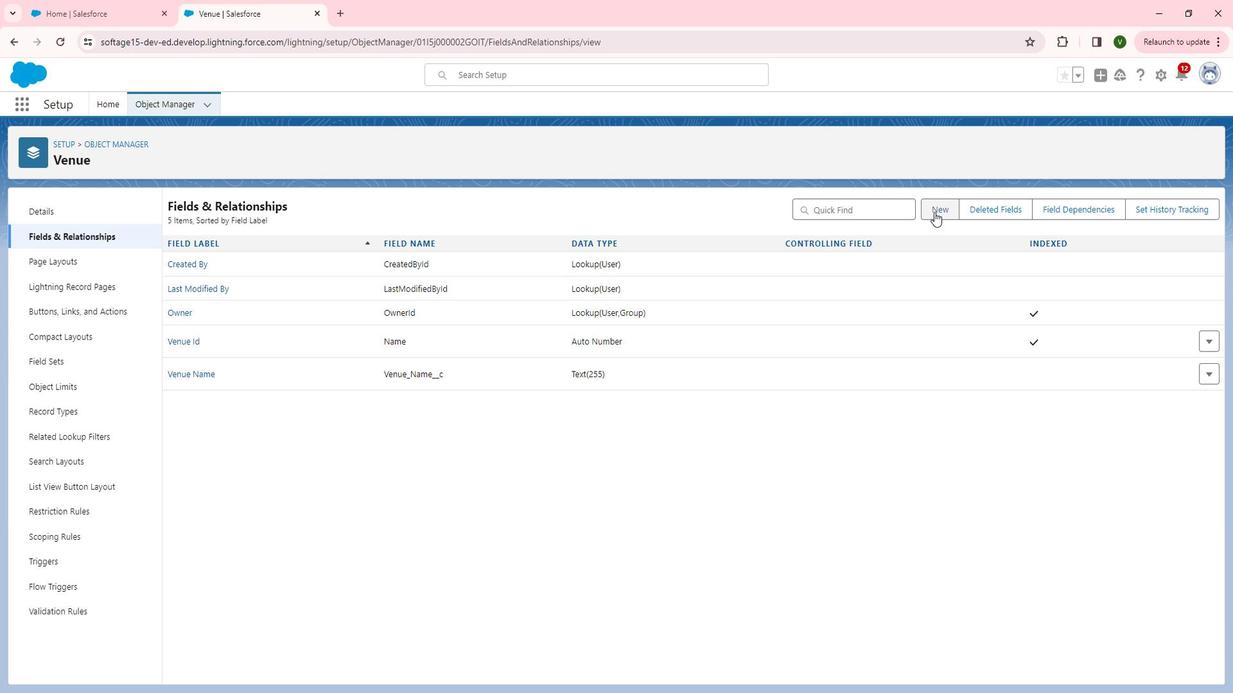 
Action: Mouse pressed left at (961, 231)
Screenshot: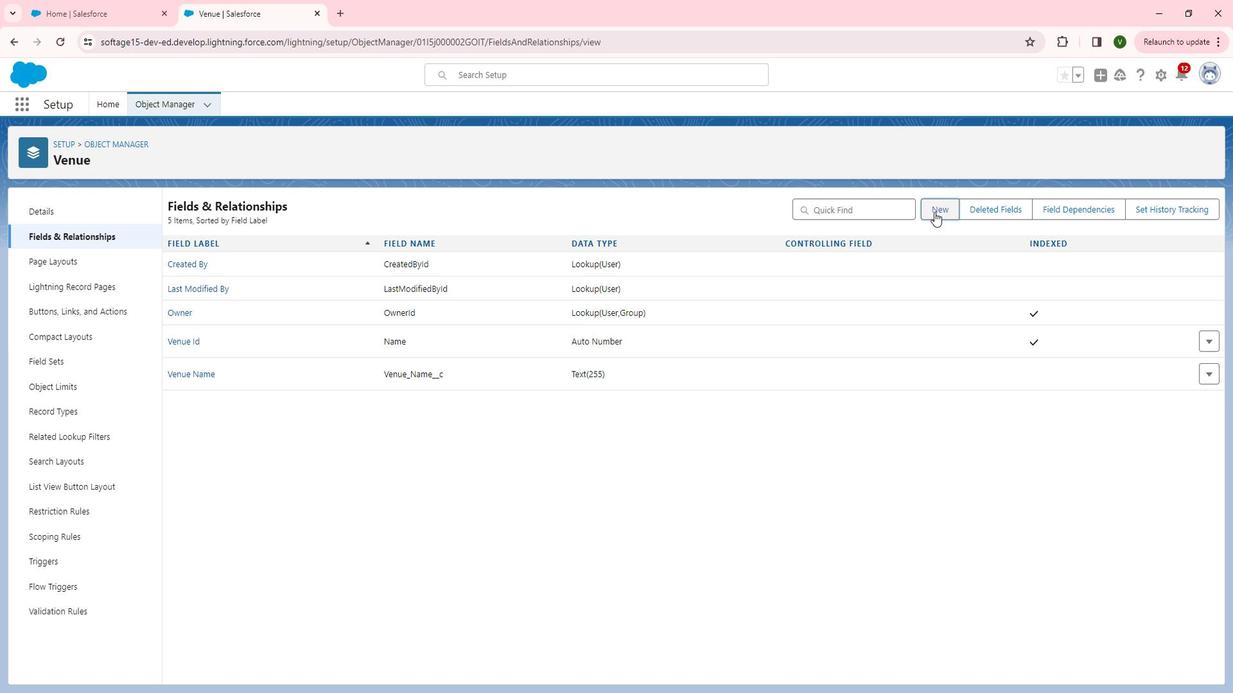 
Action: Mouse moved to (261, 562)
Screenshot: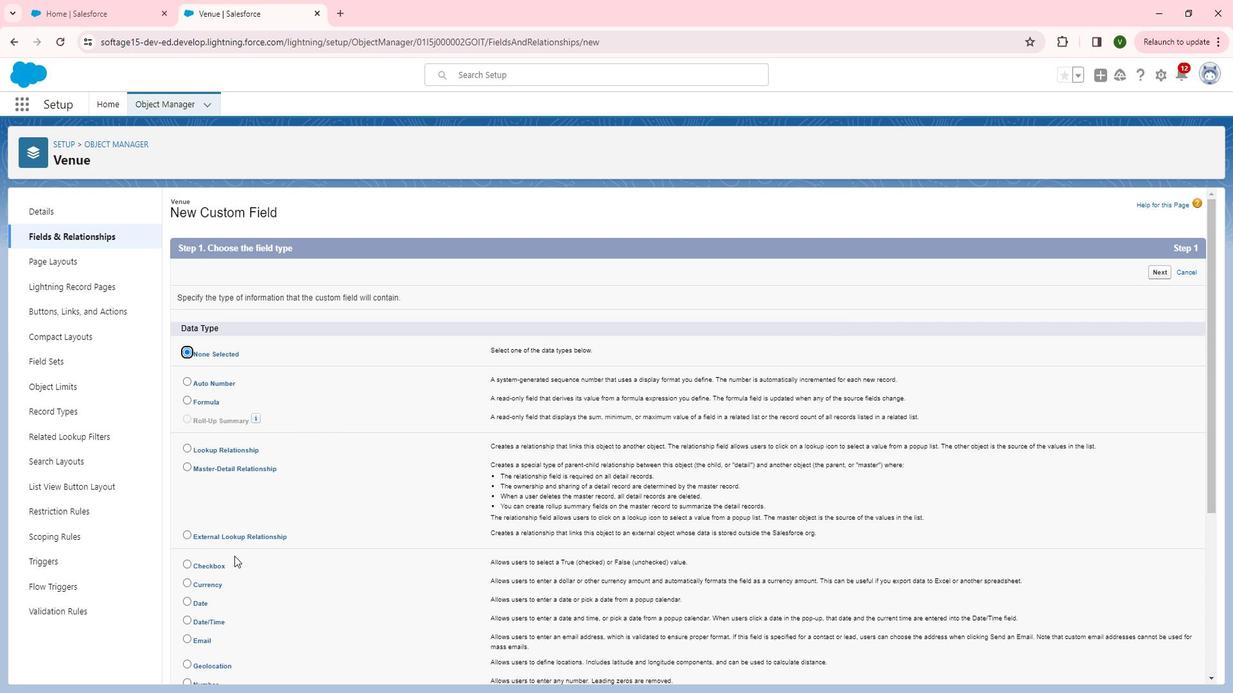 
Action: Mouse scrolled (261, 561) with delta (0, 0)
Screenshot: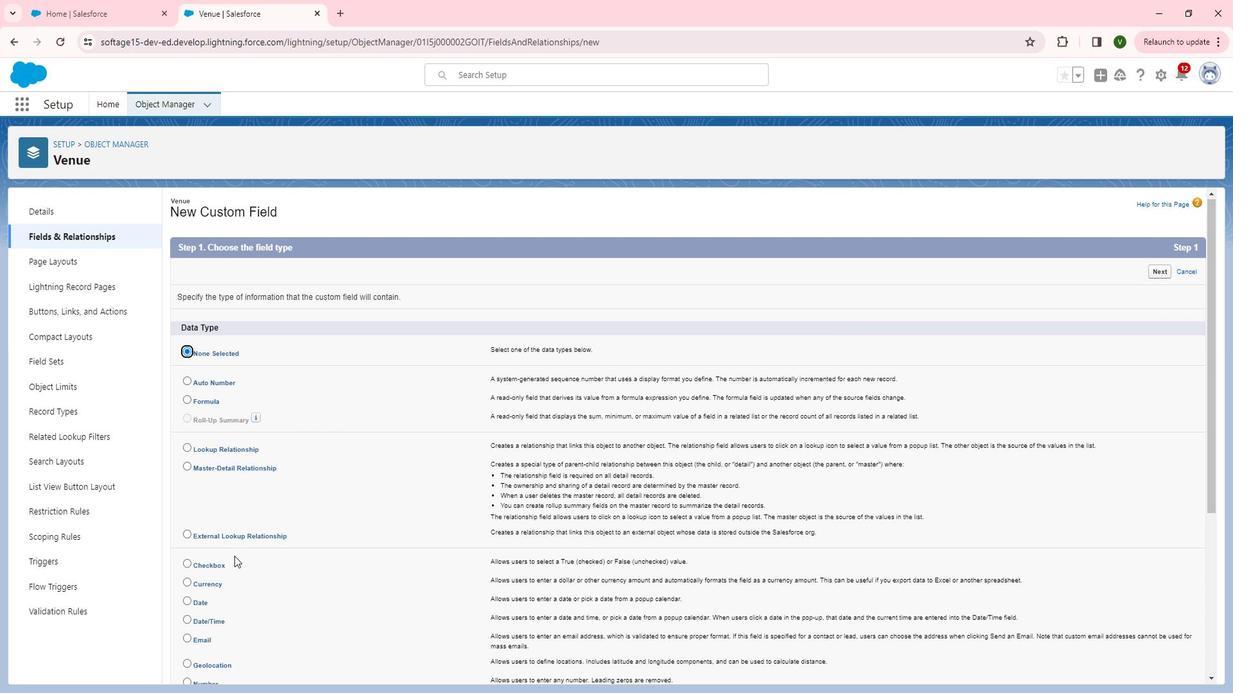 
Action: Mouse scrolled (261, 561) with delta (0, 0)
Screenshot: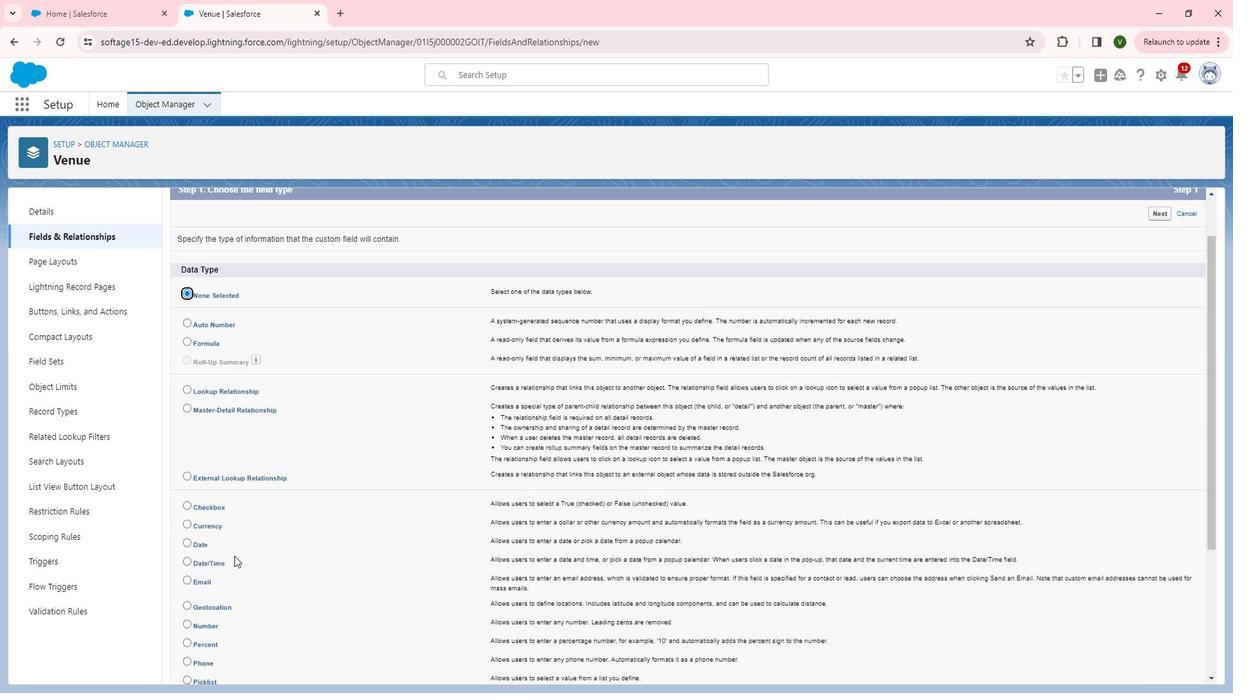 
Action: Mouse moved to (243, 545)
Screenshot: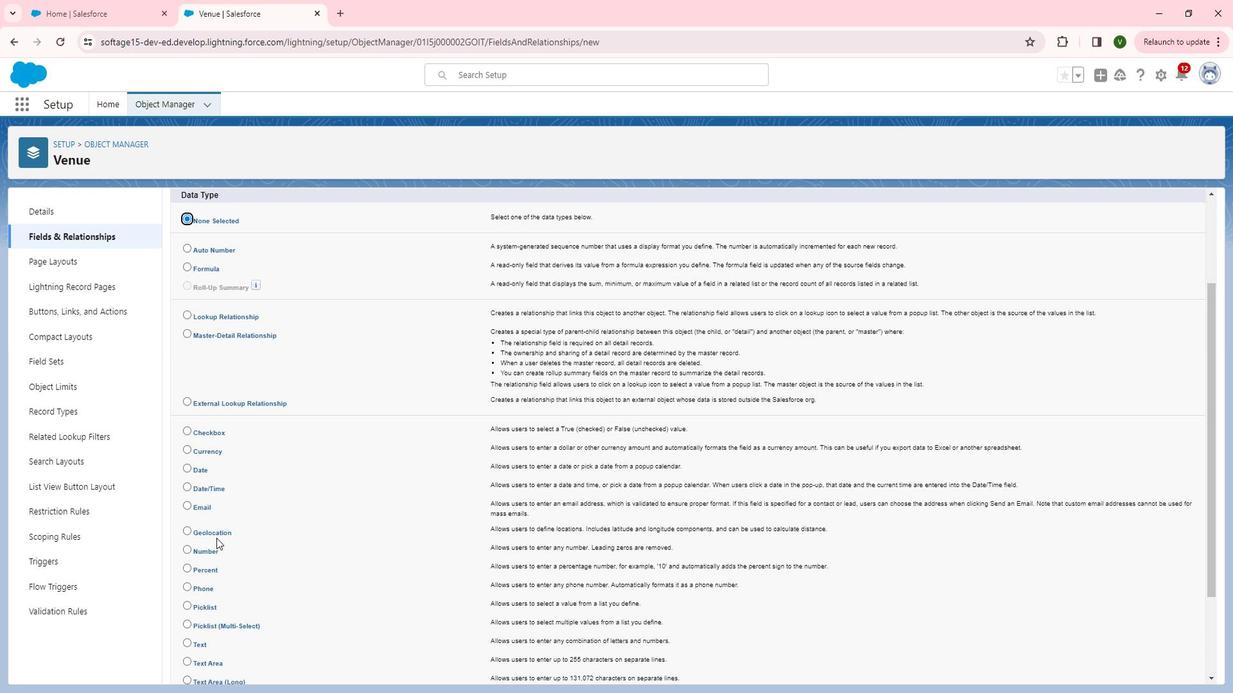 
Action: Mouse scrolled (243, 544) with delta (0, 0)
Screenshot: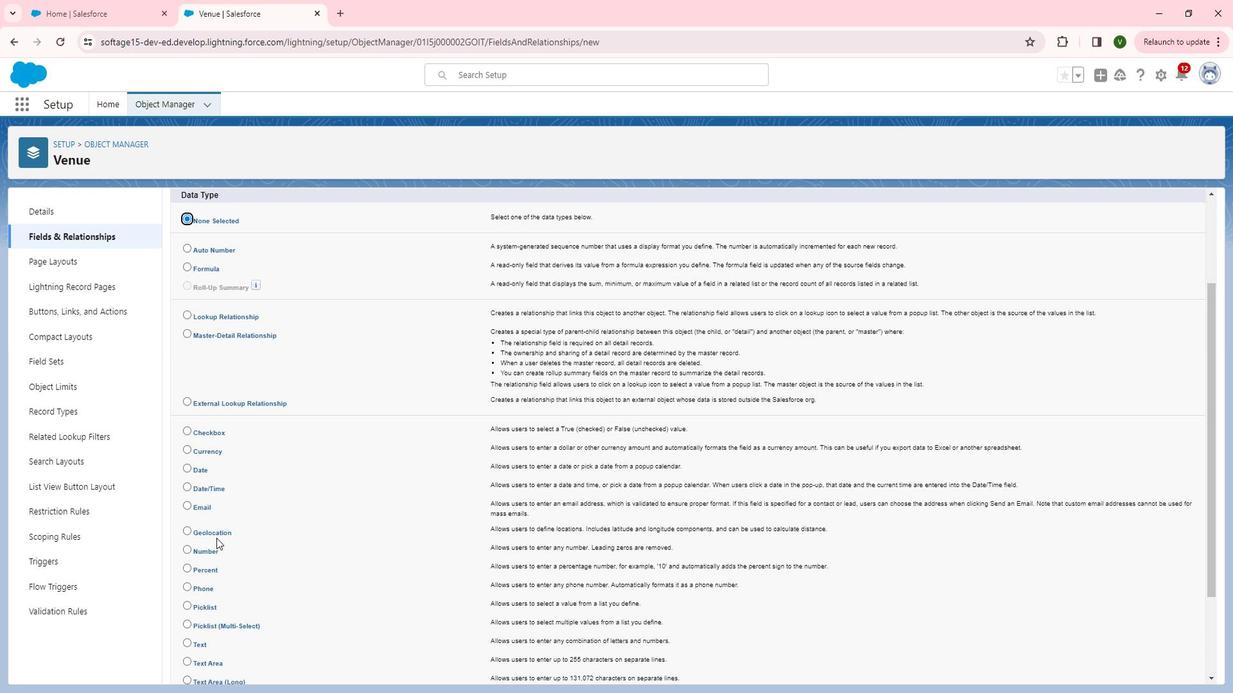 
Action: Mouse moved to (213, 582)
Screenshot: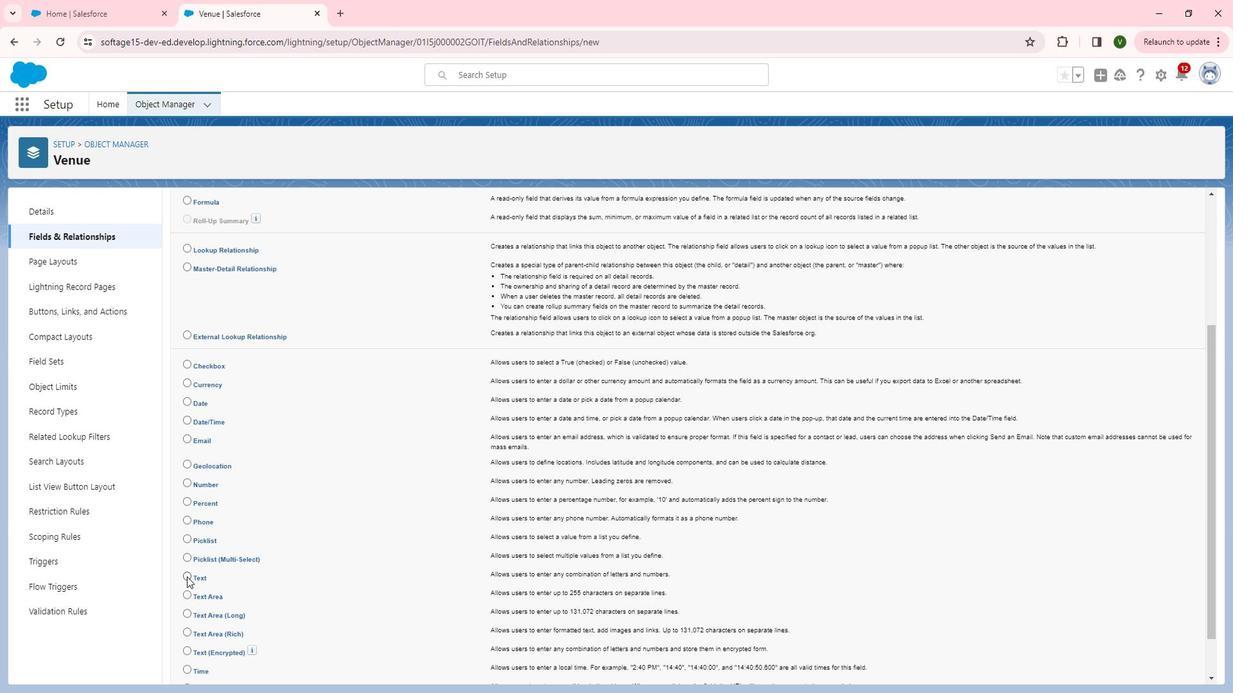 
Action: Mouse pressed left at (213, 582)
Screenshot: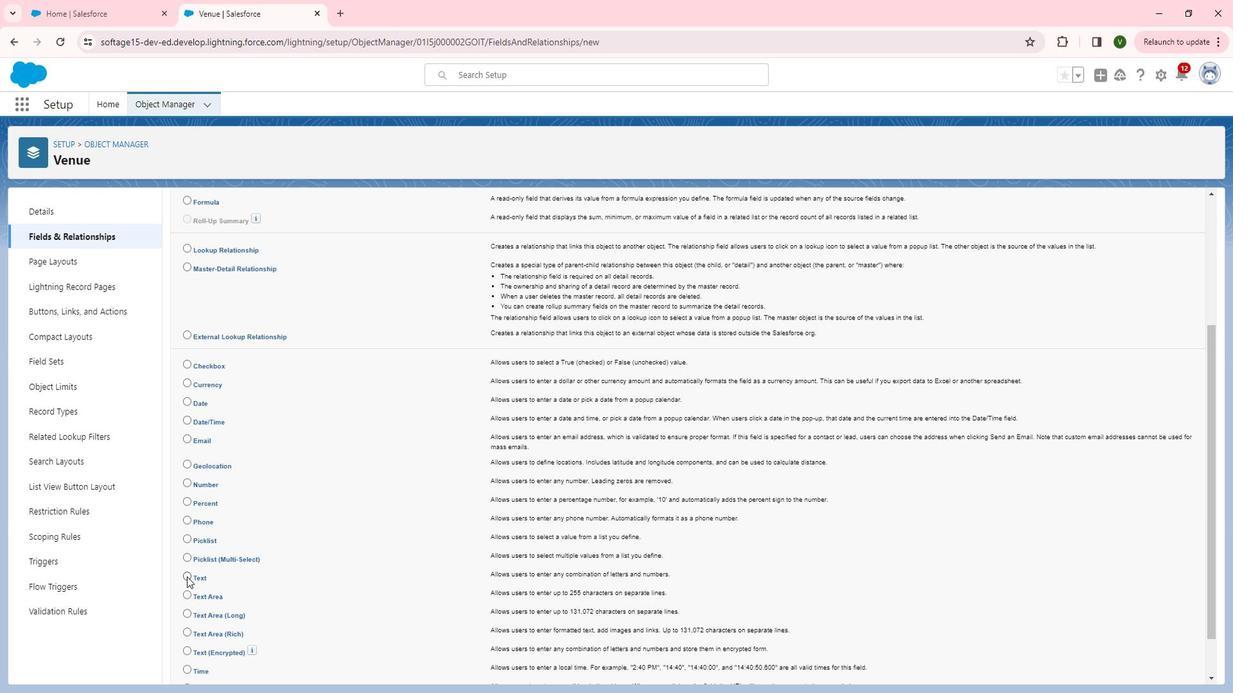 
Action: Mouse moved to (1006, 566)
Screenshot: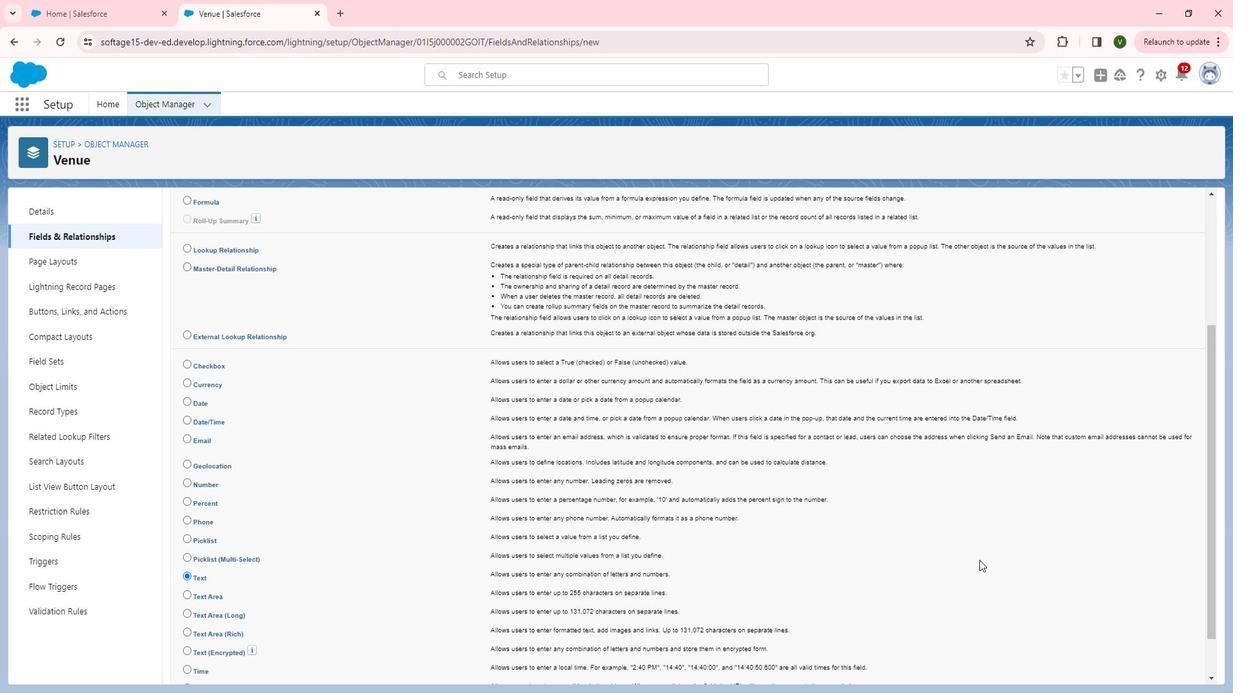 
Action: Mouse scrolled (1006, 565) with delta (0, 0)
Screenshot: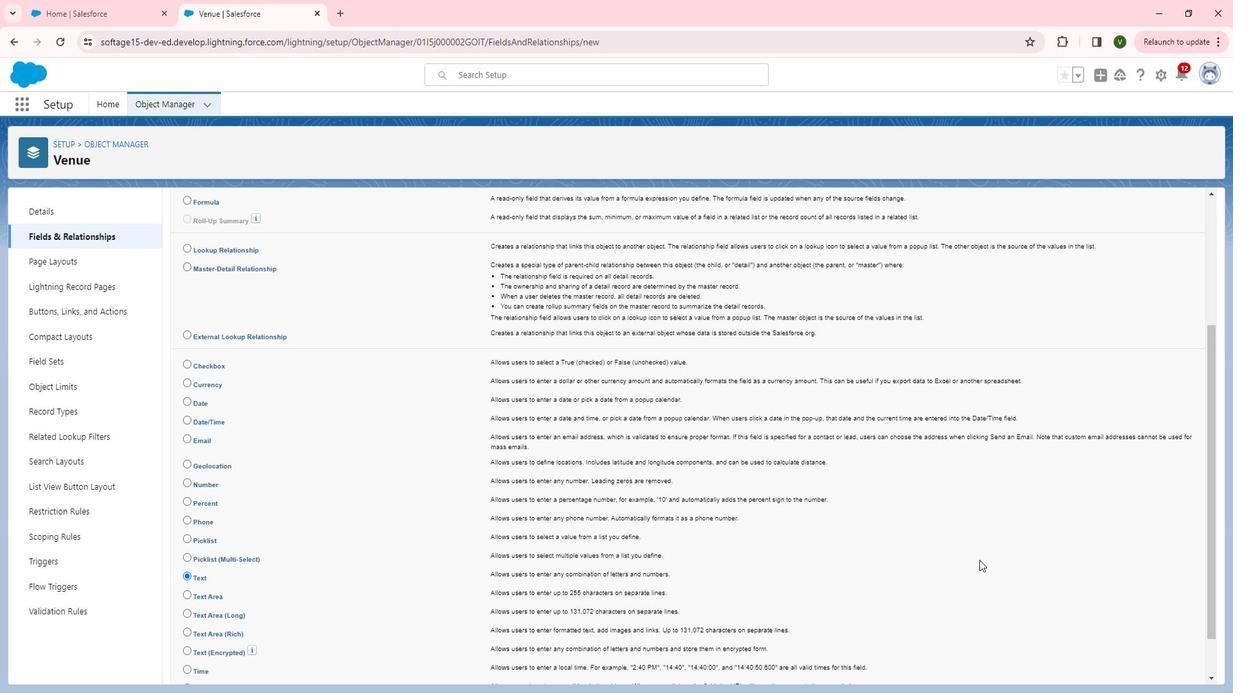 
Action: Mouse moved to (1184, 672)
Screenshot: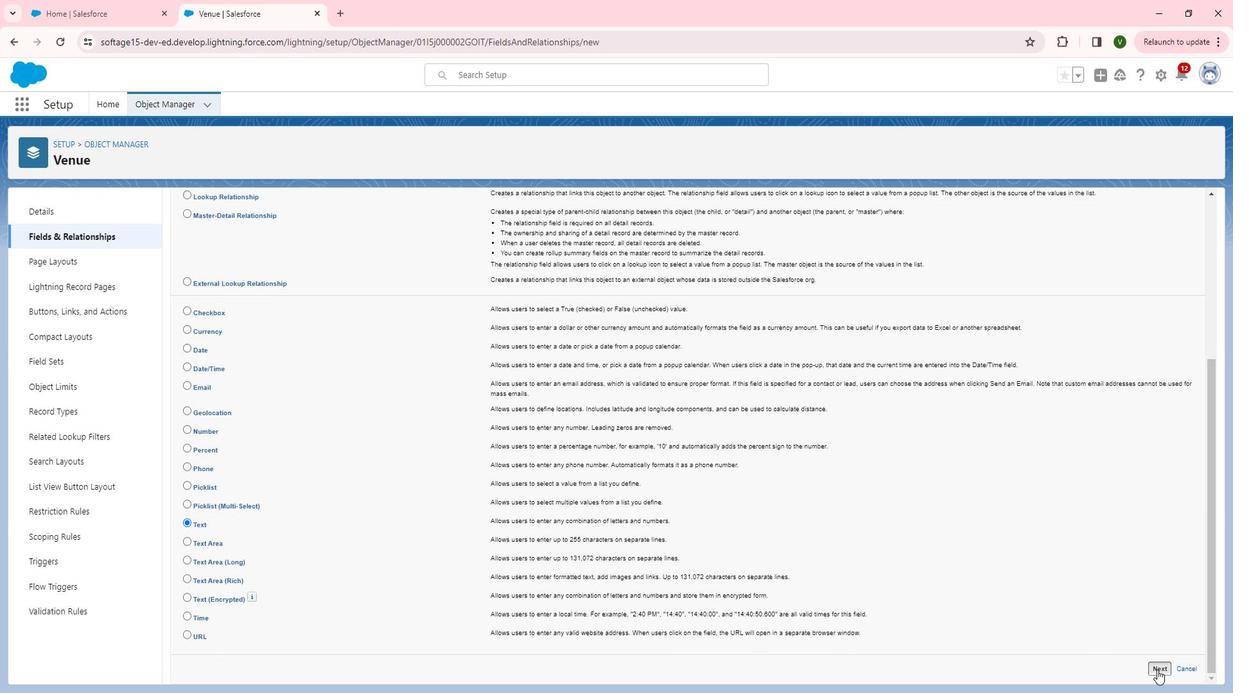 
Action: Mouse pressed left at (1184, 672)
Screenshot: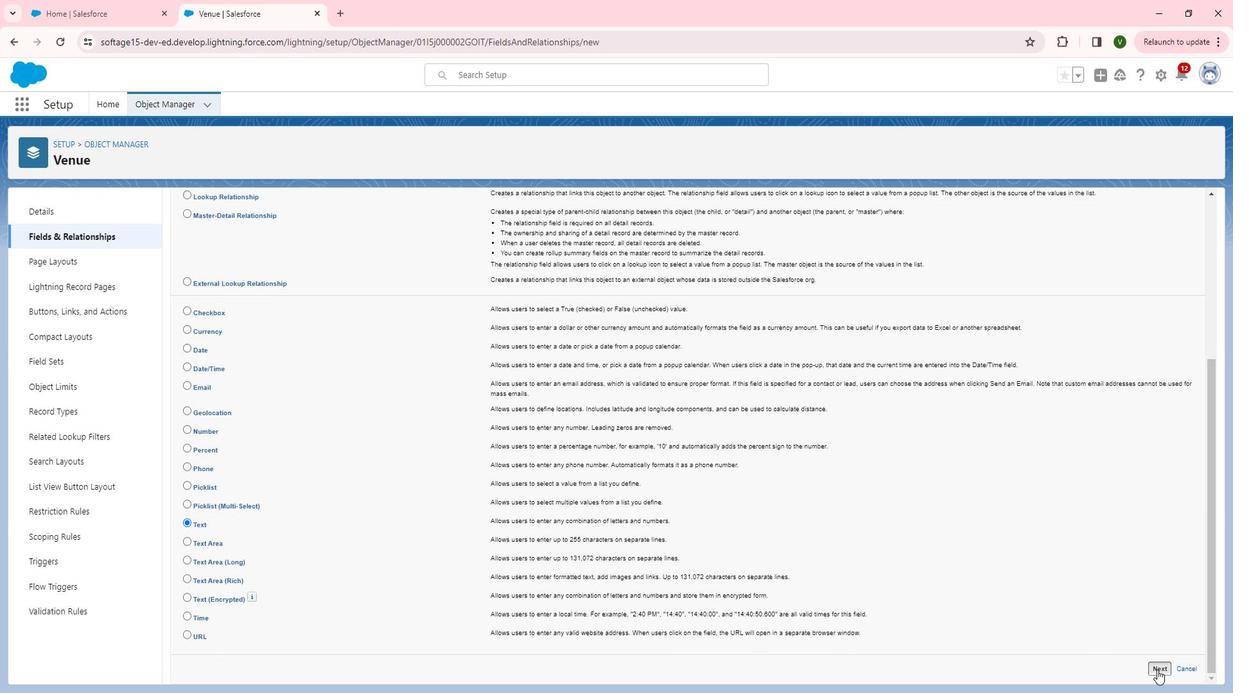 
Action: Mouse moved to (406, 319)
Screenshot: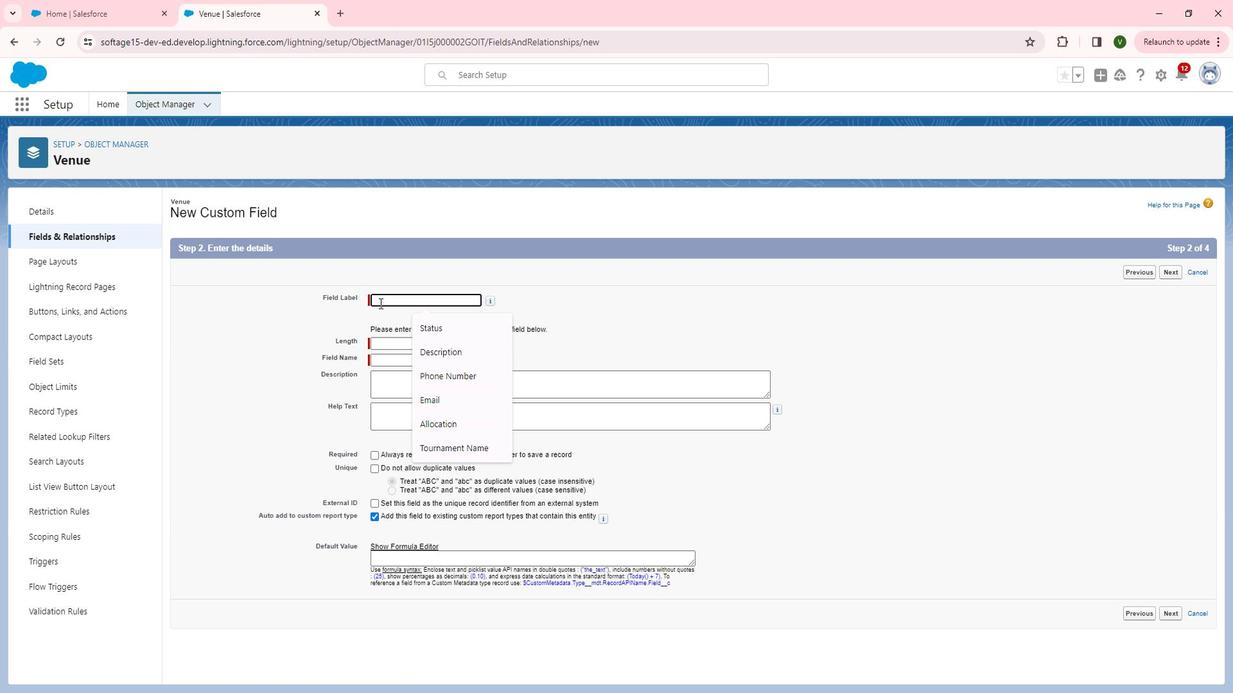 
Action: Mouse pressed left at (406, 319)
Screenshot: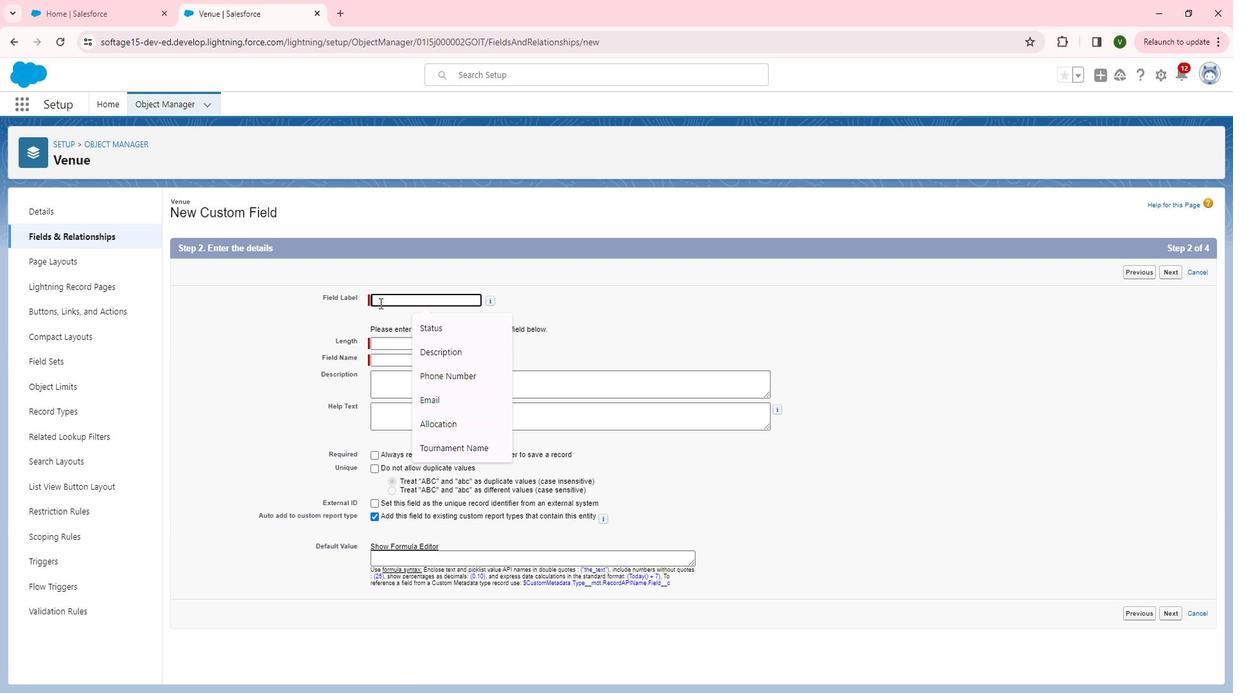 
Action: Mouse moved to (406, 319)
Screenshot: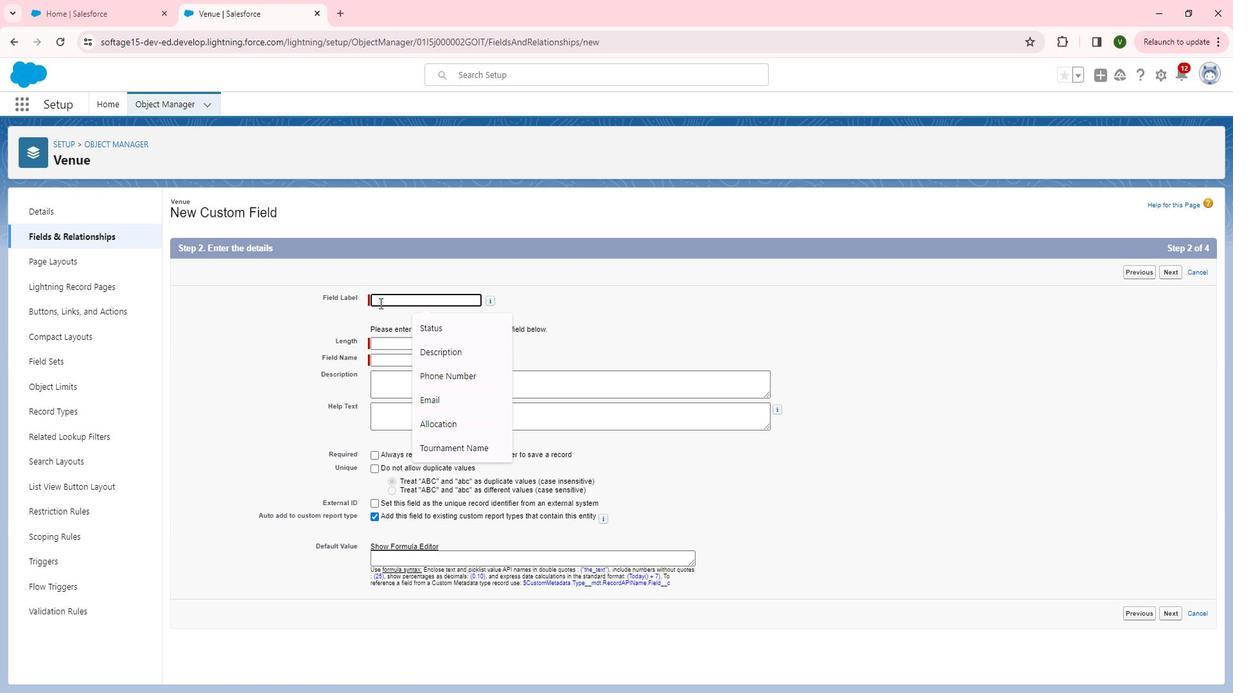 
Action: Key pressed <Key.shift><Key.shift><Key.shift><Key.shift><Key.shift><Key.shift><Key.shift><Key.shift><Key.shift>Location<Key.space><Key.left><Key.left><Key.left><Key.left><Key.left><Key.left><Key.left><Key.left><Key.left><Key.left><Key.left><Key.left><Key.shift><Key.shift><Key.shift><Key.shift><Key.shift>Venue<Key.space><Key.tab><Key.tab>255<Key.tab><Key.tab><Key.tab><Key.shift>This<Key.space>
Screenshot: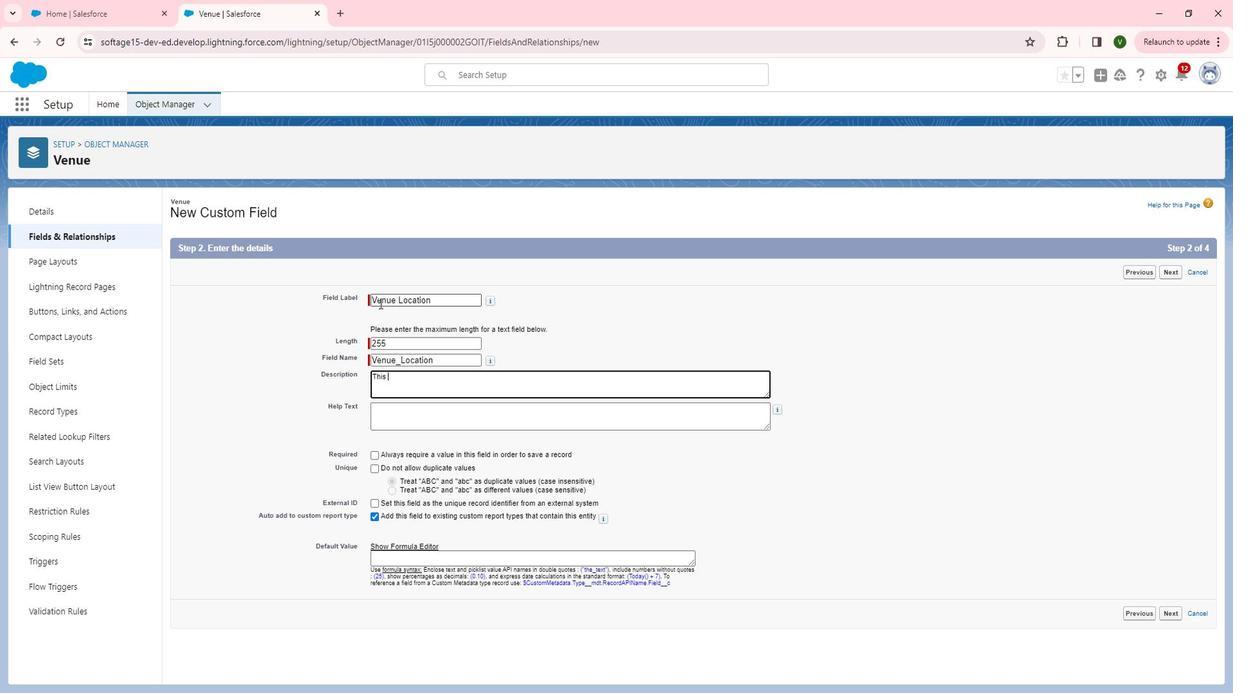 
Action: Mouse moved to (406, 318)
Screenshot: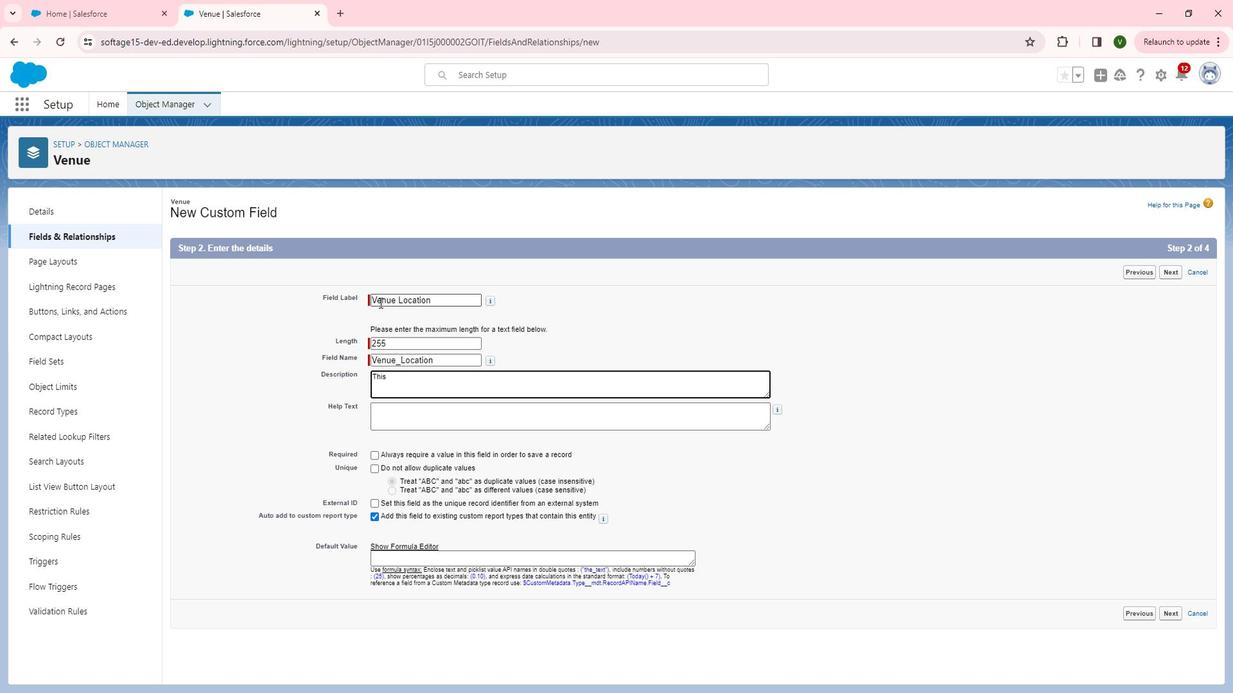 
Action: Key pressed field<Key.space>is<Key.space>for<Key.space>the<Key.space>s<Key.backspace>capture<Key.space>the<Key.space>venue<Key.space>location<Key.space>in<Key.space>city<Key.space>where<Key.space>the<Key.space>venue<Key.space>is<Key.space>situated.<Key.tab><Key.shift><Key.shift><Key.shift><Key.shift><Key.shift><Key.shift><Key.shift><Key.shift>Specify<Key.space>the<Key.space>city<Key.space>or<Key.space>location<Key.space>of<Key.space>the<Key.space>venue.
Screenshot: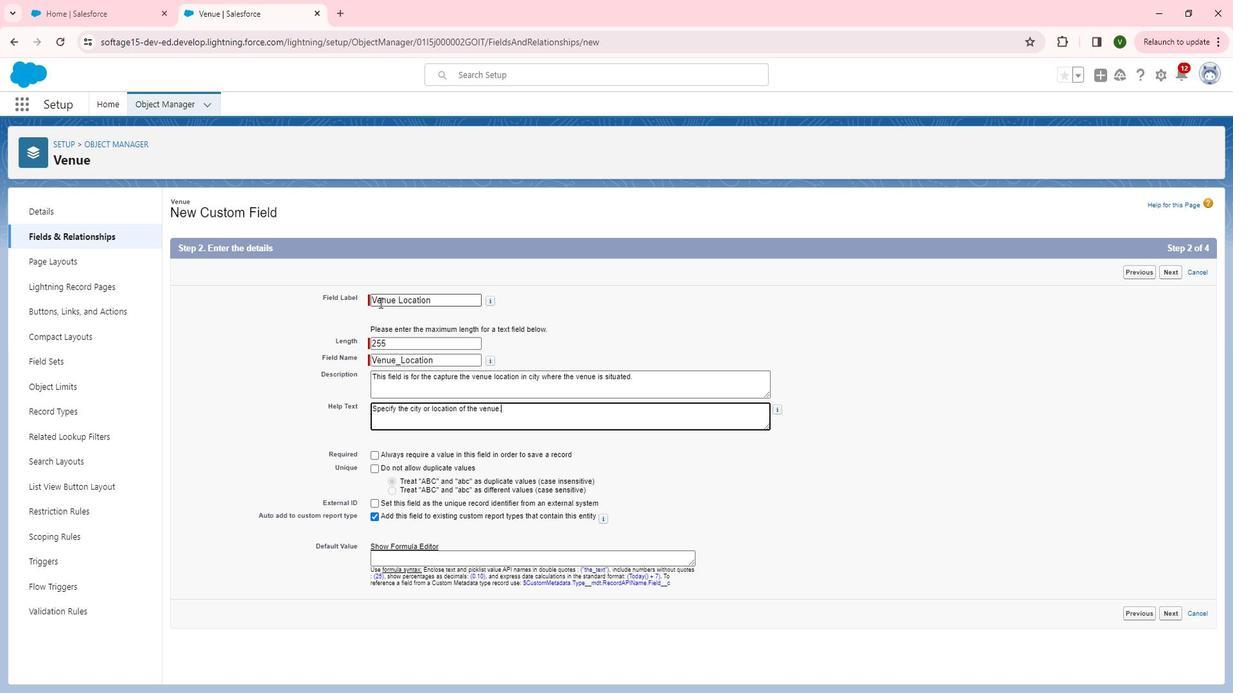 
Action: Mouse moved to (1197, 618)
Screenshot: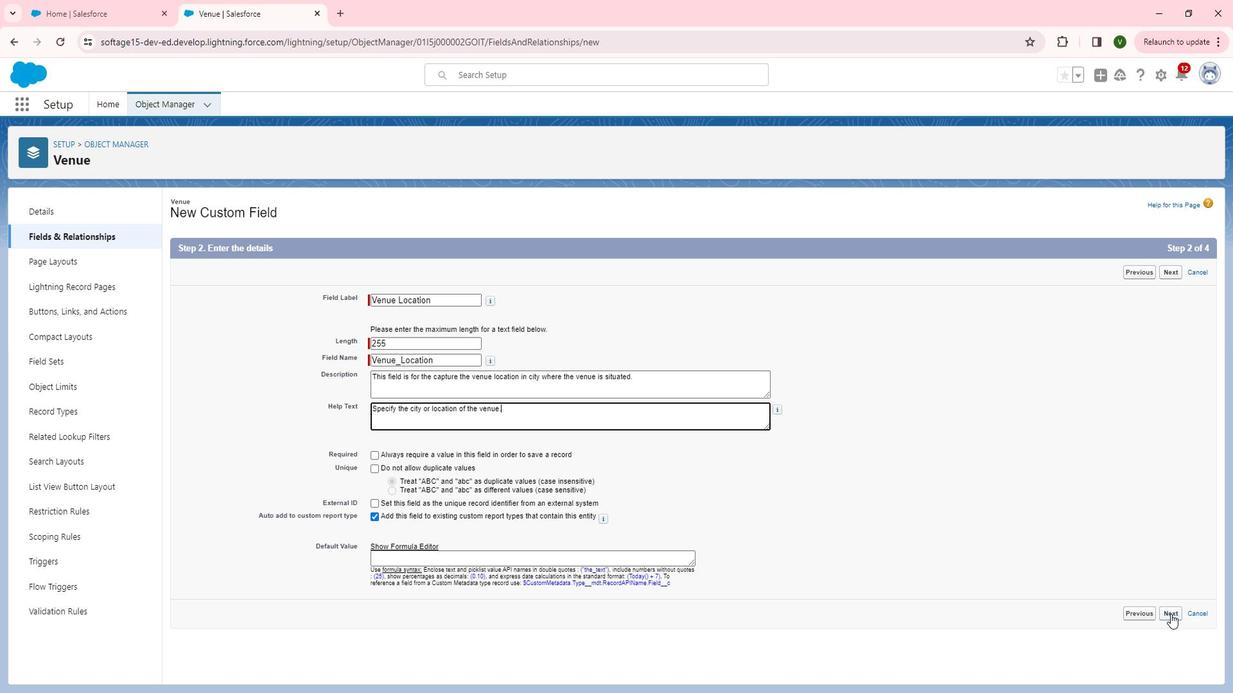 
Action: Mouse pressed left at (1197, 618)
Screenshot: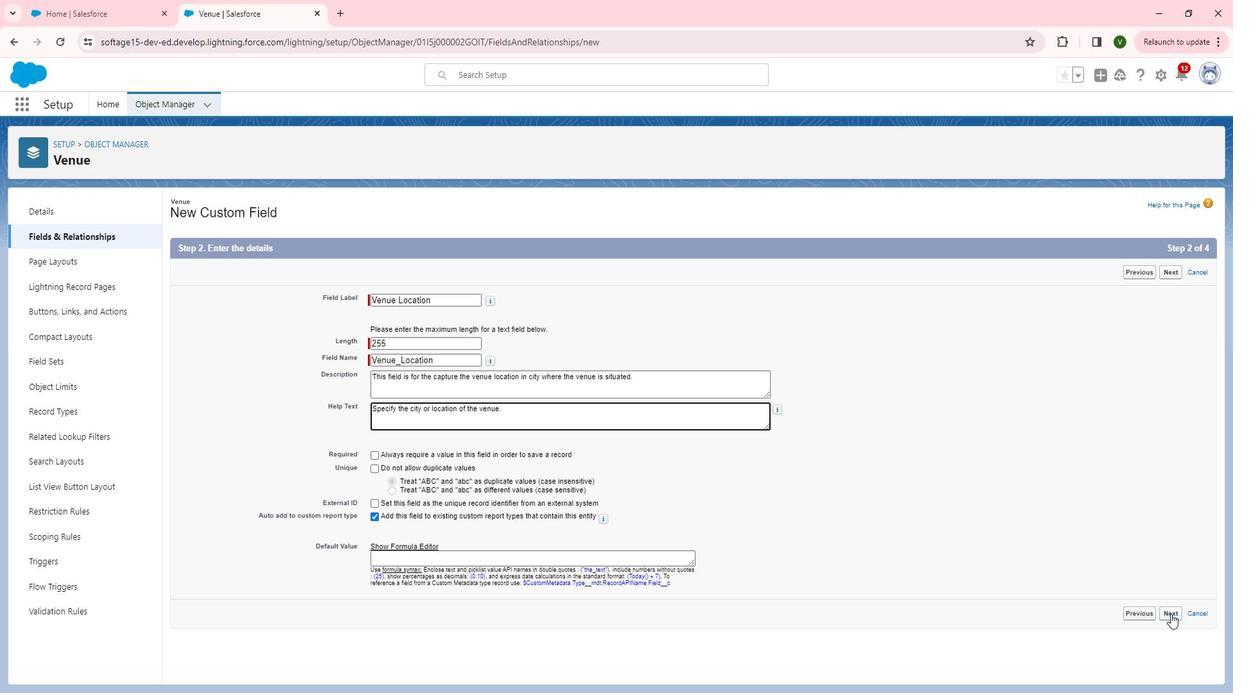 
Action: Mouse moved to (895, 396)
Screenshot: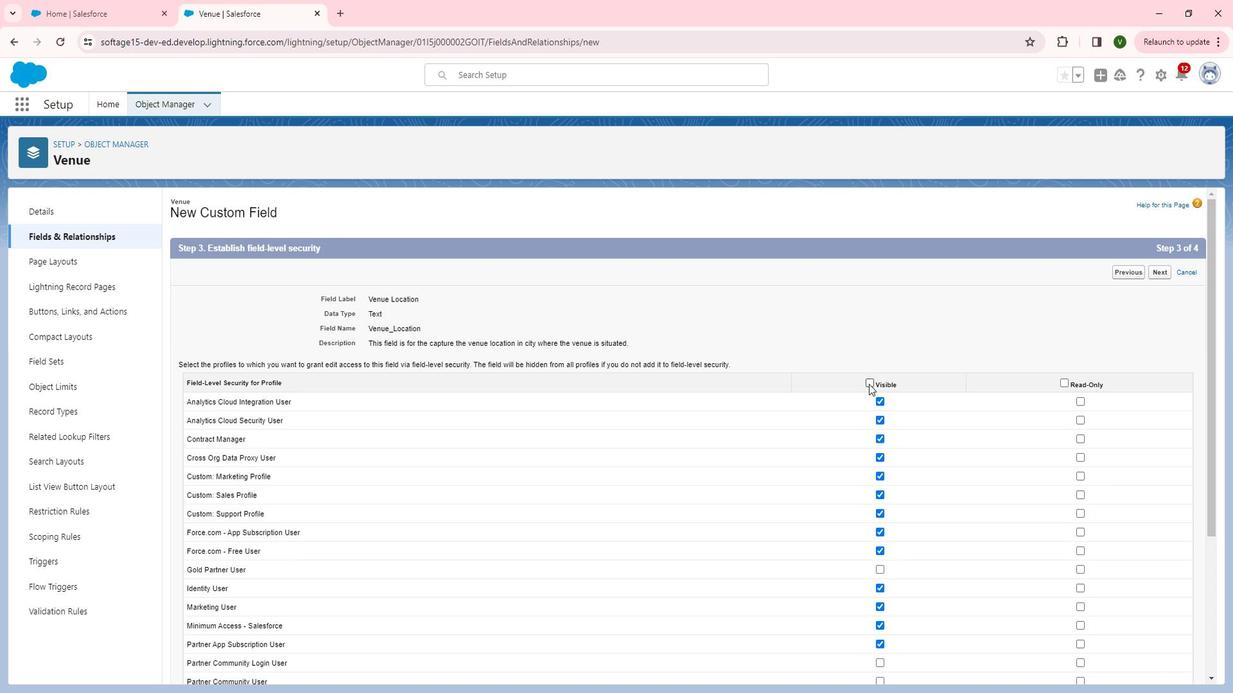 
Action: Mouse pressed left at (895, 396)
Screenshot: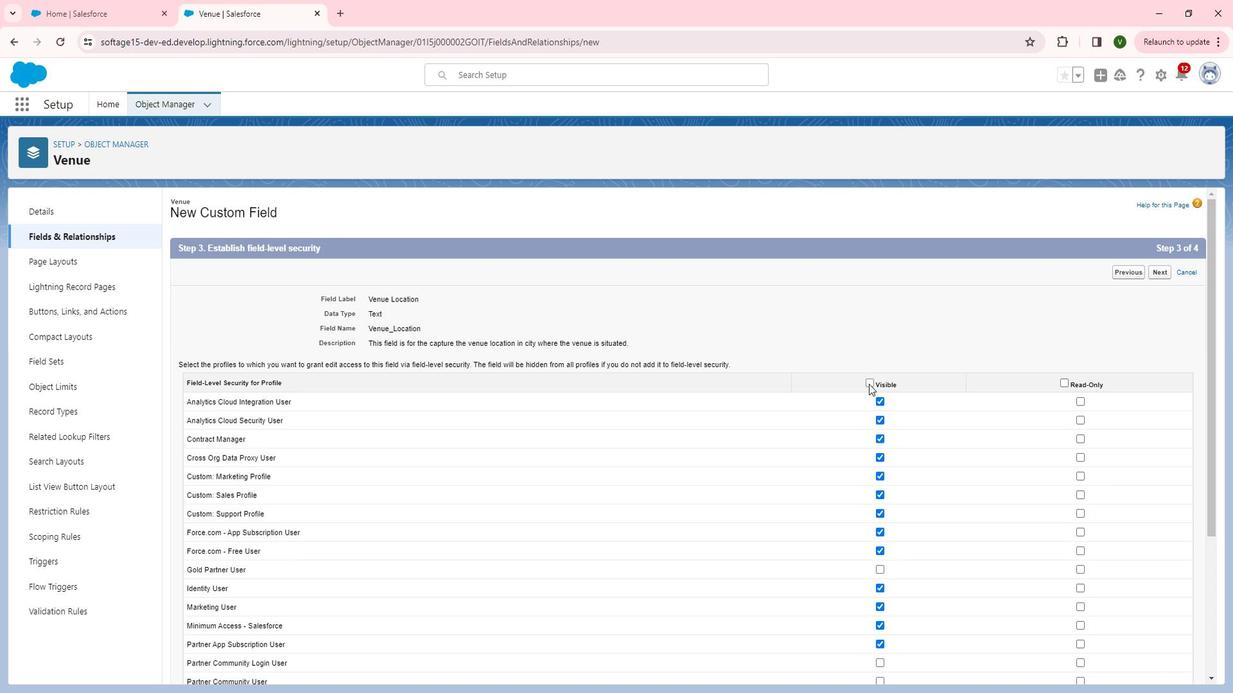 
Action: Mouse moved to (1047, 432)
Screenshot: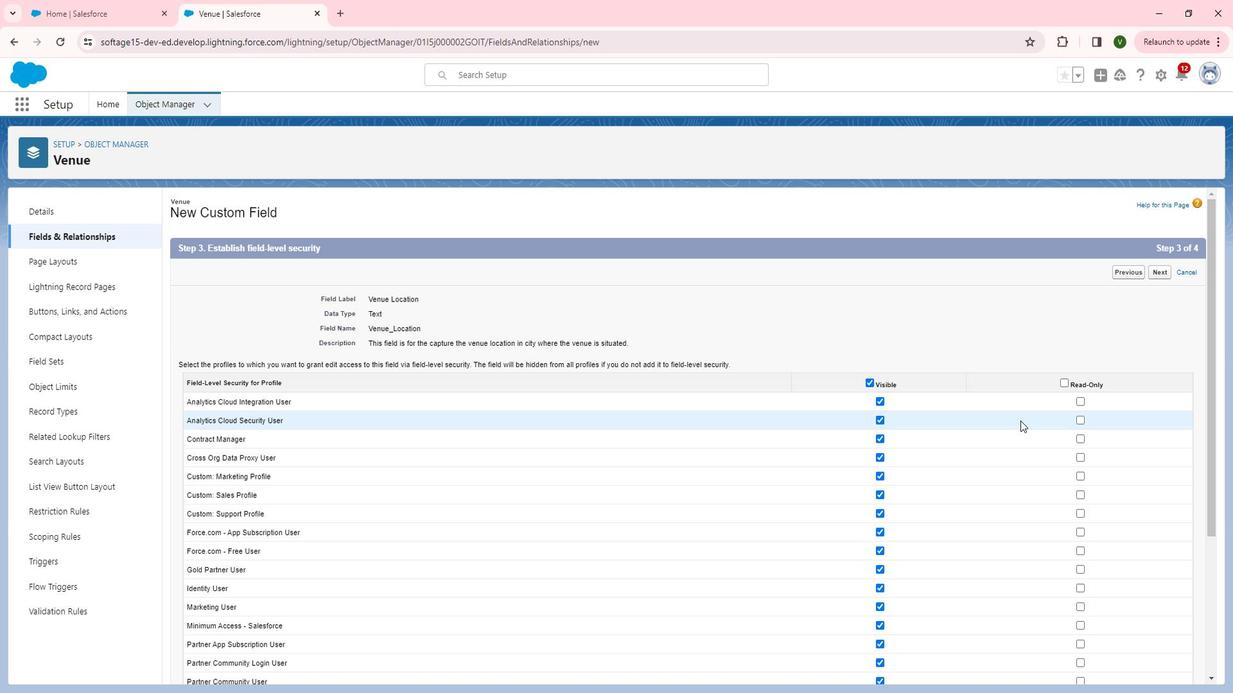 
Action: Mouse scrolled (1047, 431) with delta (0, 0)
Screenshot: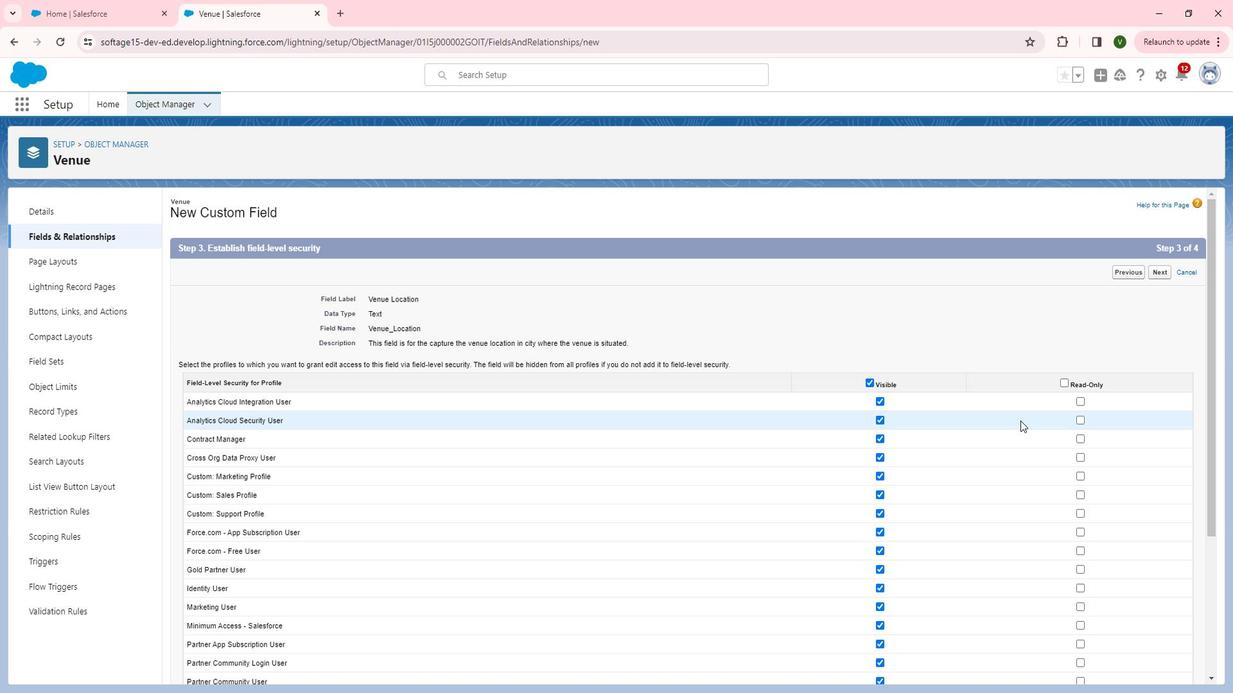
Action: Mouse moved to (1048, 434)
Screenshot: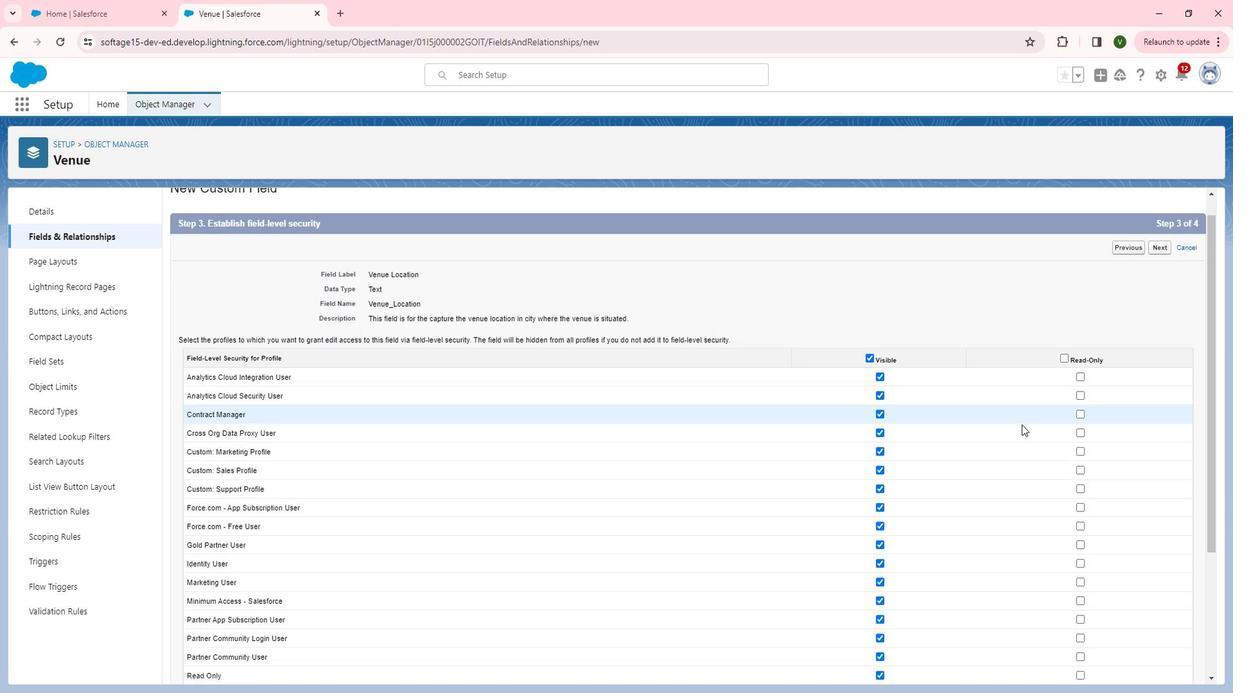 
Action: Mouse scrolled (1048, 433) with delta (0, 0)
Screenshot: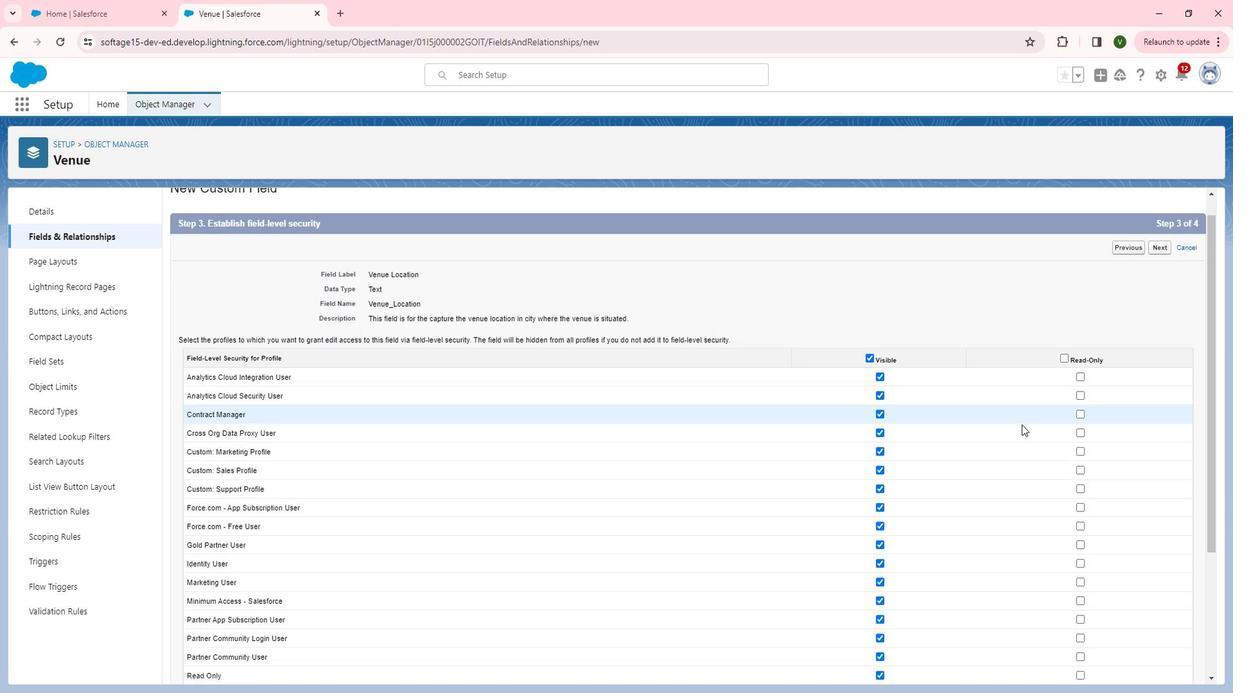 
Action: Mouse moved to (1060, 438)
Screenshot: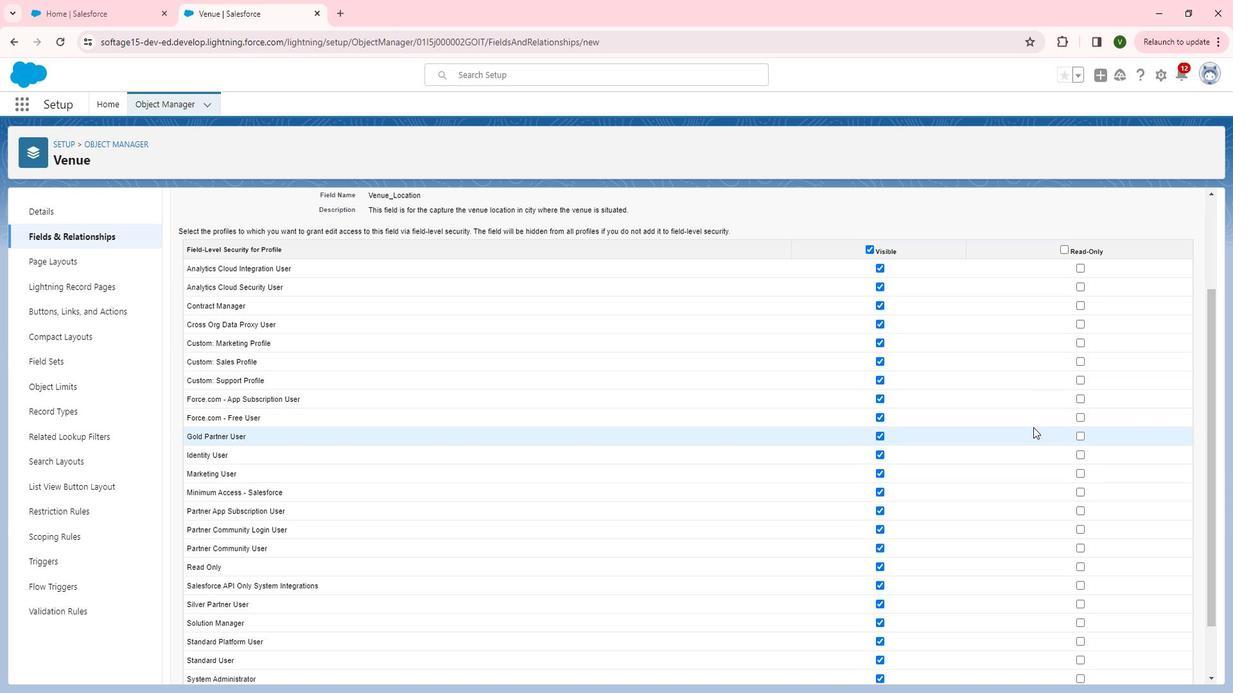 
Action: Mouse scrolled (1060, 437) with delta (0, 0)
Screenshot: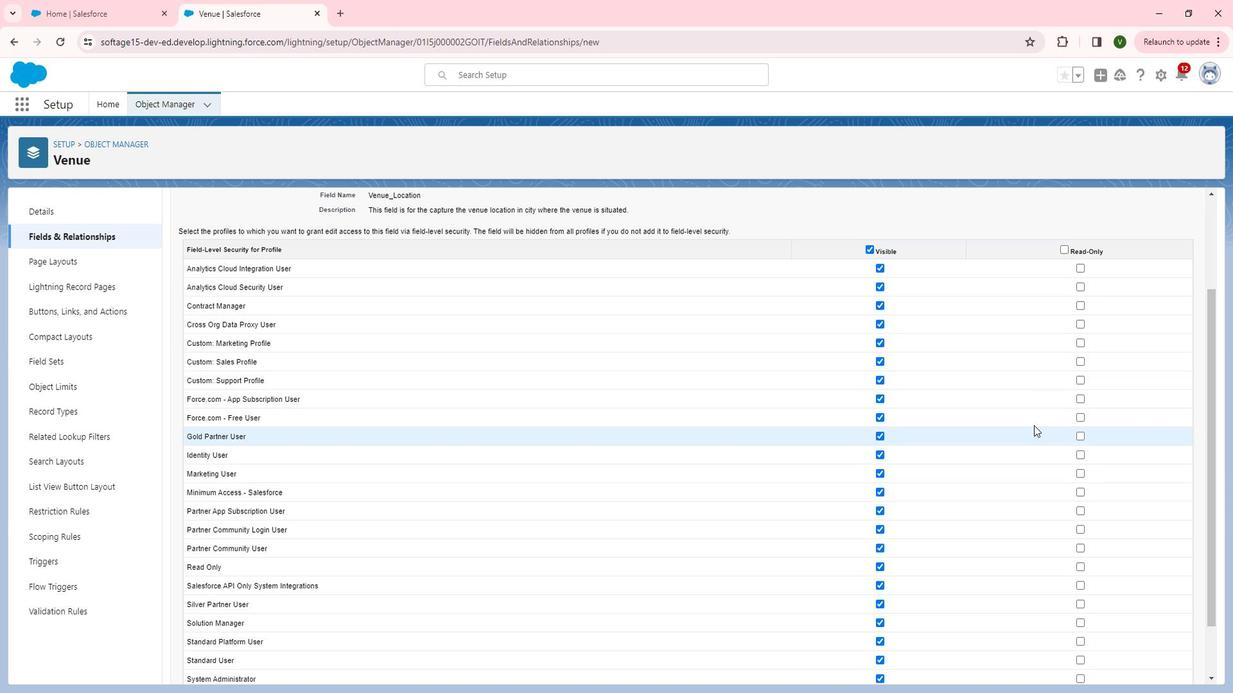 
Action: Mouse moved to (1105, 221)
Screenshot: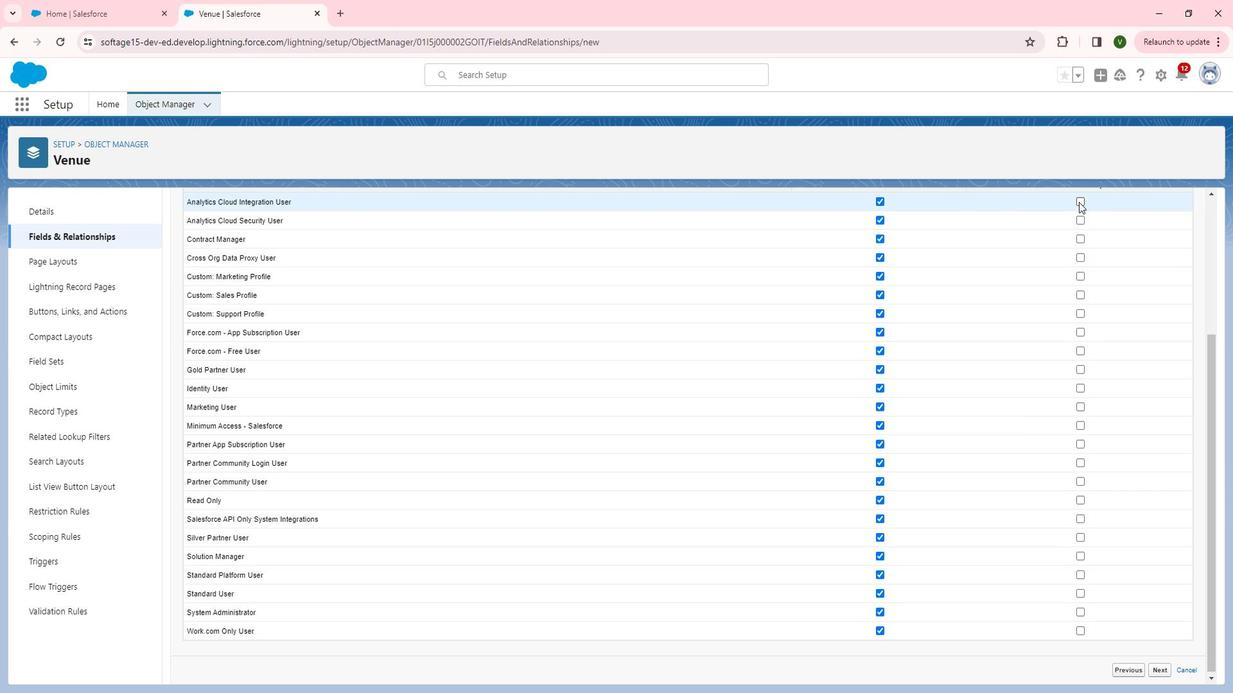 
Action: Mouse pressed left at (1105, 221)
Screenshot: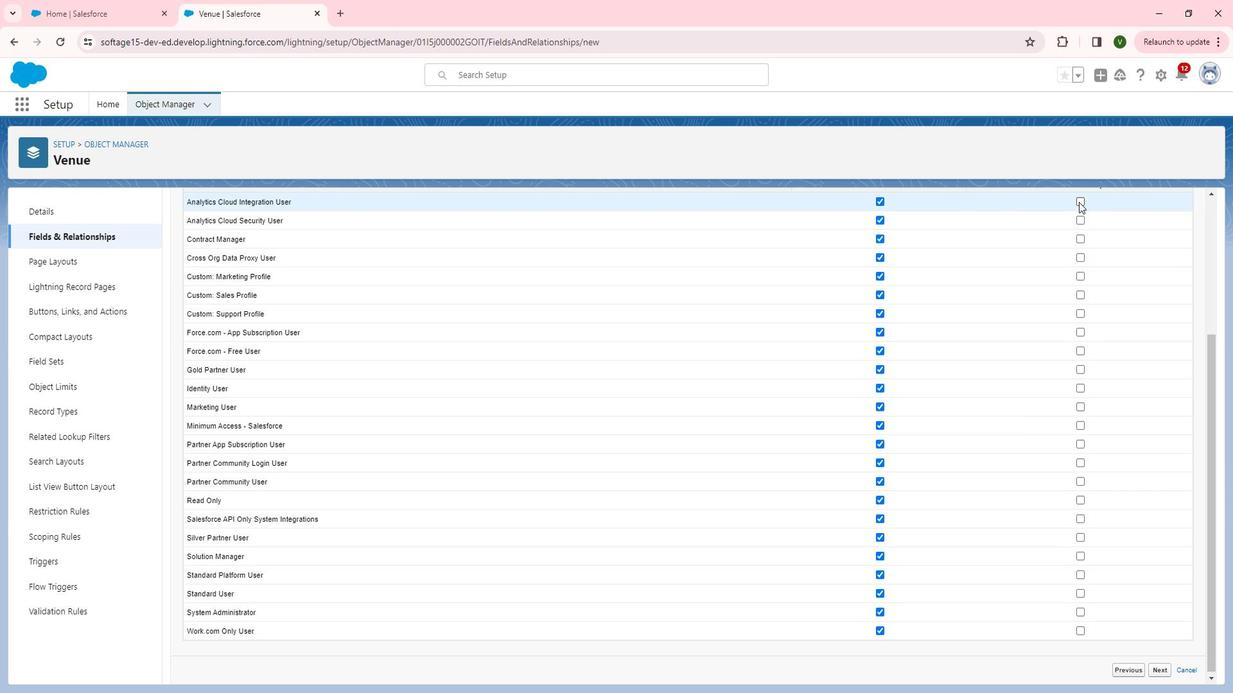 
Action: Mouse moved to (1106, 274)
Screenshot: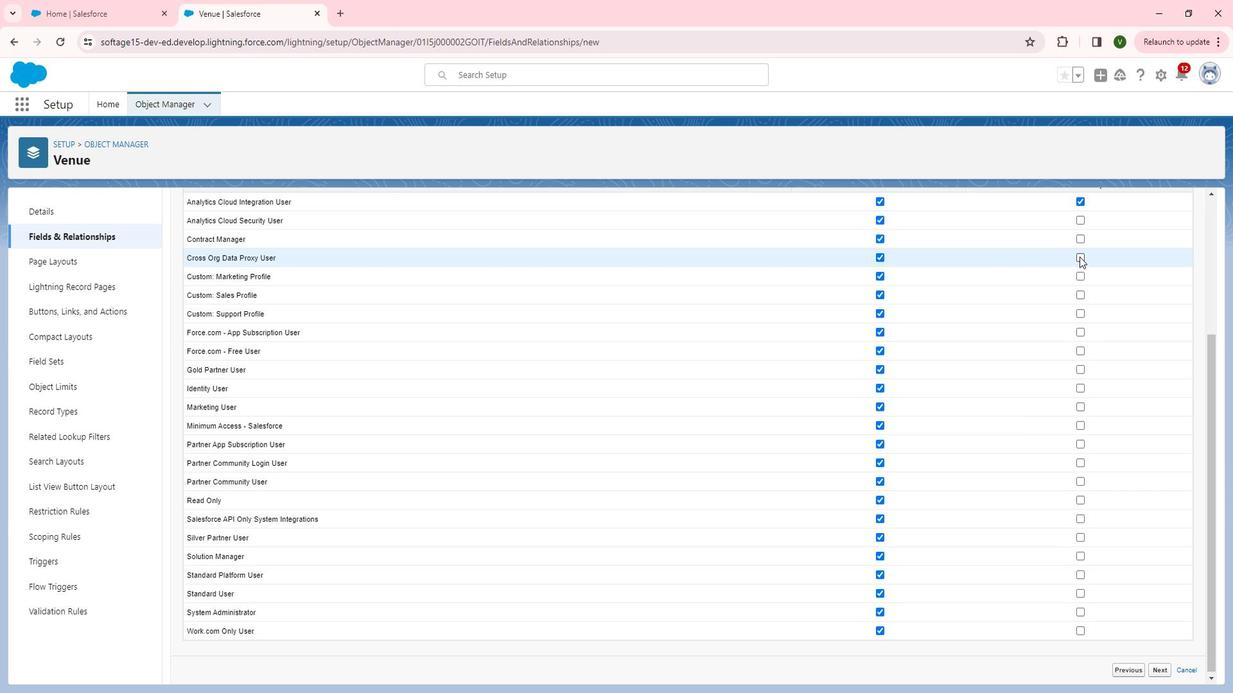 
Action: Mouse pressed left at (1106, 274)
Screenshot: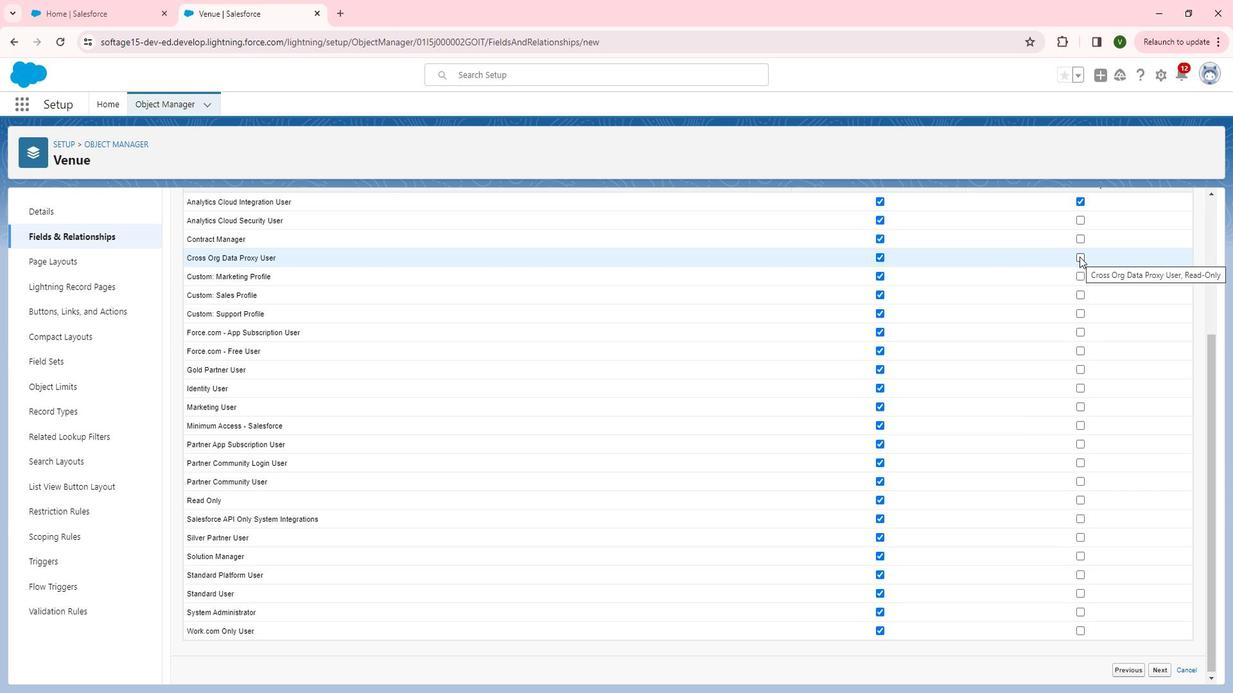 
Action: Mouse moved to (1105, 294)
Screenshot: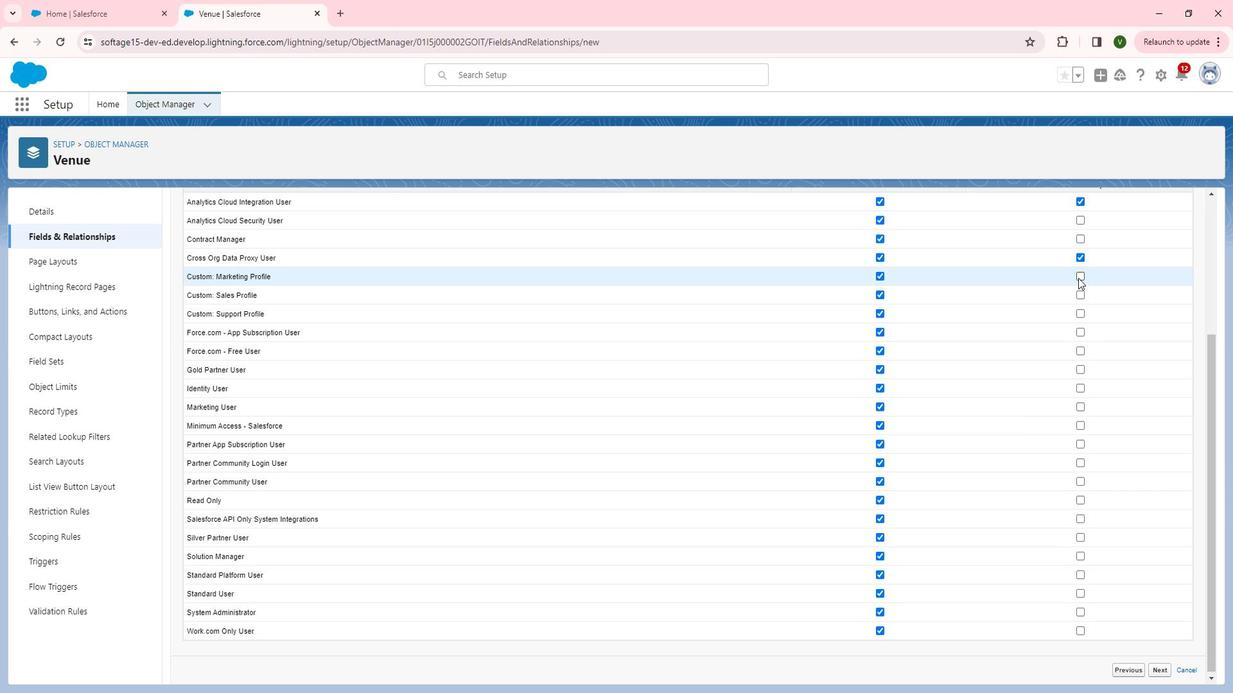 
Action: Mouse pressed left at (1105, 294)
Screenshot: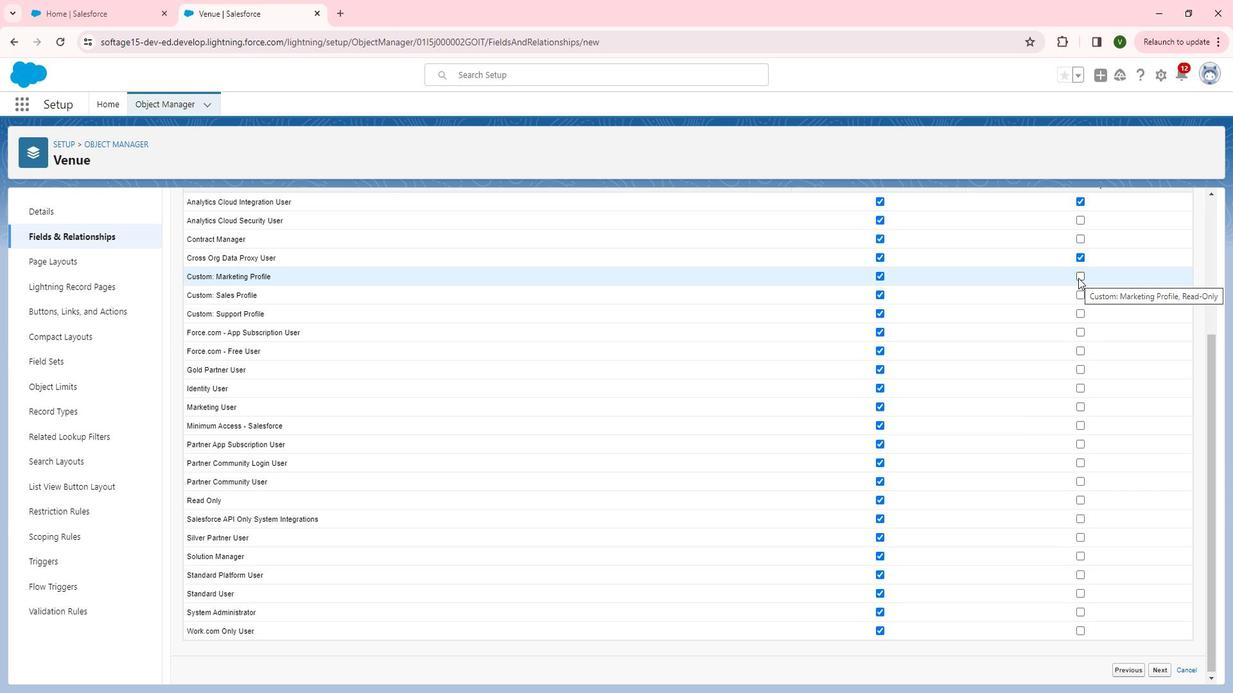 
Action: Mouse moved to (1109, 332)
Screenshot: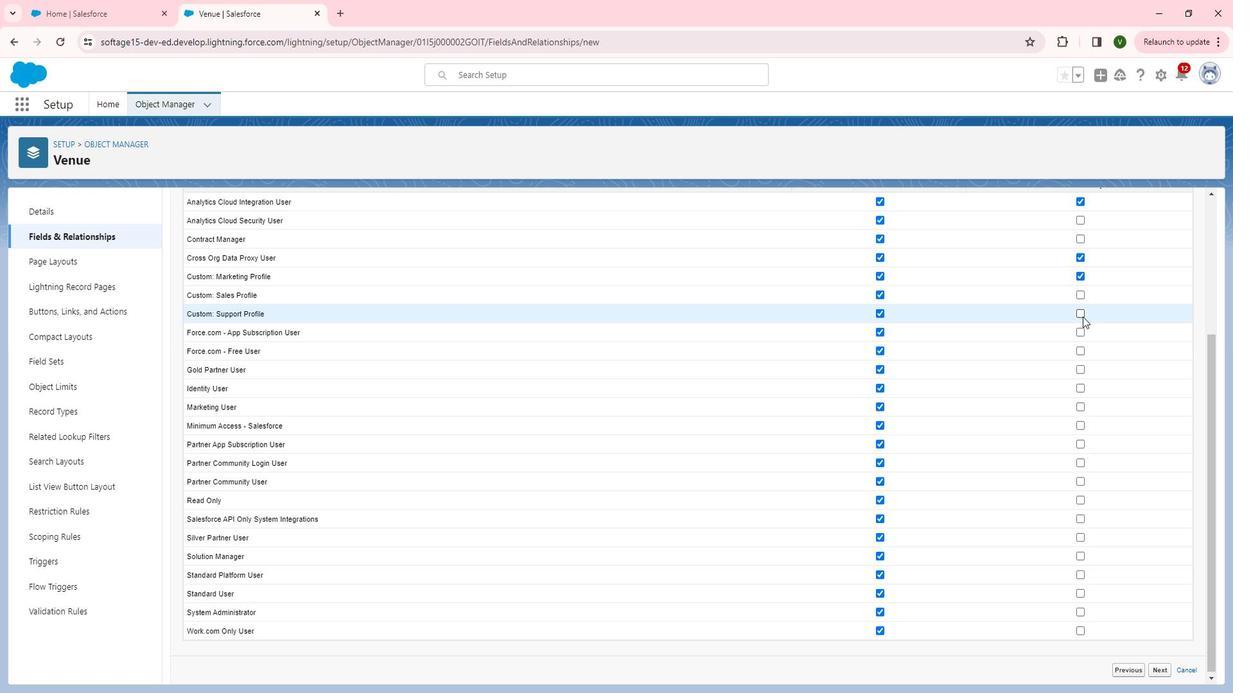 
Action: Mouse pressed left at (1109, 332)
Screenshot: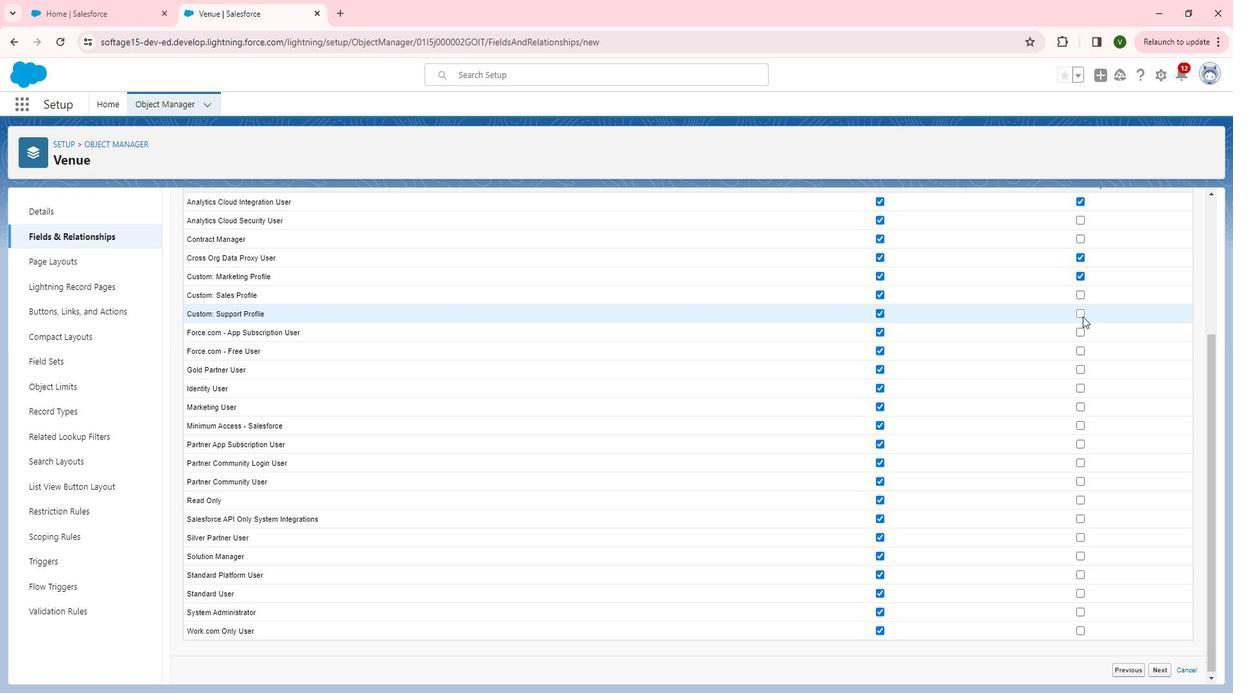 
Action: Mouse moved to (1107, 382)
Screenshot: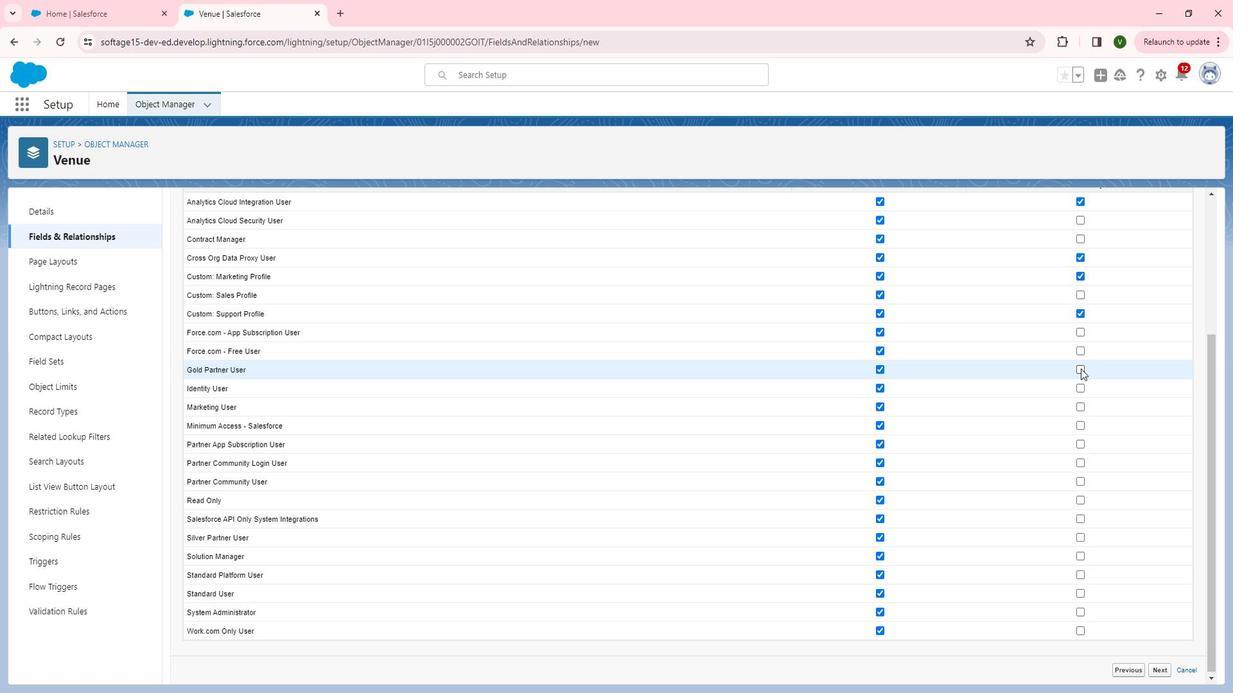 
Action: Mouse pressed left at (1107, 382)
Screenshot: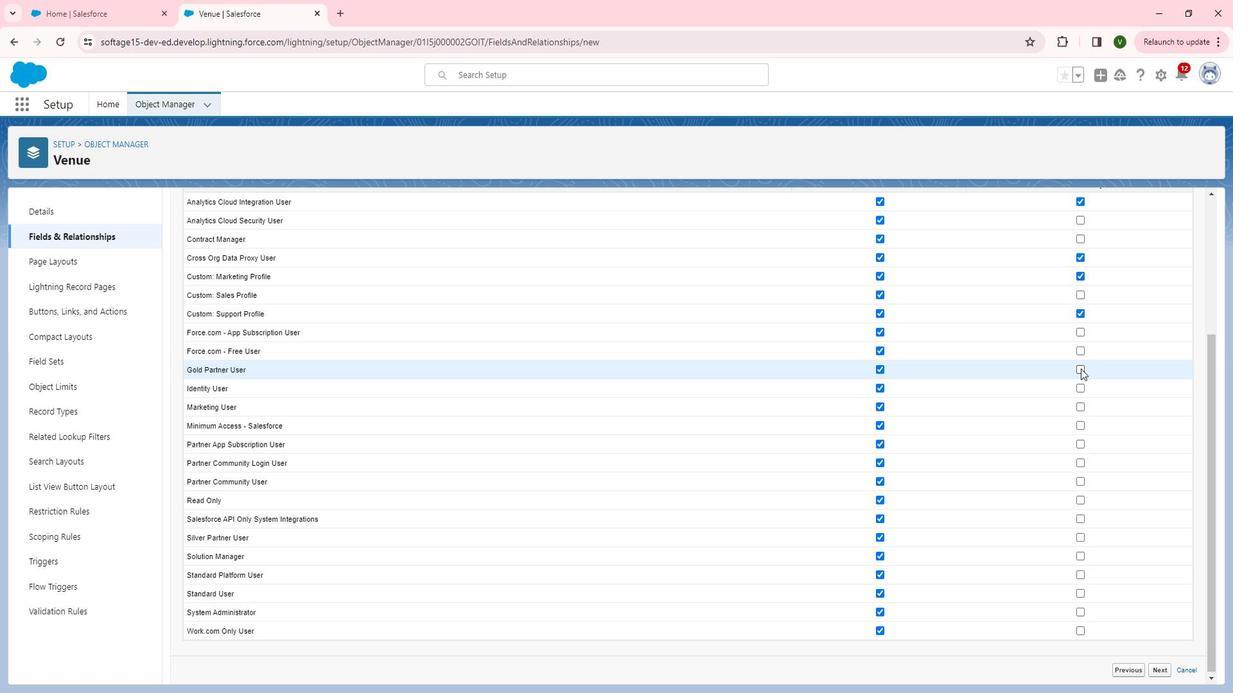 
Action: Mouse moved to (1105, 403)
Screenshot: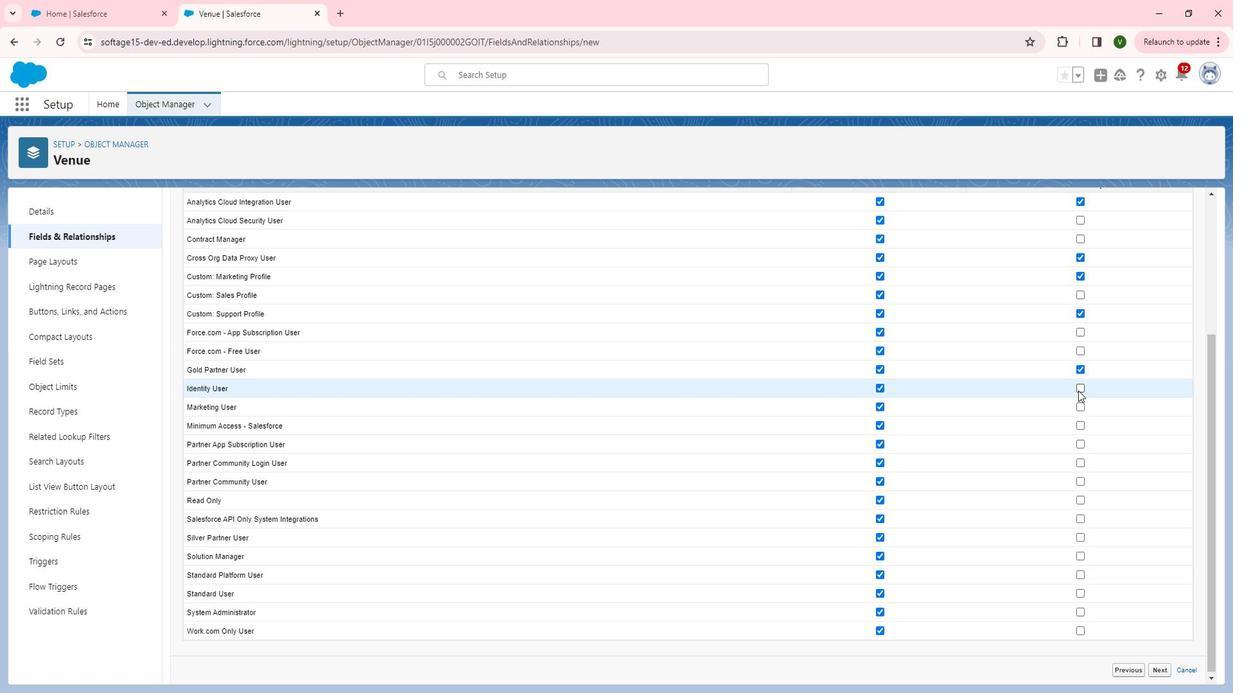 
Action: Mouse pressed left at (1105, 403)
Screenshot: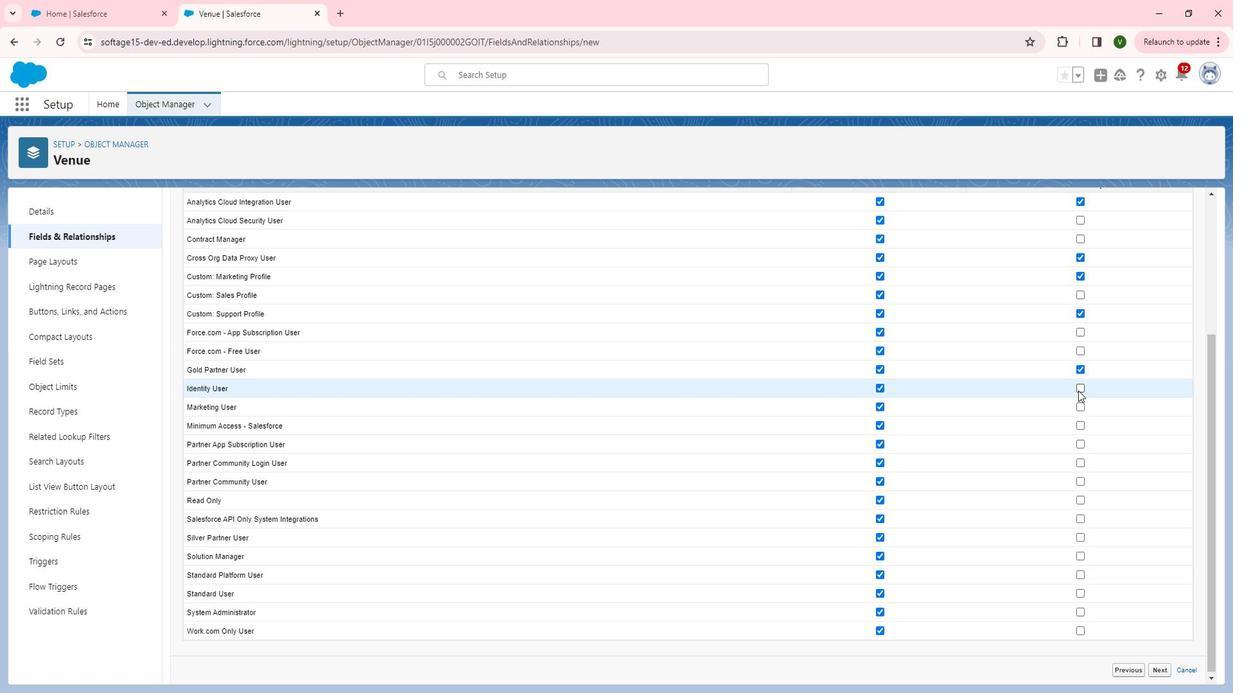 
Action: Mouse moved to (1105, 438)
Screenshot: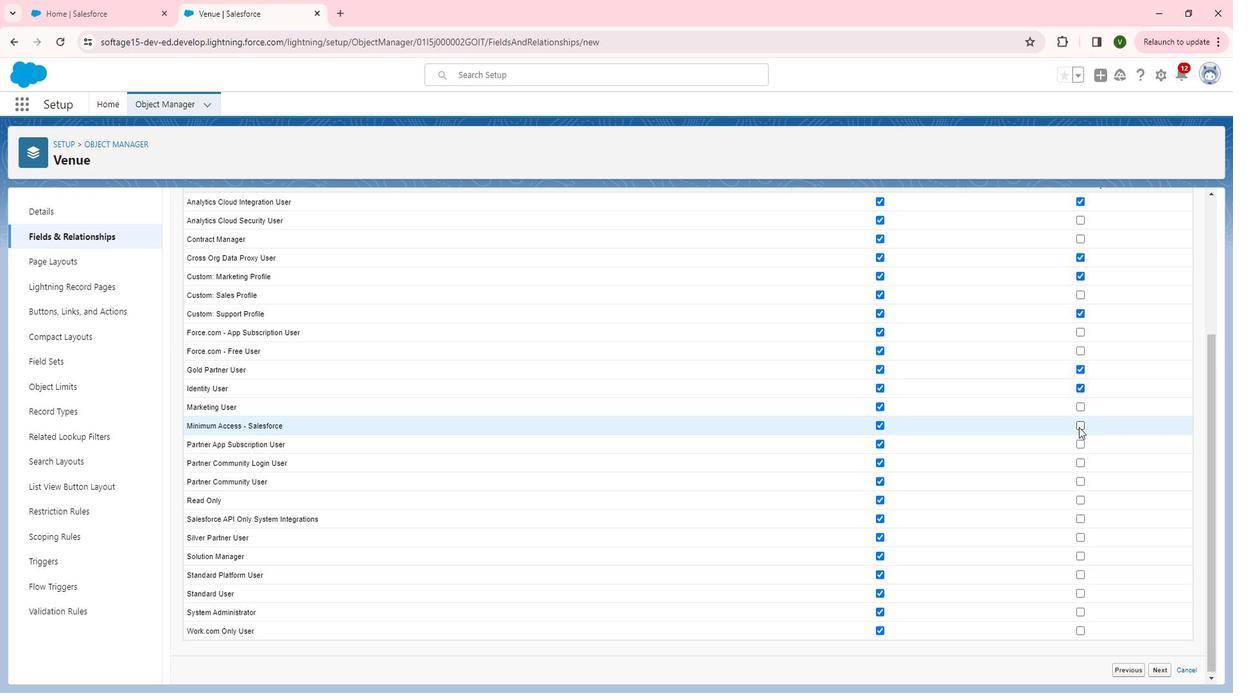 
Action: Mouse pressed left at (1105, 438)
Screenshot: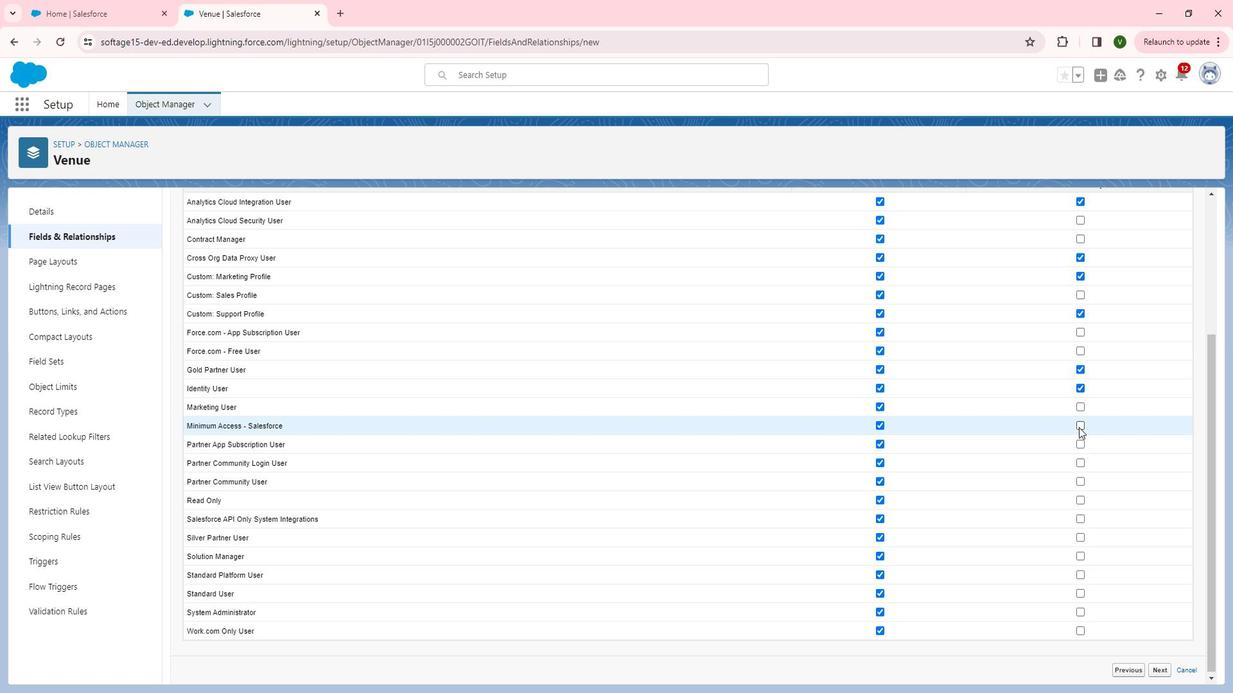 
Action: Mouse moved to (1106, 468)
Screenshot: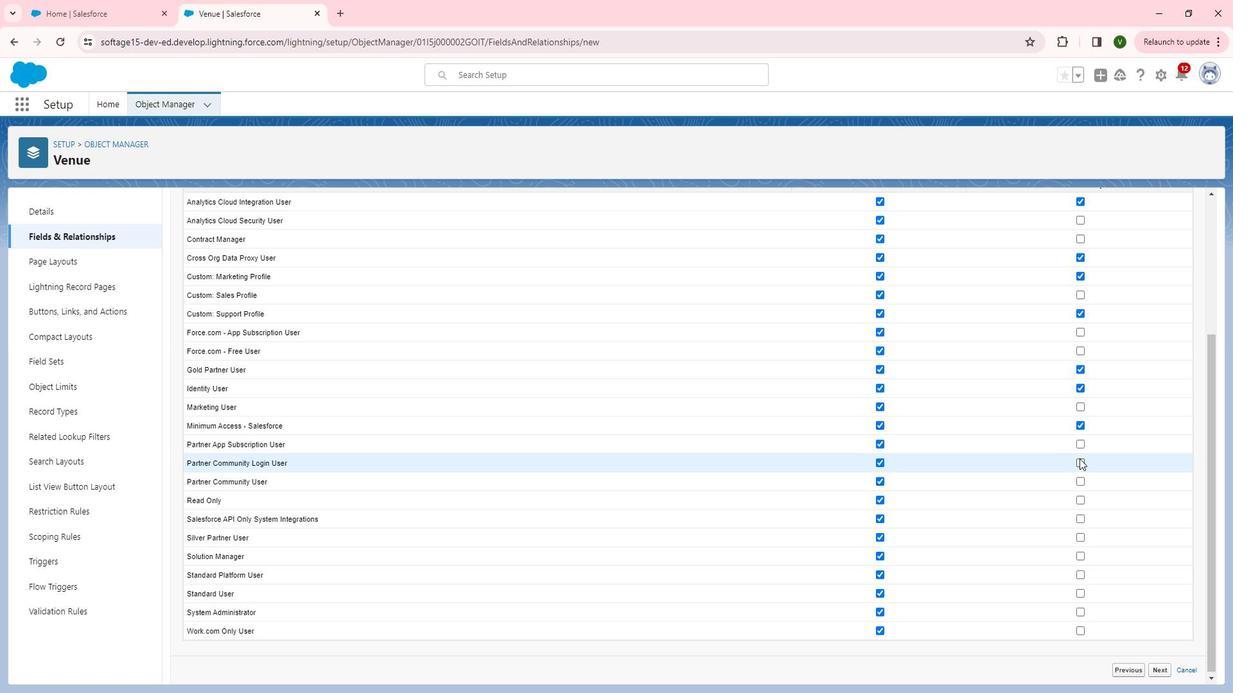 
Action: Mouse pressed left at (1106, 468)
Screenshot: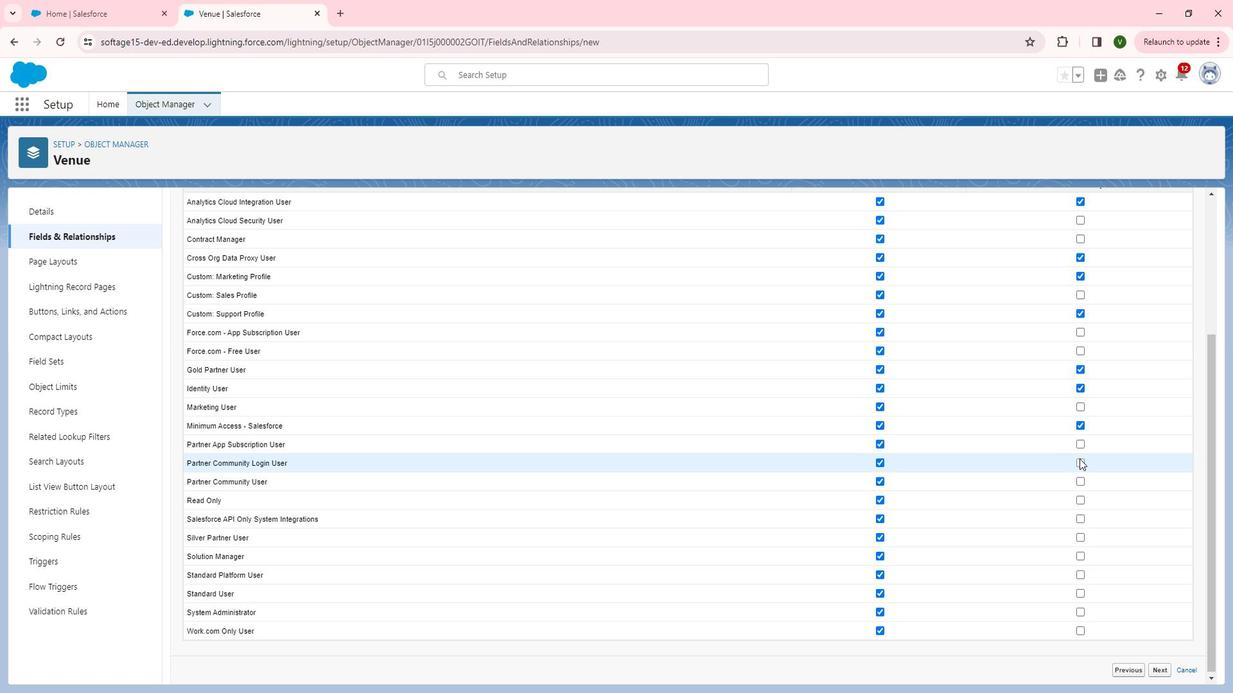 
Action: Mouse moved to (1105, 508)
Screenshot: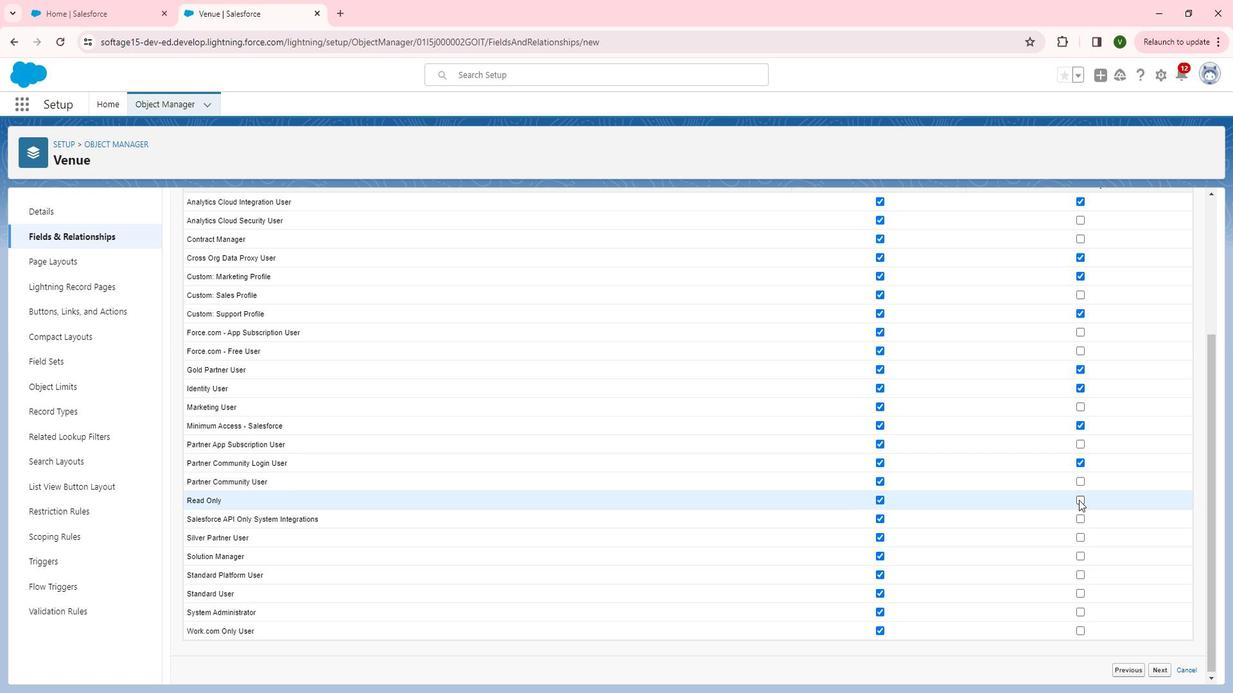 
Action: Mouse pressed left at (1105, 508)
Screenshot: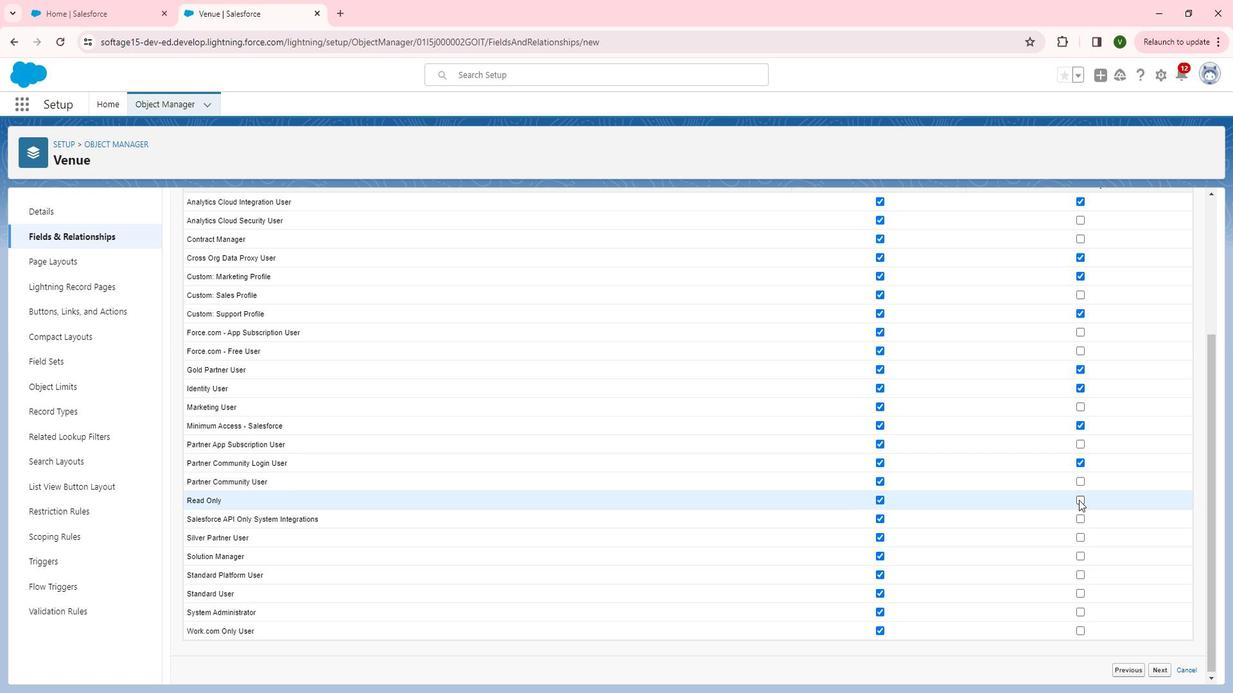 
Action: Mouse moved to (1107, 545)
Screenshot: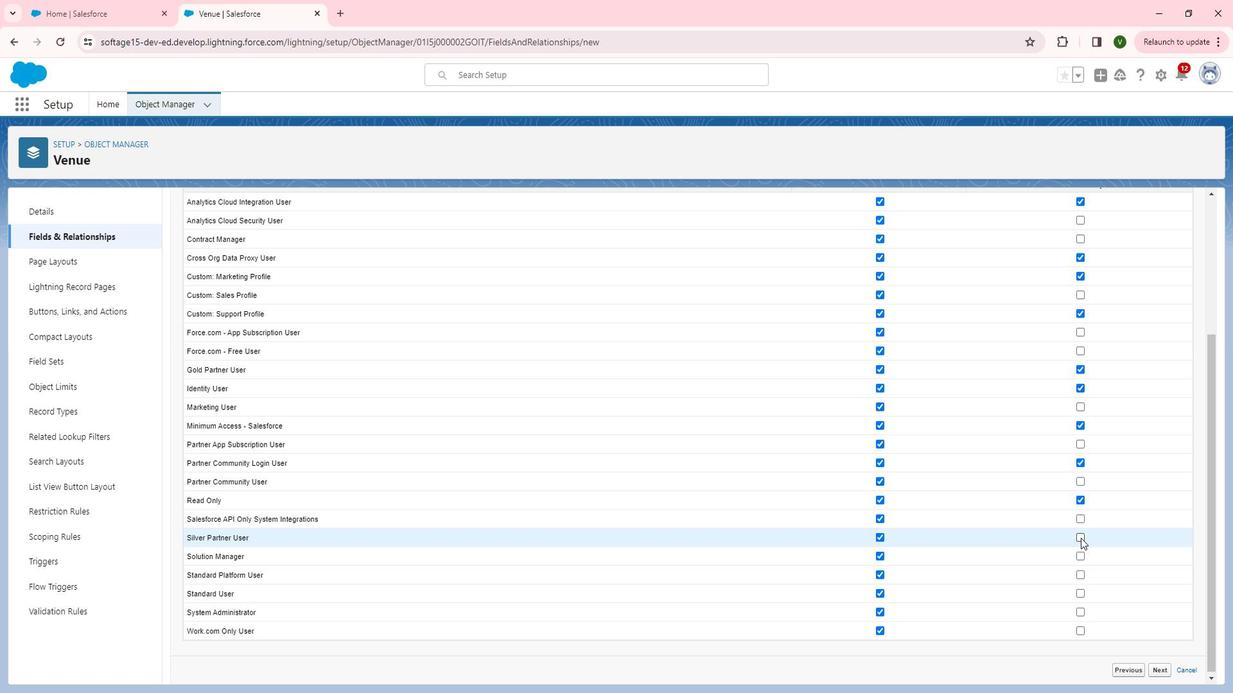 
Action: Mouse pressed left at (1107, 545)
Screenshot: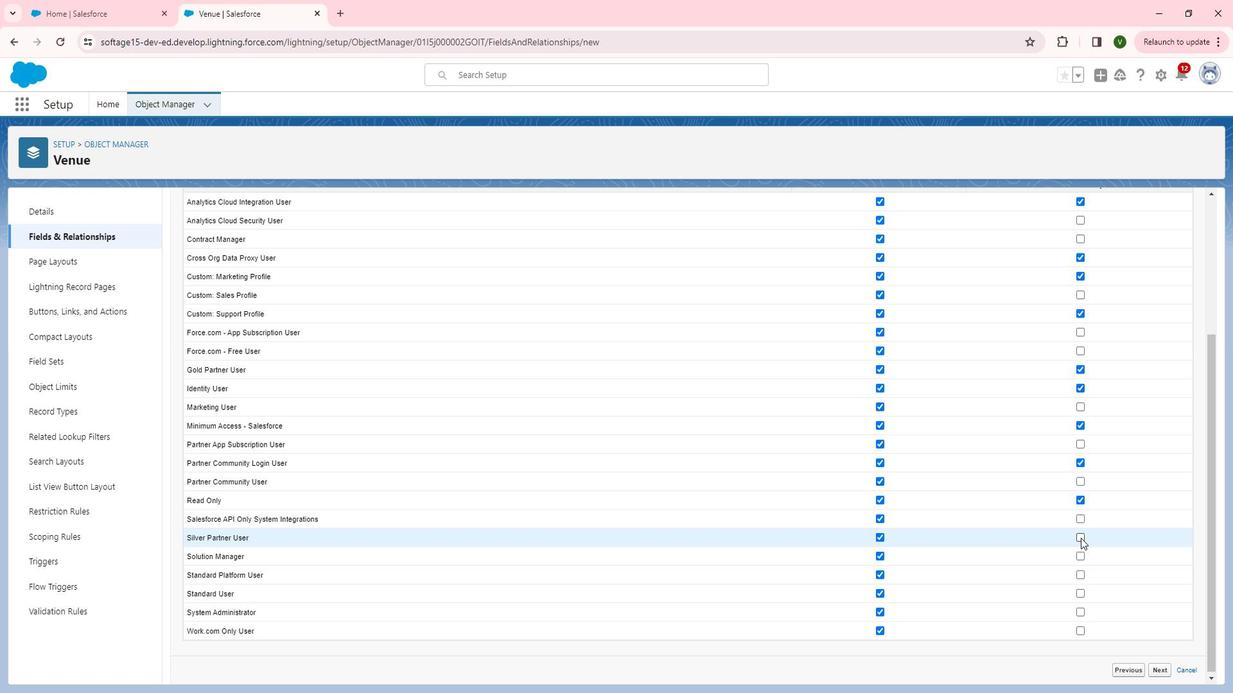 
Action: Mouse moved to (1107, 633)
Screenshot: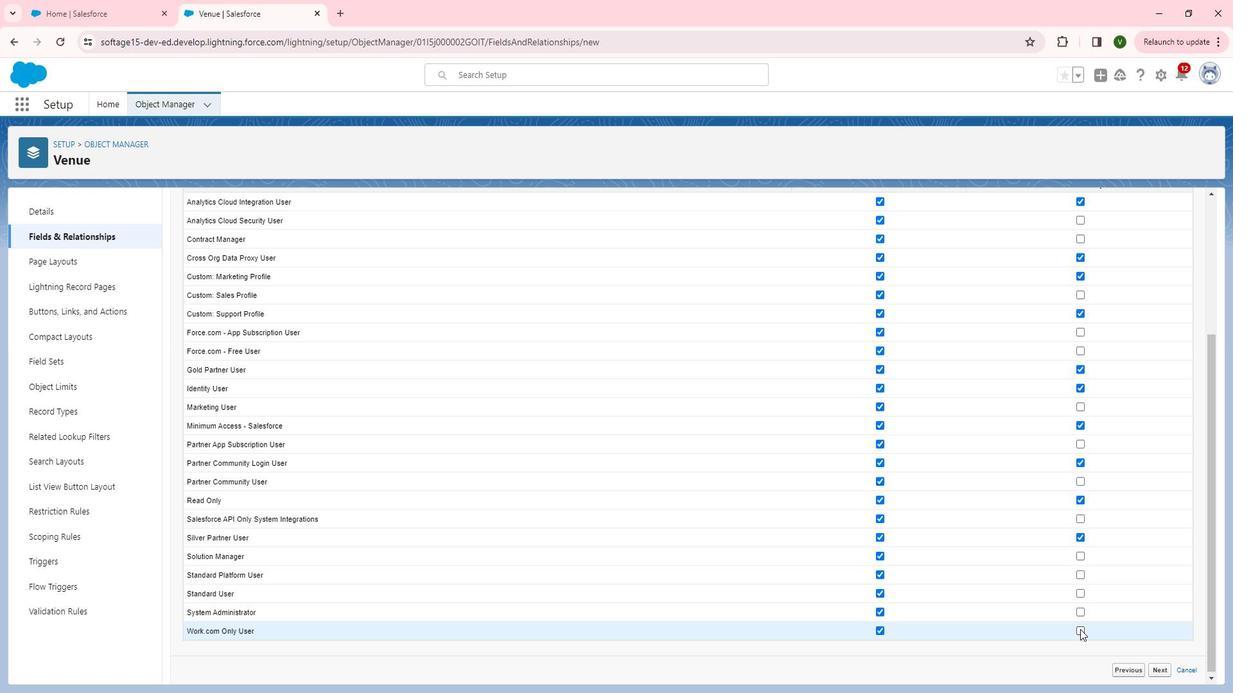 
Action: Mouse pressed left at (1107, 633)
Screenshot: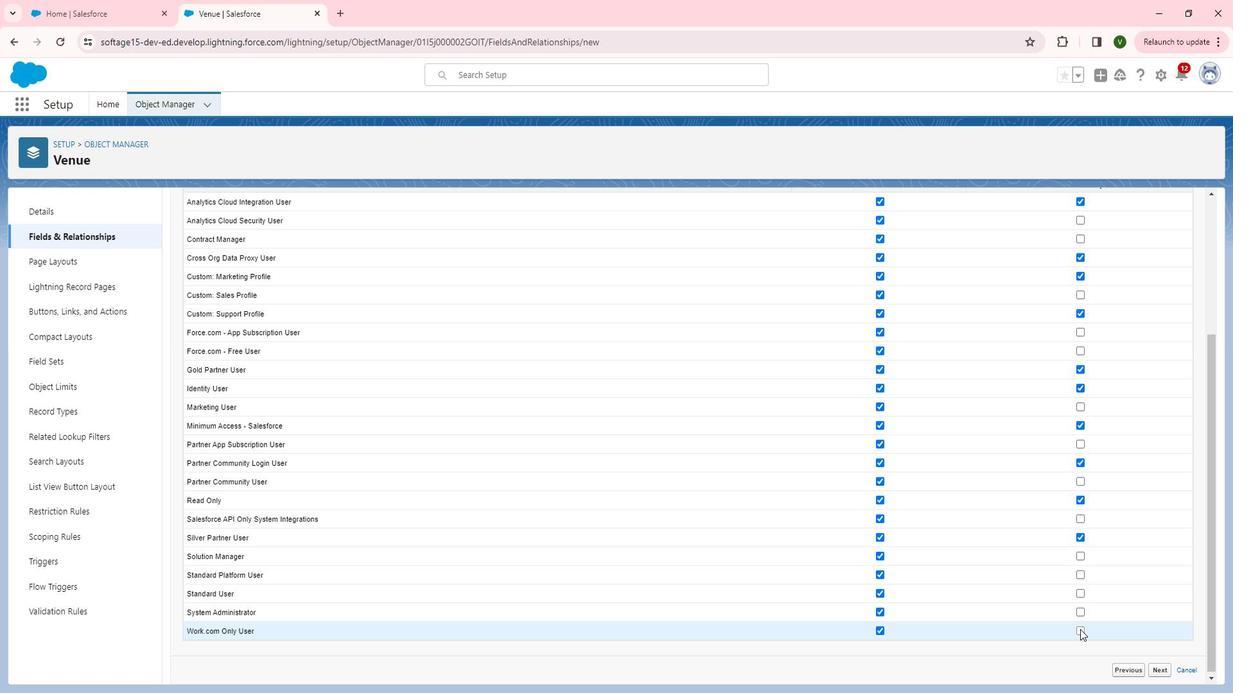 
Action: Mouse moved to (905, 527)
Screenshot: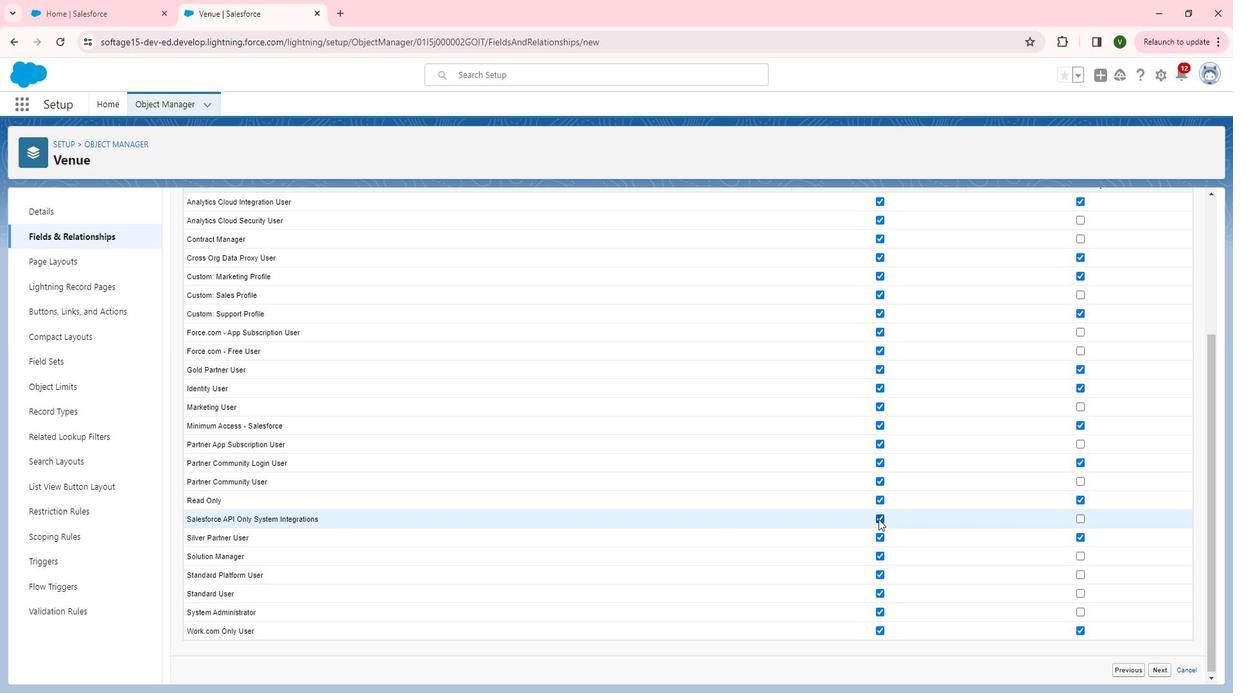 
Action: Mouse pressed left at (905, 527)
Screenshot: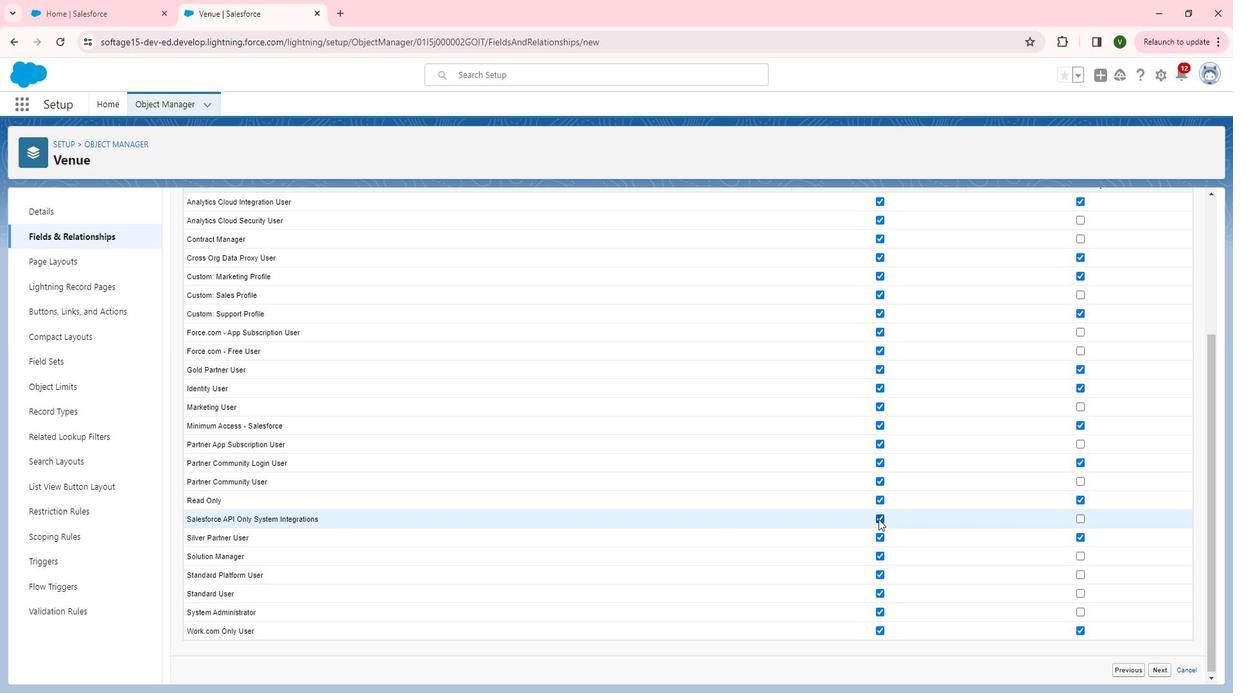 
Action: Mouse moved to (904, 490)
Screenshot: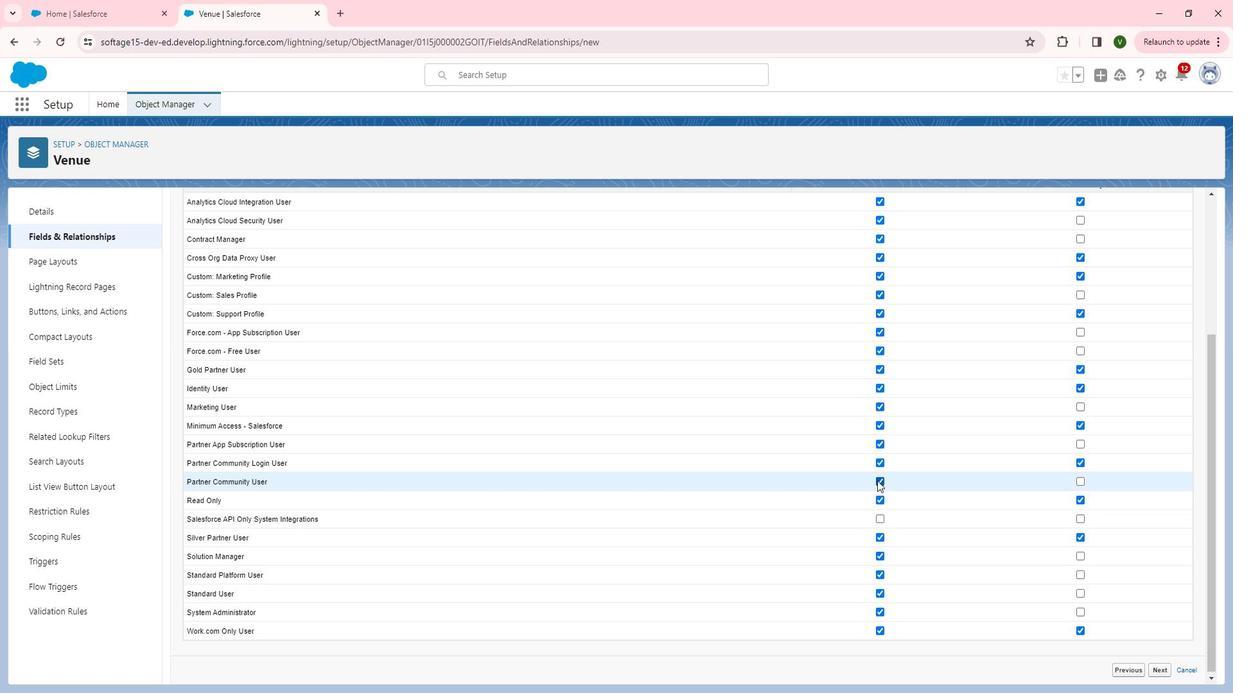
Action: Mouse pressed left at (904, 490)
Screenshot: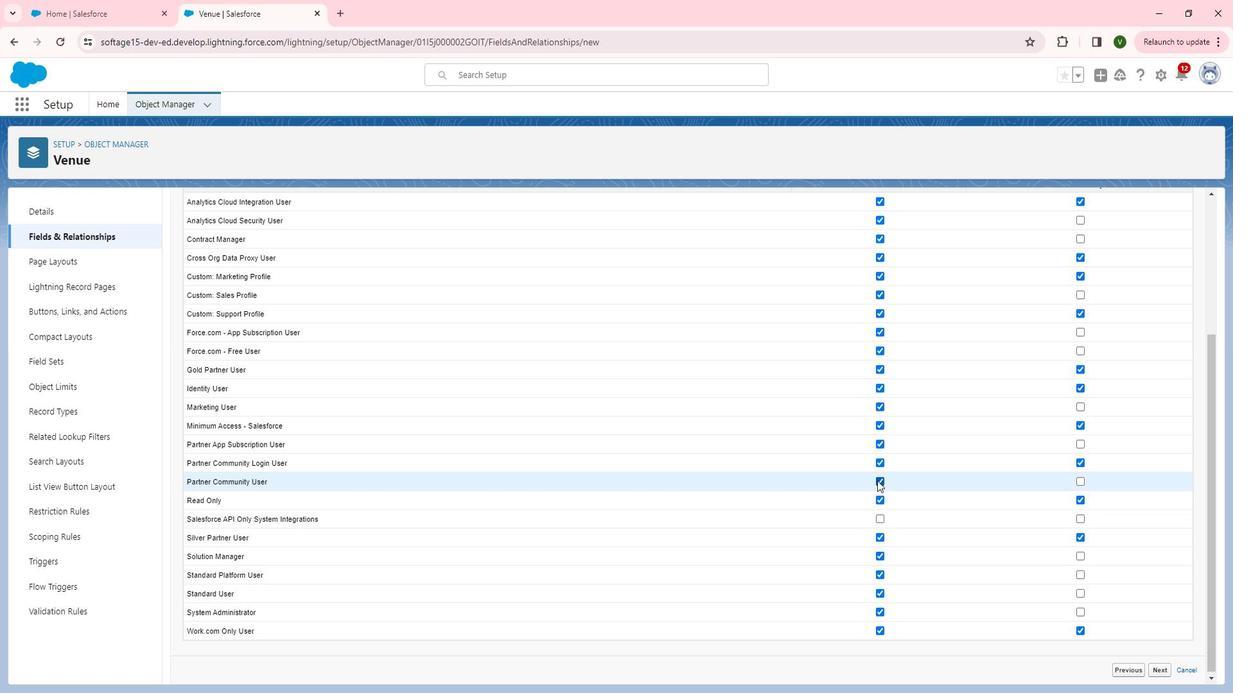 
Action: Mouse moved to (908, 362)
Screenshot: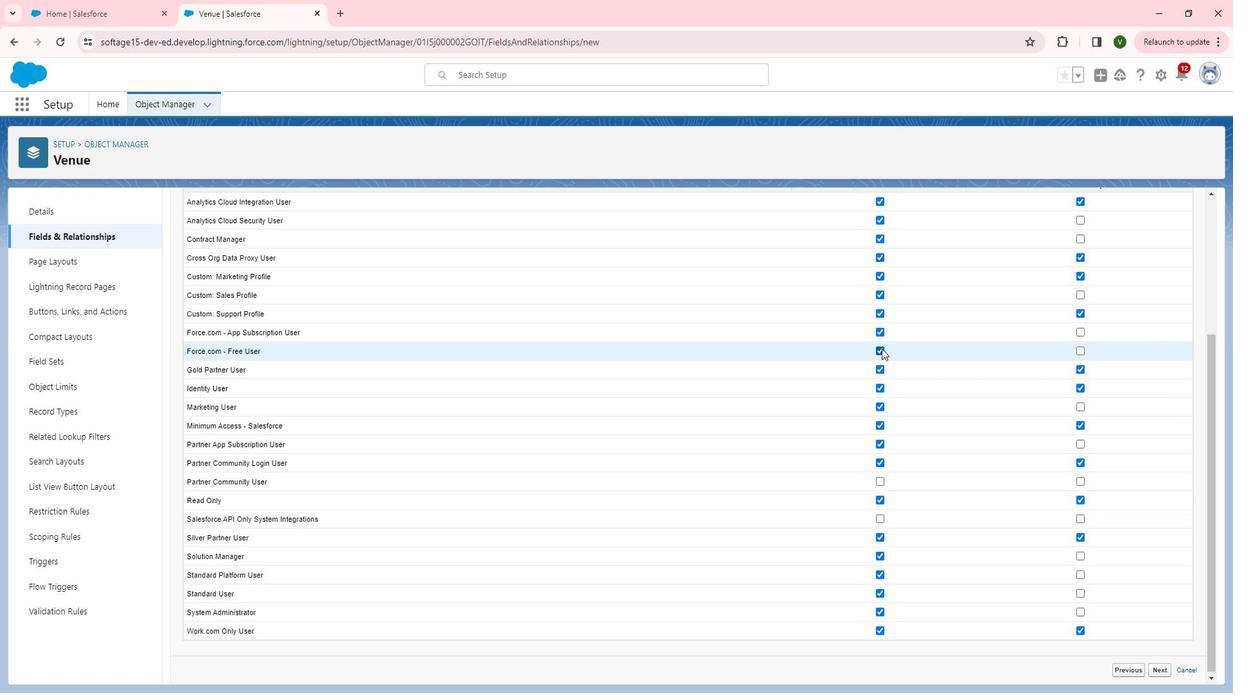 
Action: Mouse pressed left at (908, 362)
Screenshot: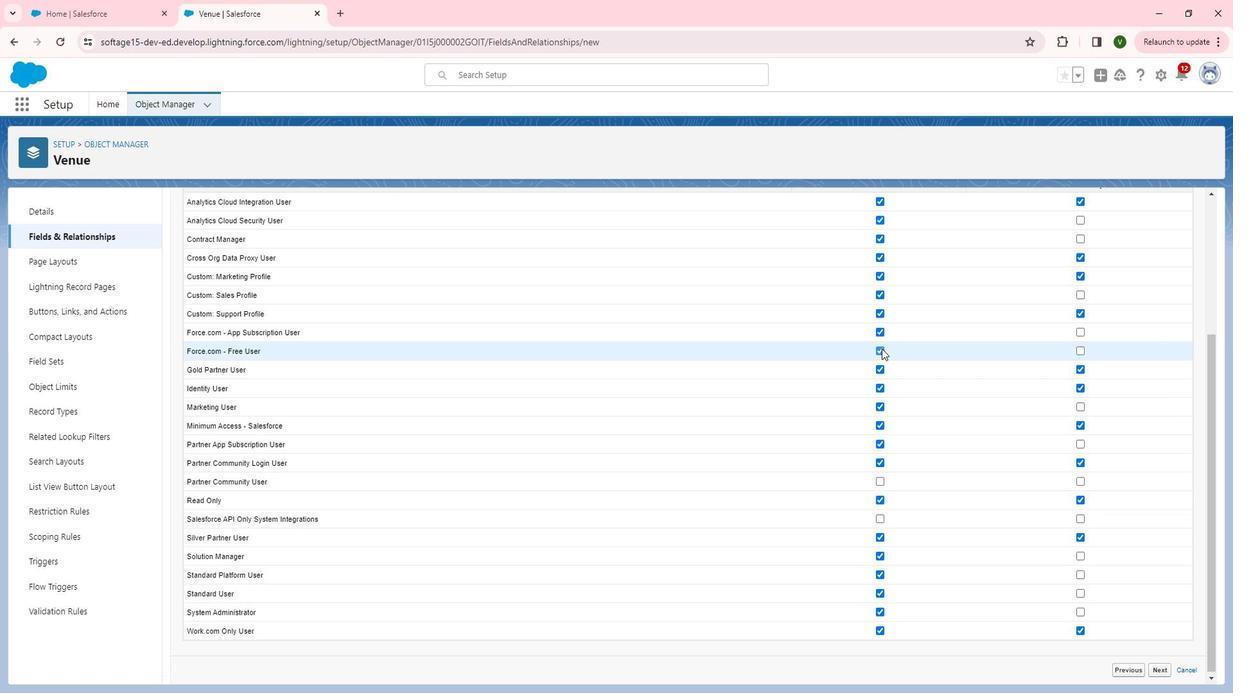 
Action: Mouse moved to (906, 349)
Screenshot: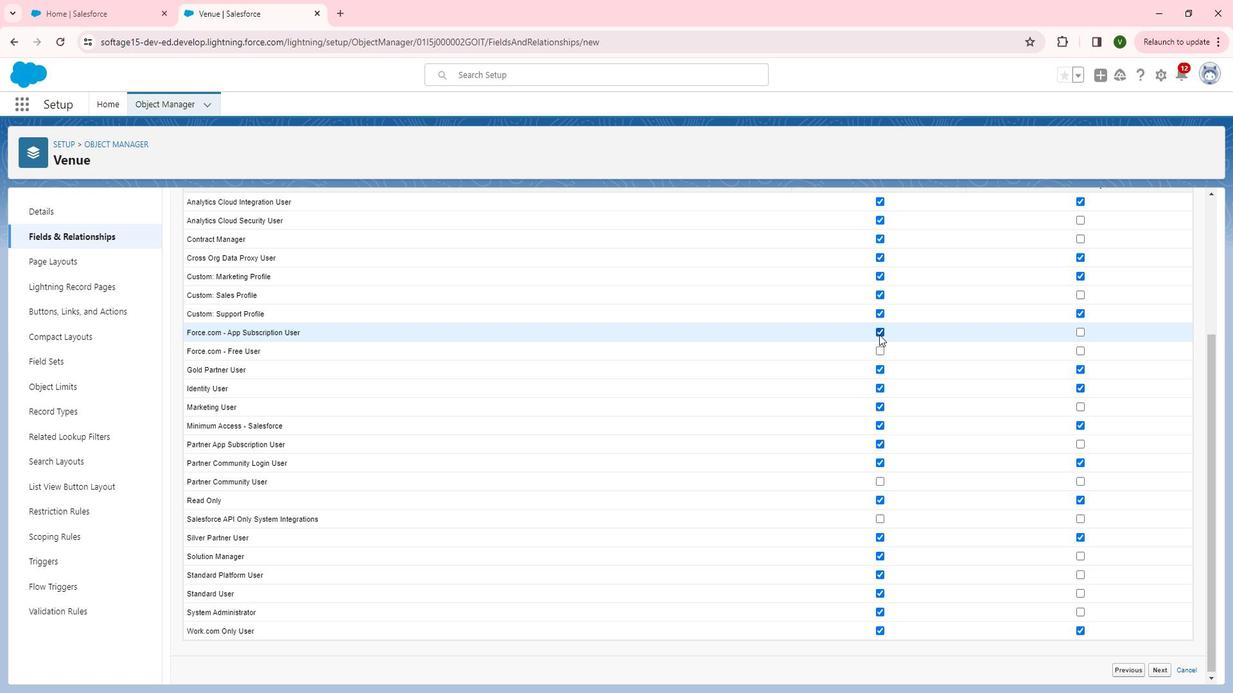 
Action: Mouse pressed left at (906, 349)
Screenshot: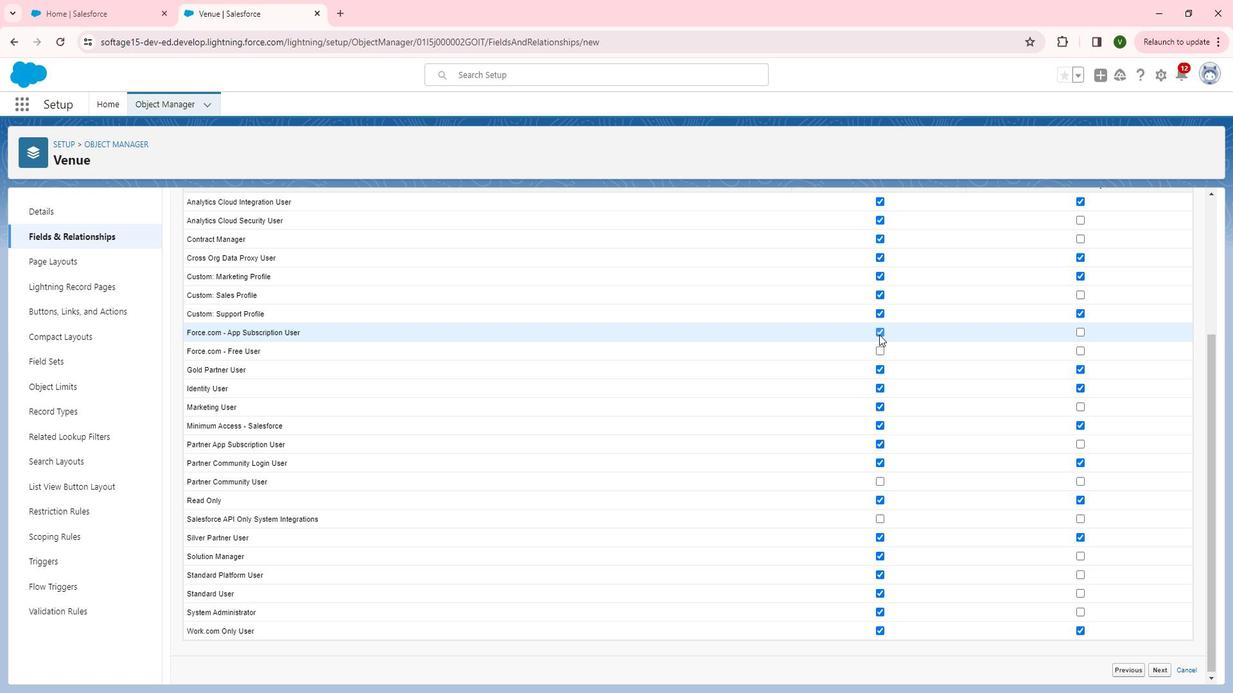 
Action: Mouse moved to (908, 419)
Screenshot: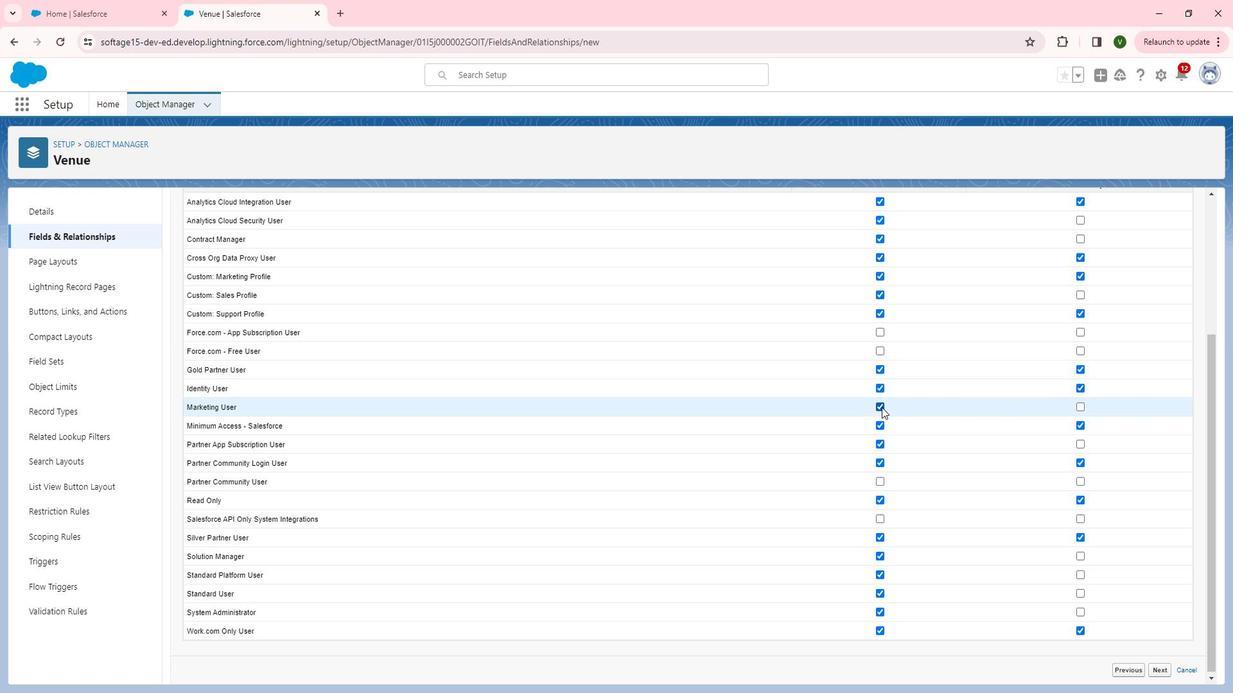 
Action: Mouse pressed left at (908, 419)
Screenshot: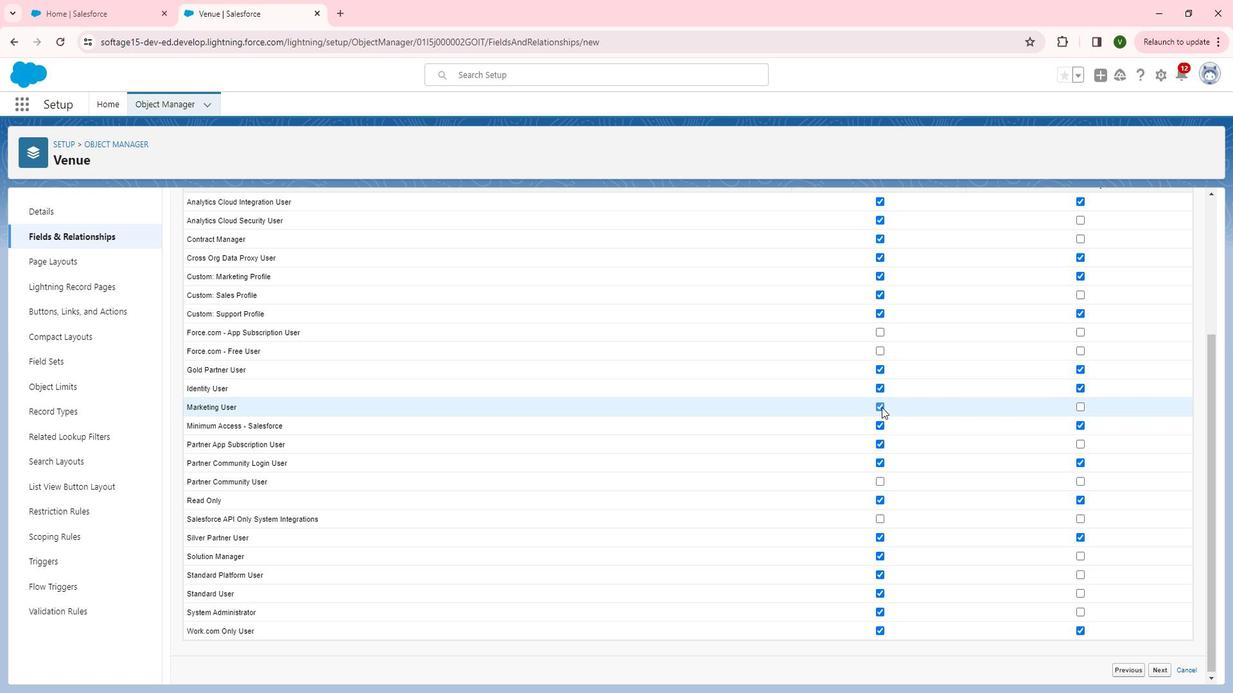 
Action: Mouse moved to (902, 416)
Screenshot: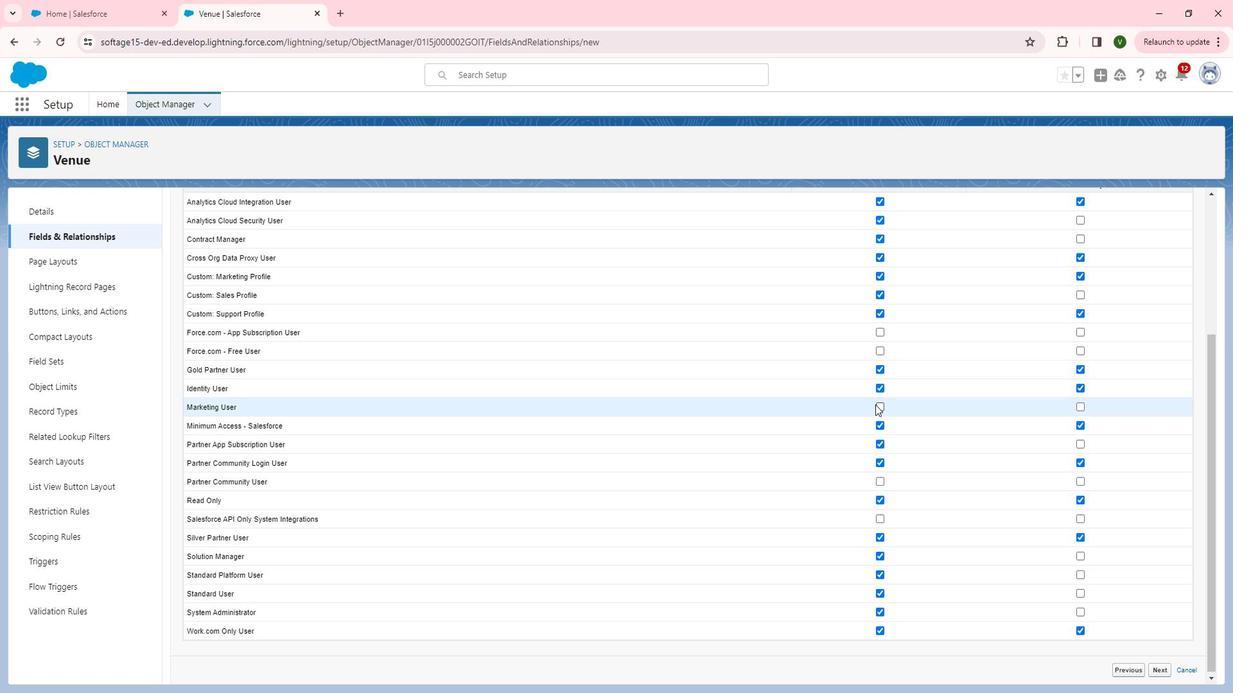 
Action: Mouse scrolled (902, 417) with delta (0, 0)
Screenshot: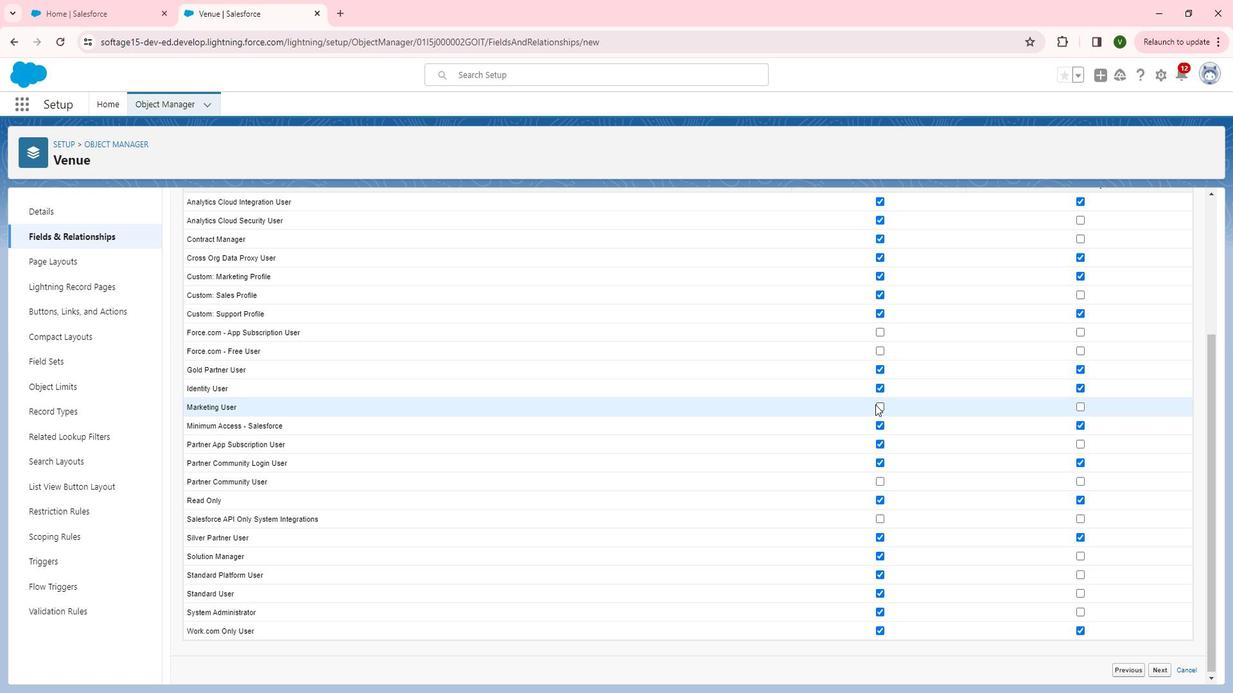 
Action: Mouse moved to (906, 300)
Screenshot: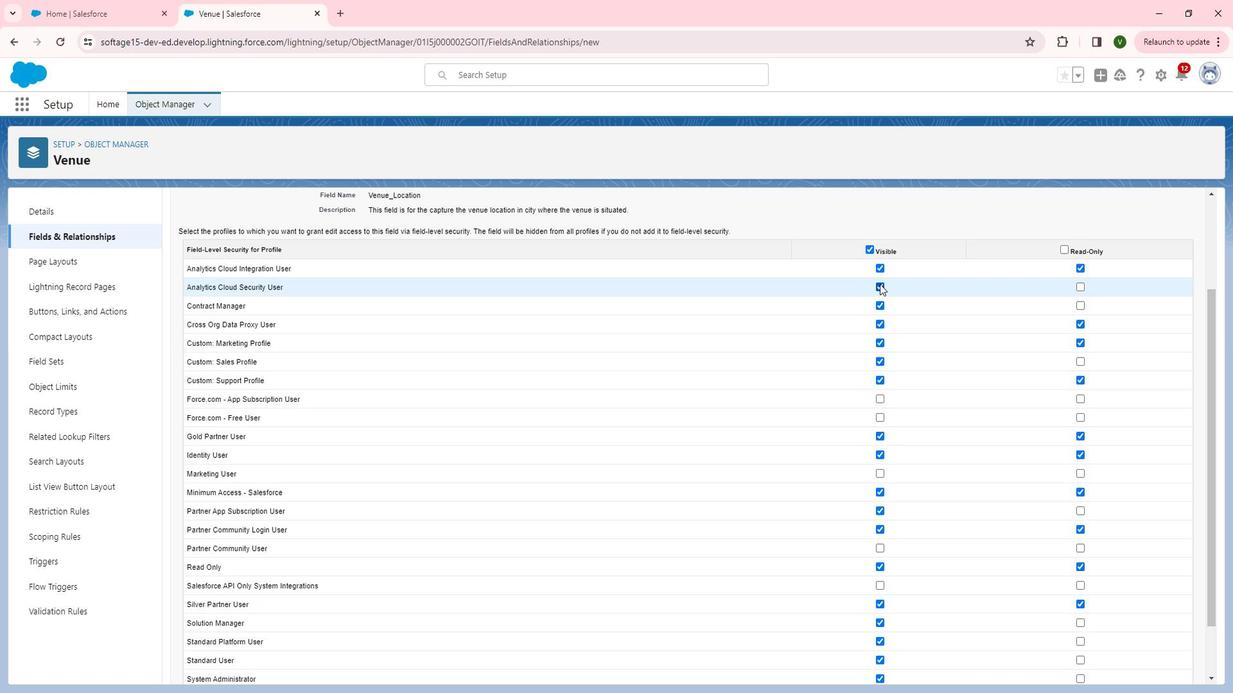 
Action: Mouse pressed left at (906, 300)
Screenshot: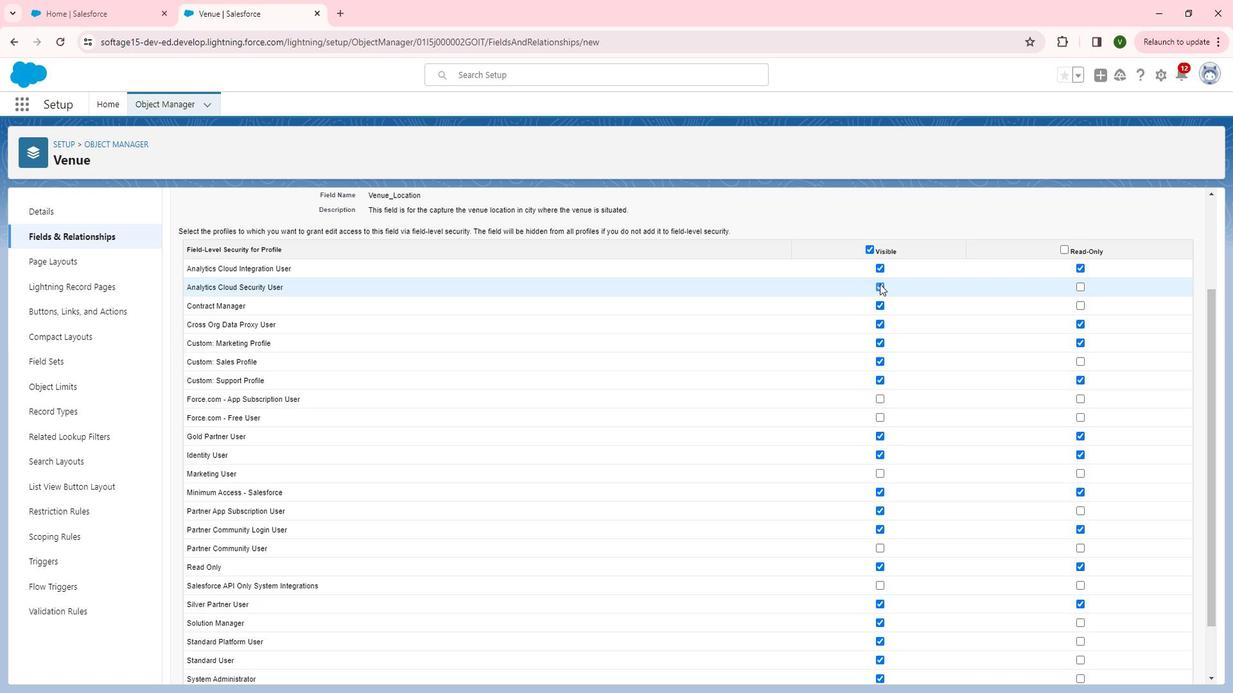 
Action: Mouse moved to (904, 319)
Screenshot: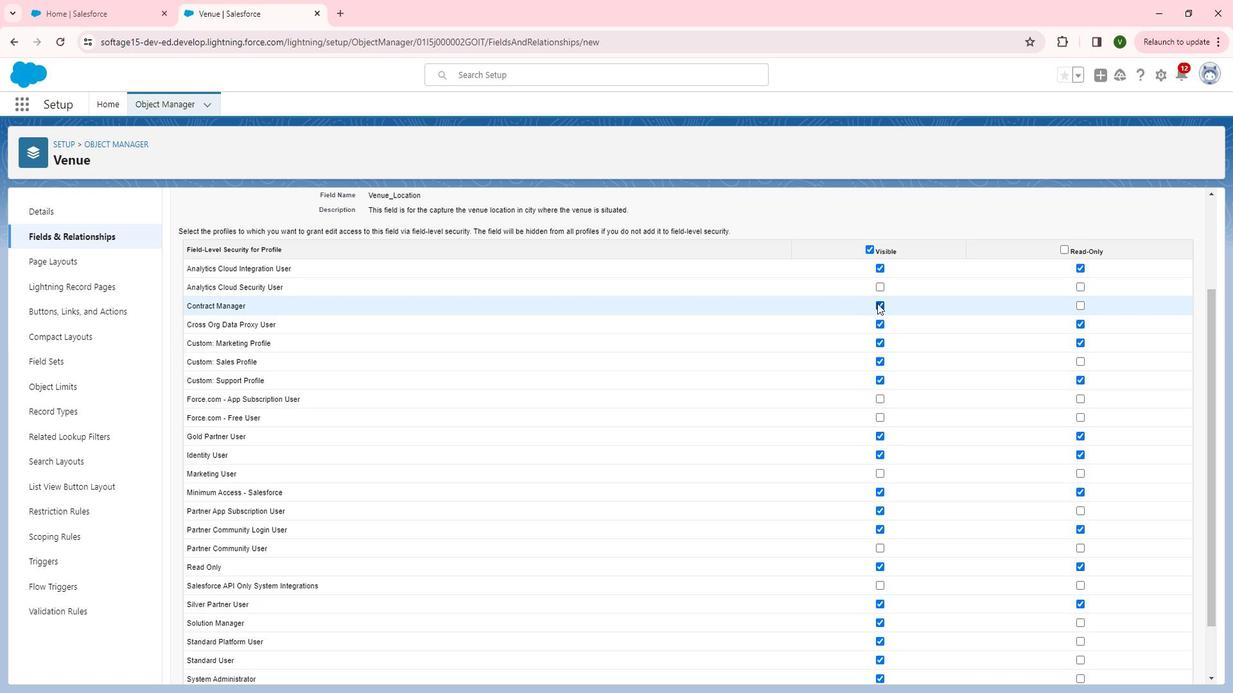 
Action: Mouse pressed left at (904, 319)
Screenshot: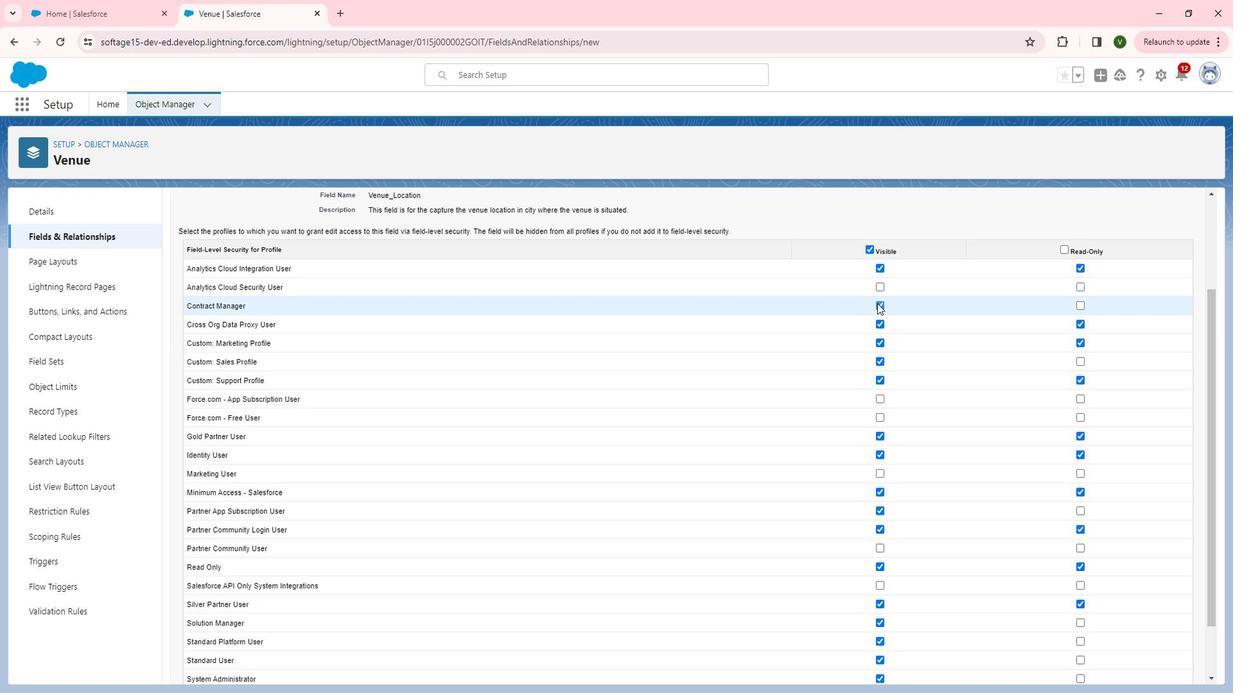 
Action: Mouse moved to (1045, 463)
Screenshot: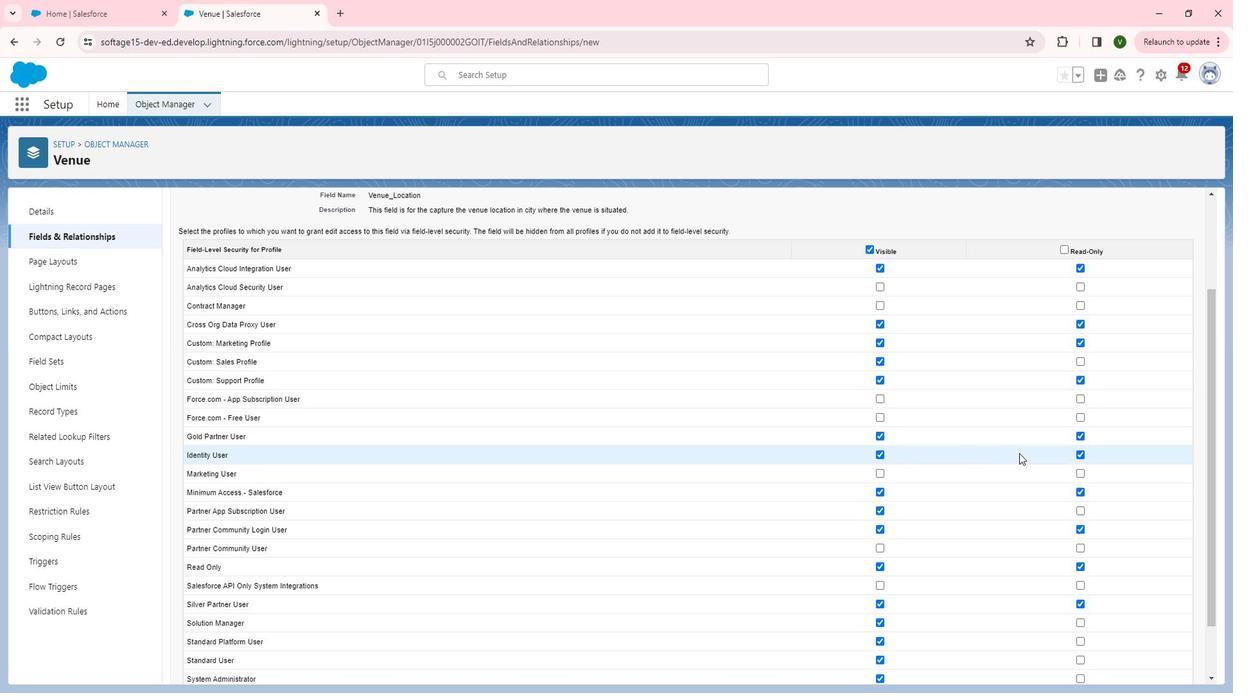 
Action: Mouse scrolled (1045, 463) with delta (0, 0)
Screenshot: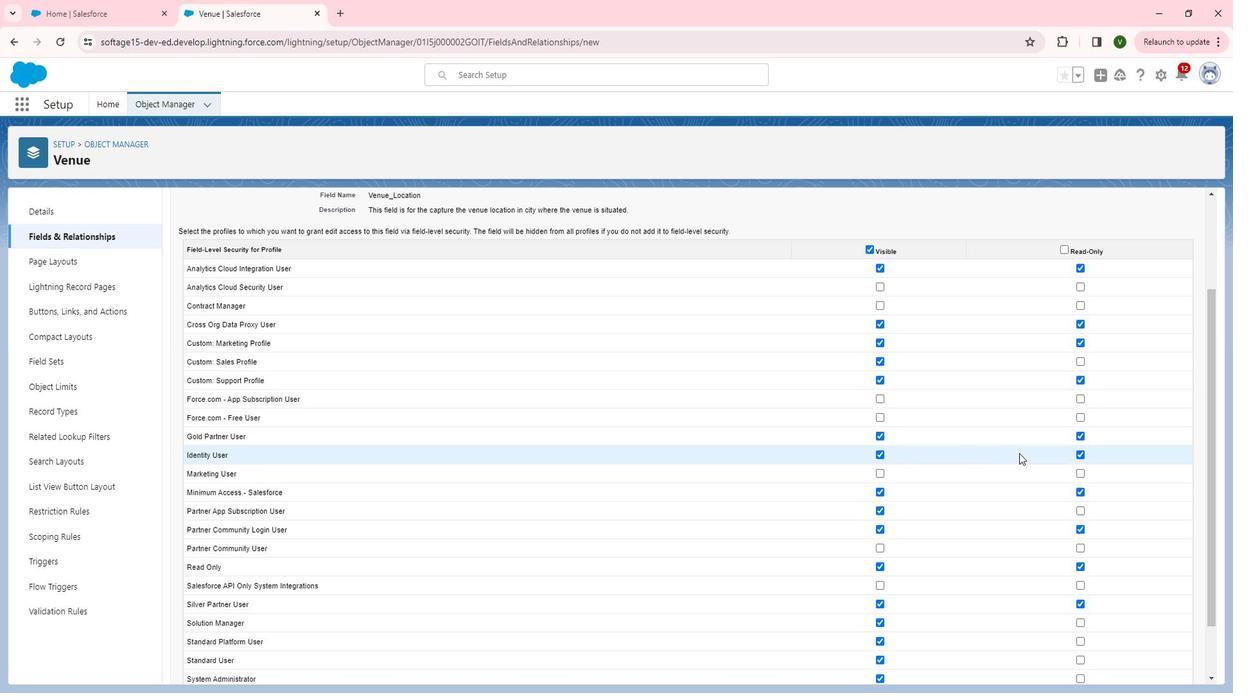 
Action: Mouse moved to (1046, 464)
Screenshot: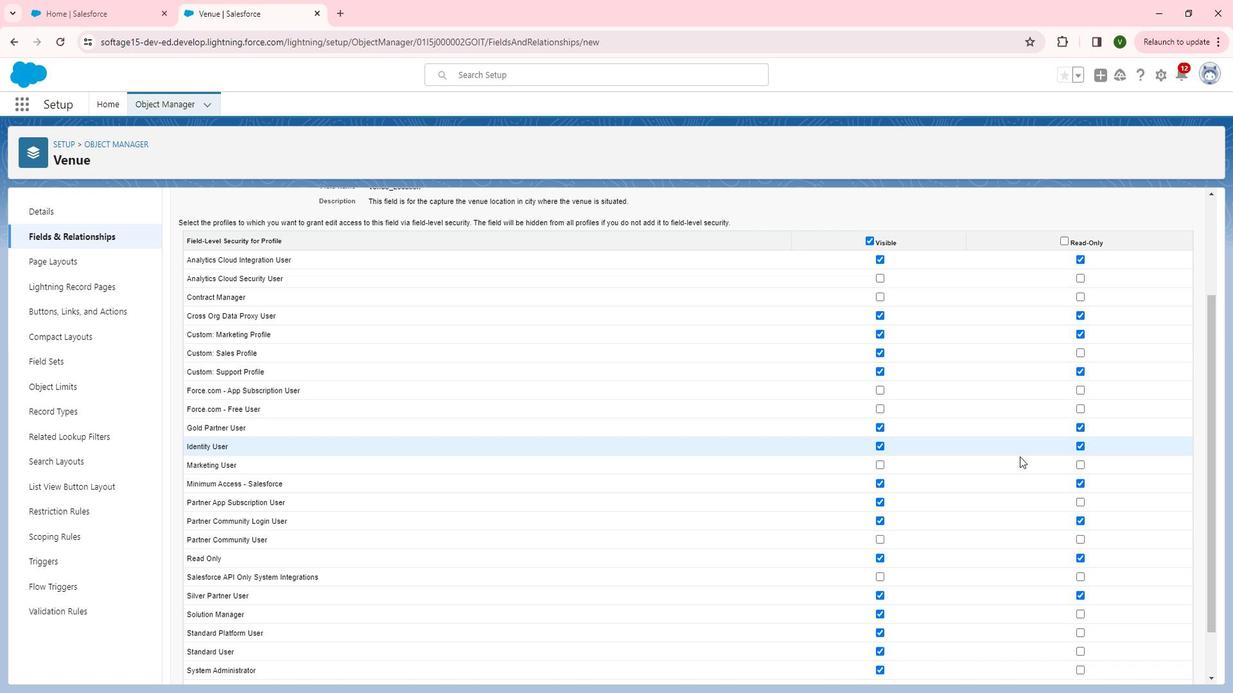 
Action: Mouse scrolled (1046, 463) with delta (0, 0)
Screenshot: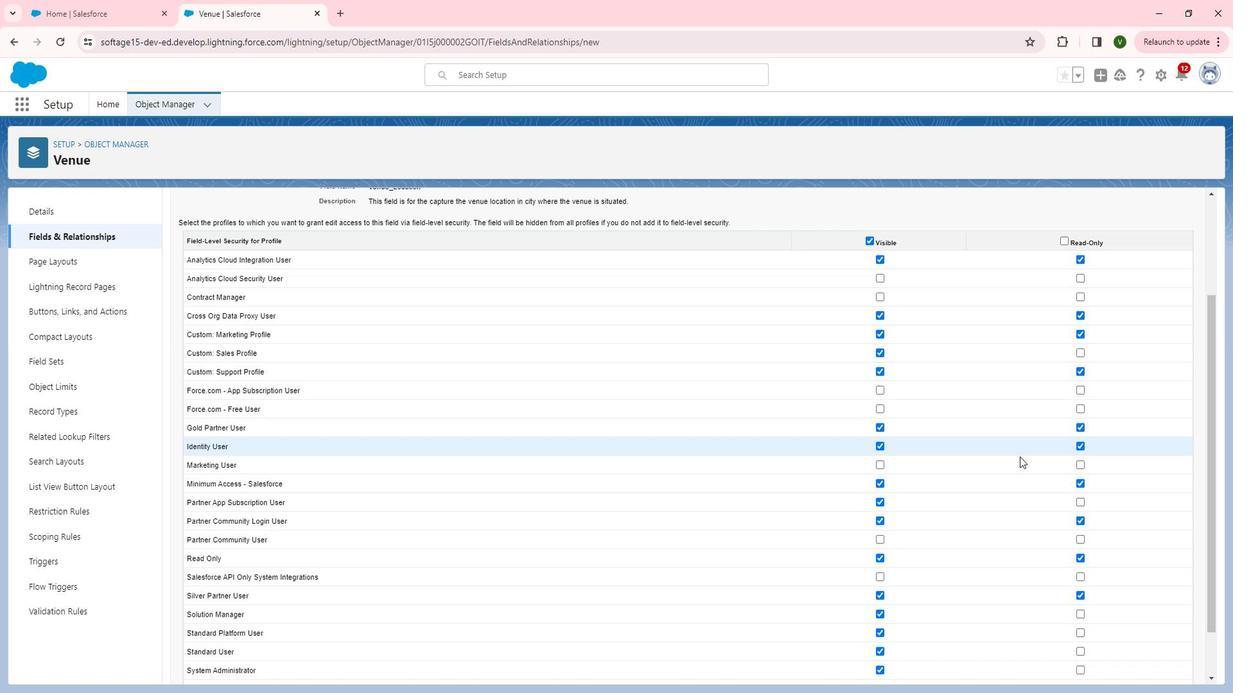 
Action: Mouse moved to (1046, 466)
Screenshot: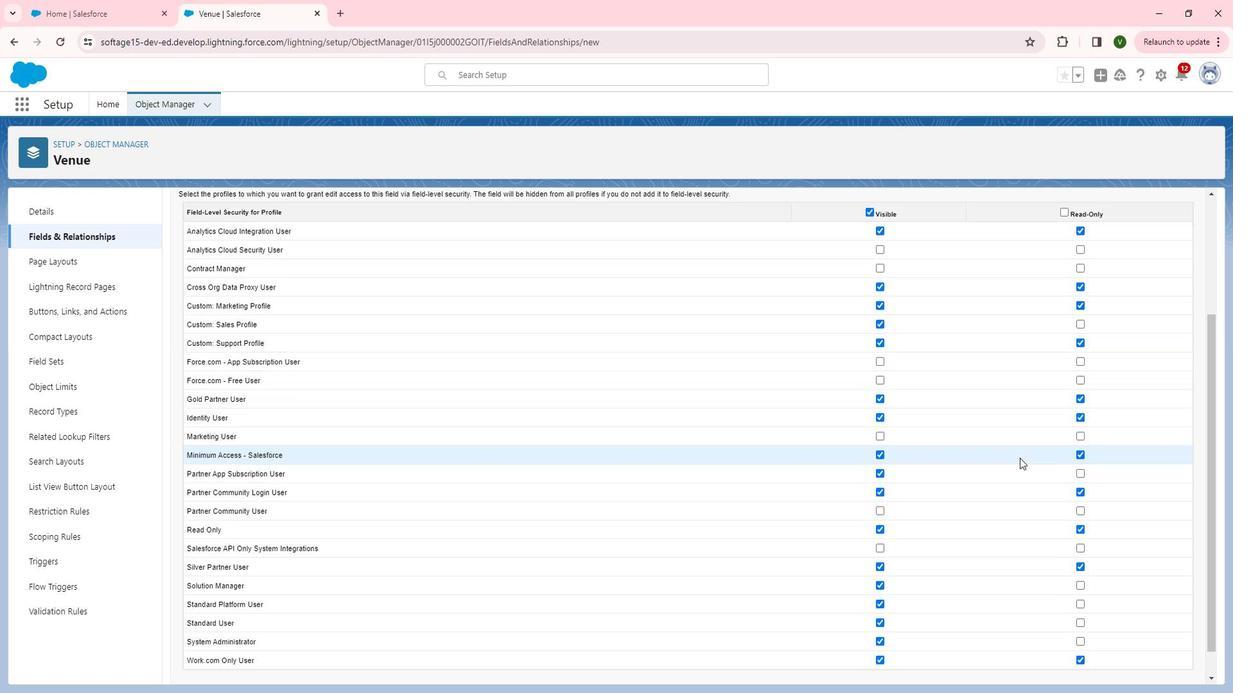 
Action: Mouse scrolled (1046, 466) with delta (0, 0)
Screenshot: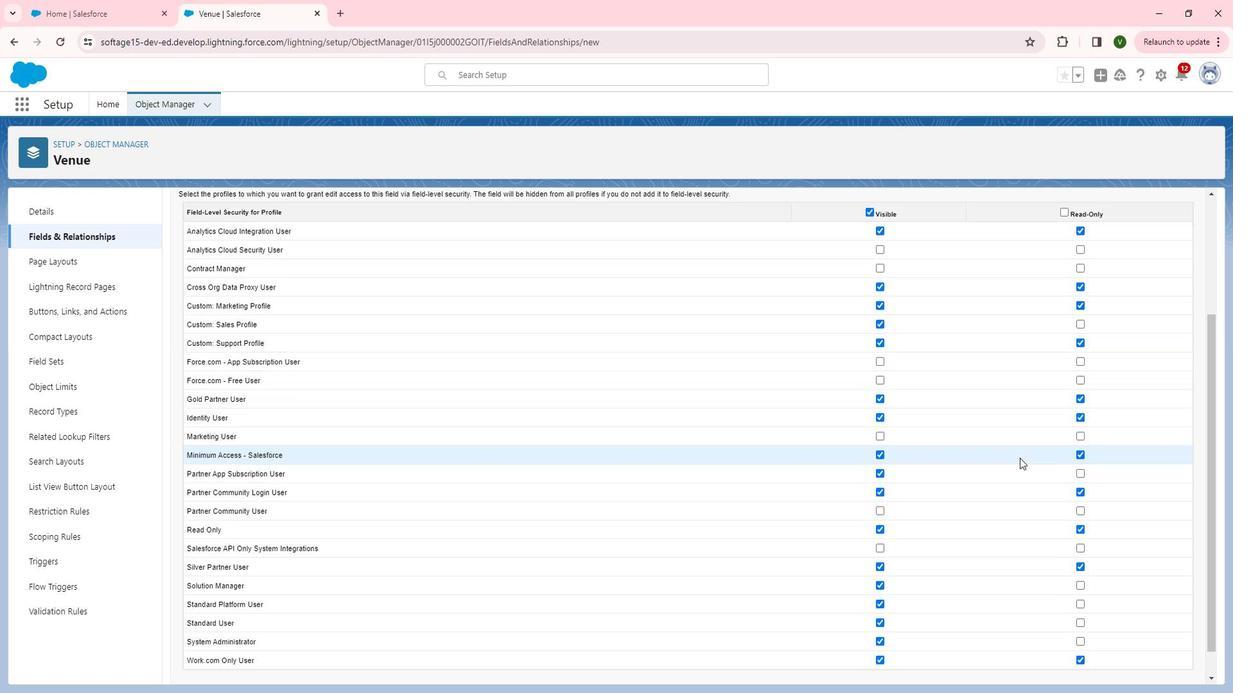 
Action: Mouse moved to (1182, 673)
Screenshot: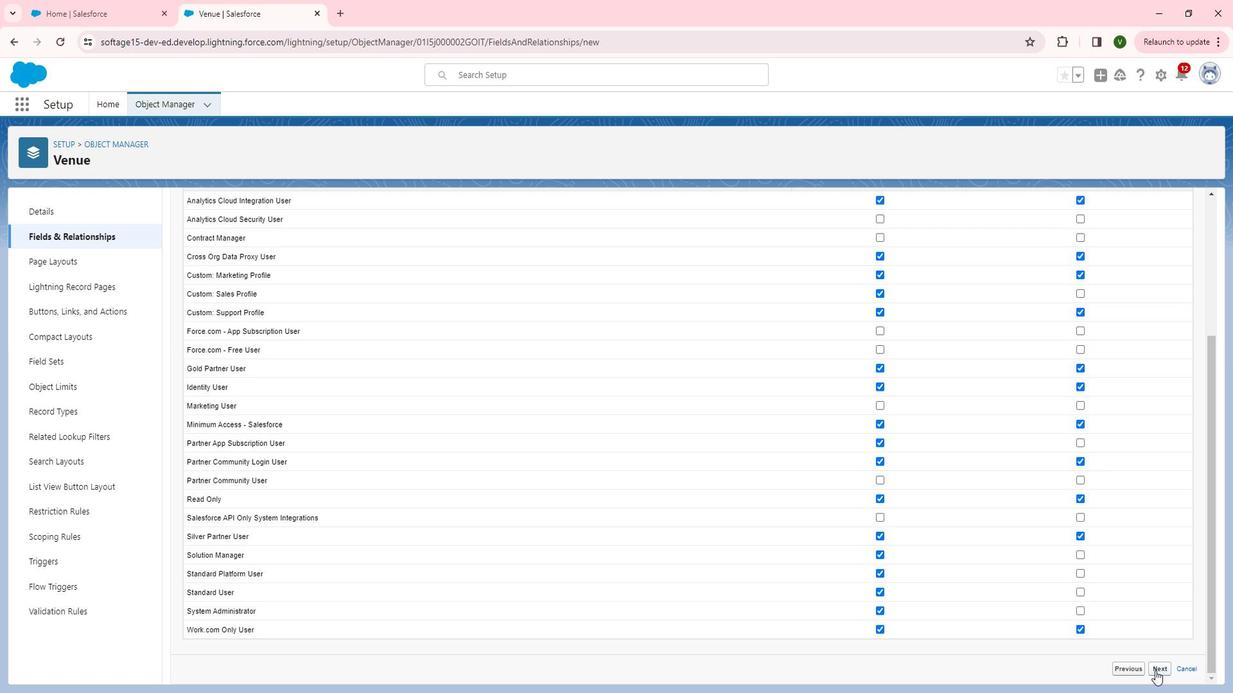 
Action: Mouse pressed left at (1182, 673)
Screenshot: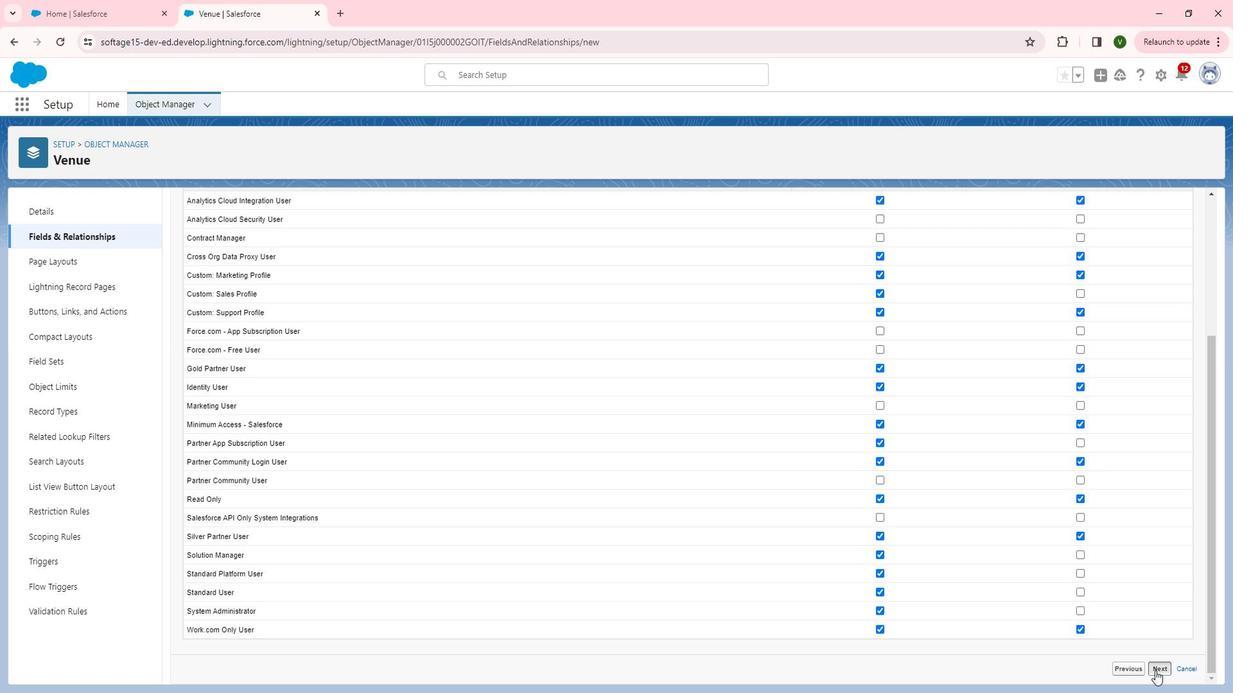 
Action: Mouse moved to (1199, 476)
Screenshot: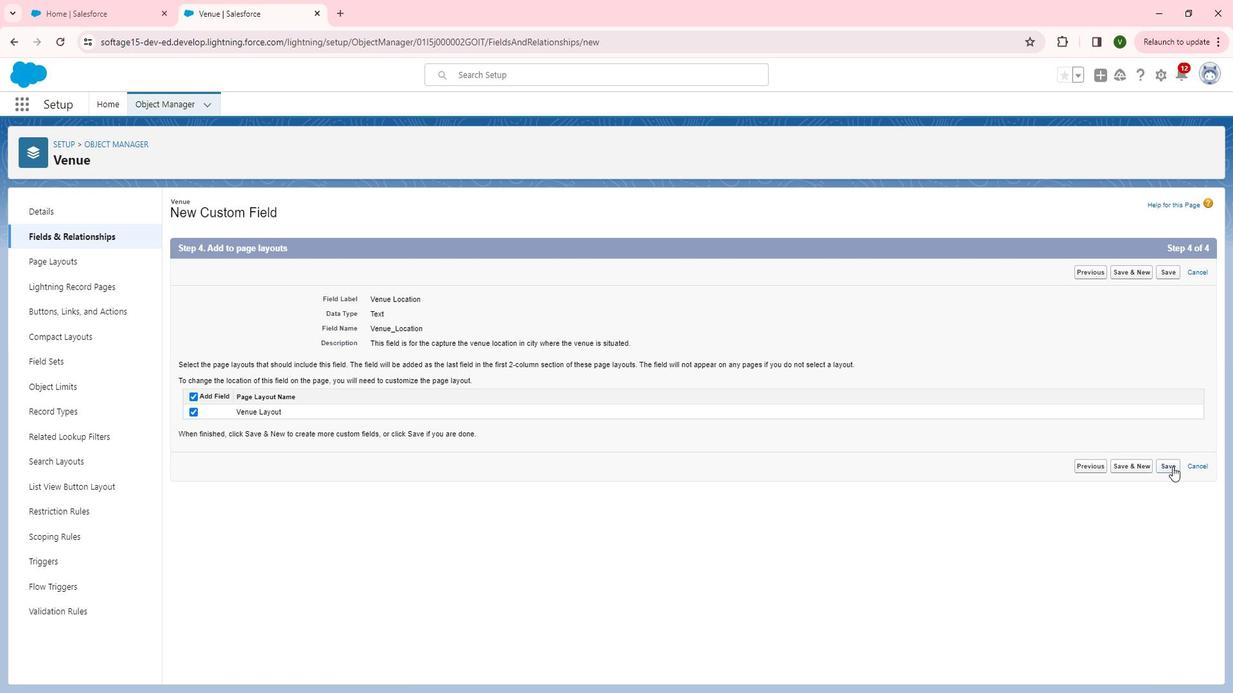 
Action: Mouse pressed left at (1199, 476)
Screenshot: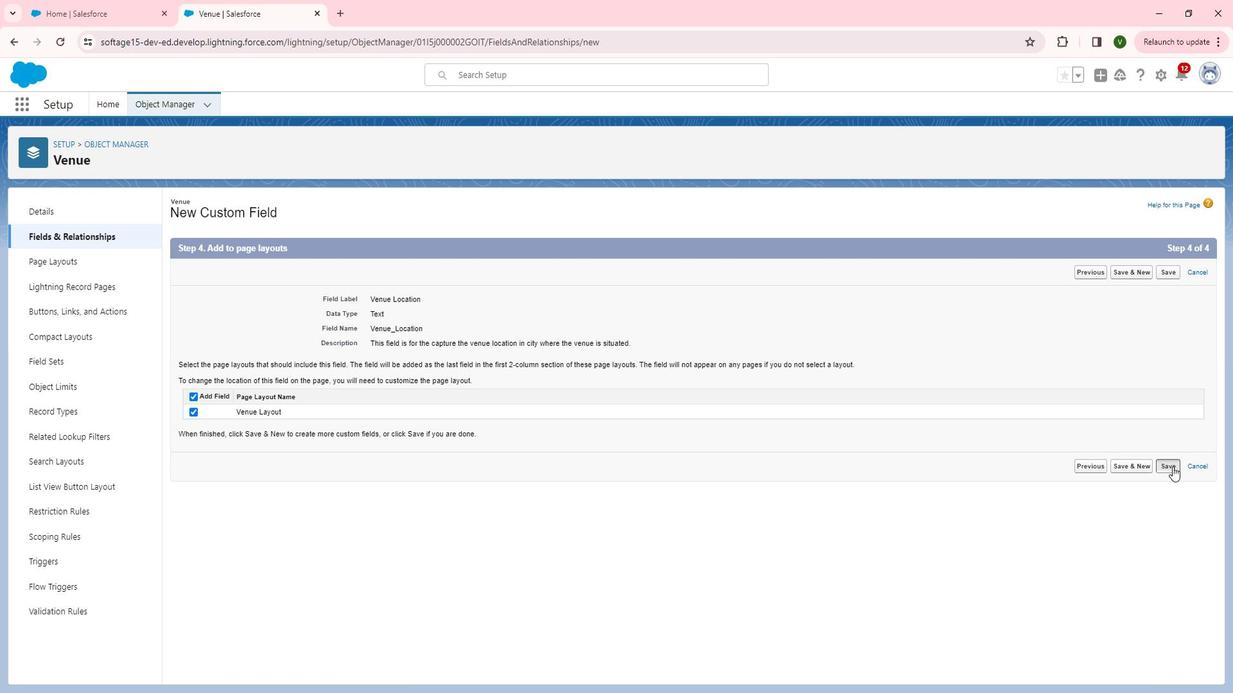 
Action: Mouse moved to (963, 229)
Screenshot: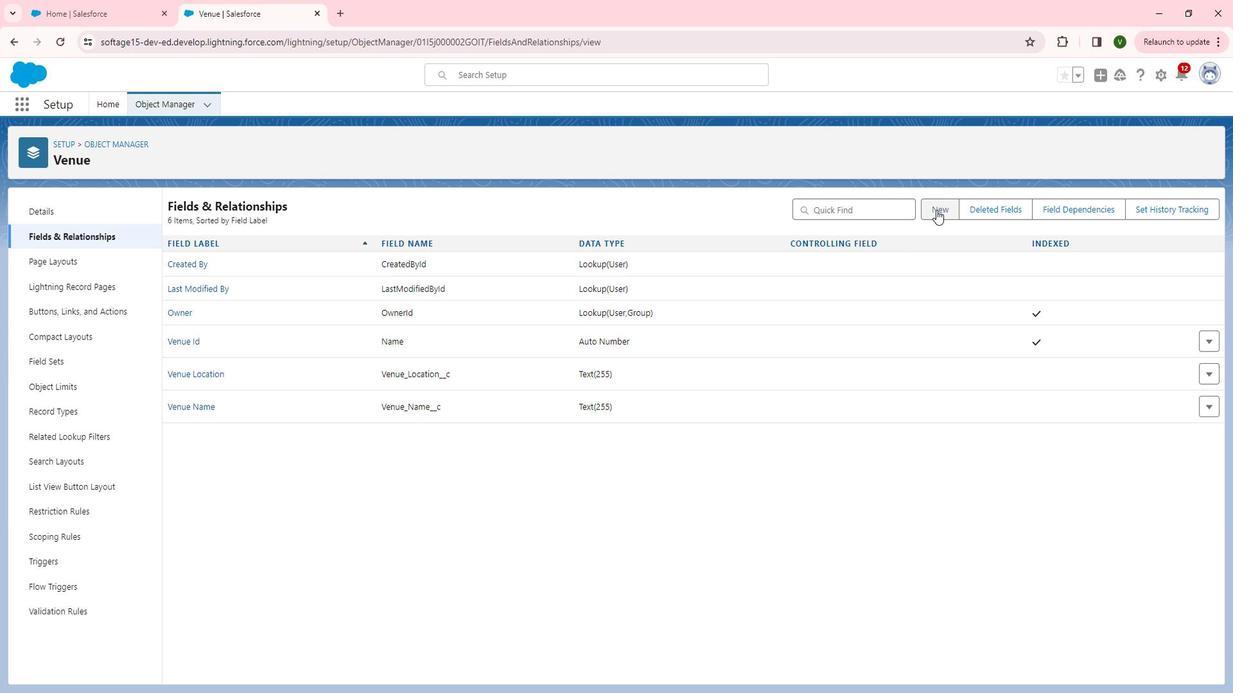 
Action: Mouse pressed left at (963, 229)
Screenshot: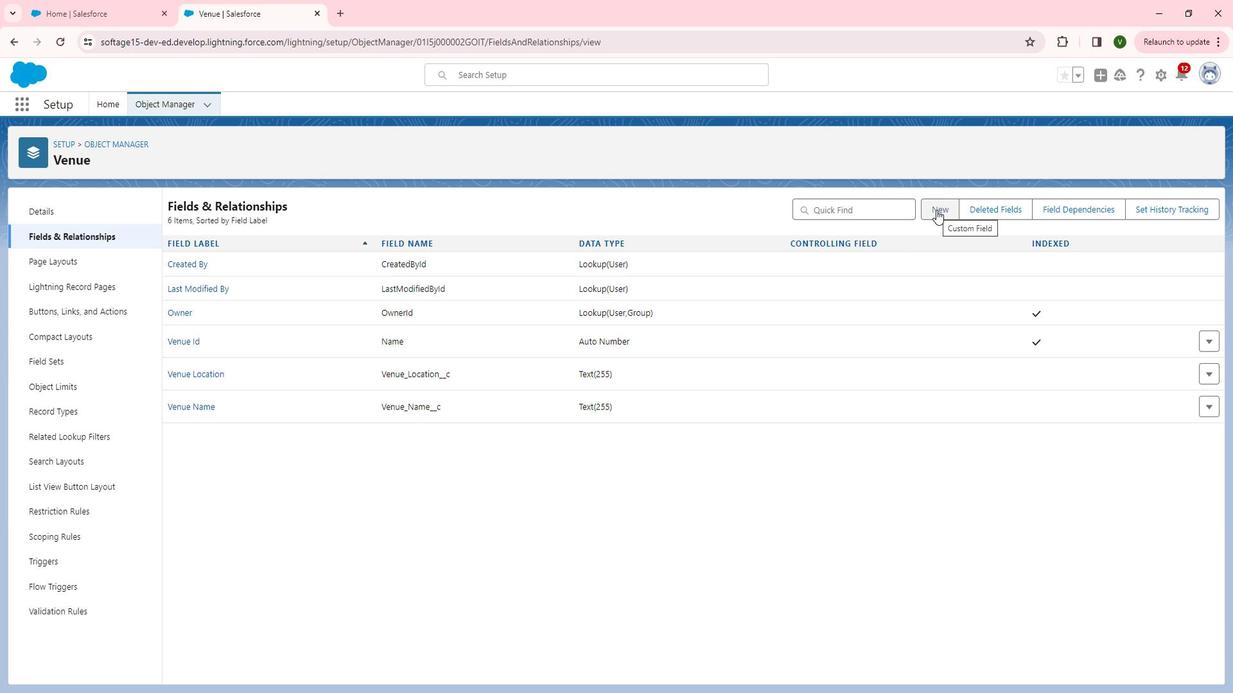 
Action: Mouse moved to (465, 472)
Screenshot: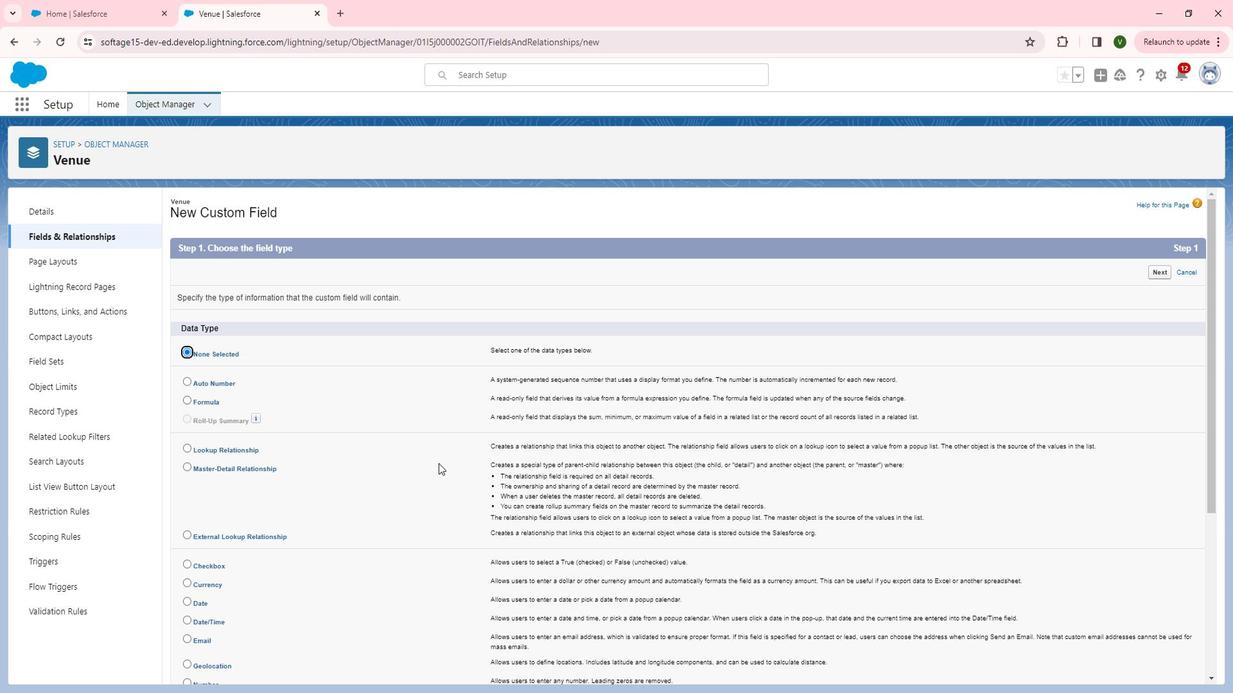 
Action: Mouse scrolled (465, 472) with delta (0, 0)
Screenshot: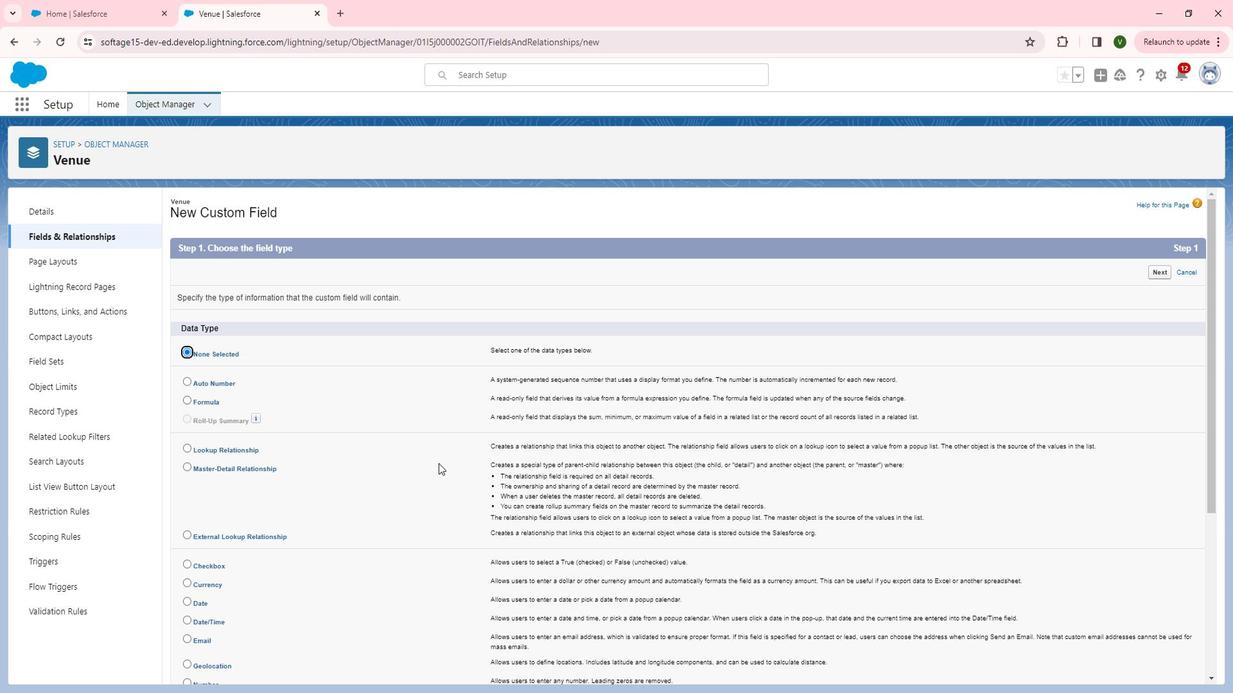 
Action: Mouse moved to (389, 484)
Screenshot: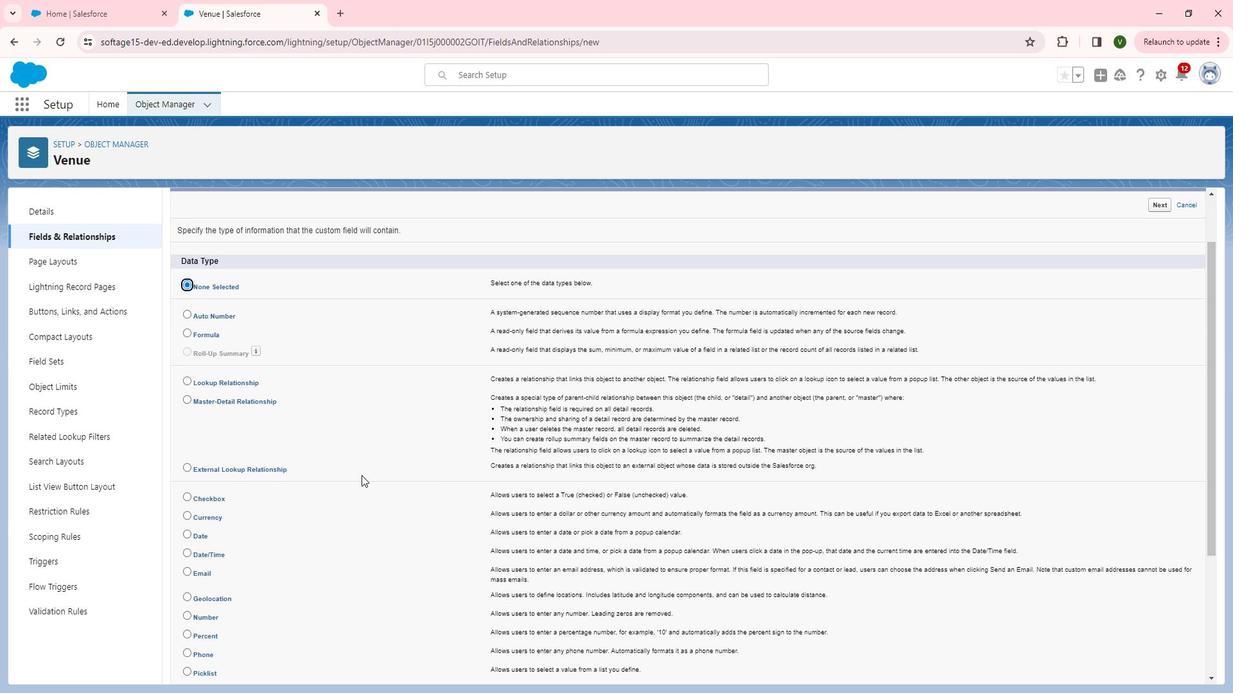 
Action: Mouse scrolled (389, 483) with delta (0, 0)
Screenshot: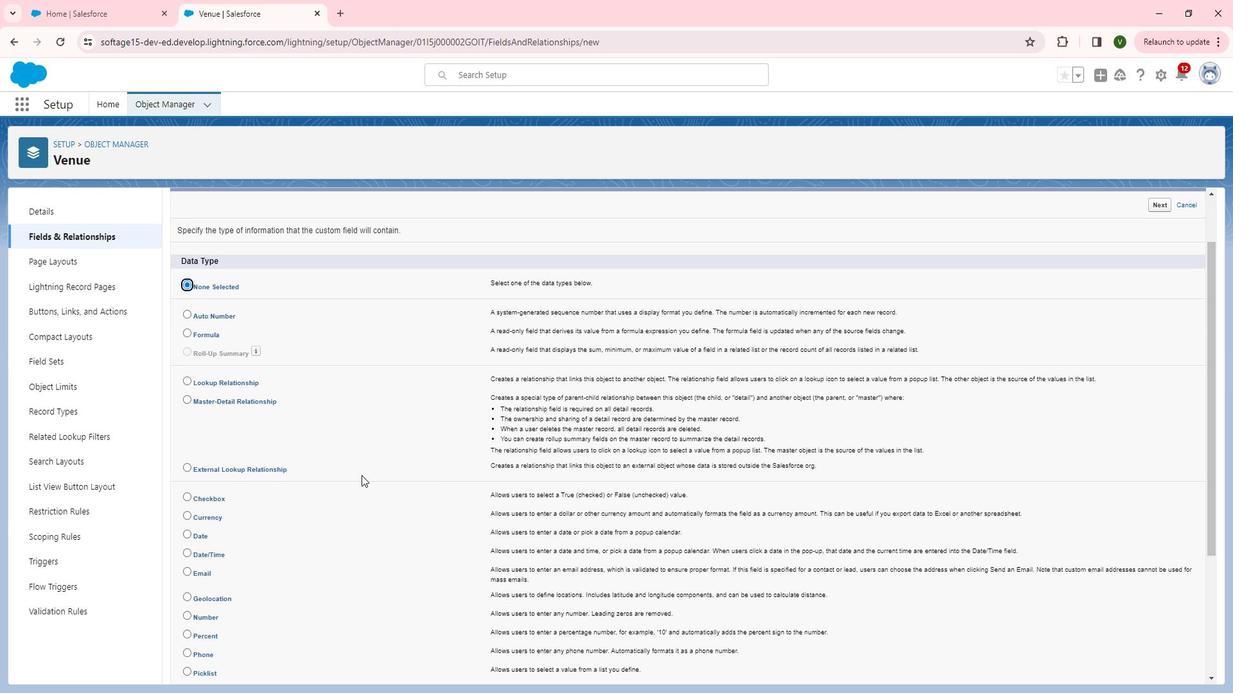 
Action: Mouse moved to (231, 538)
Screenshot: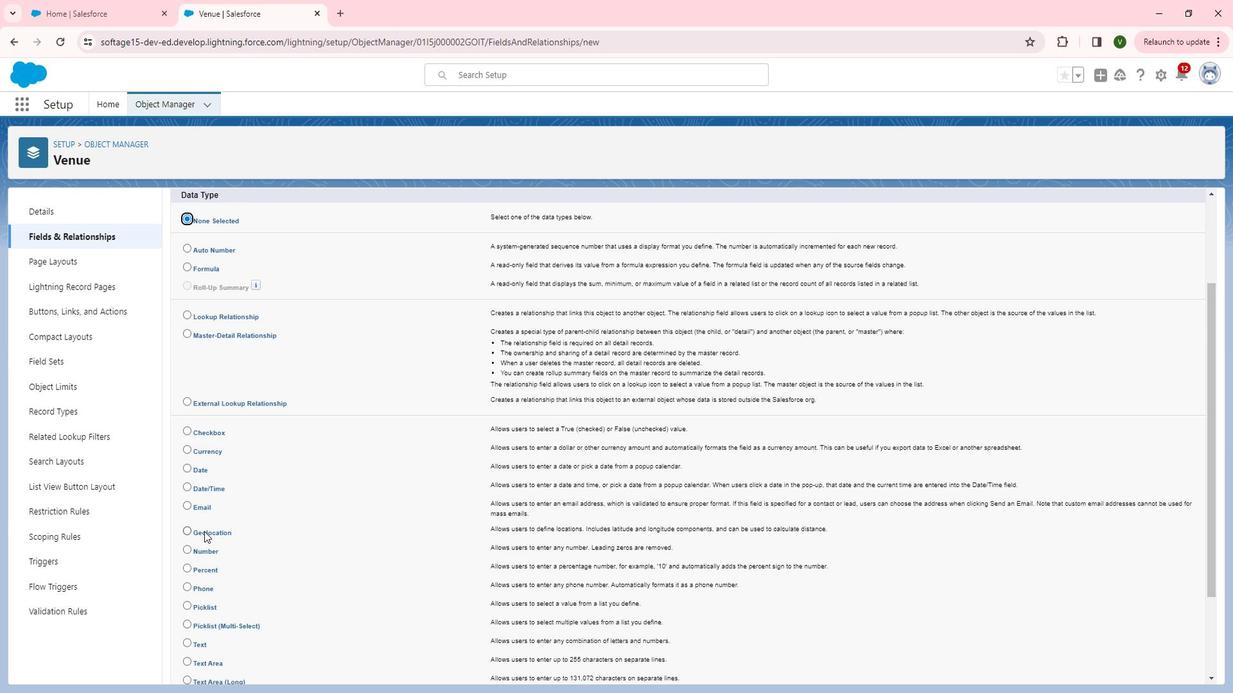 
Action: Mouse scrolled (231, 537) with delta (0, 0)
Screenshot: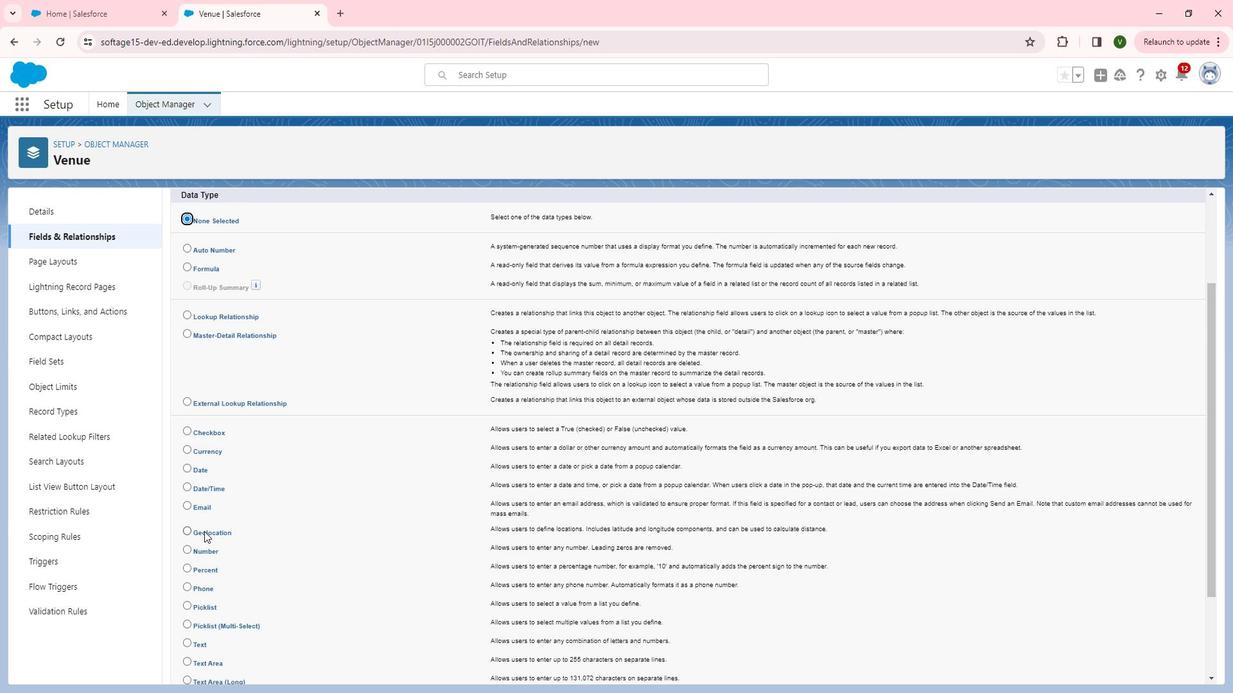 
Action: Mouse moved to (211, 493)
Screenshot: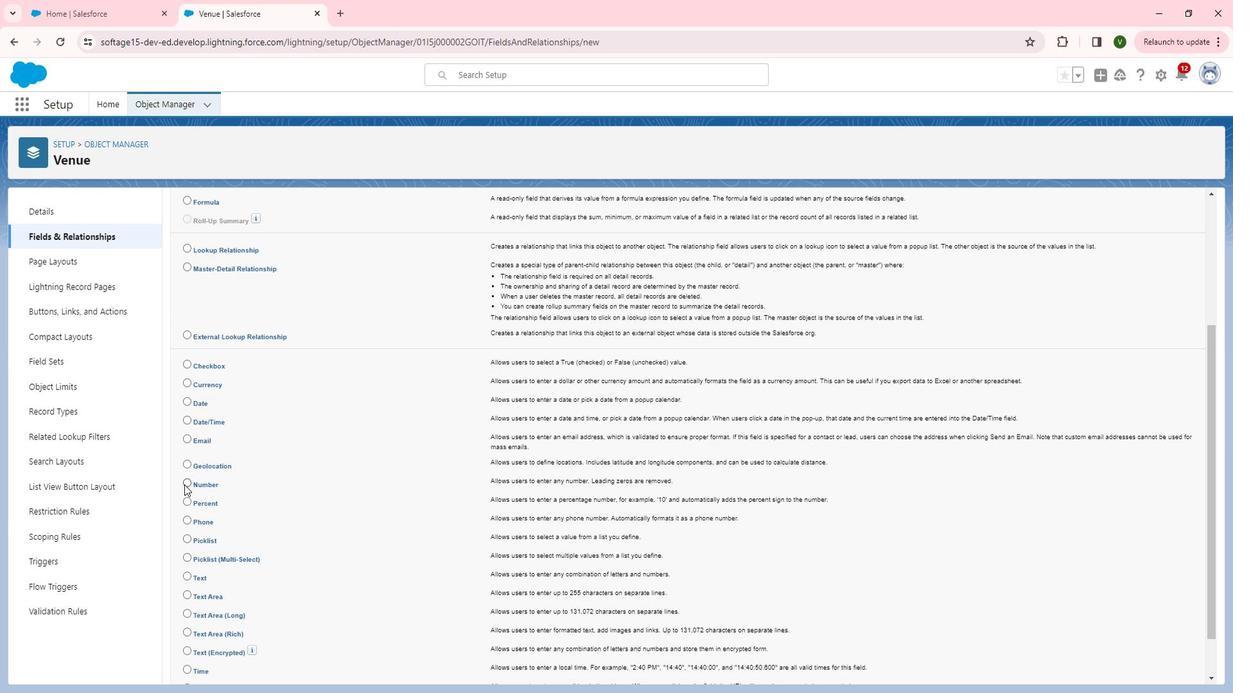 
Action: Mouse pressed left at (211, 493)
Screenshot: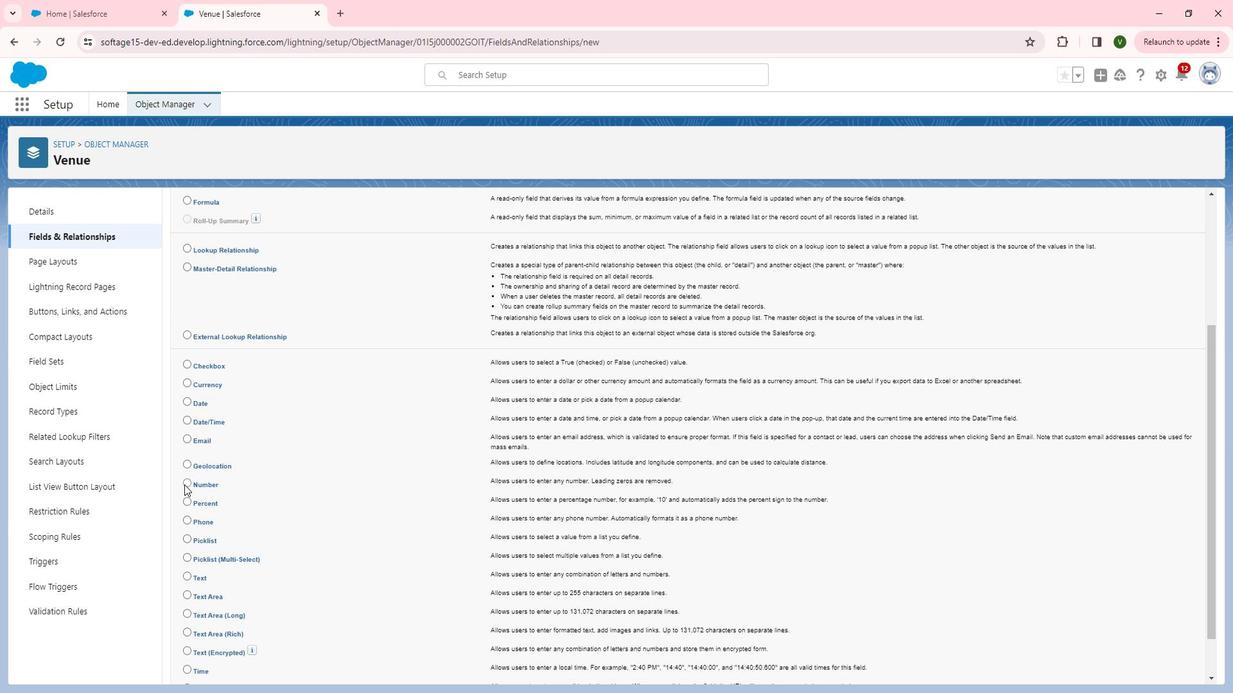
Action: Mouse moved to (720, 561)
